 Task: Create a business letterhead with polygonal design.
Action: Mouse pressed left at (589, 171)
Screenshot: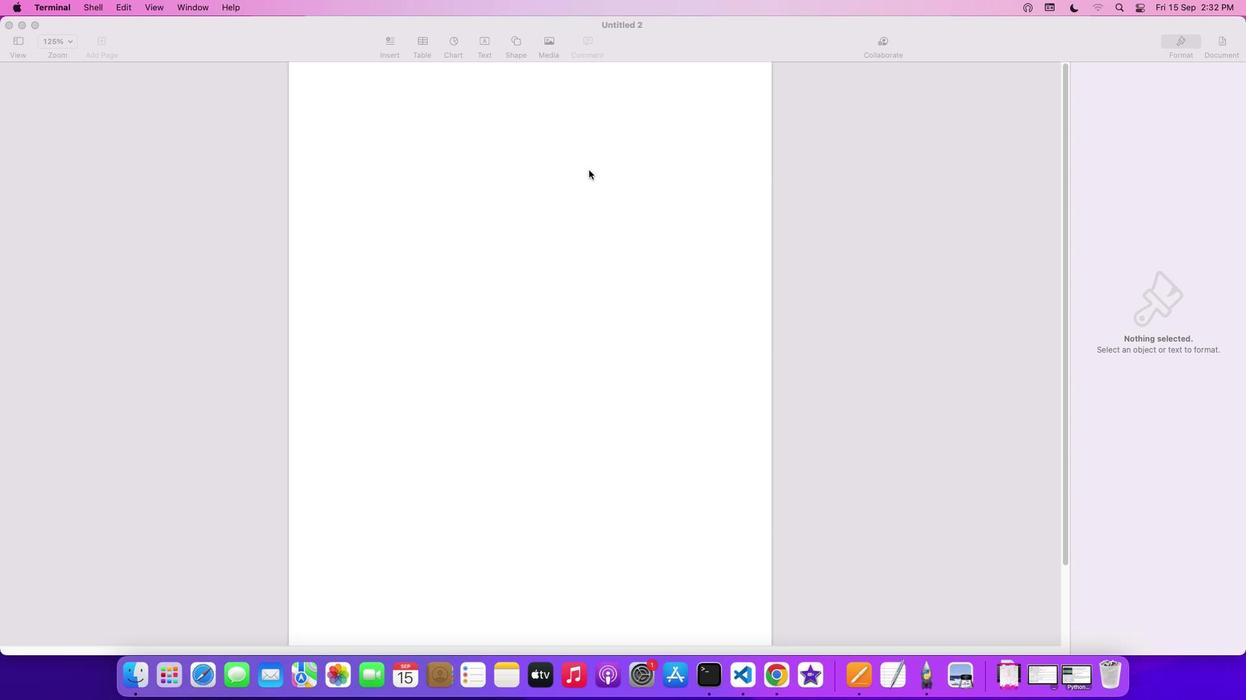 
Action: Mouse moved to (519, 44)
Screenshot: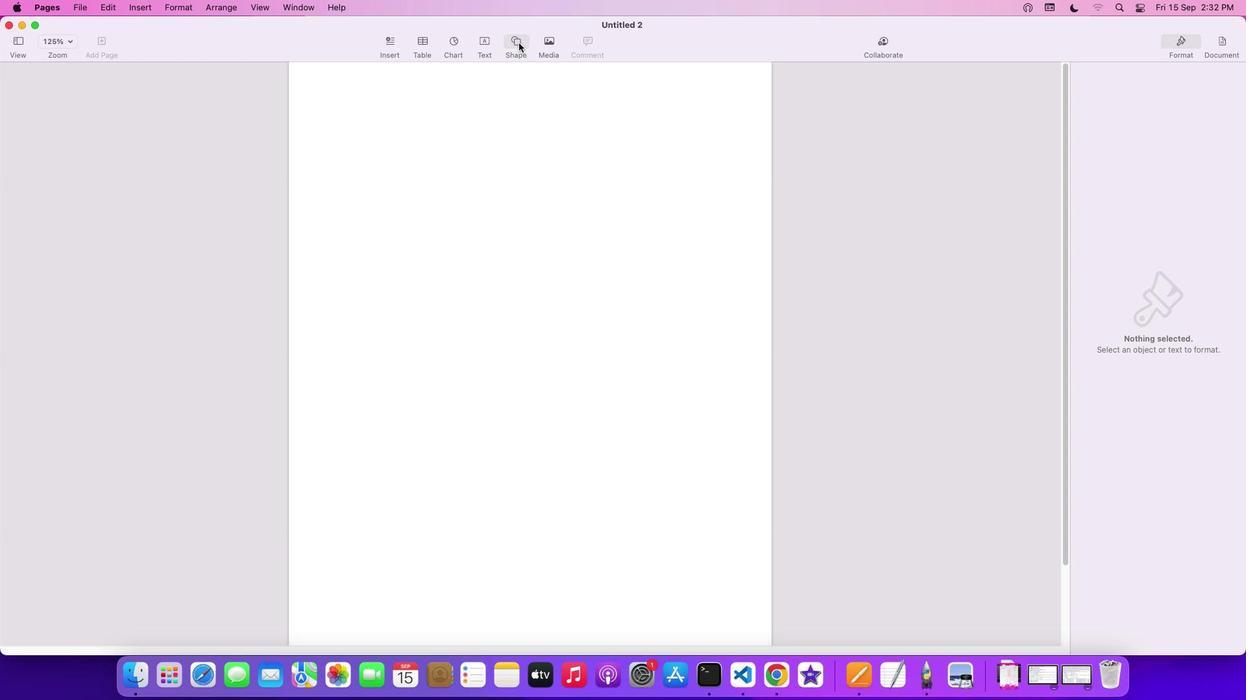 
Action: Mouse pressed left at (519, 44)
Screenshot: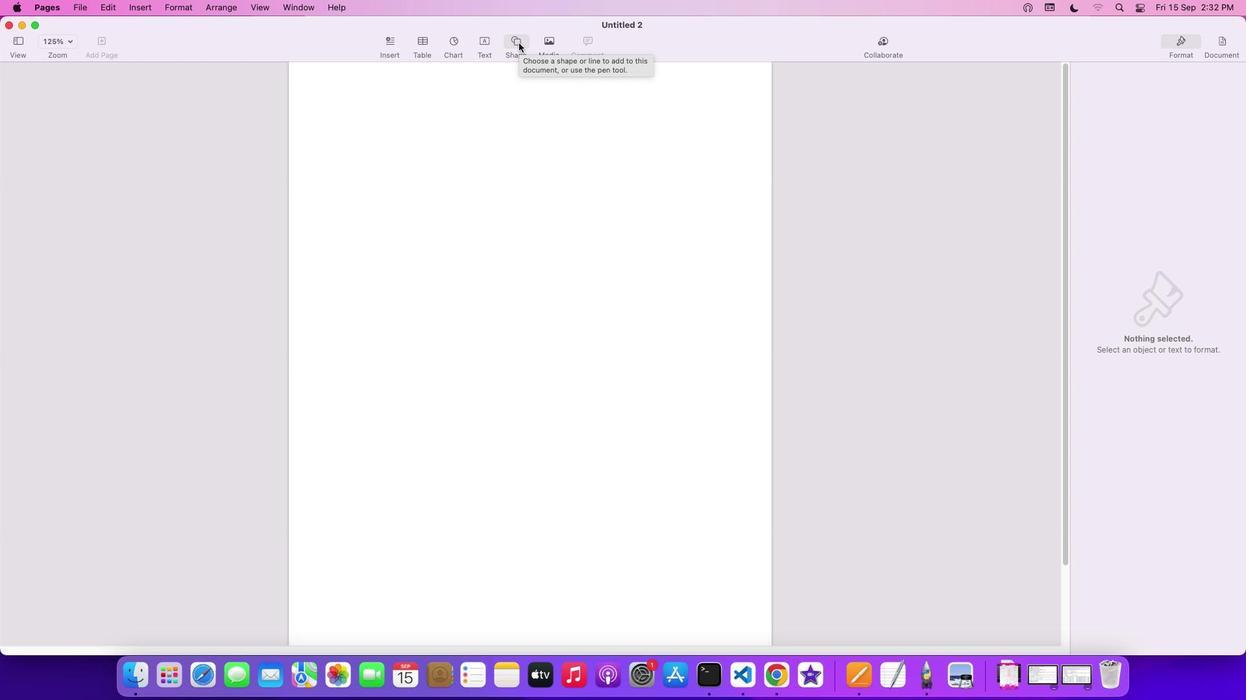 
Action: Mouse moved to (577, 182)
Screenshot: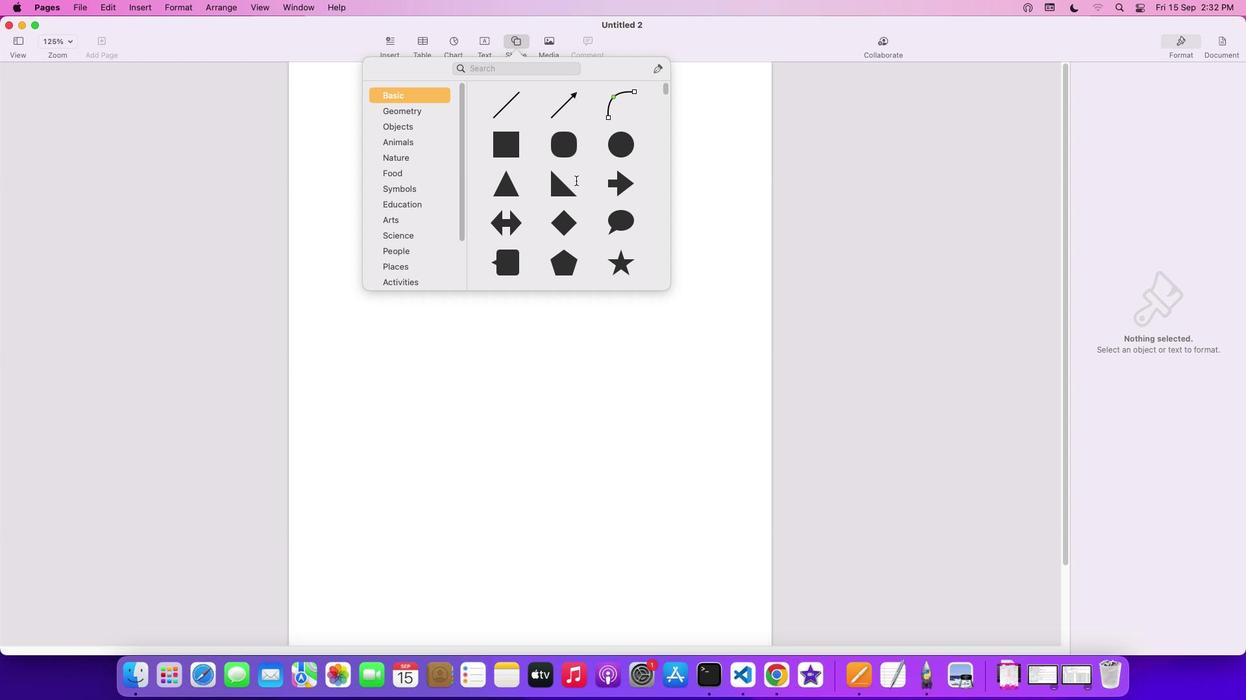 
Action: Mouse scrolled (577, 182) with delta (1, 0)
Screenshot: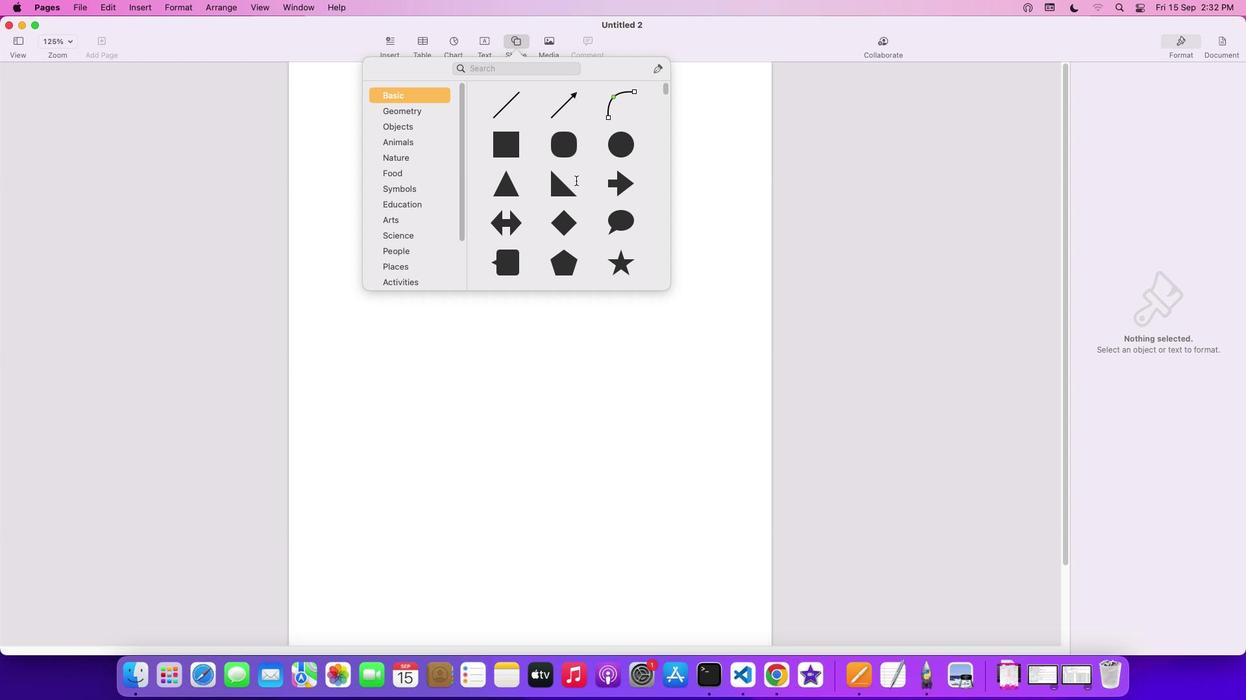 
Action: Mouse scrolled (577, 182) with delta (1, 0)
Screenshot: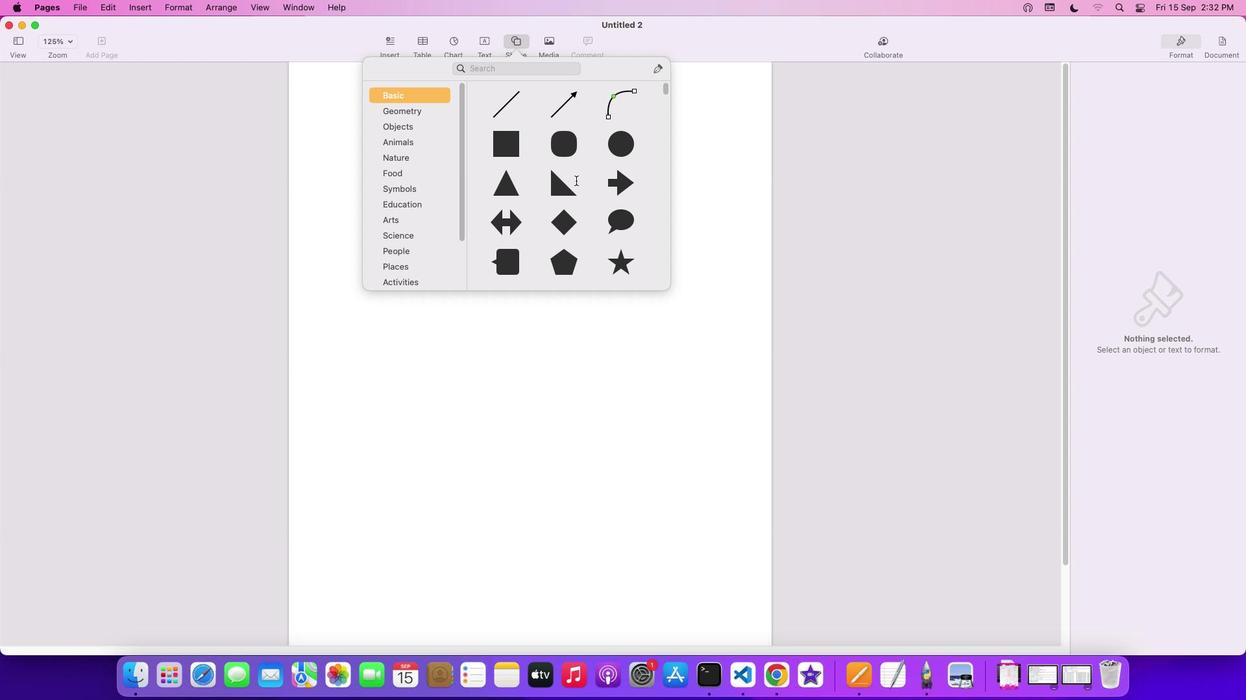 
Action: Mouse scrolled (577, 182) with delta (1, 0)
Screenshot: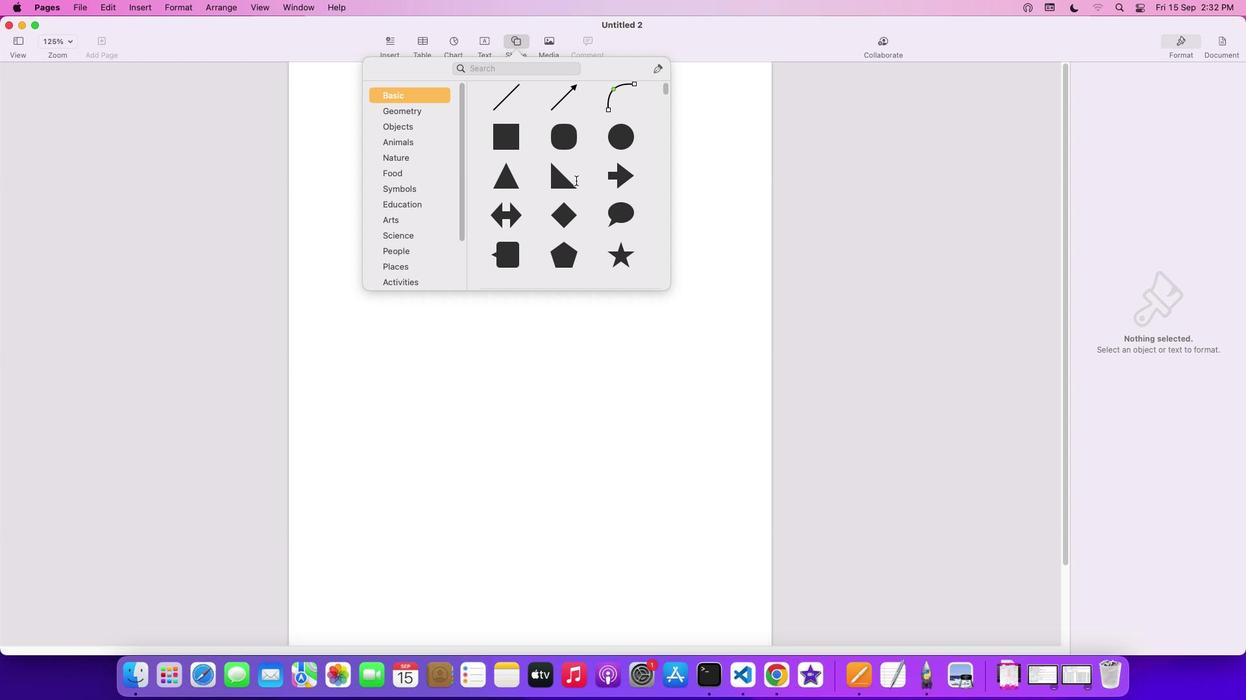 
Action: Mouse scrolled (577, 182) with delta (1, 0)
Screenshot: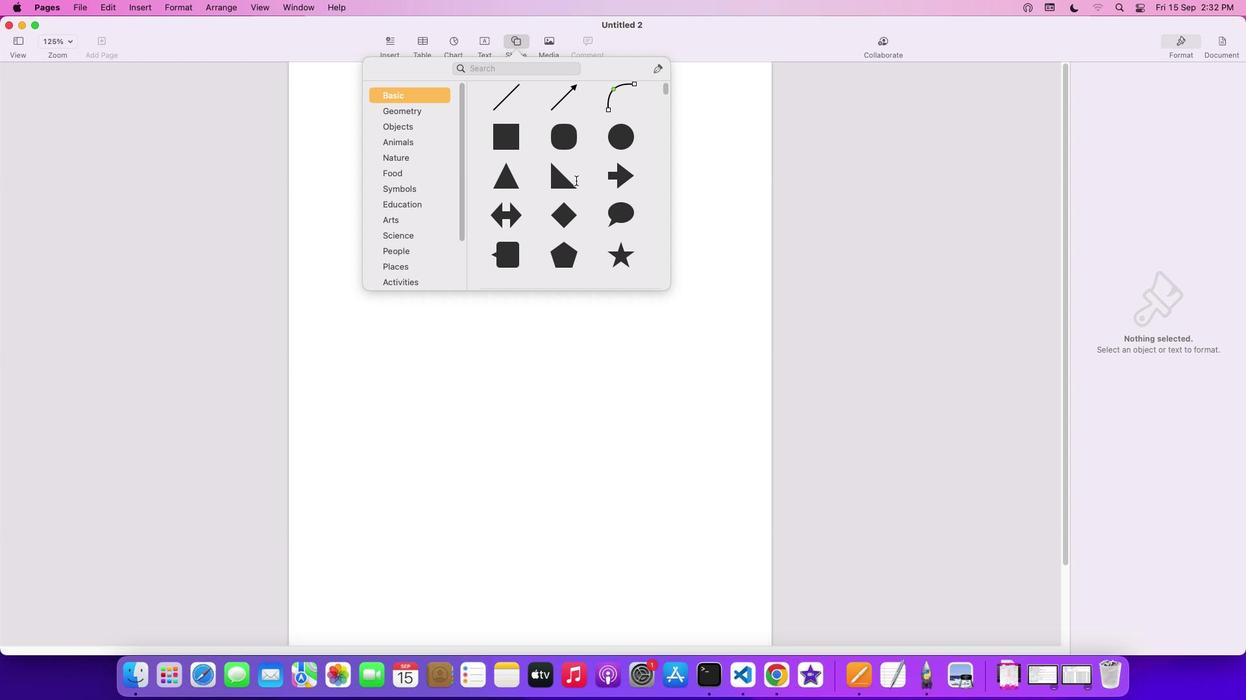 
Action: Mouse scrolled (577, 182) with delta (1, 0)
Screenshot: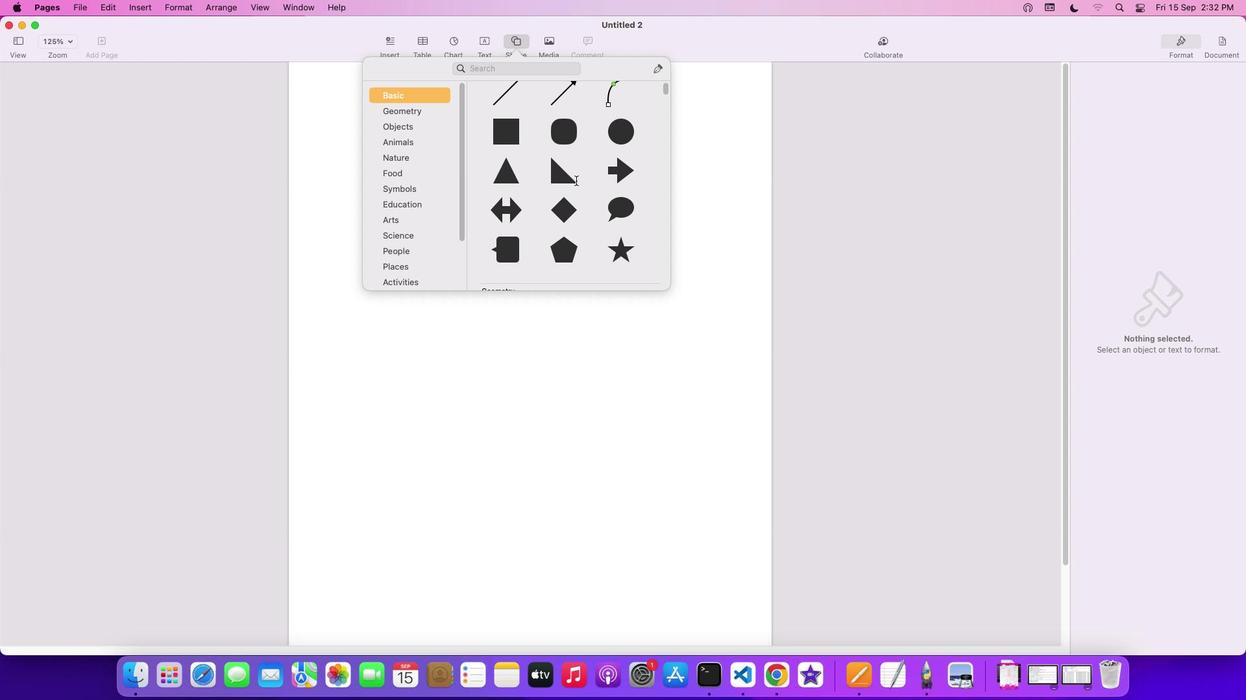 
Action: Mouse scrolled (577, 182) with delta (1, 0)
Screenshot: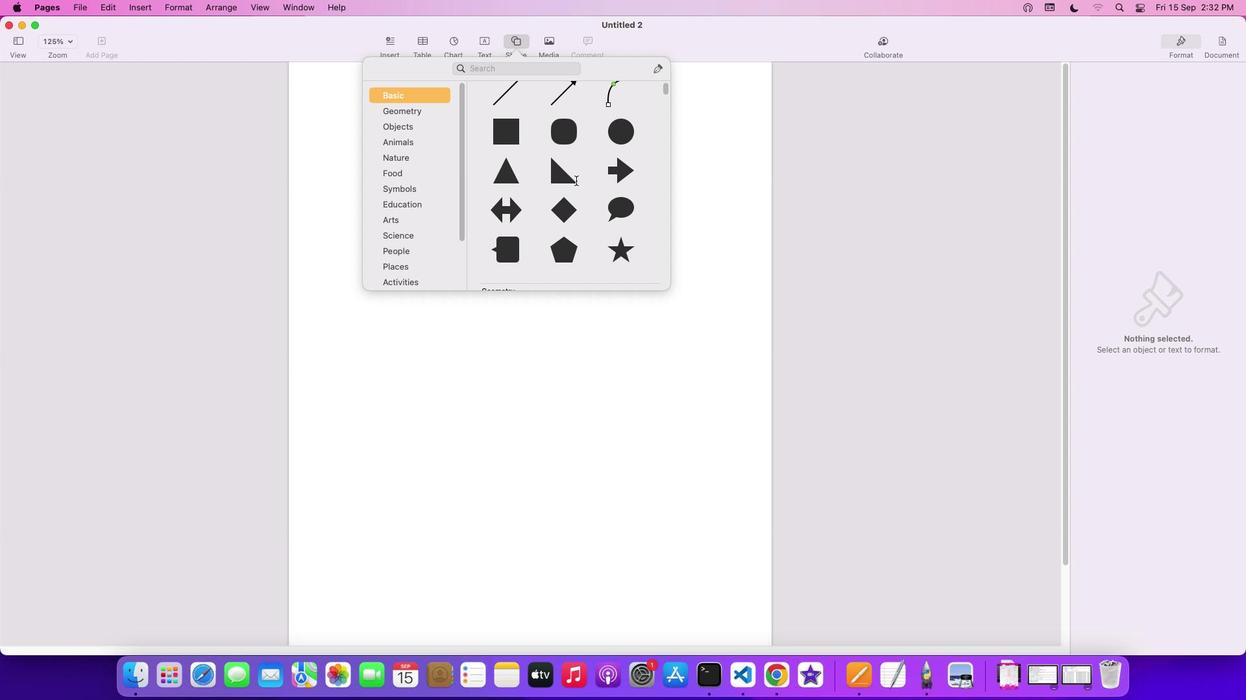 
Action: Mouse scrolled (577, 182) with delta (1, 0)
Screenshot: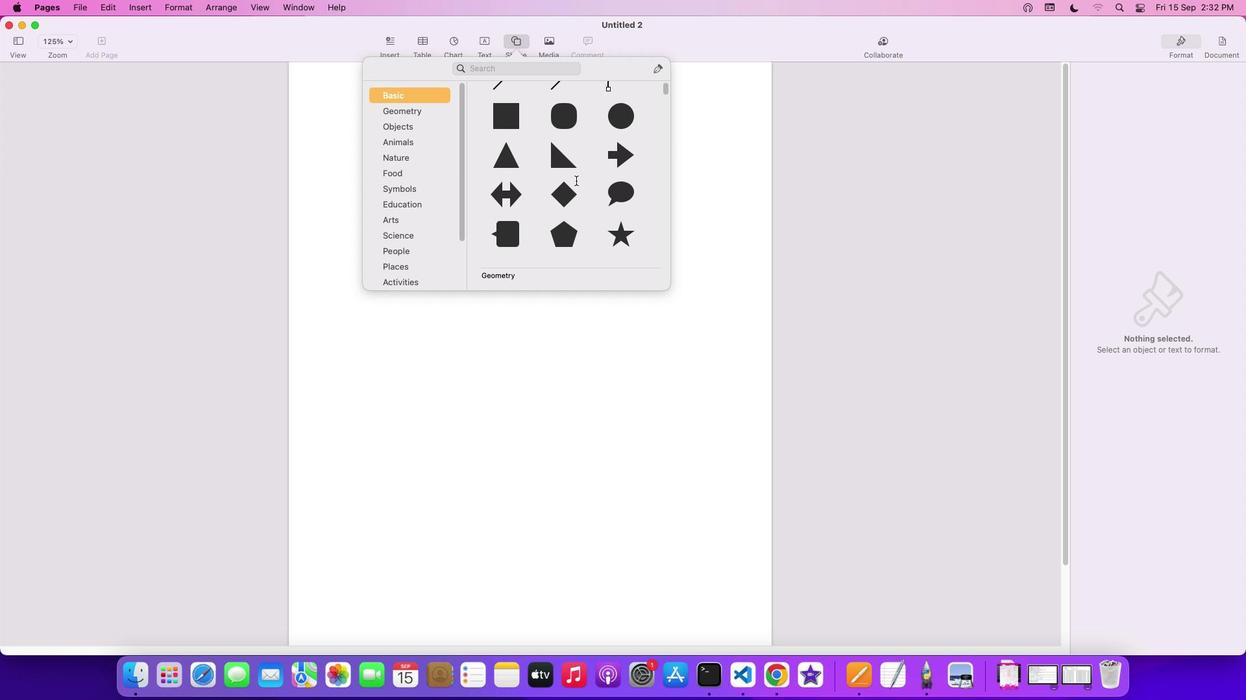 
Action: Mouse scrolled (577, 182) with delta (1, 0)
Screenshot: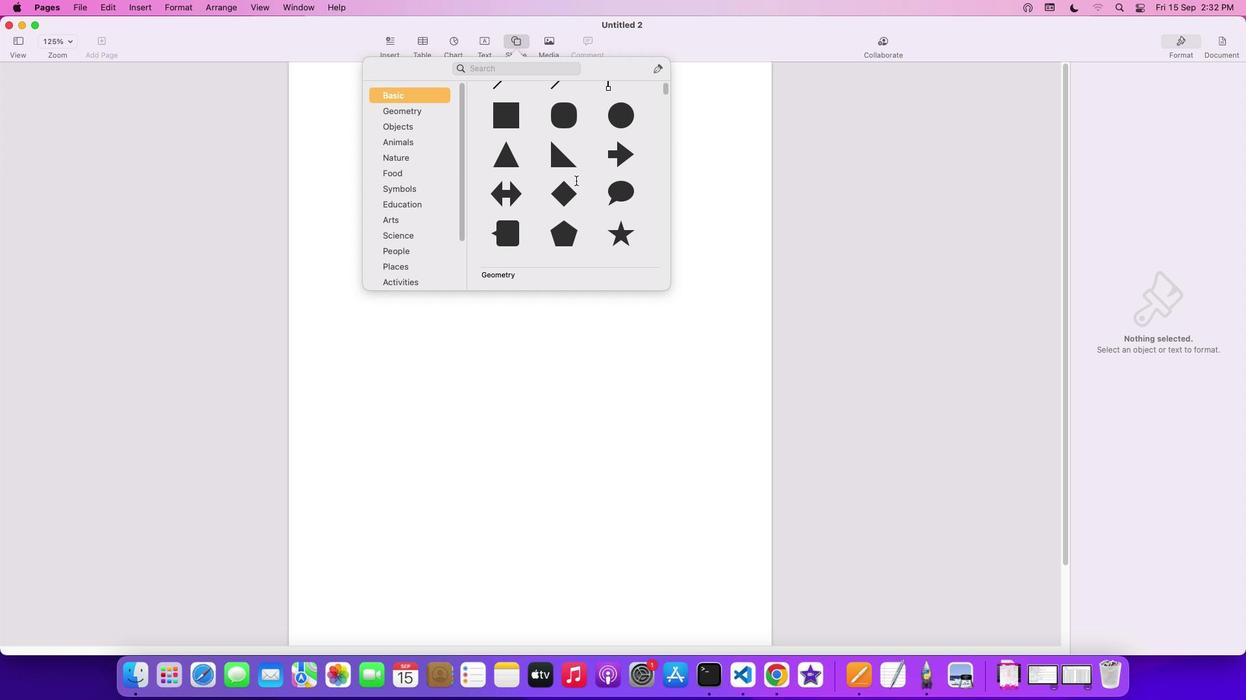 
Action: Mouse scrolled (577, 182) with delta (1, 0)
Screenshot: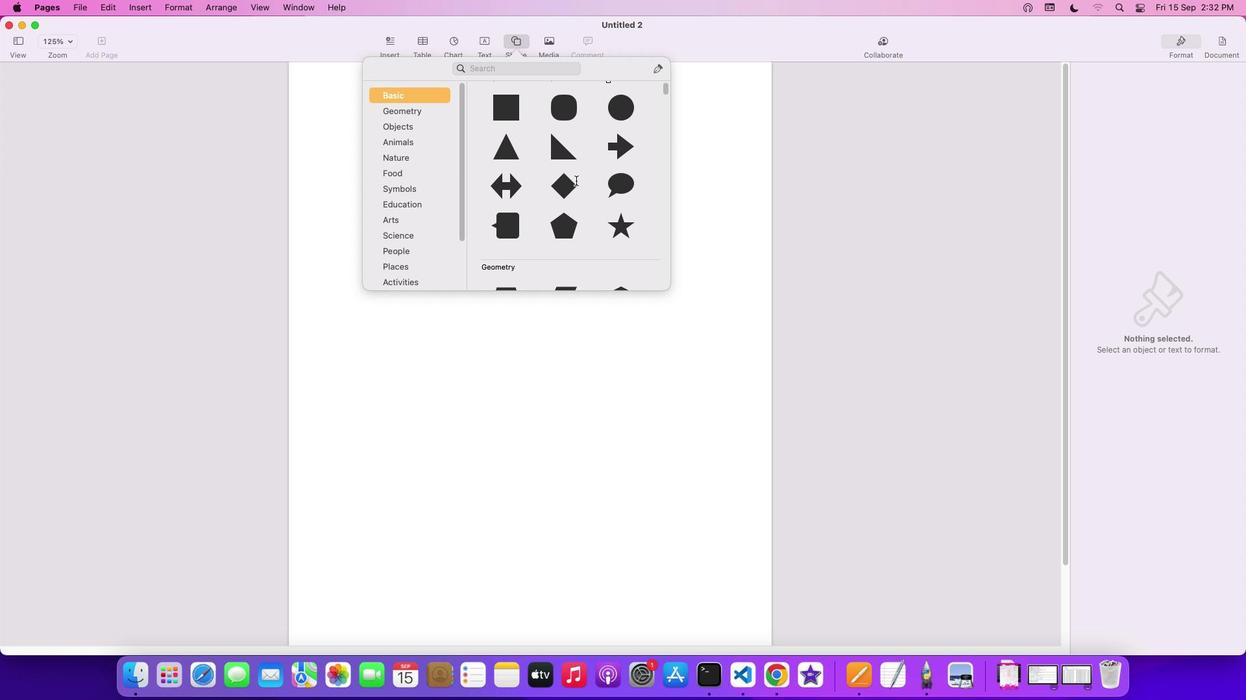 
Action: Mouse scrolled (577, 182) with delta (1, 0)
Screenshot: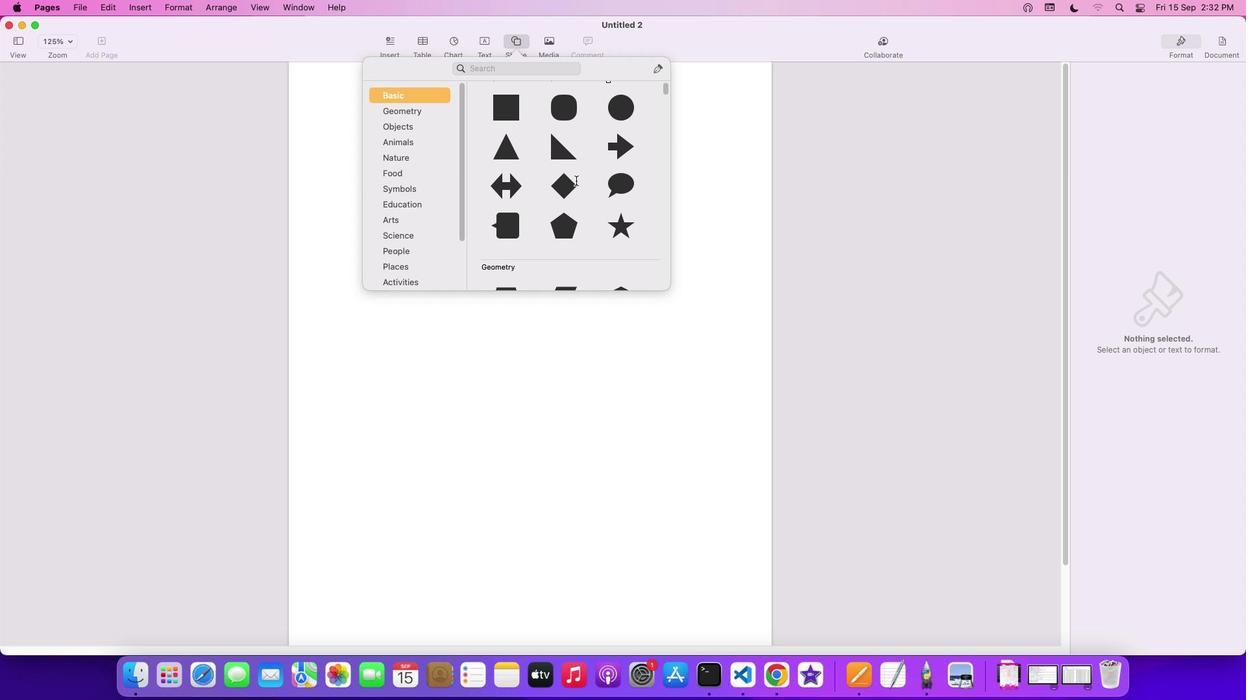 
Action: Mouse scrolled (577, 182) with delta (1, 0)
Screenshot: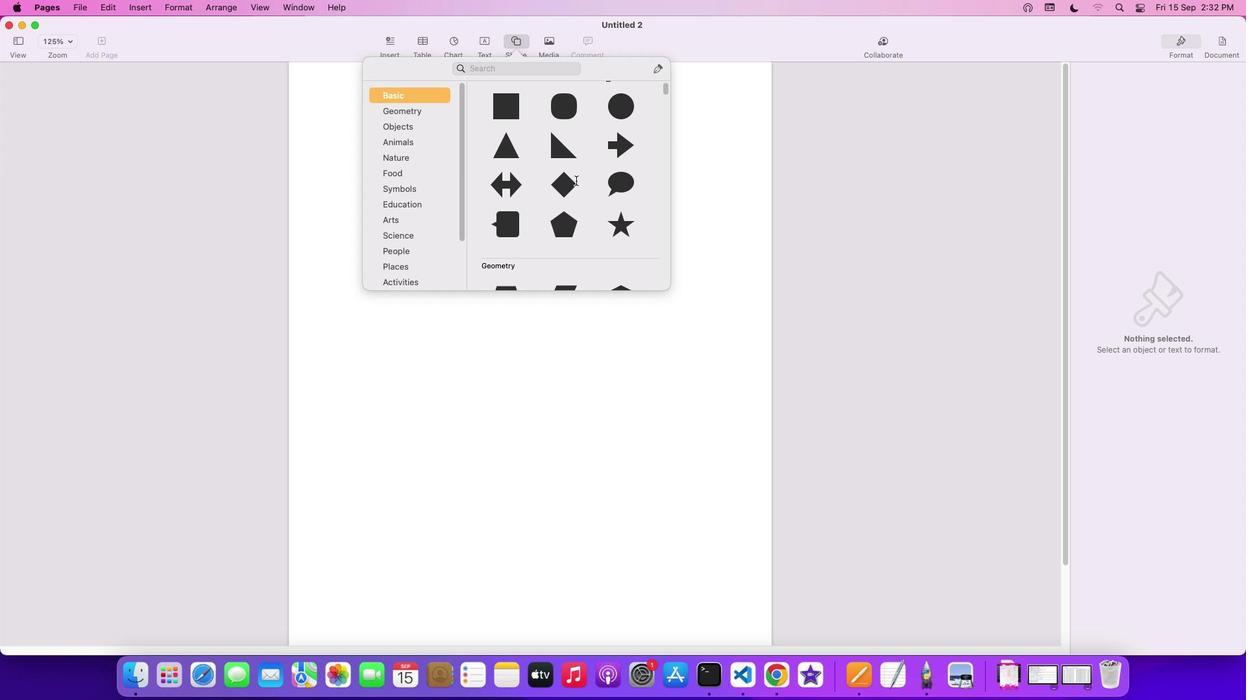 
Action: Mouse scrolled (577, 182) with delta (1, 0)
Screenshot: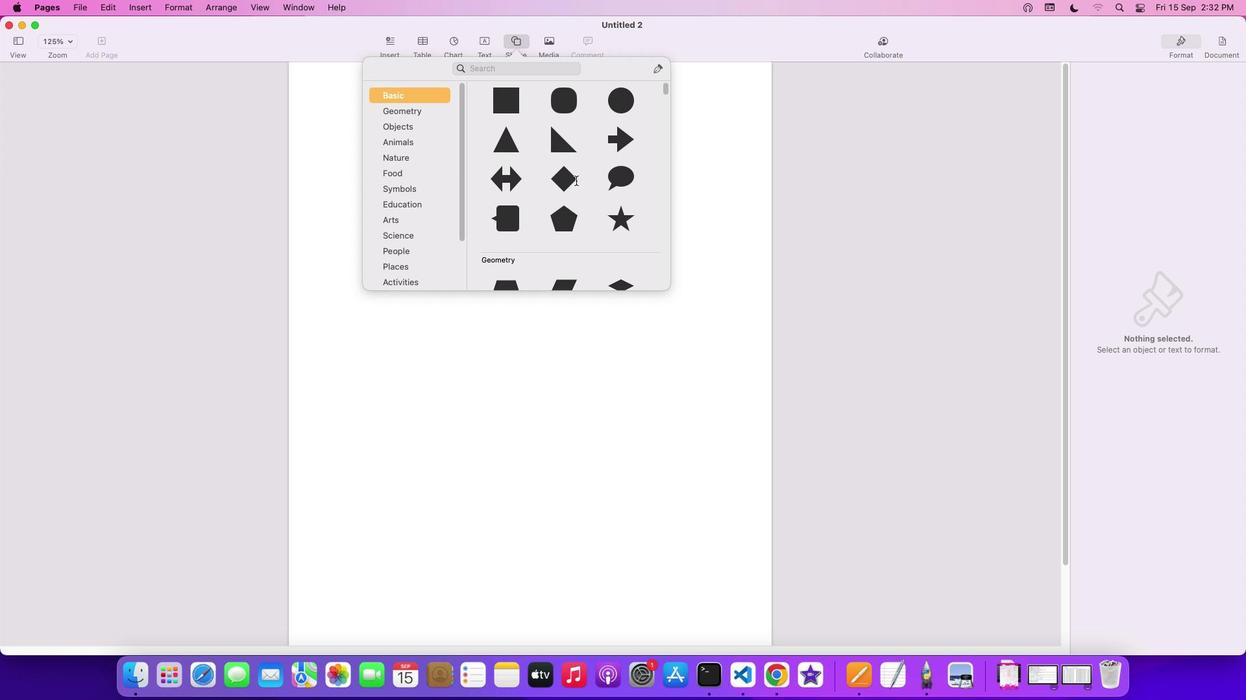 
Action: Mouse scrolled (577, 182) with delta (1, 0)
Screenshot: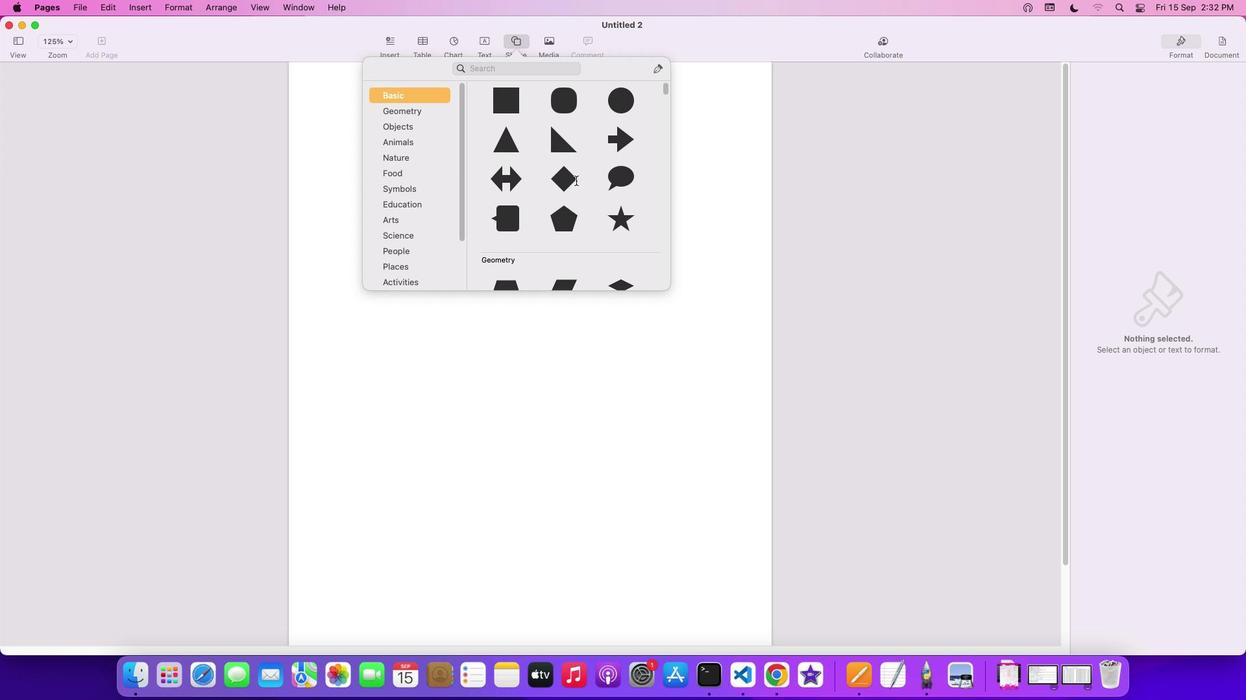 
Action: Mouse scrolled (577, 182) with delta (1, -1)
Screenshot: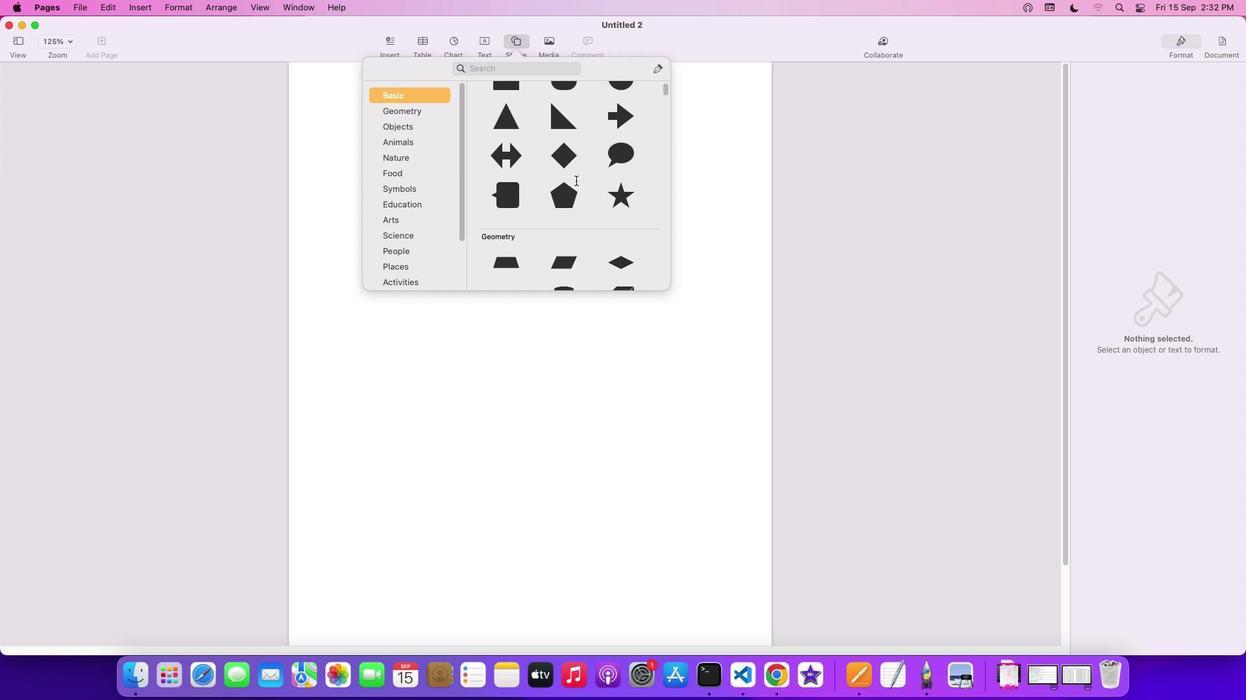 
Action: Mouse scrolled (577, 182) with delta (1, 0)
Screenshot: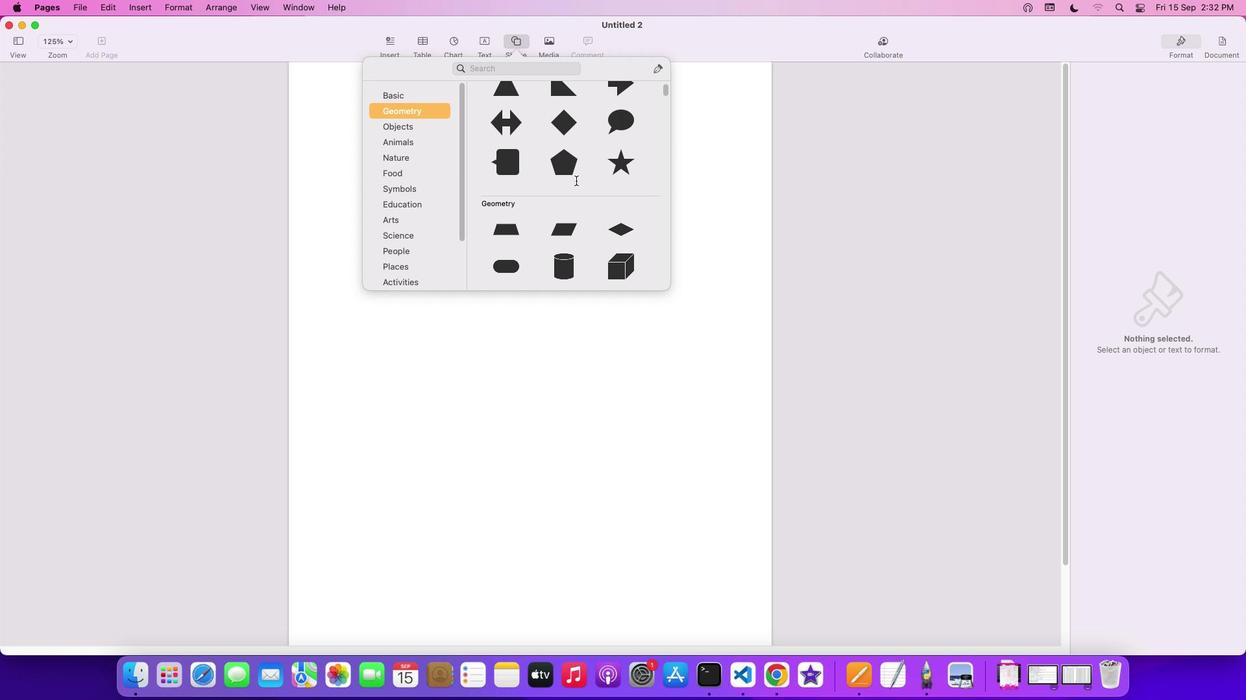 
Action: Mouse scrolled (577, 182) with delta (1, 0)
Screenshot: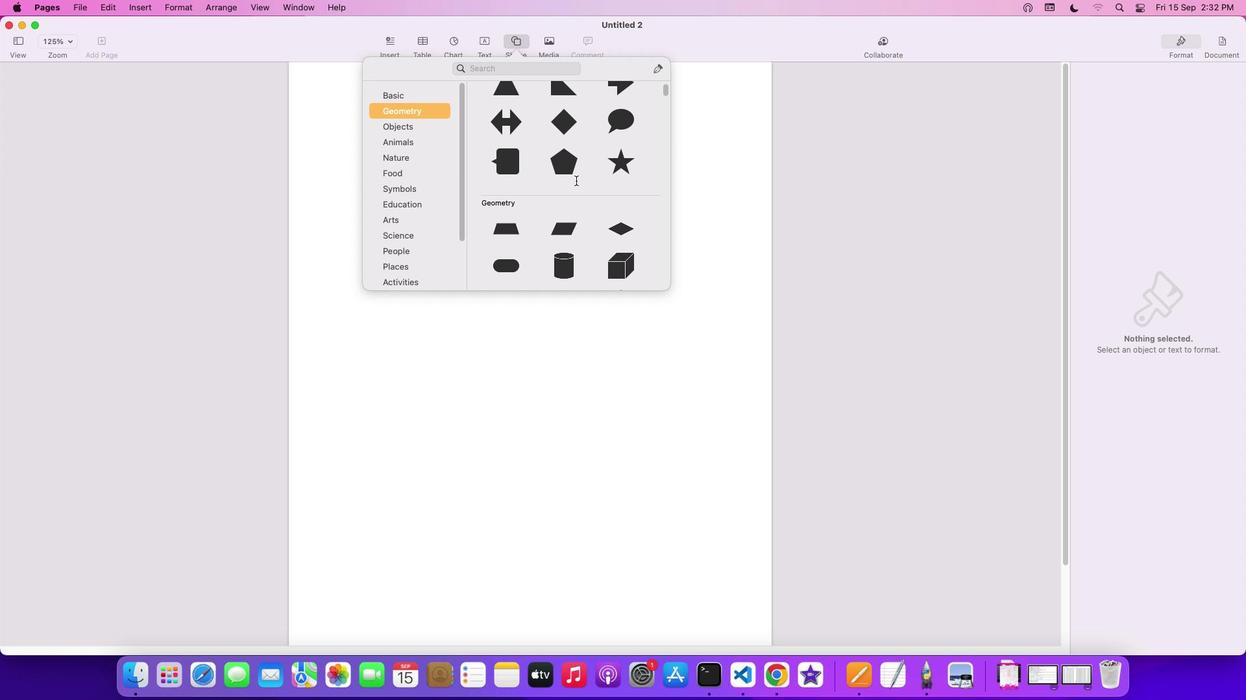 
Action: Mouse scrolled (577, 182) with delta (1, 0)
Screenshot: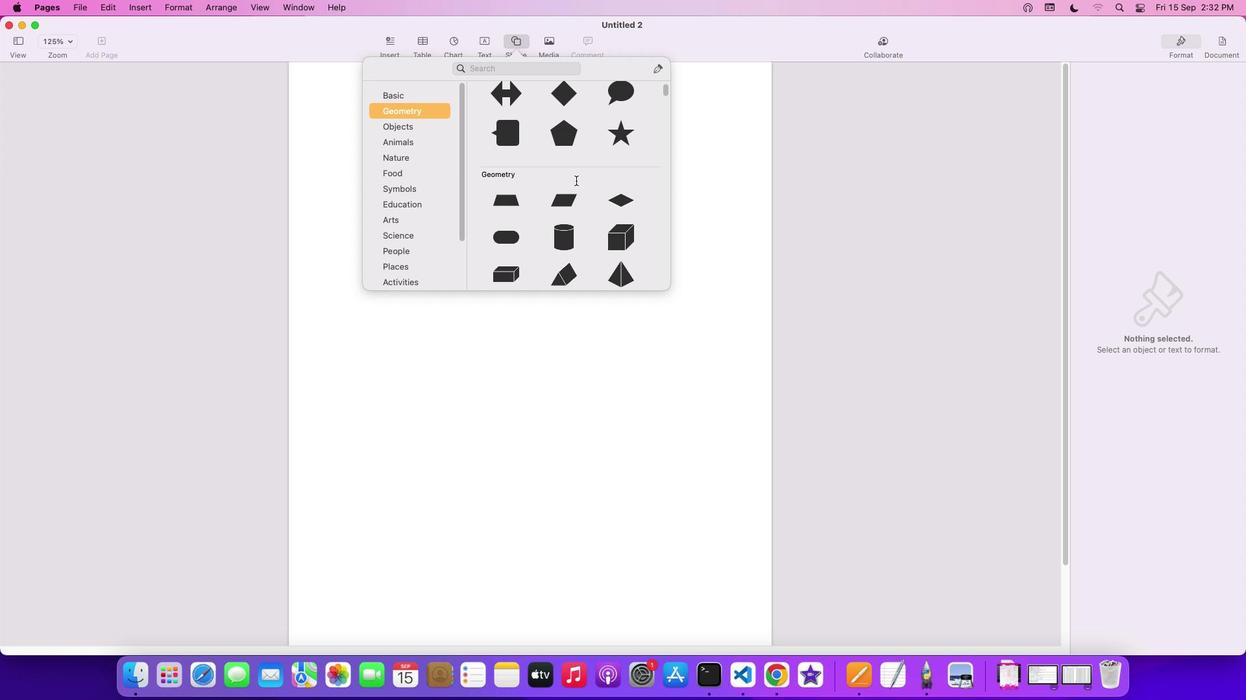 
Action: Mouse scrolled (577, 182) with delta (1, 0)
Screenshot: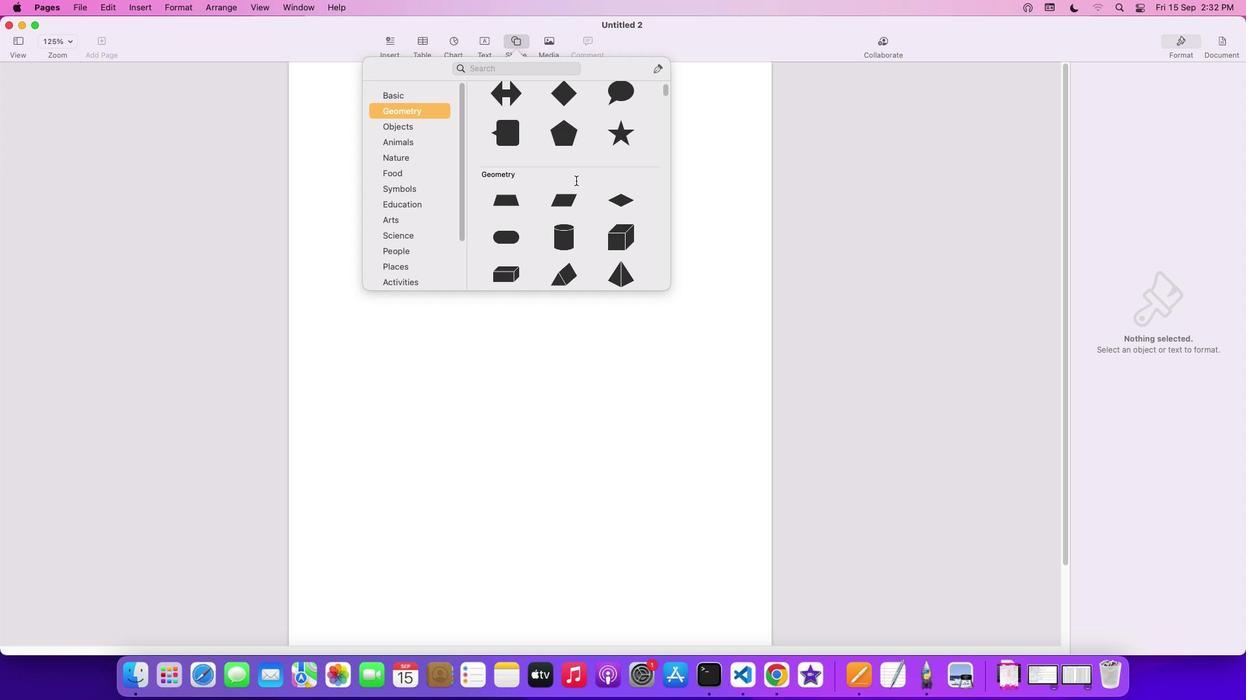 
Action: Mouse scrolled (577, 182) with delta (1, 0)
Screenshot: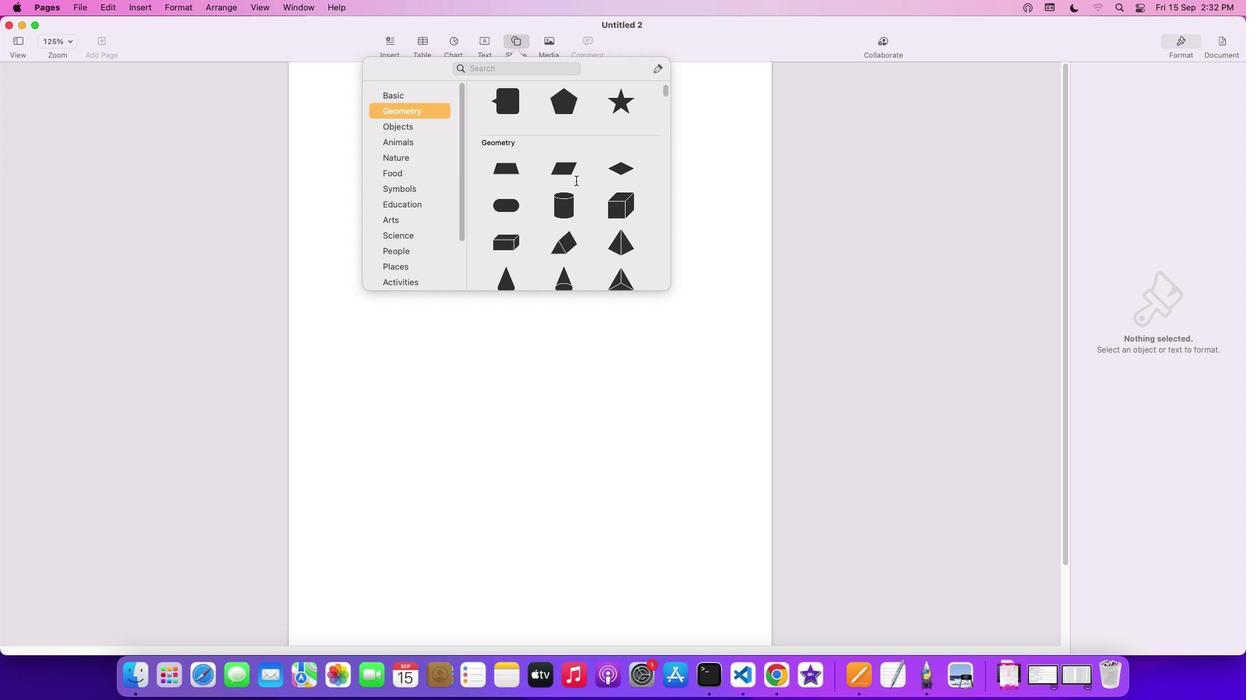
Action: Mouse scrolled (577, 182) with delta (1, 0)
Screenshot: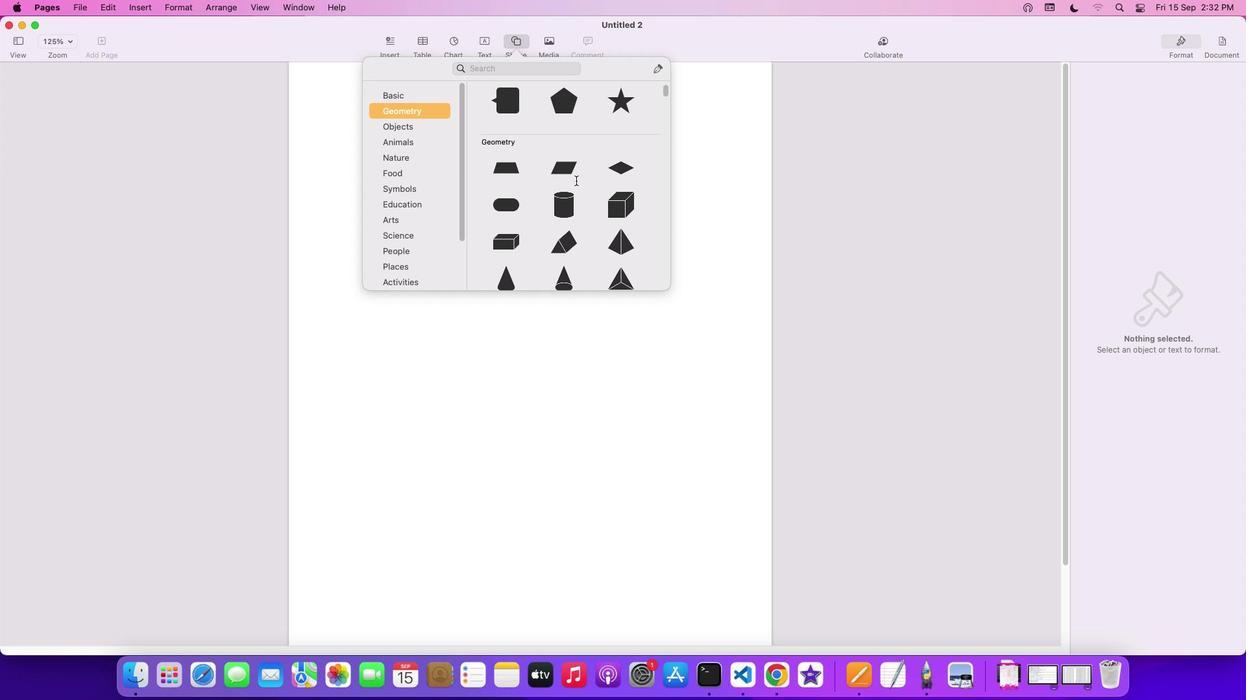 
Action: Mouse scrolled (577, 182) with delta (1, 0)
Screenshot: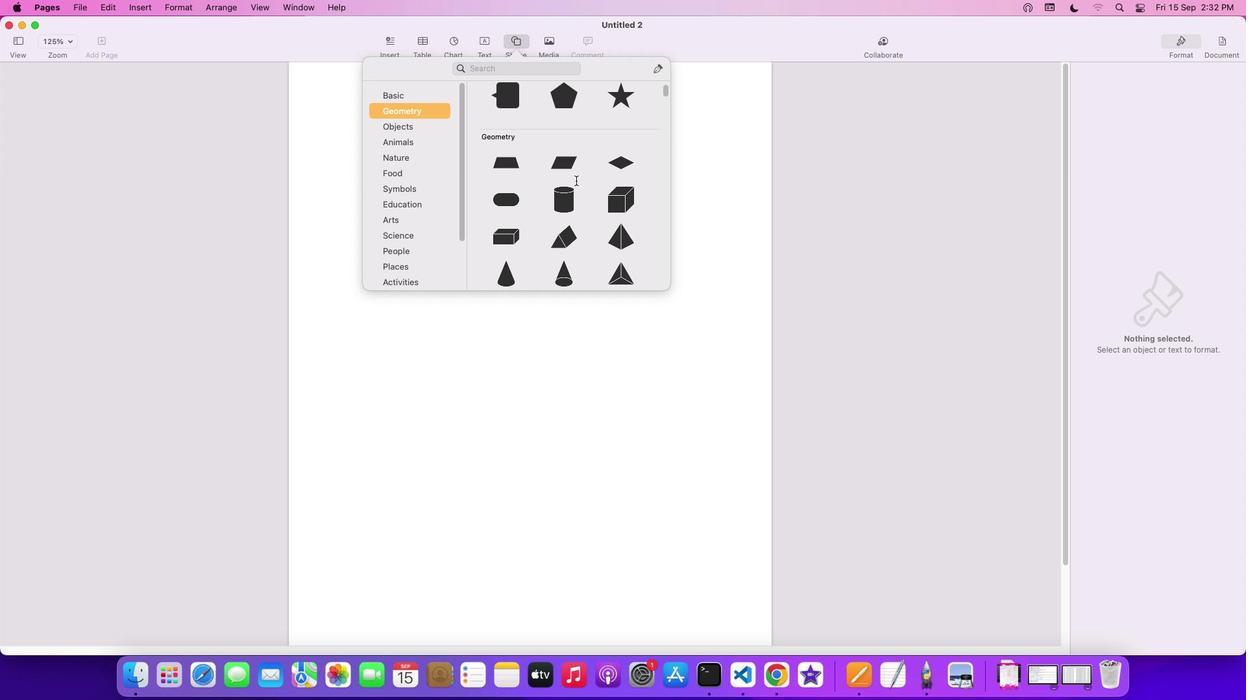 
Action: Mouse scrolled (577, 182) with delta (1, 0)
Screenshot: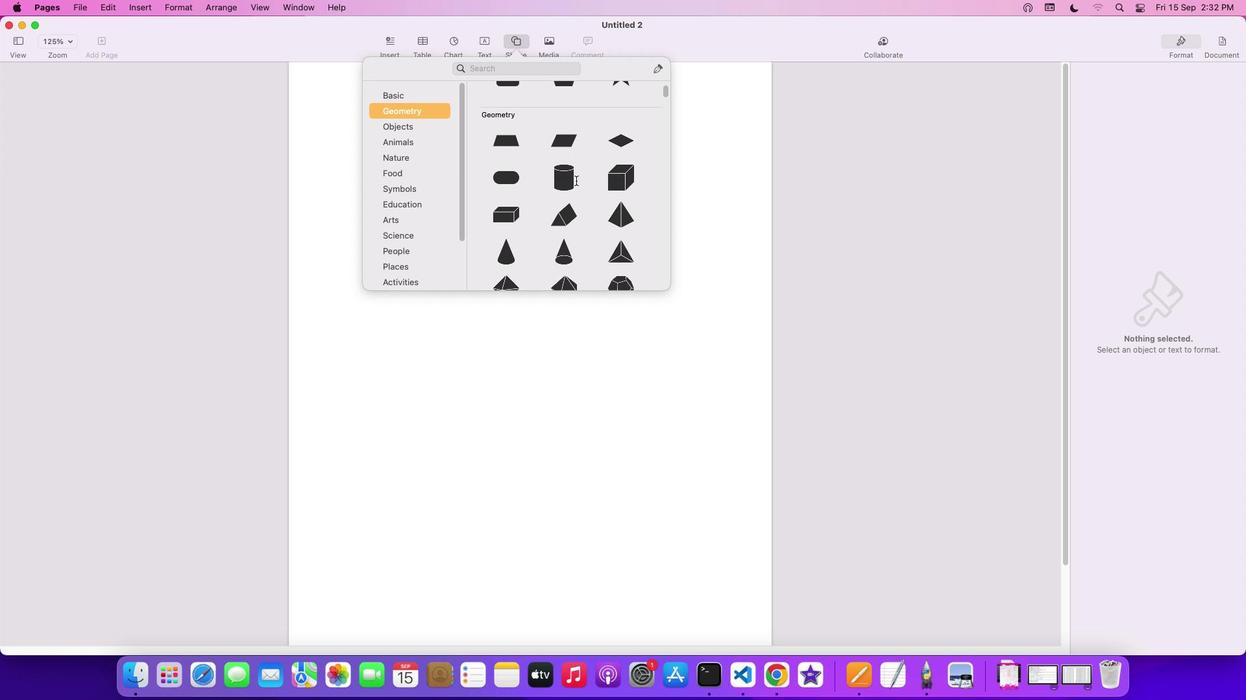 
Action: Mouse scrolled (577, 182) with delta (1, 0)
Screenshot: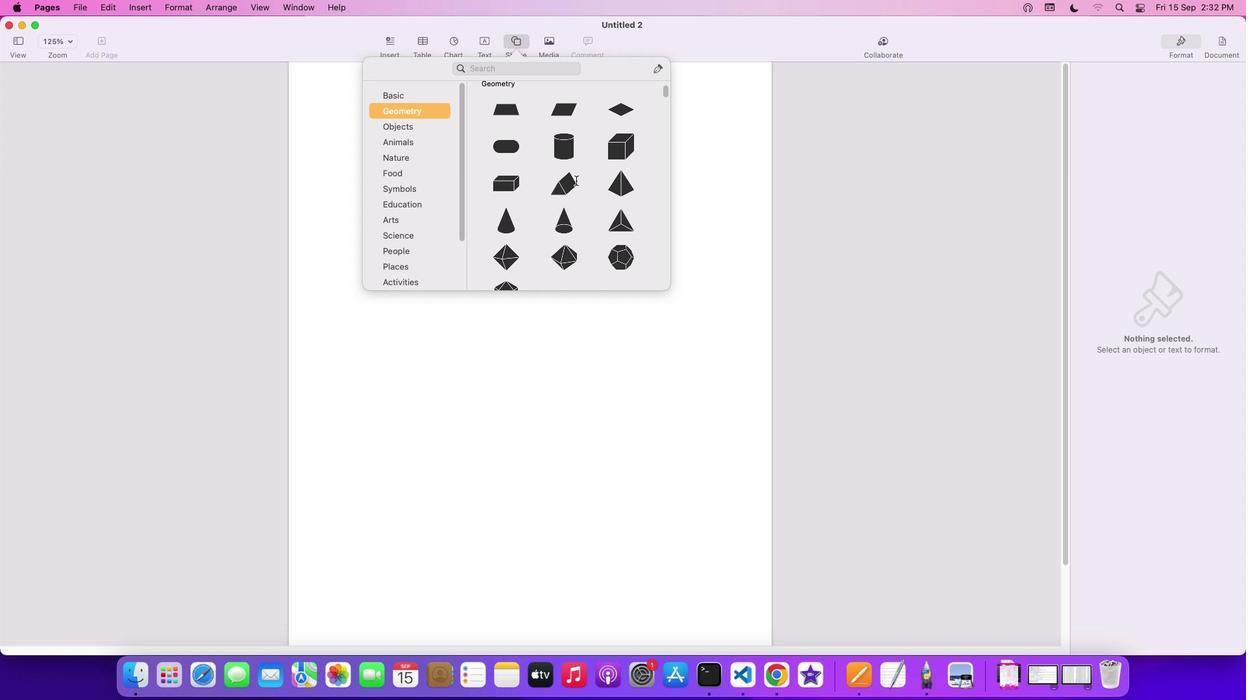 
Action: Mouse scrolled (577, 182) with delta (1, 0)
Screenshot: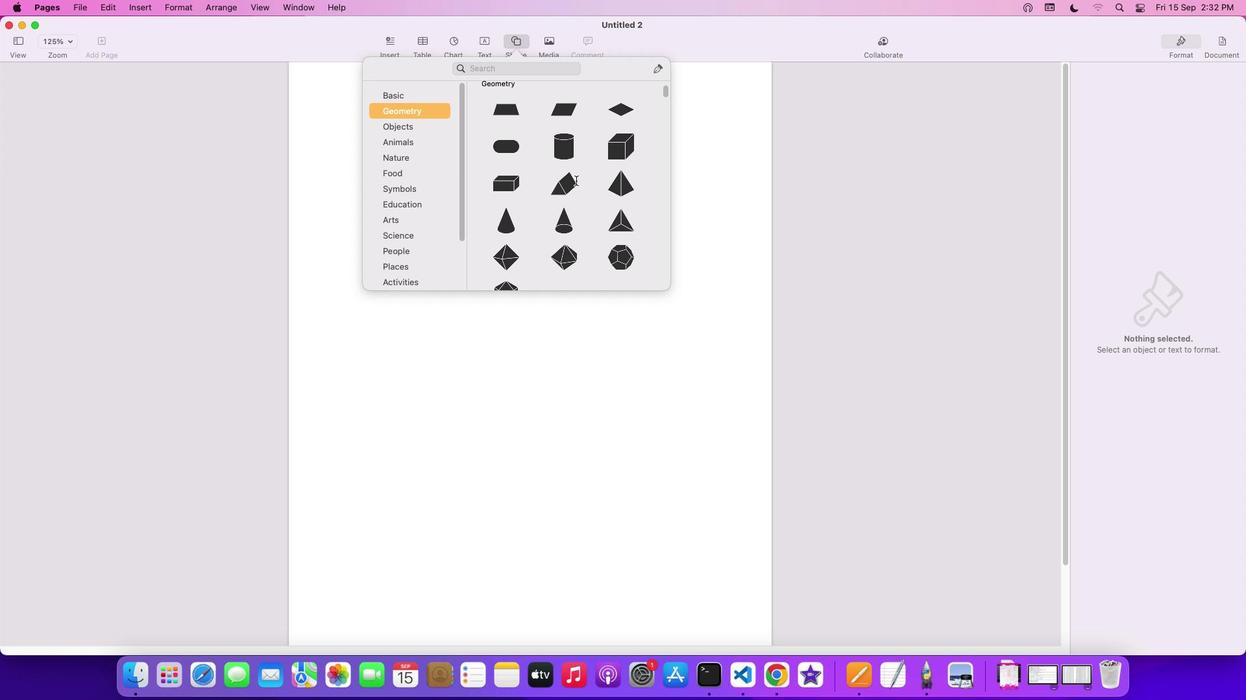 
Action: Mouse scrolled (577, 182) with delta (1, 0)
Screenshot: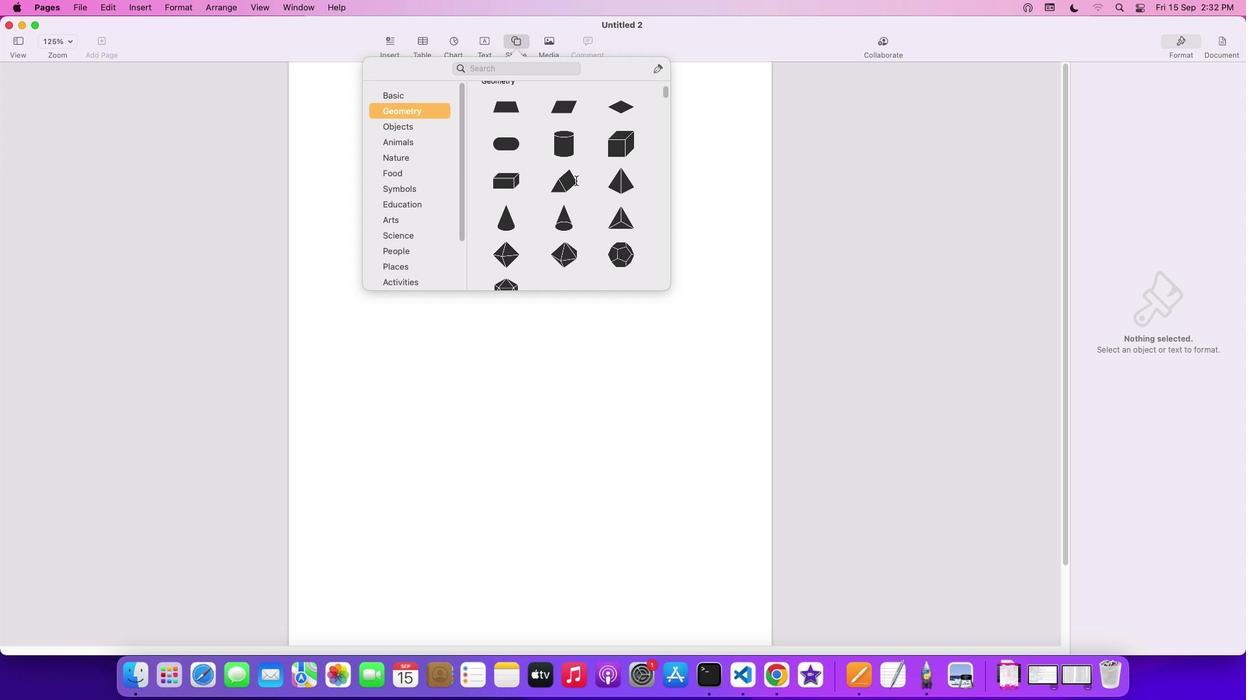 
Action: Mouse scrolled (577, 182) with delta (1, 0)
Screenshot: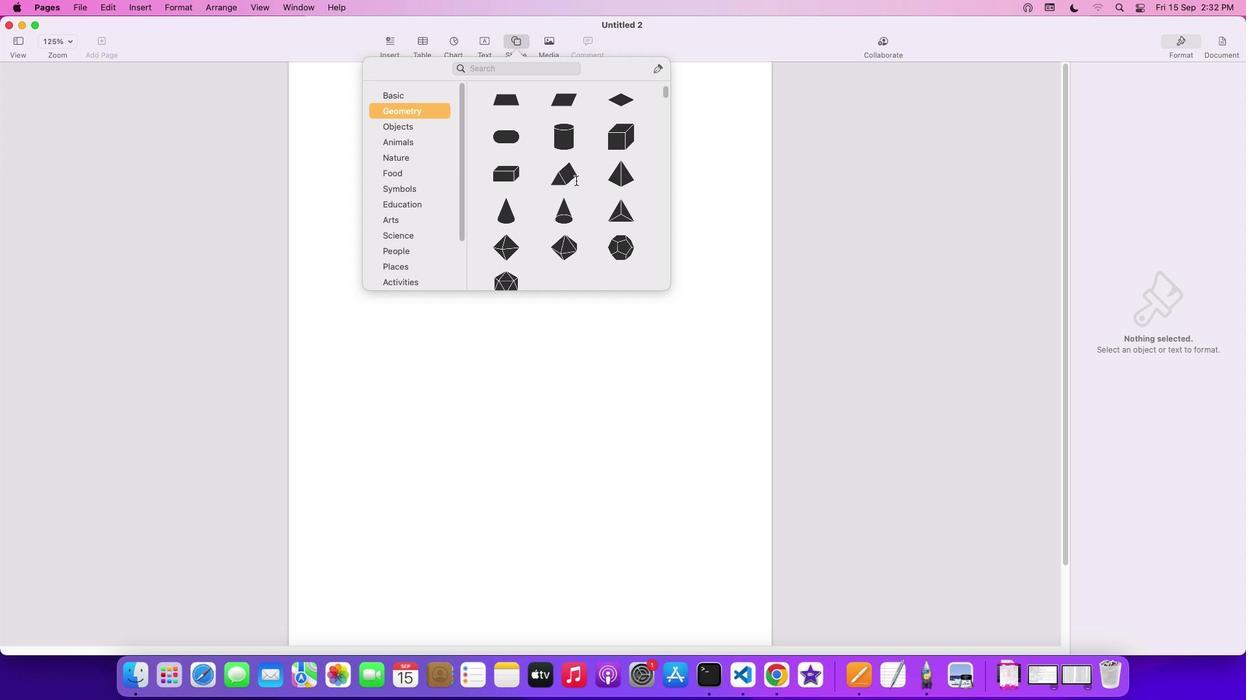 
Action: Mouse scrolled (577, 182) with delta (1, 0)
Screenshot: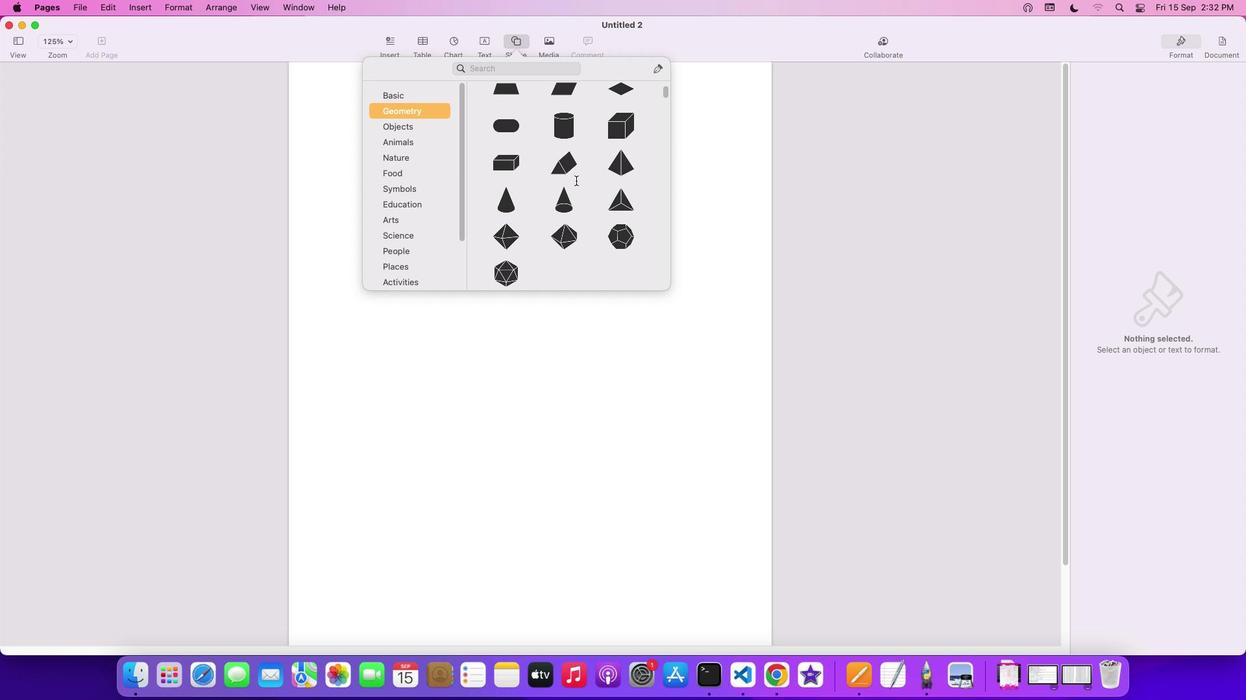 
Action: Mouse scrolled (577, 182) with delta (1, 0)
Screenshot: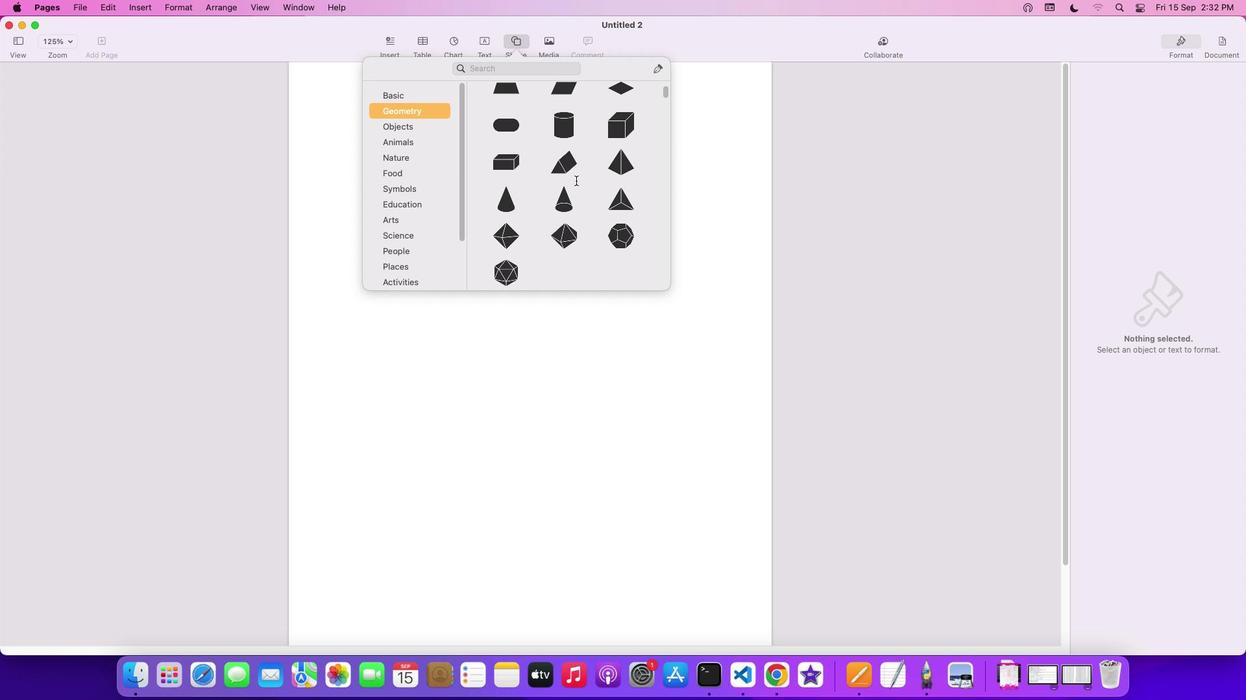 
Action: Mouse scrolled (577, 182) with delta (1, 0)
Screenshot: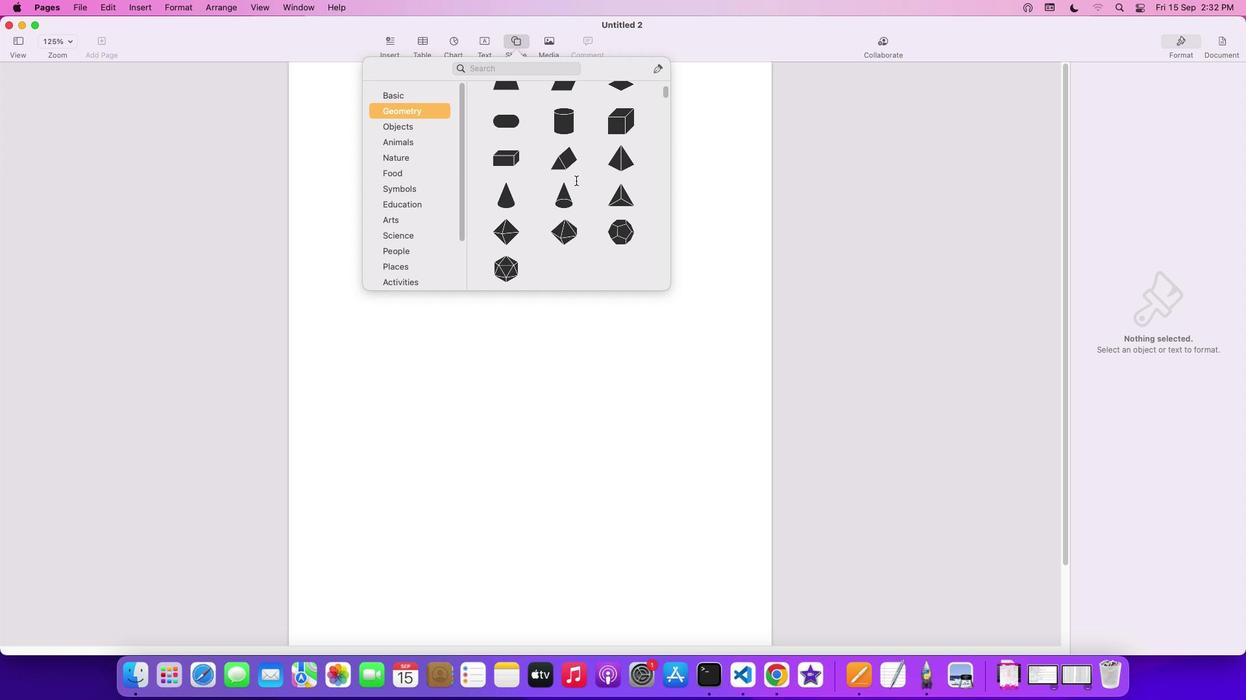 
Action: Mouse scrolled (577, 182) with delta (1, 0)
Screenshot: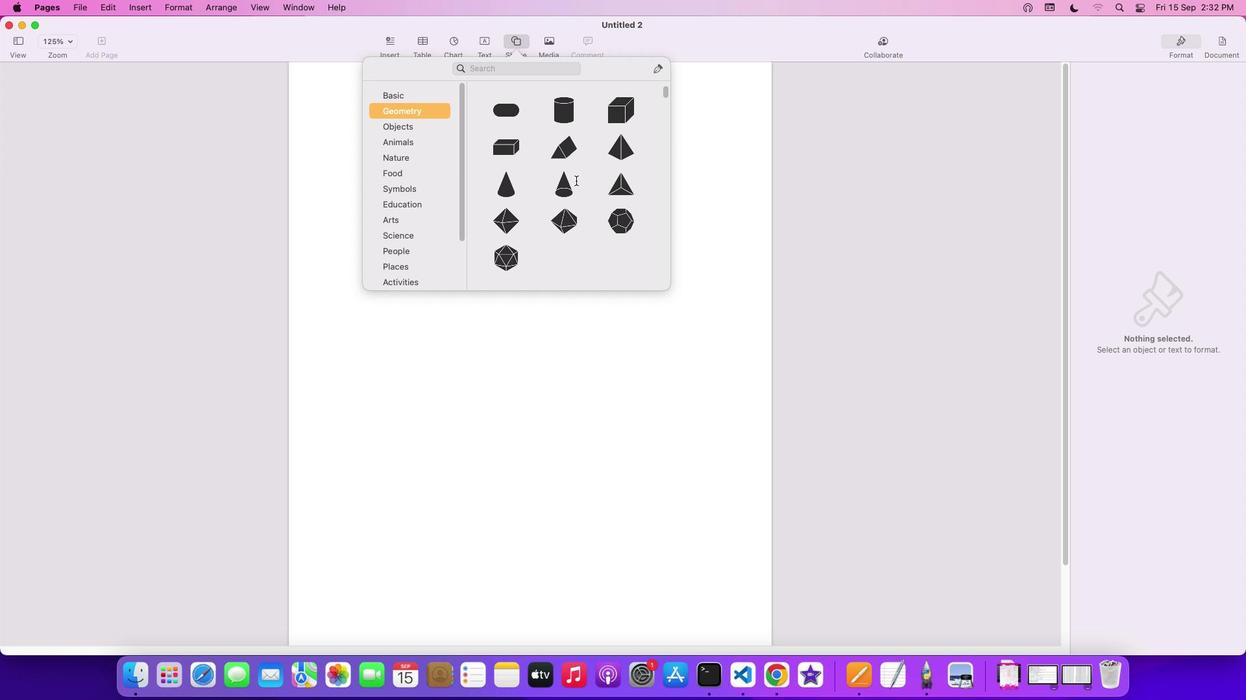 
Action: Mouse scrolled (577, 182) with delta (1, 0)
Screenshot: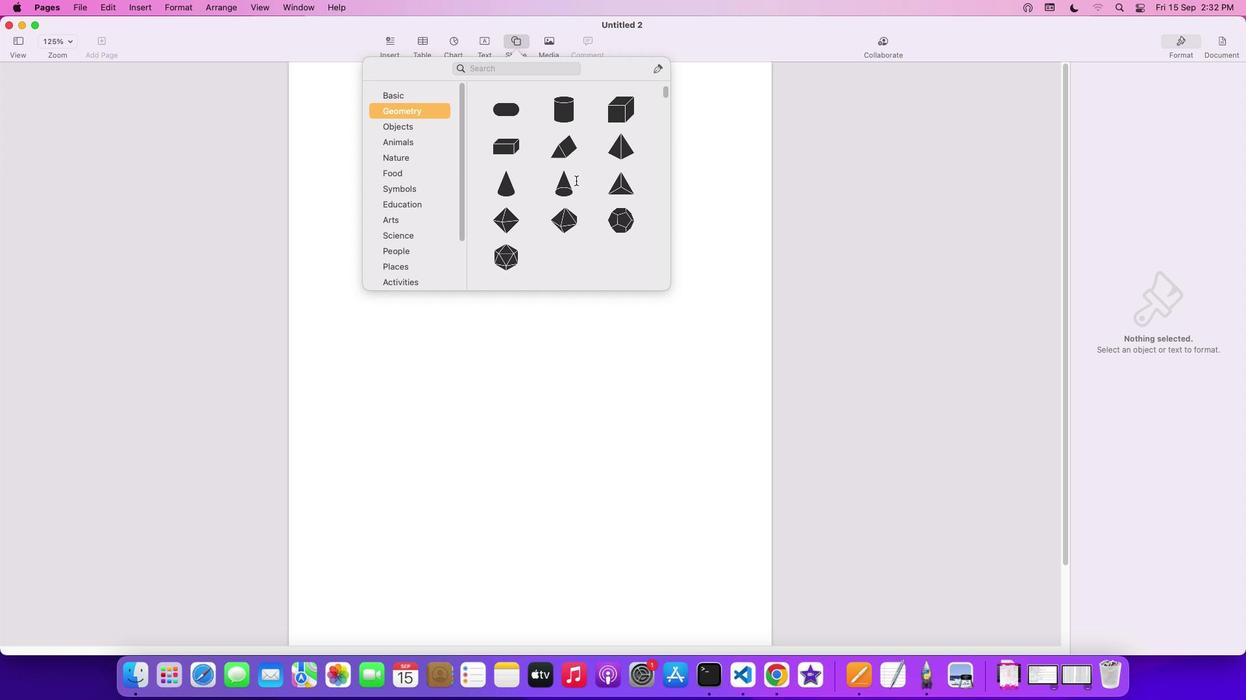 
Action: Mouse scrolled (577, 182) with delta (1, 0)
Screenshot: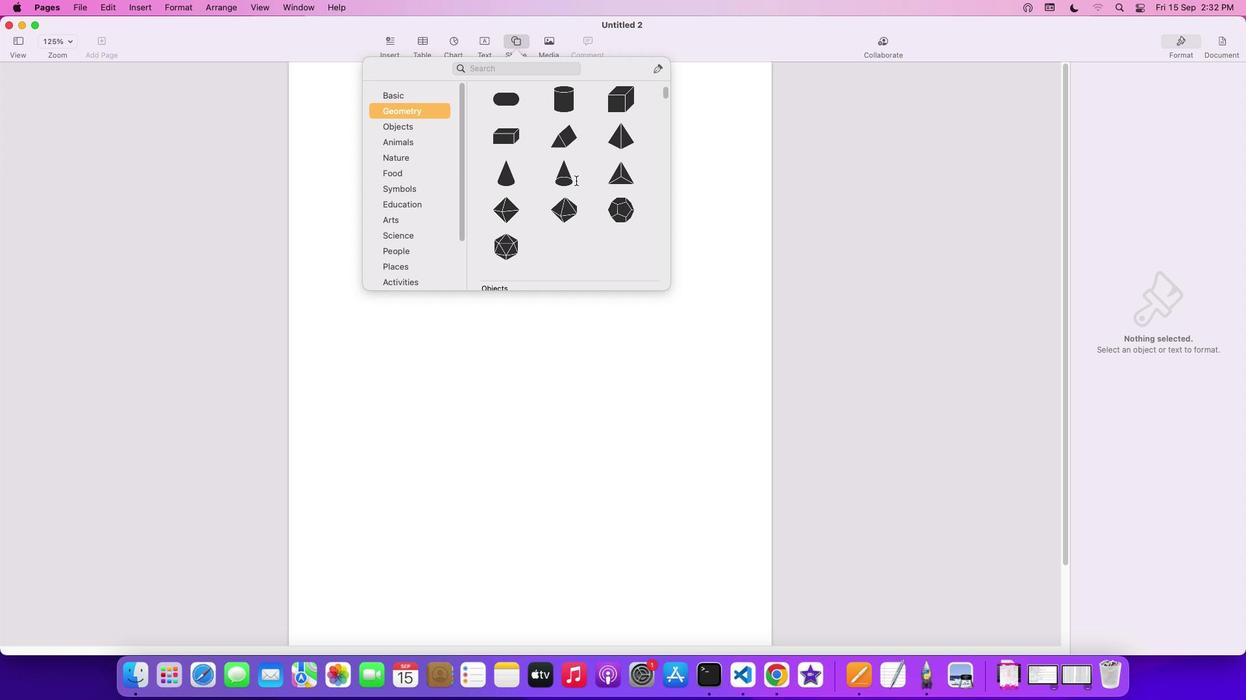 
Action: Mouse scrolled (577, 182) with delta (1, 0)
Screenshot: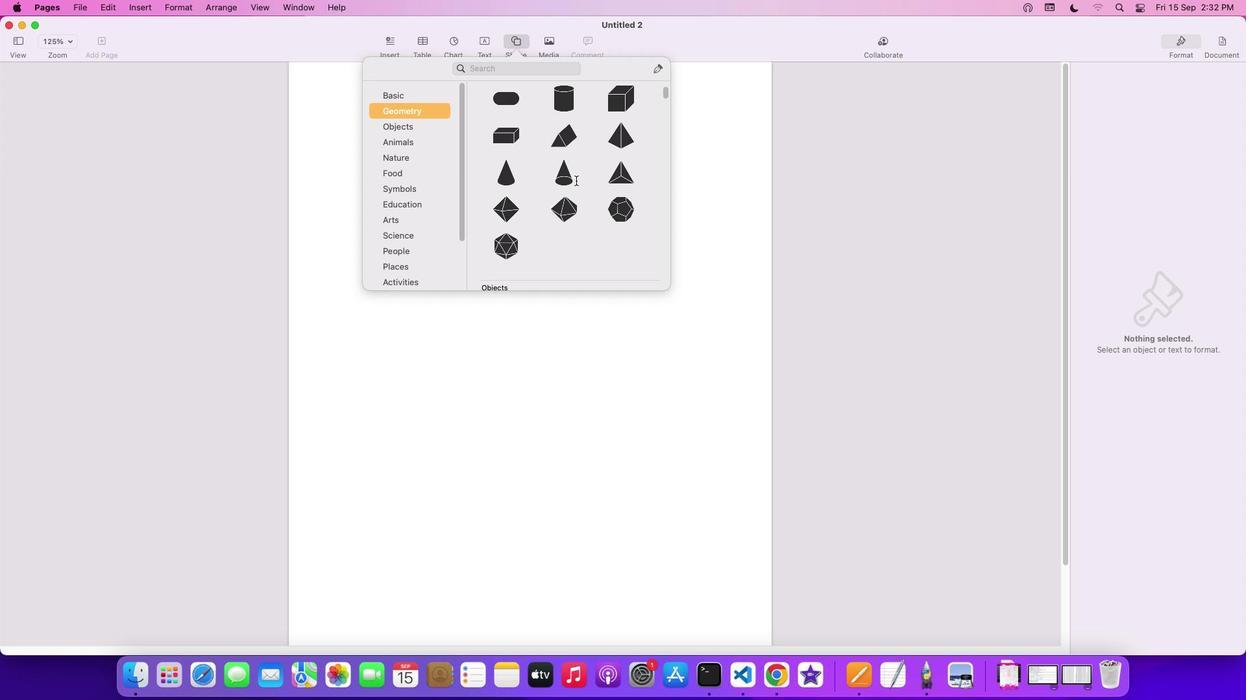 
Action: Mouse scrolled (577, 182) with delta (1, 0)
Screenshot: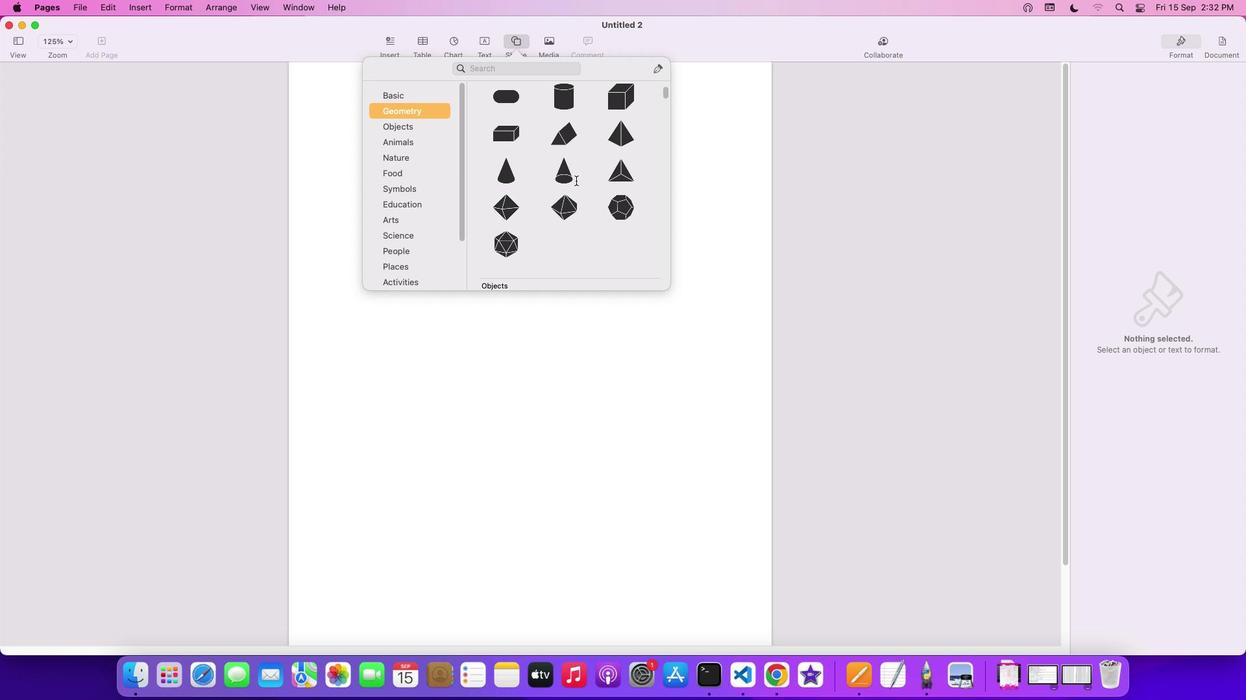 
Action: Mouse scrolled (577, 182) with delta (1, 0)
Screenshot: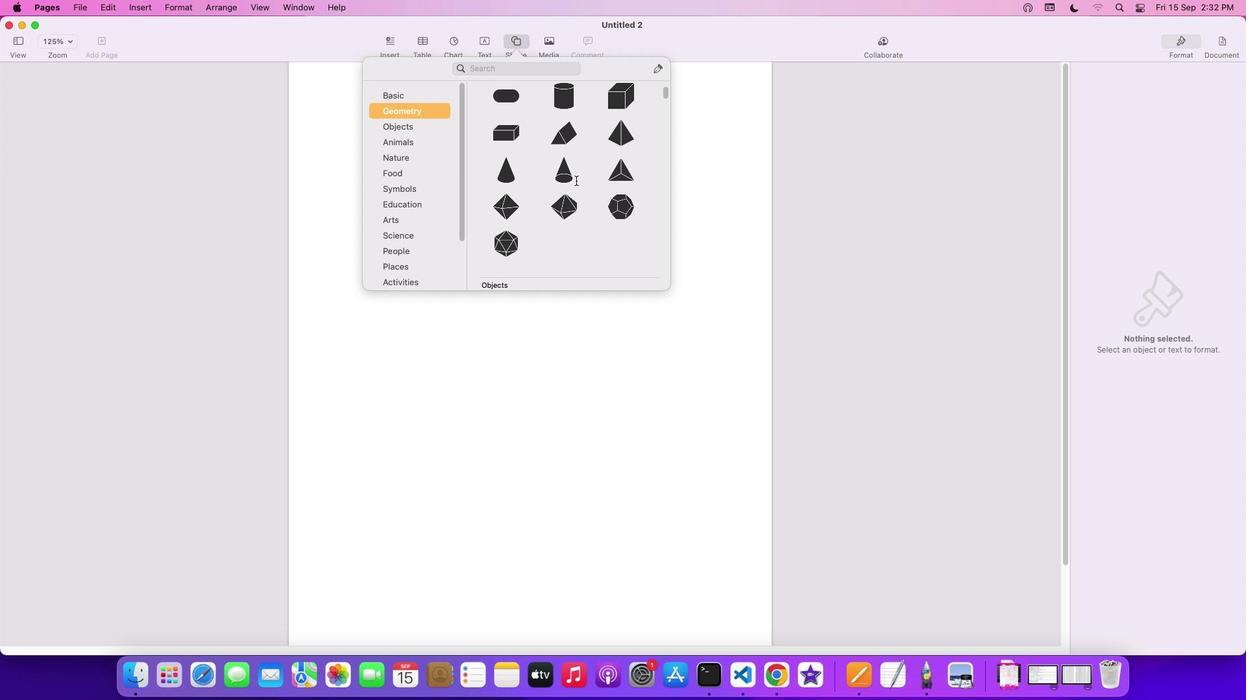 
Action: Mouse scrolled (577, 182) with delta (1, 0)
Screenshot: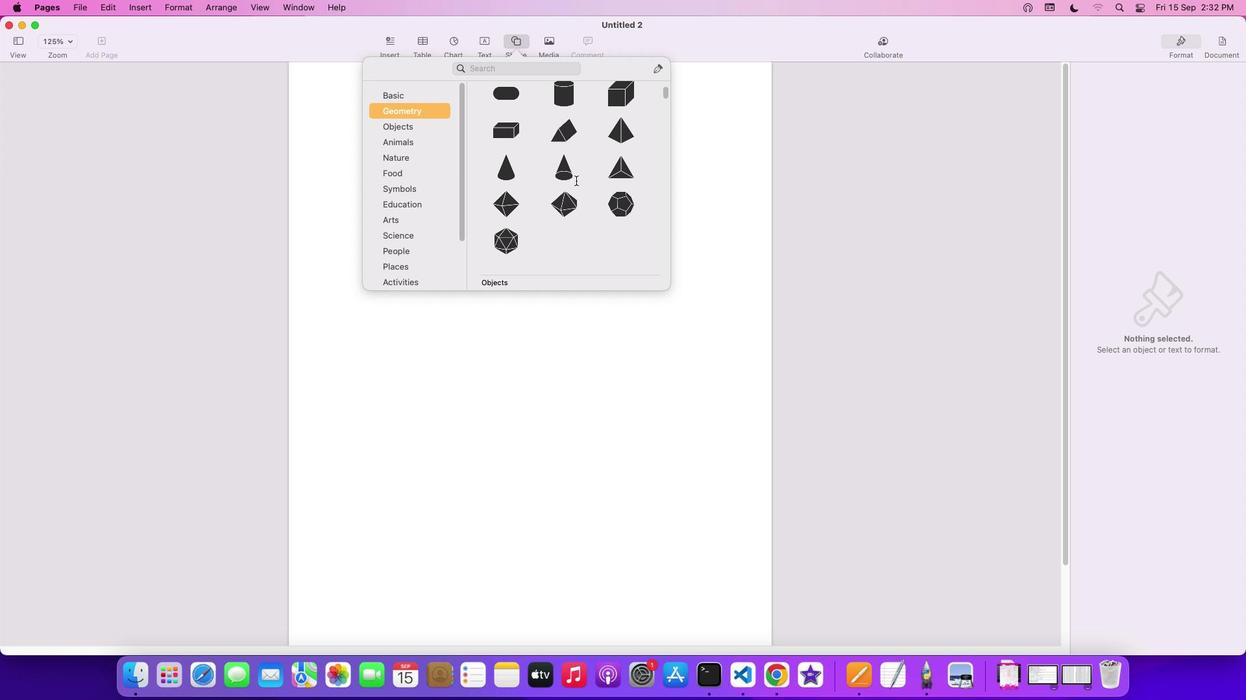 
Action: Mouse scrolled (577, 182) with delta (1, 1)
Screenshot: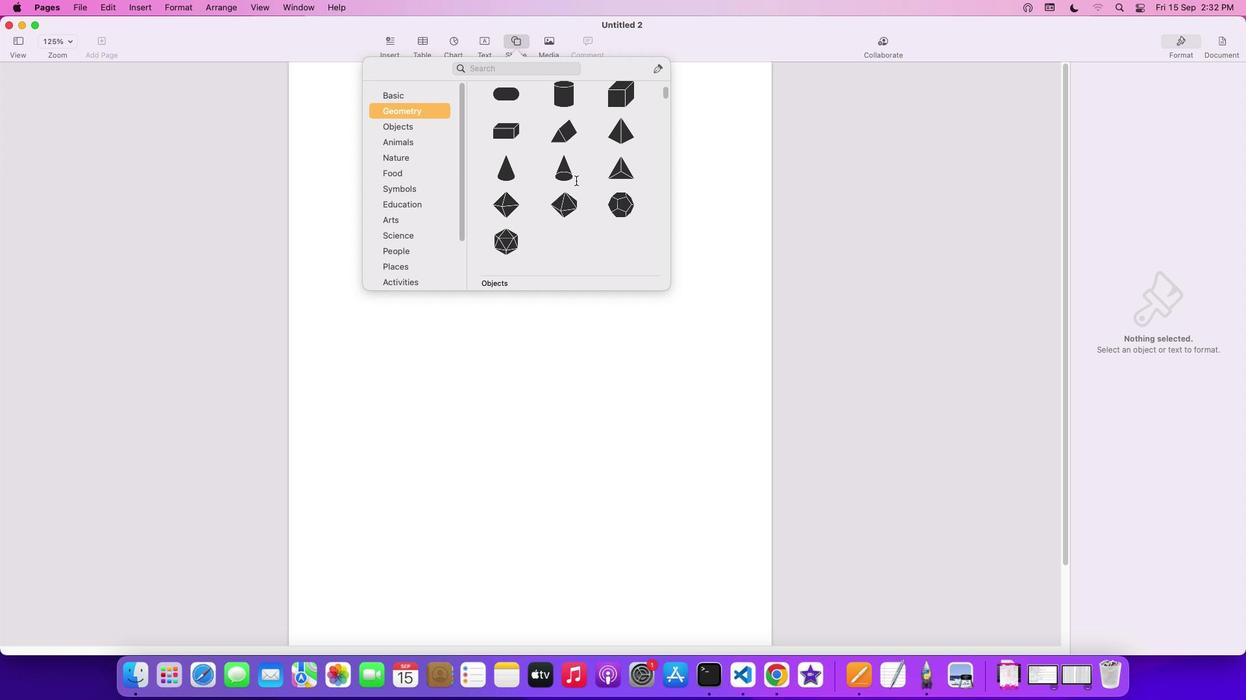 
Action: Mouse scrolled (577, 182) with delta (1, 1)
Screenshot: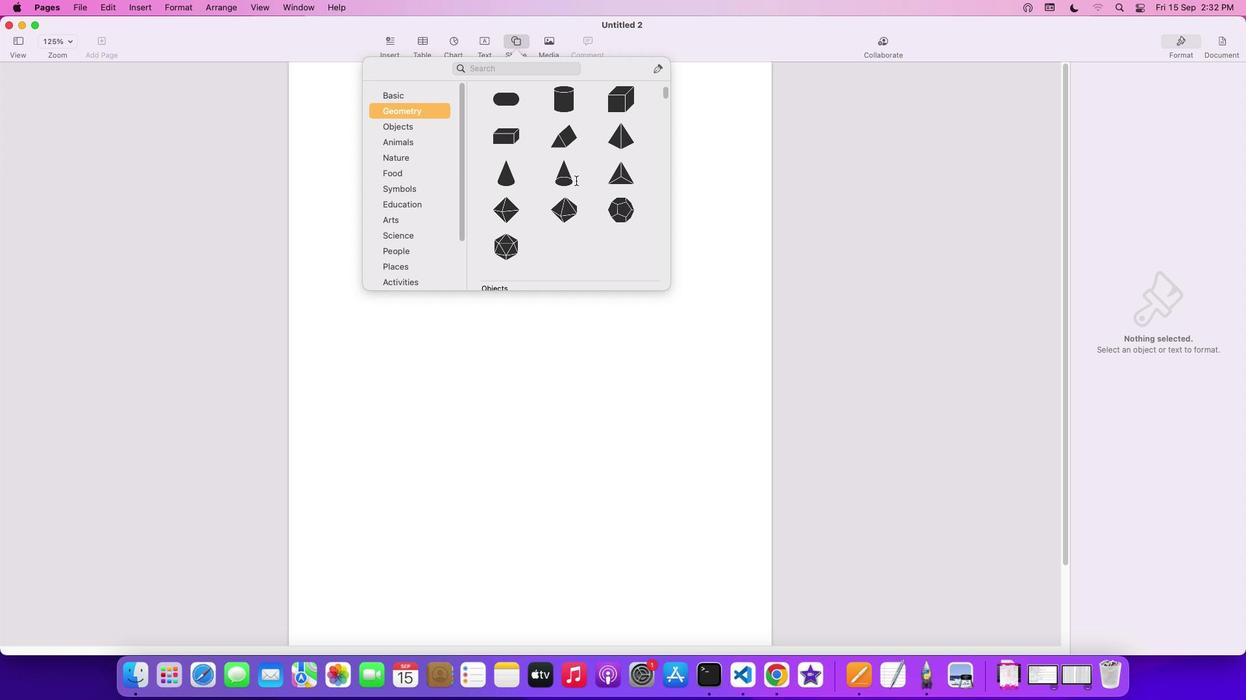 
Action: Mouse scrolled (577, 182) with delta (1, 1)
Screenshot: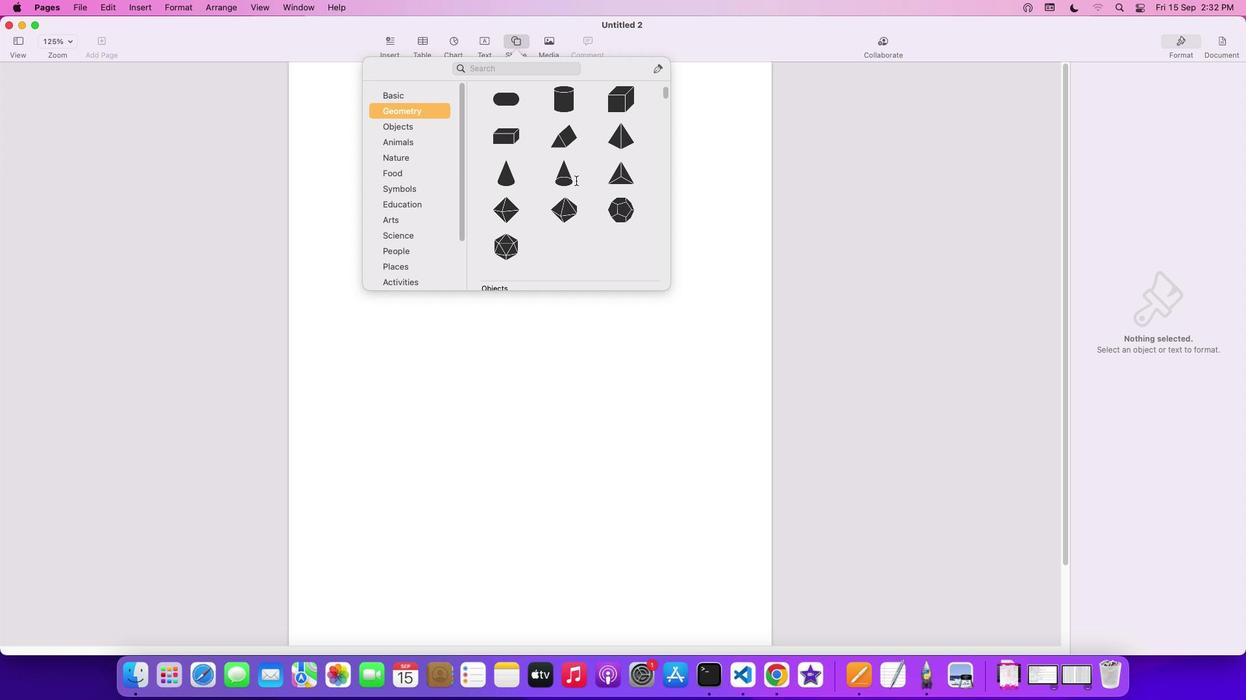 
Action: Mouse scrolled (577, 182) with delta (1, 1)
Screenshot: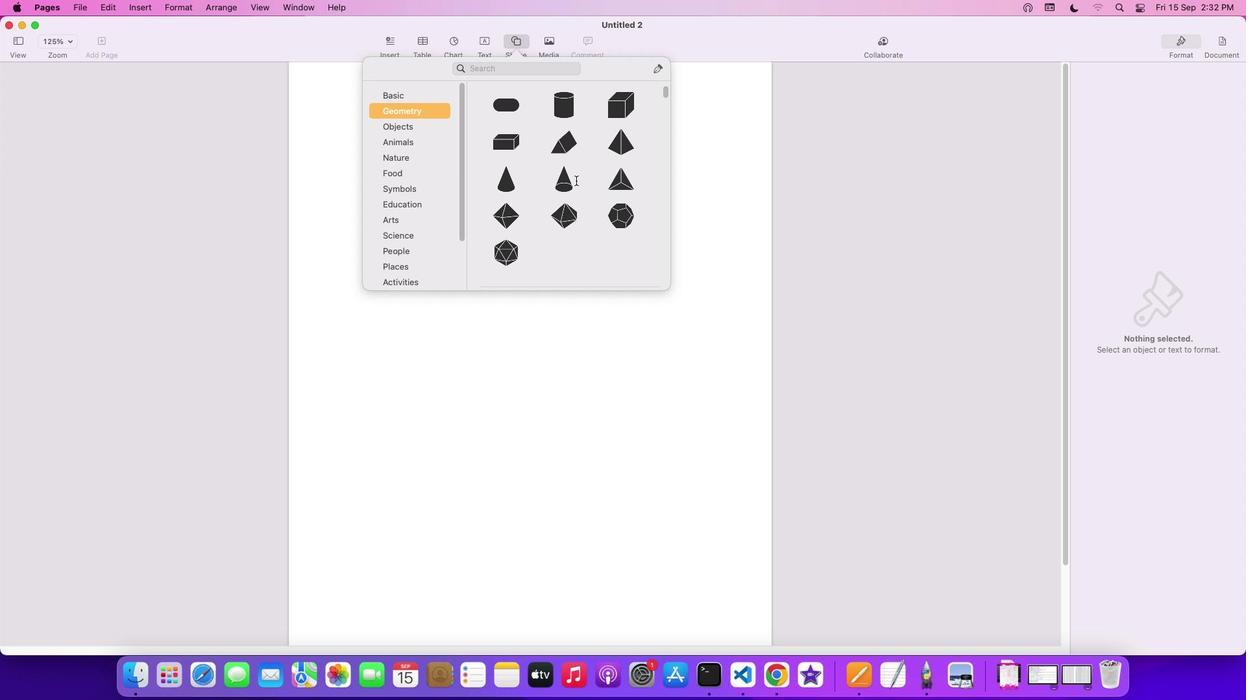 
Action: Mouse scrolled (577, 182) with delta (1, 2)
Screenshot: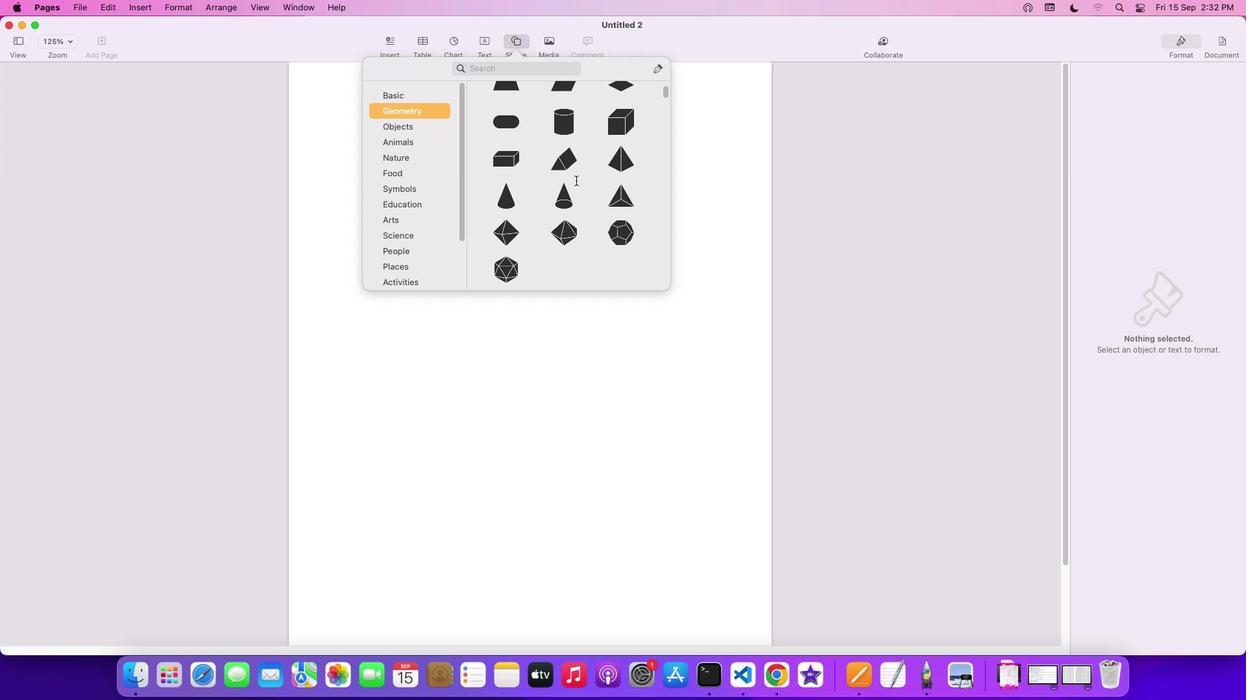 
Action: Mouse moved to (508, 275)
Screenshot: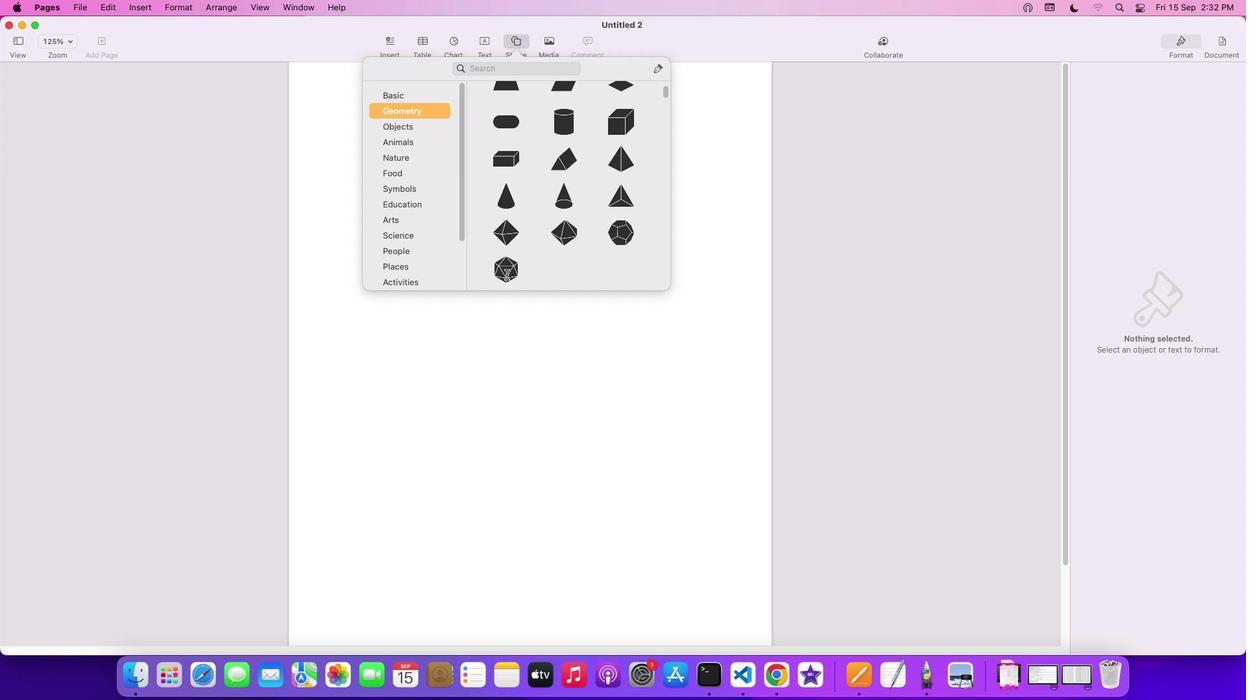 
Action: Mouse pressed left at (508, 275)
Screenshot: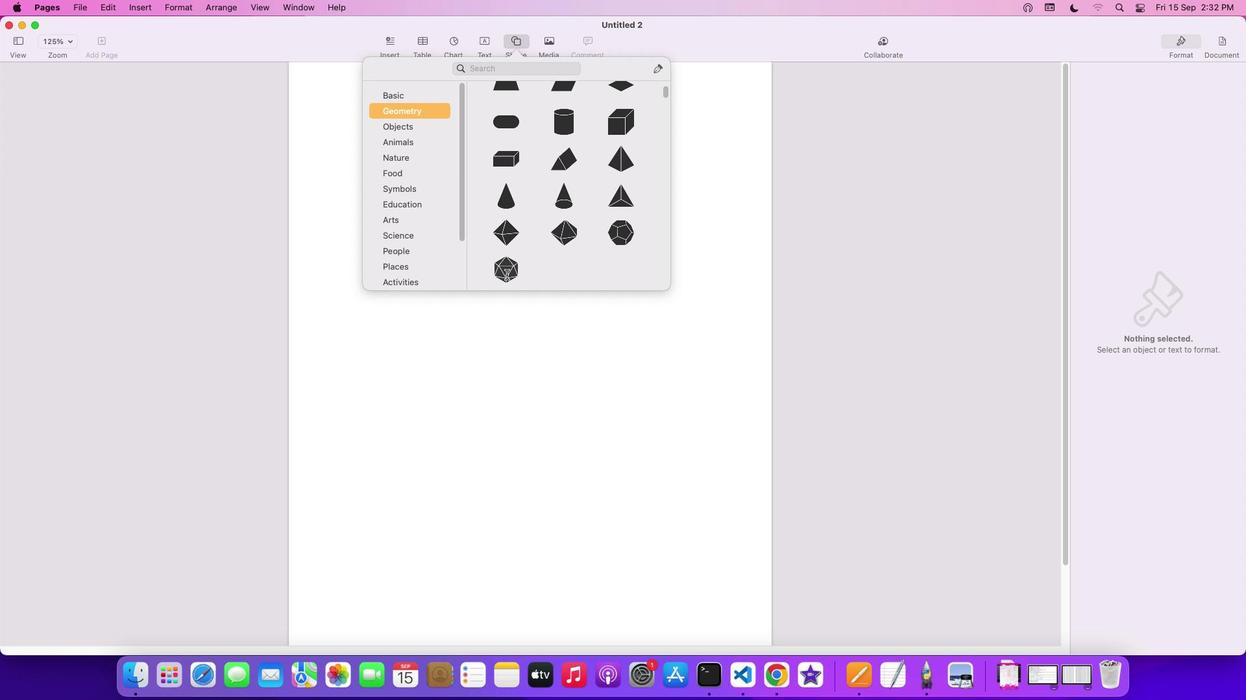 
Action: Mouse moved to (535, 366)
Screenshot: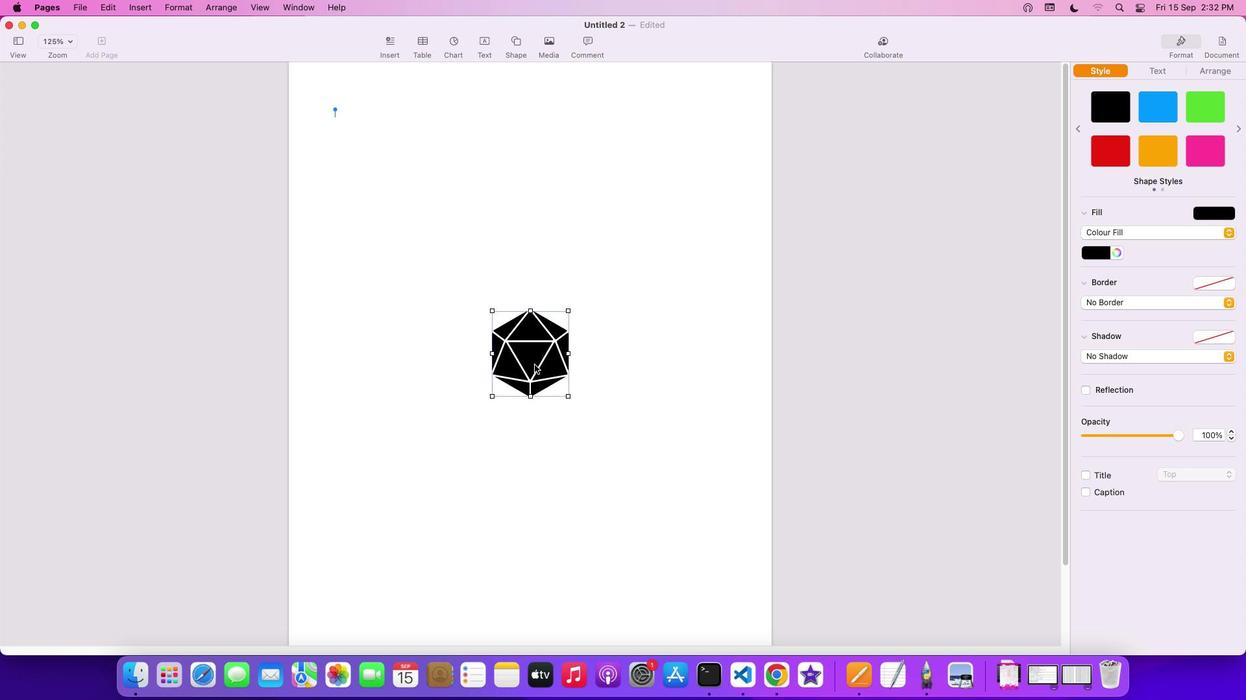 
Action: Mouse pressed left at (535, 366)
Screenshot: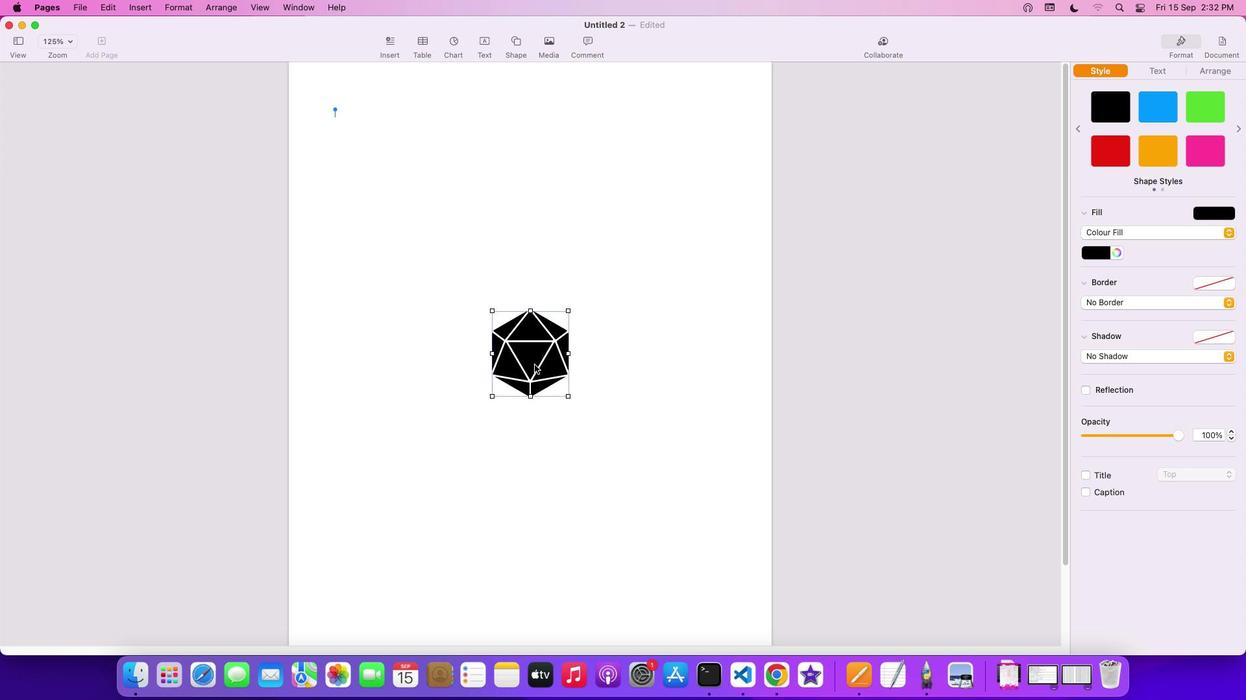 
Action: Mouse moved to (364, 149)
Screenshot: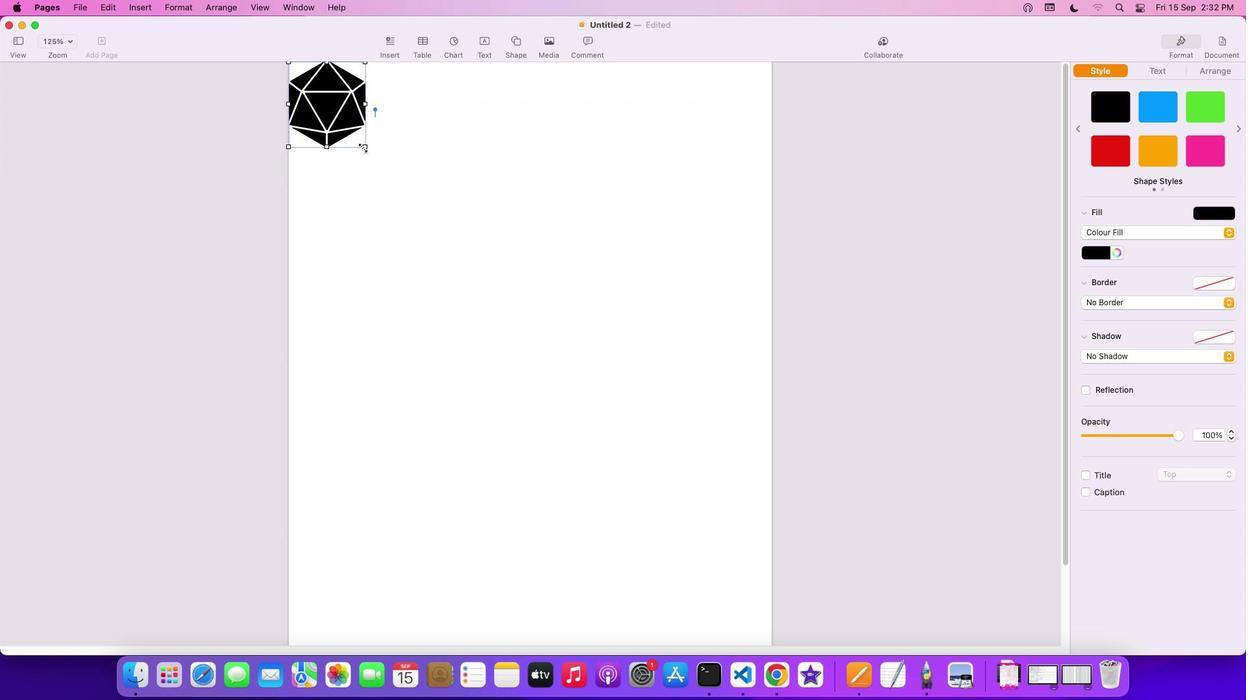 
Action: Mouse pressed left at (364, 149)
Screenshot: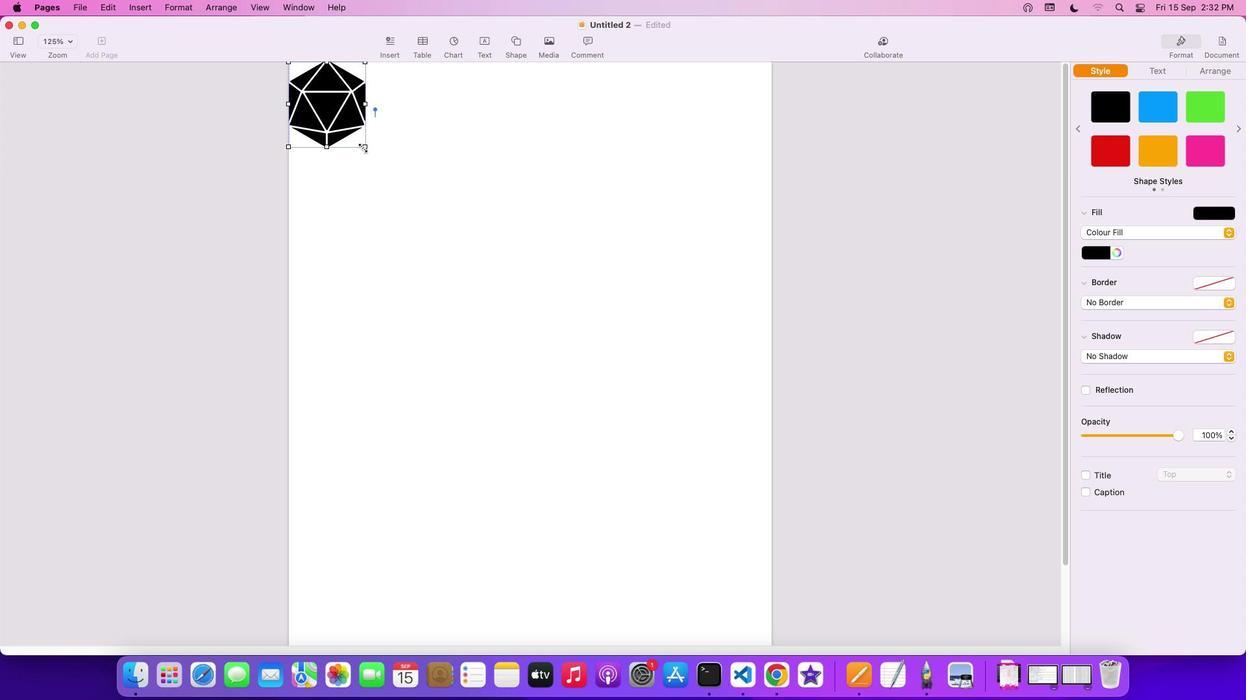 
Action: Mouse moved to (420, 184)
Screenshot: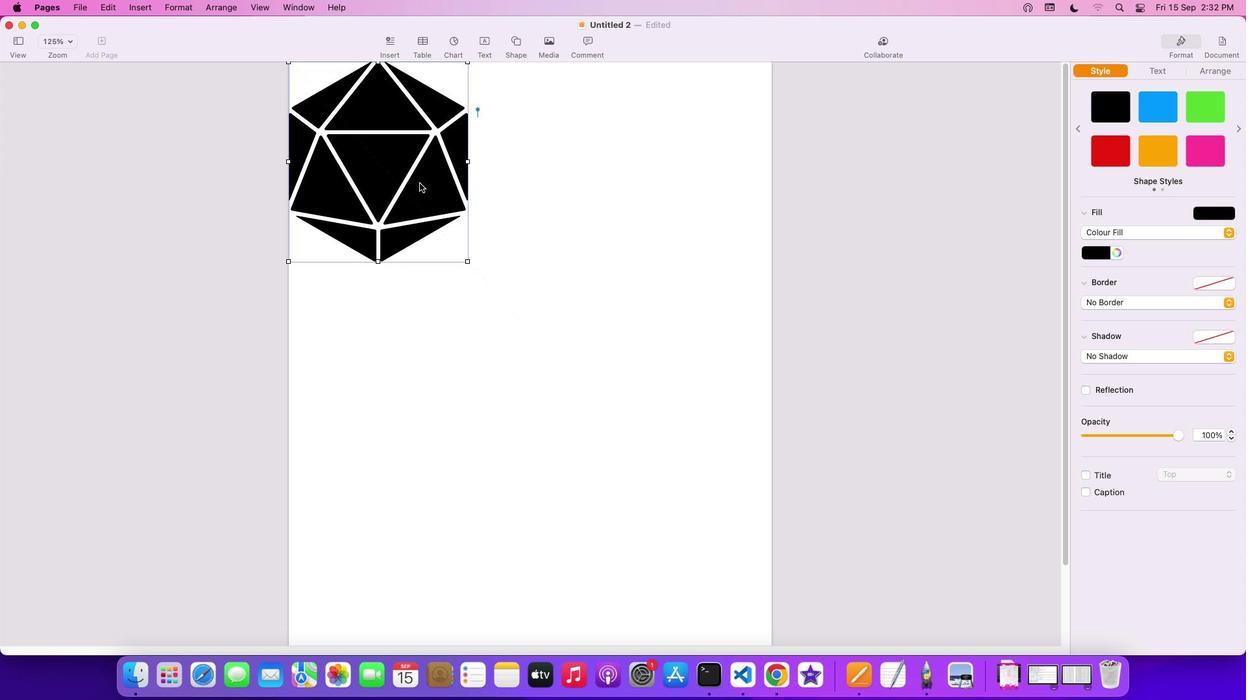
Action: Mouse pressed left at (420, 184)
Screenshot: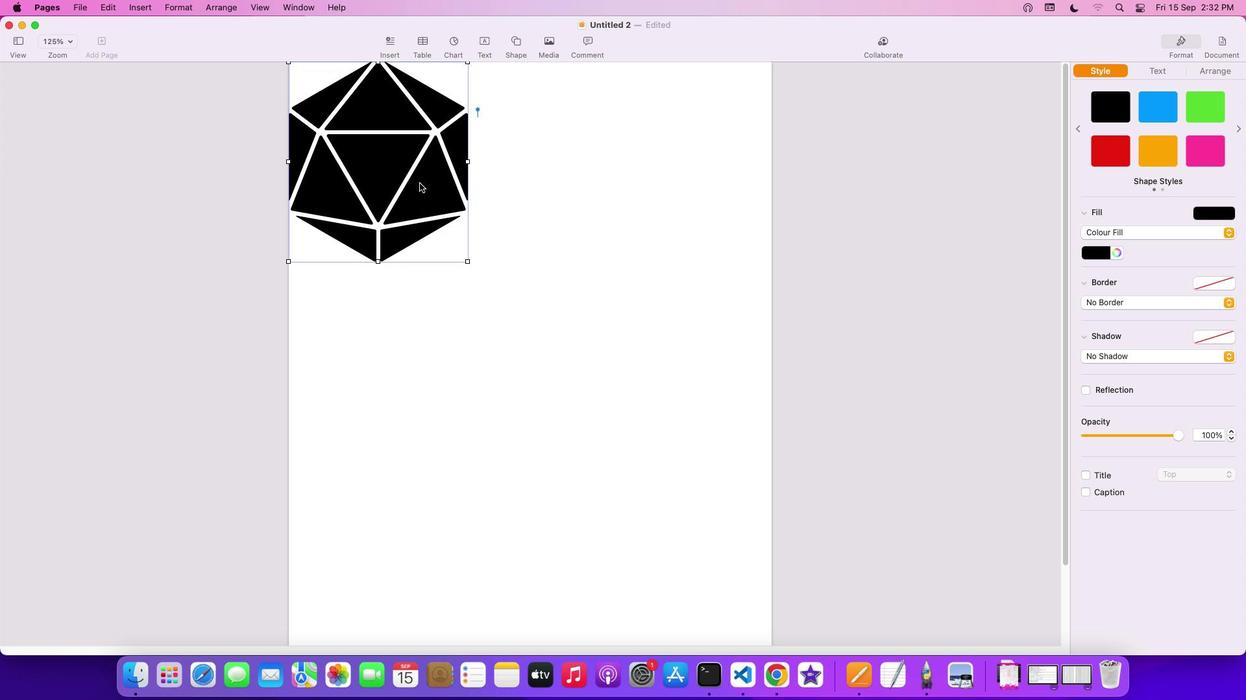 
Action: Mouse moved to (383, 176)
Screenshot: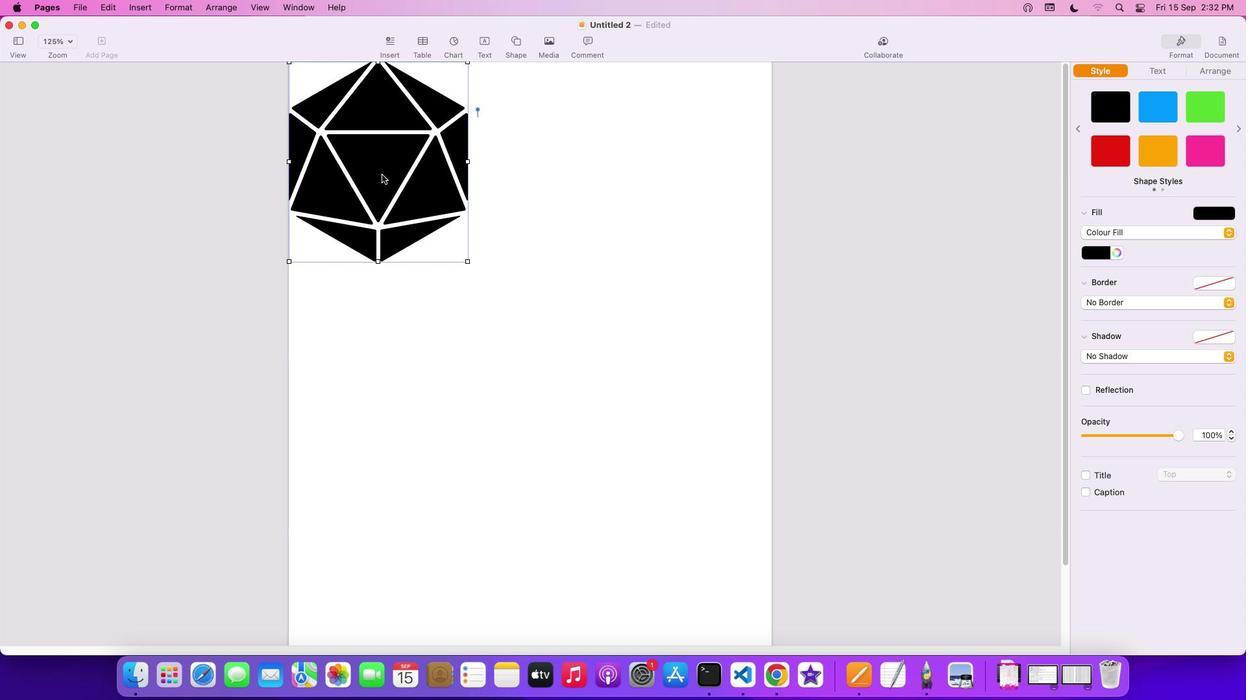 
Action: Mouse pressed right at (383, 176)
Screenshot: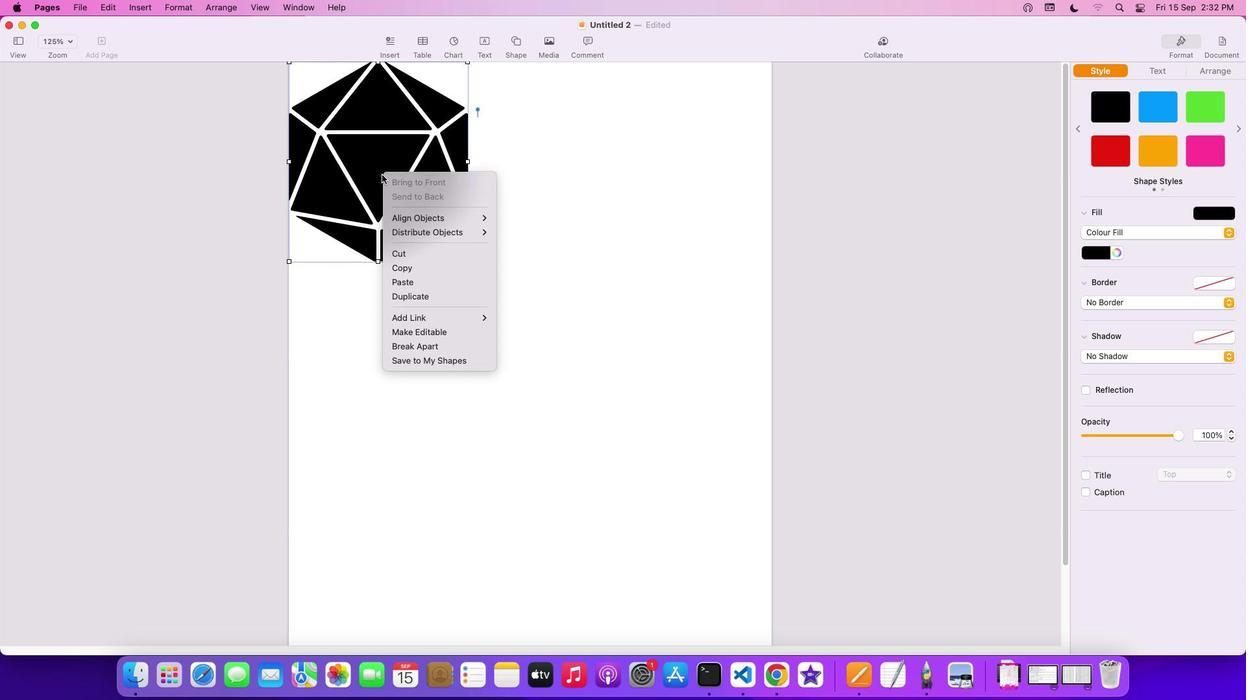 
Action: Mouse moved to (456, 347)
Screenshot: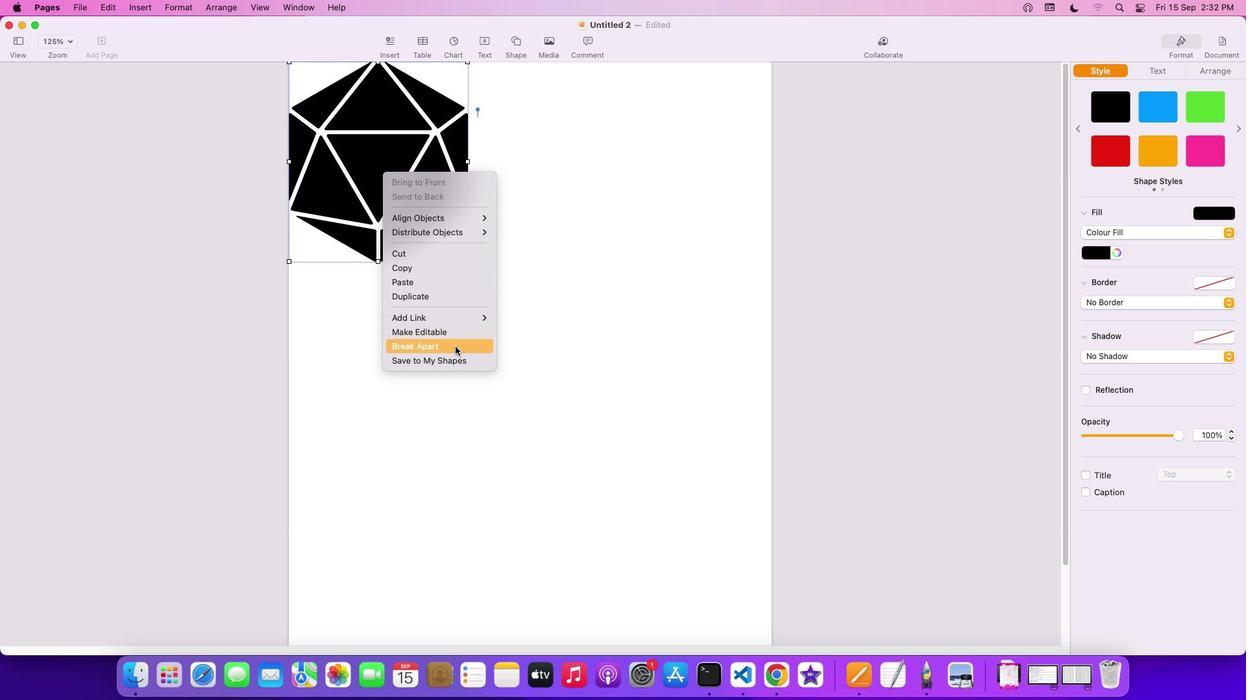
Action: Mouse pressed left at (456, 347)
Screenshot: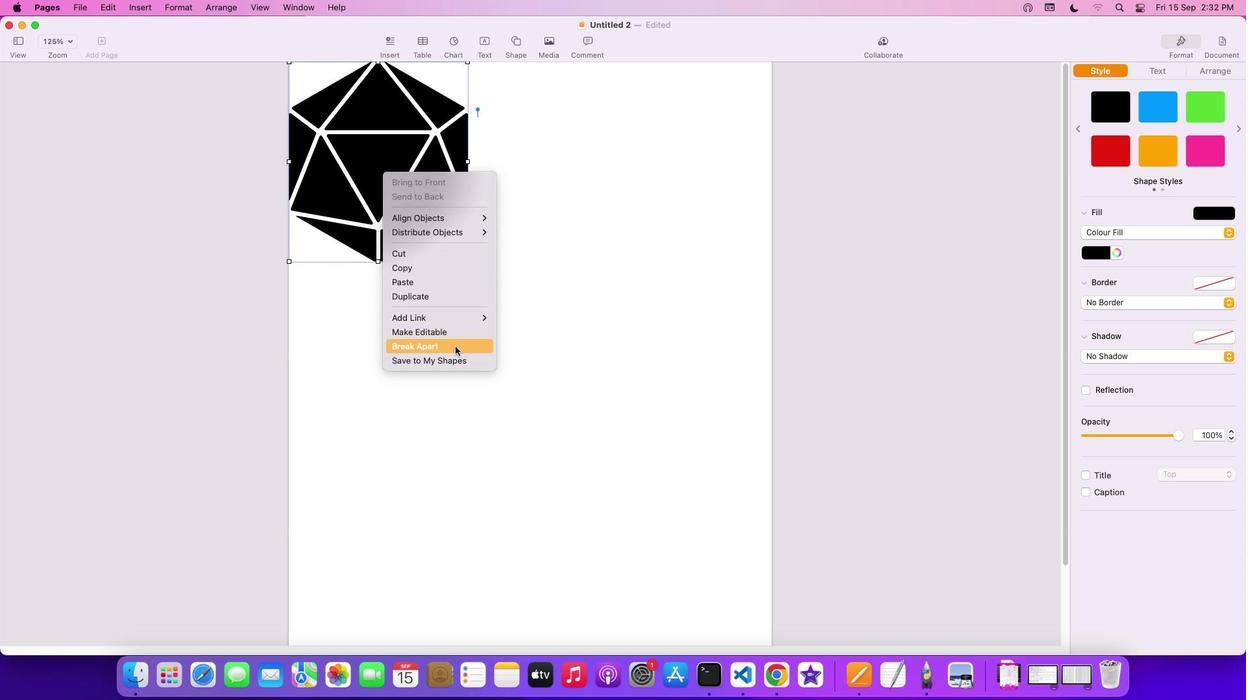 
Action: Mouse moved to (401, 173)
Screenshot: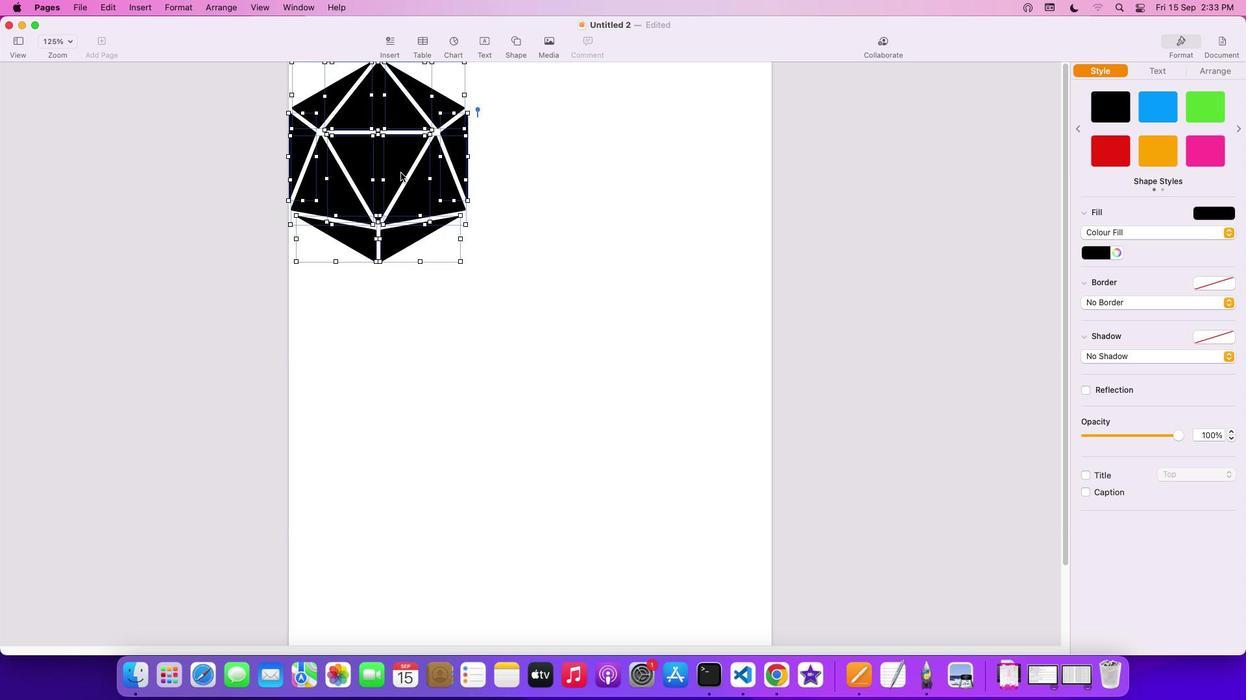 
Action: Mouse pressed left at (401, 173)
Screenshot: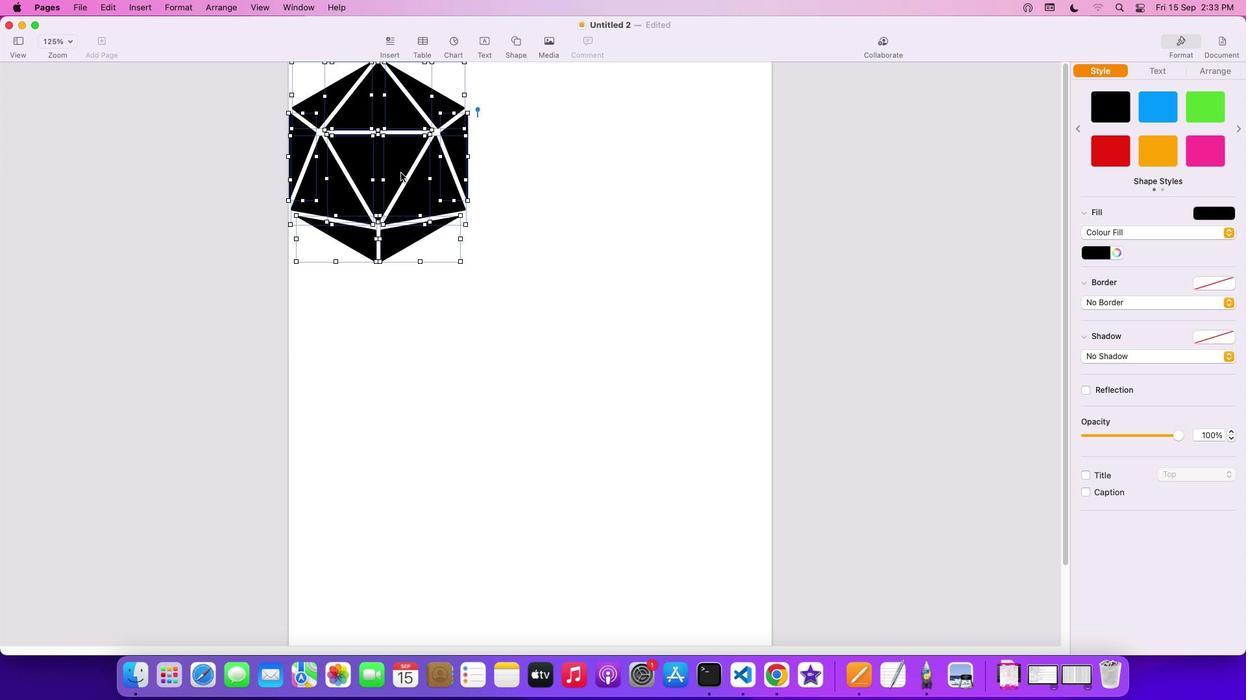 
Action: Mouse moved to (542, 268)
Screenshot: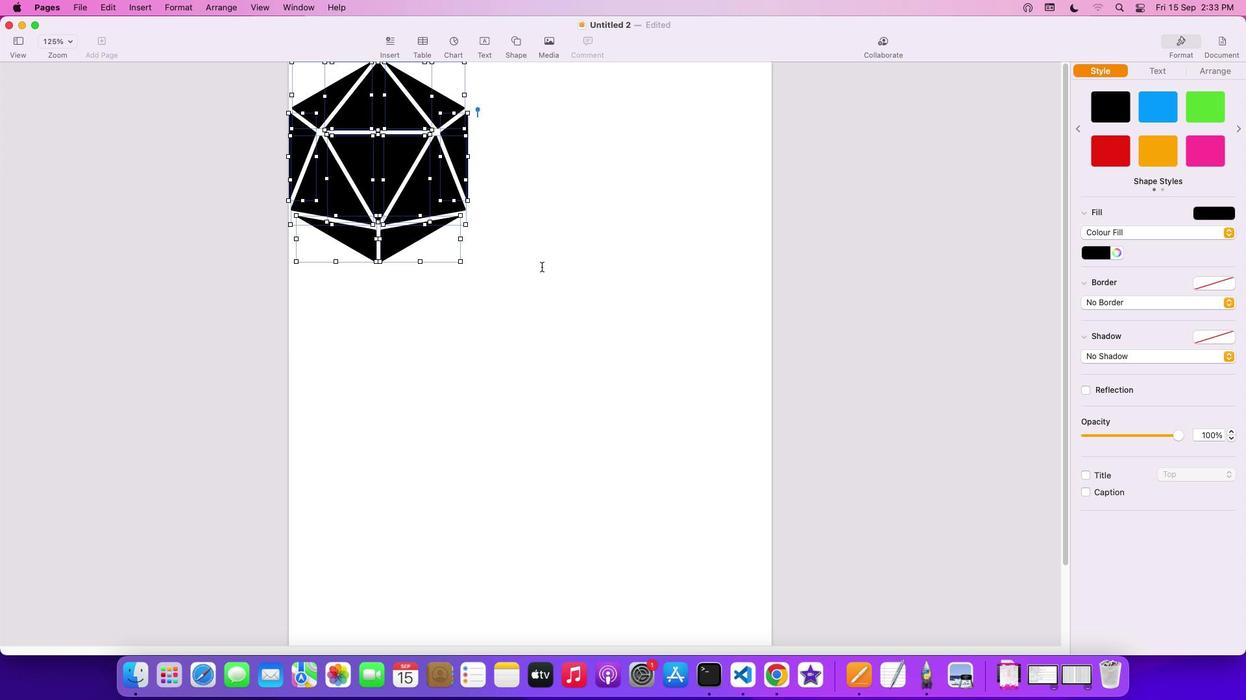 
Action: Mouse pressed left at (542, 268)
Screenshot: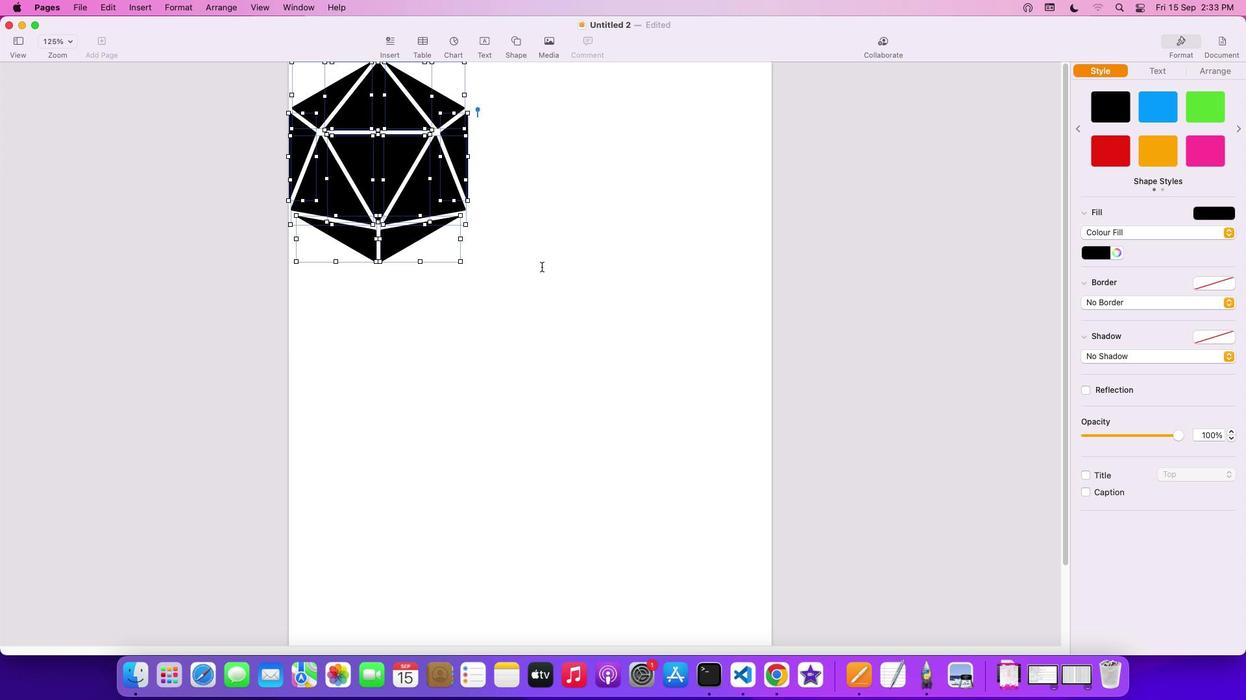 
Action: Mouse moved to (427, 195)
Screenshot: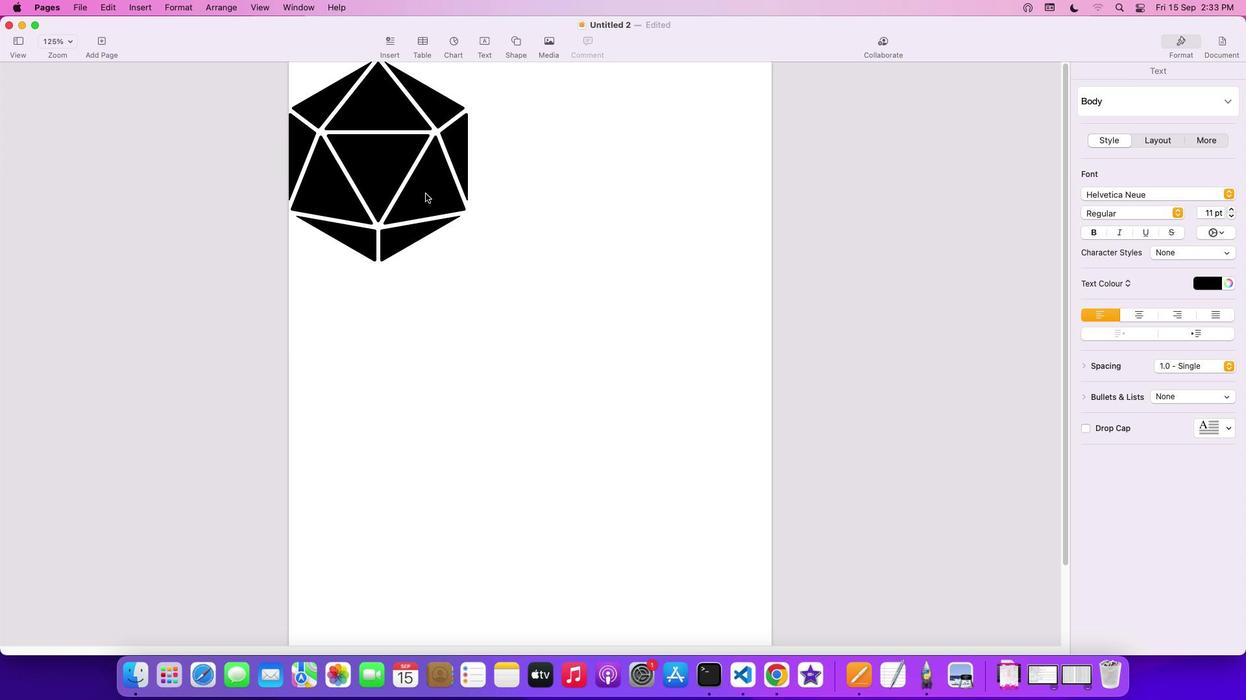 
Action: Mouse pressed left at (427, 195)
Screenshot: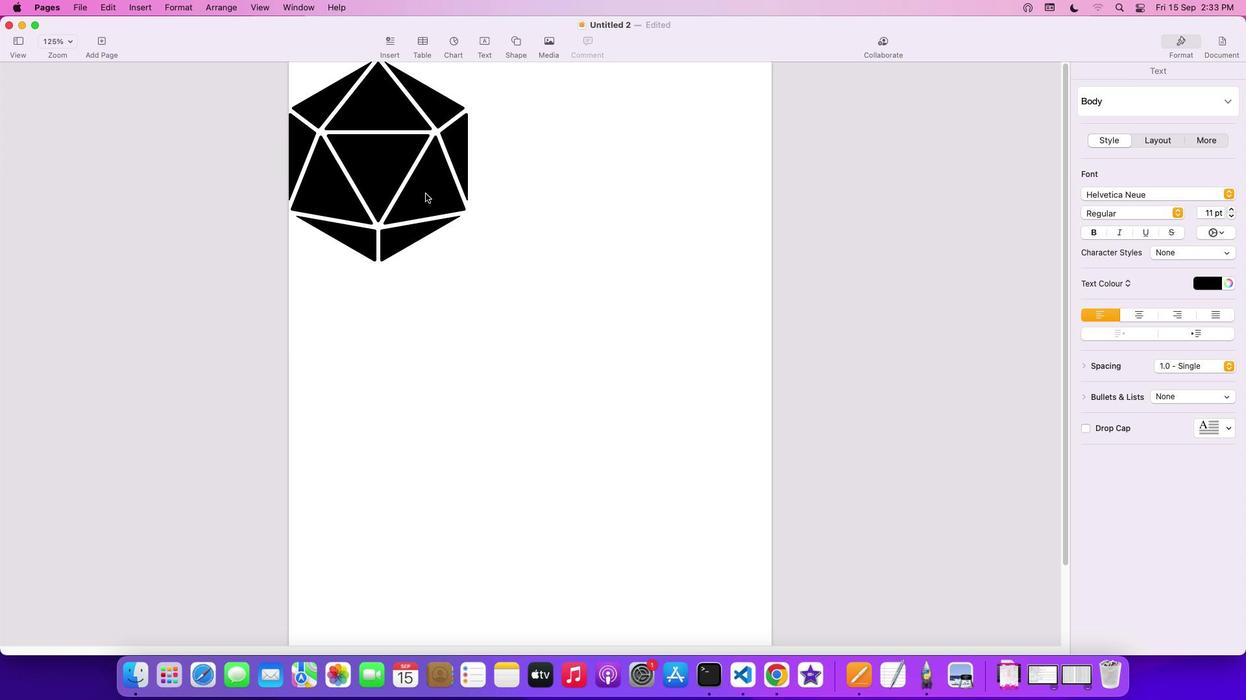 
Action: Mouse moved to (1229, 234)
Screenshot: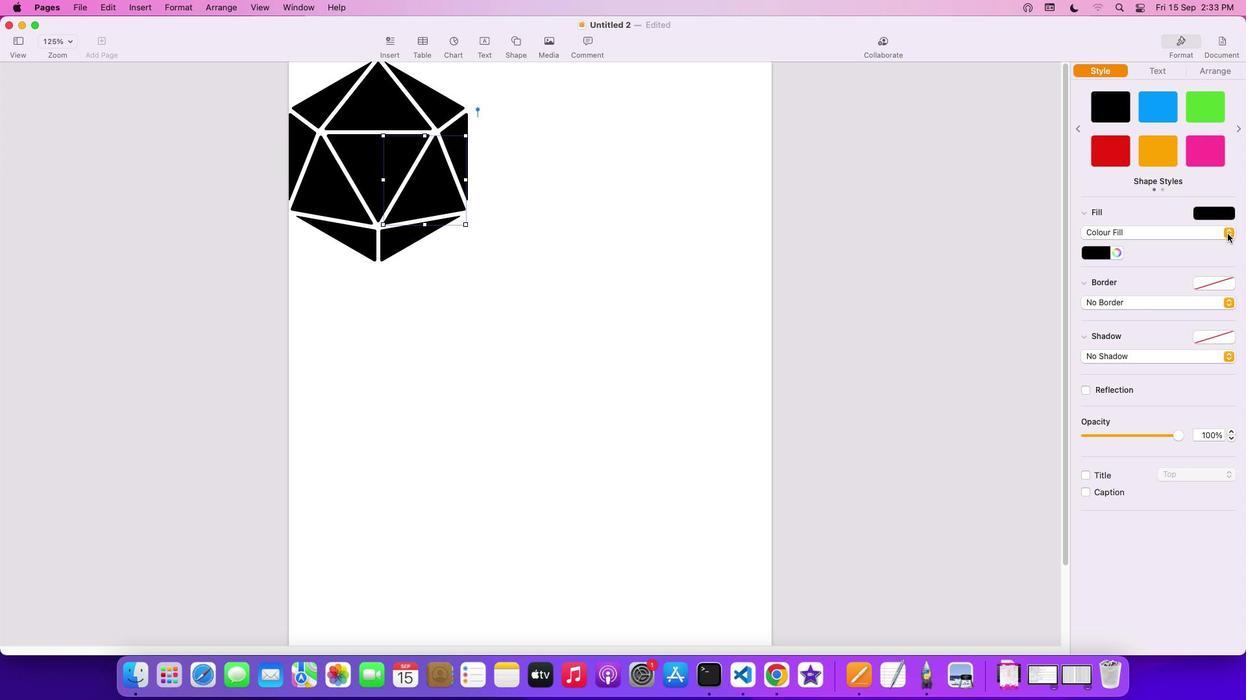 
Action: Mouse pressed left at (1229, 234)
Screenshot: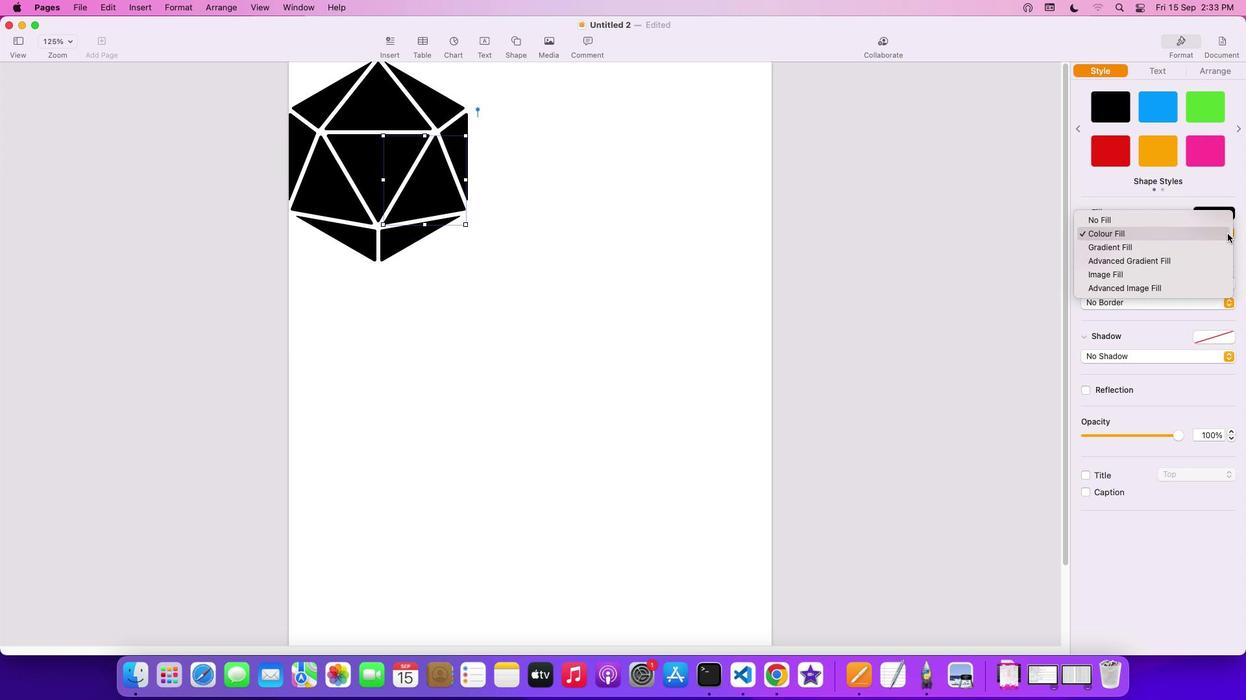 
Action: Mouse moved to (1198, 249)
Screenshot: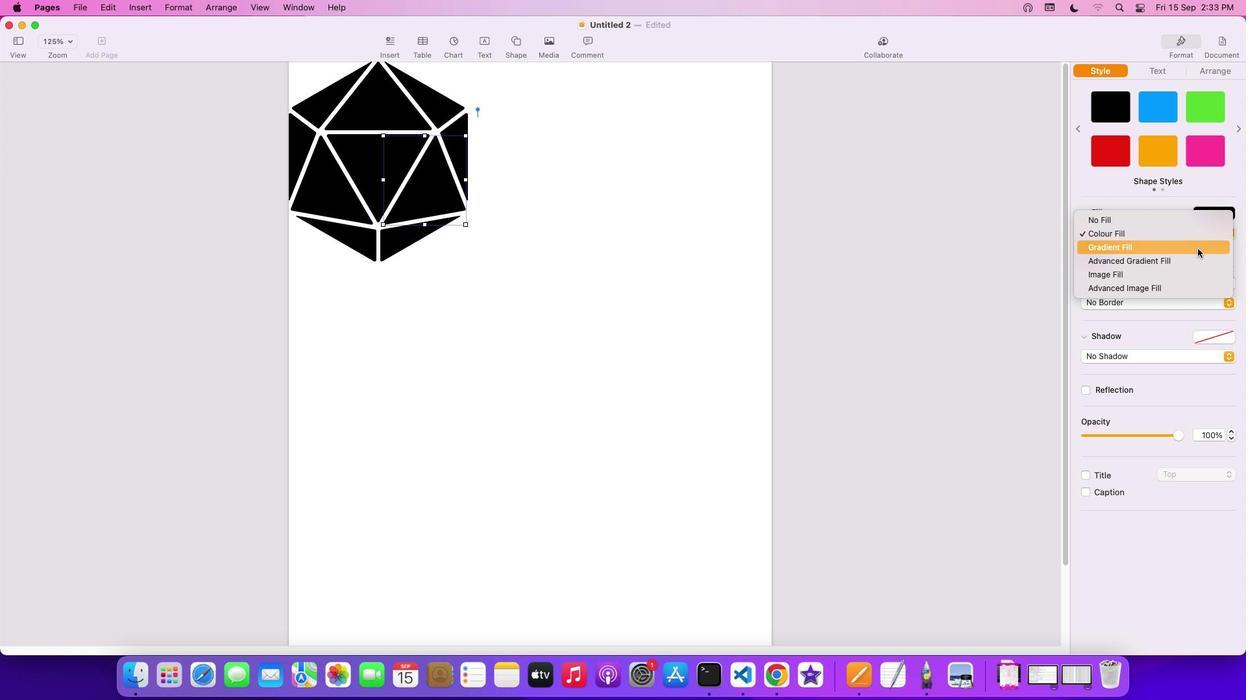 
Action: Mouse pressed left at (1198, 249)
Screenshot: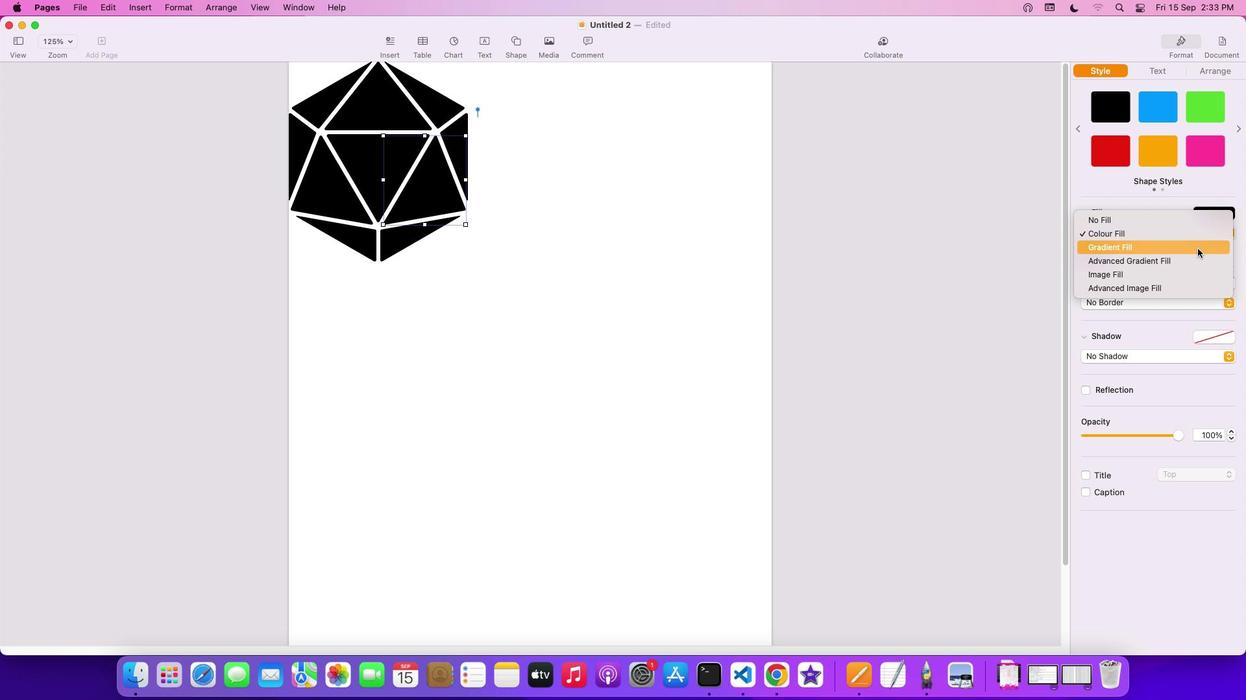 
Action: Mouse moved to (1121, 254)
Screenshot: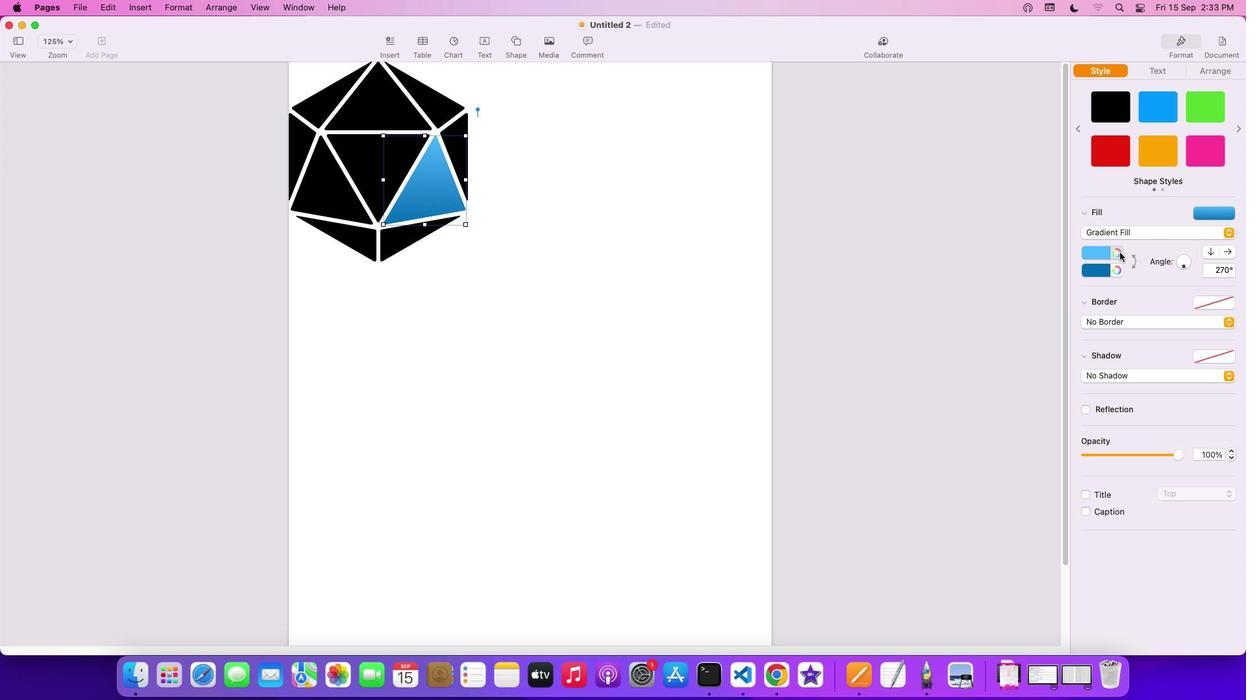 
Action: Mouse pressed left at (1121, 254)
Screenshot: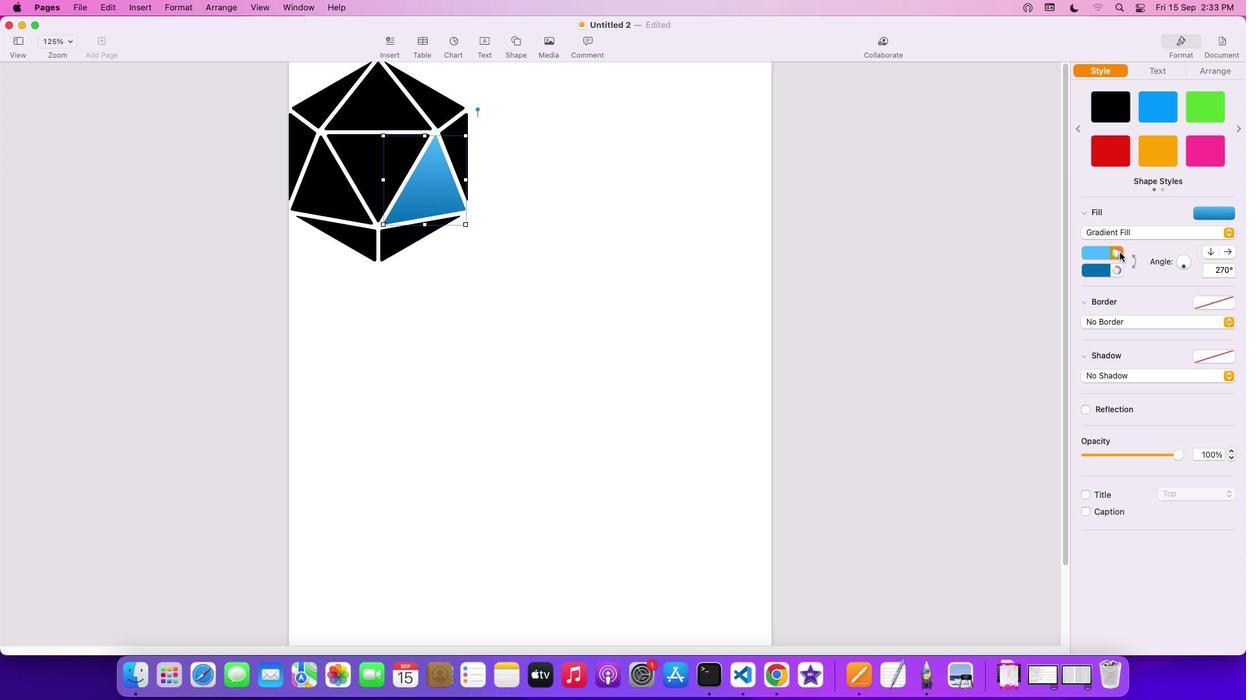 
Action: Mouse moved to (1135, 262)
Screenshot: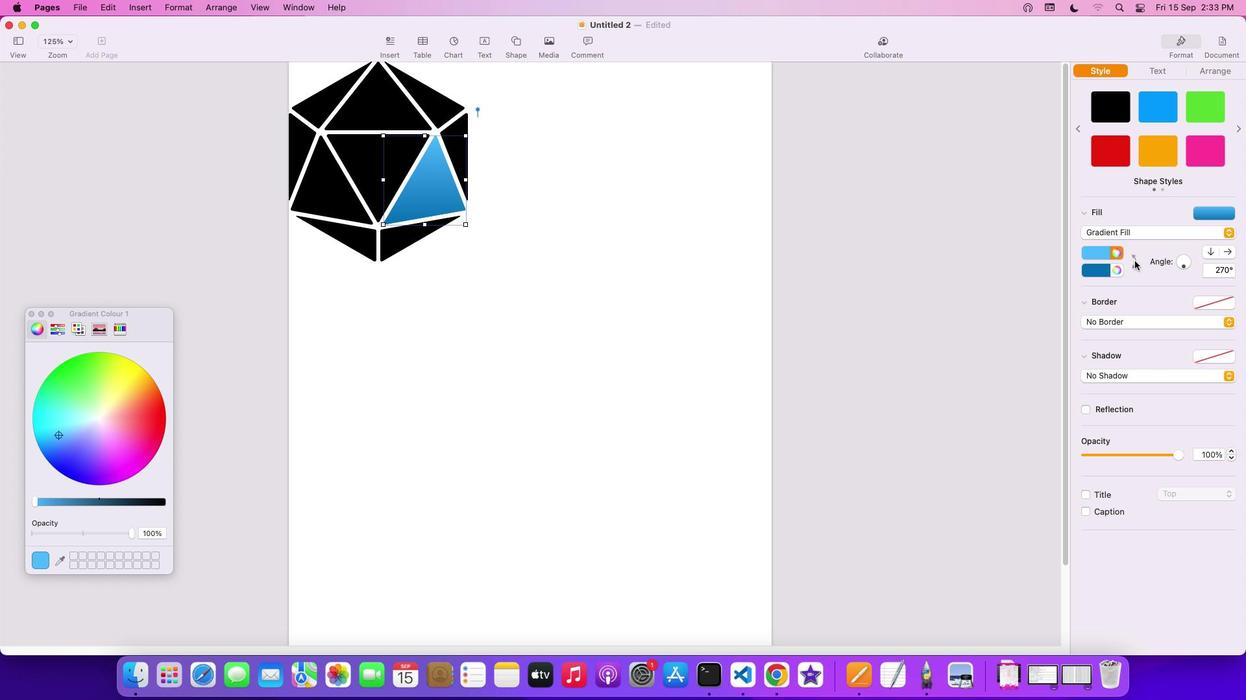 
Action: Mouse pressed left at (1135, 262)
Screenshot: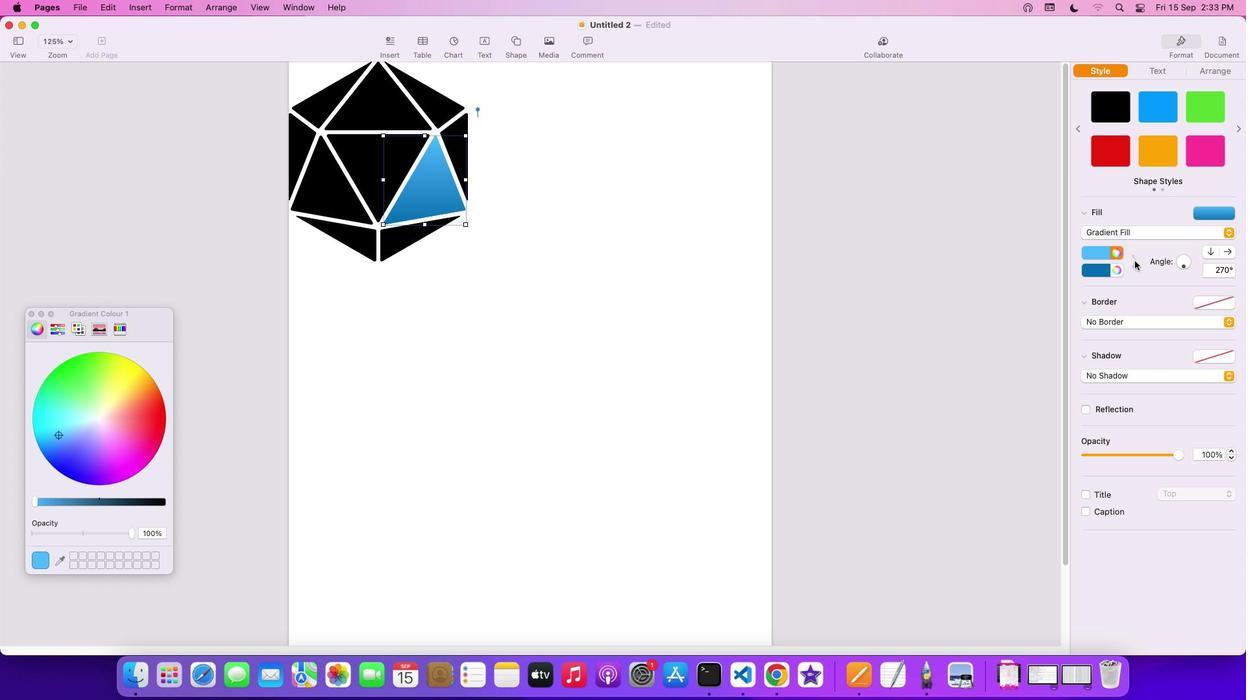 
Action: Mouse pressed left at (1135, 262)
Screenshot: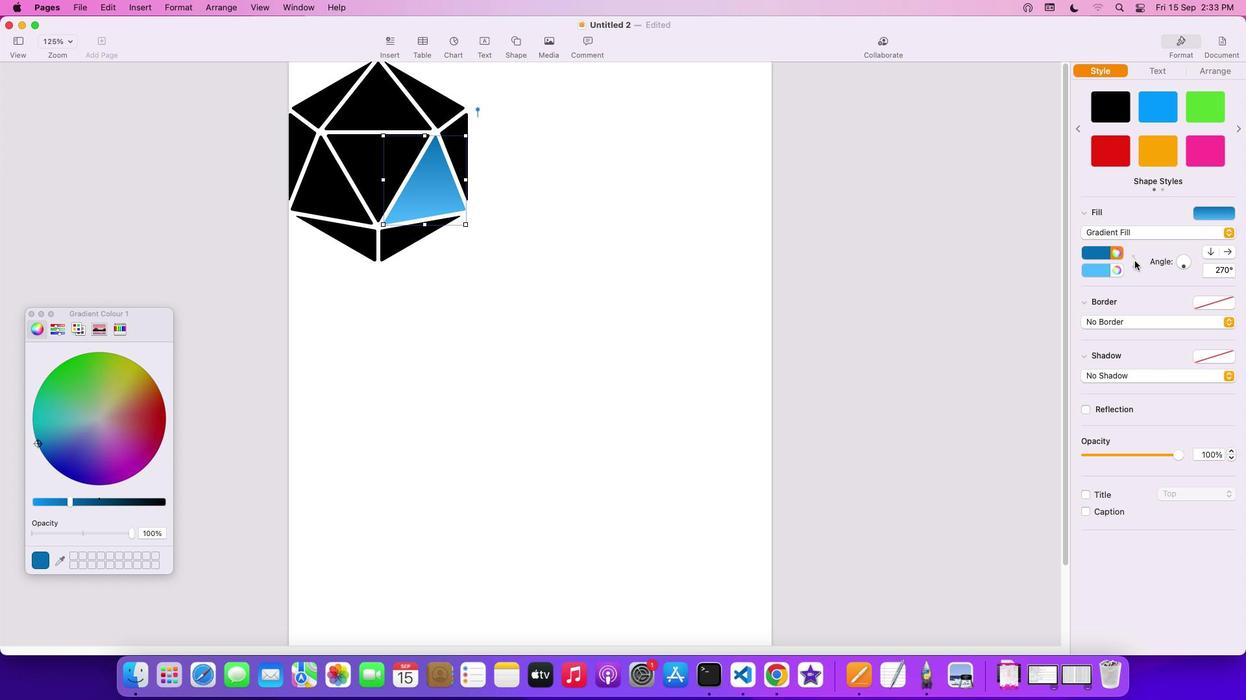 
Action: Mouse moved to (459, 156)
Screenshot: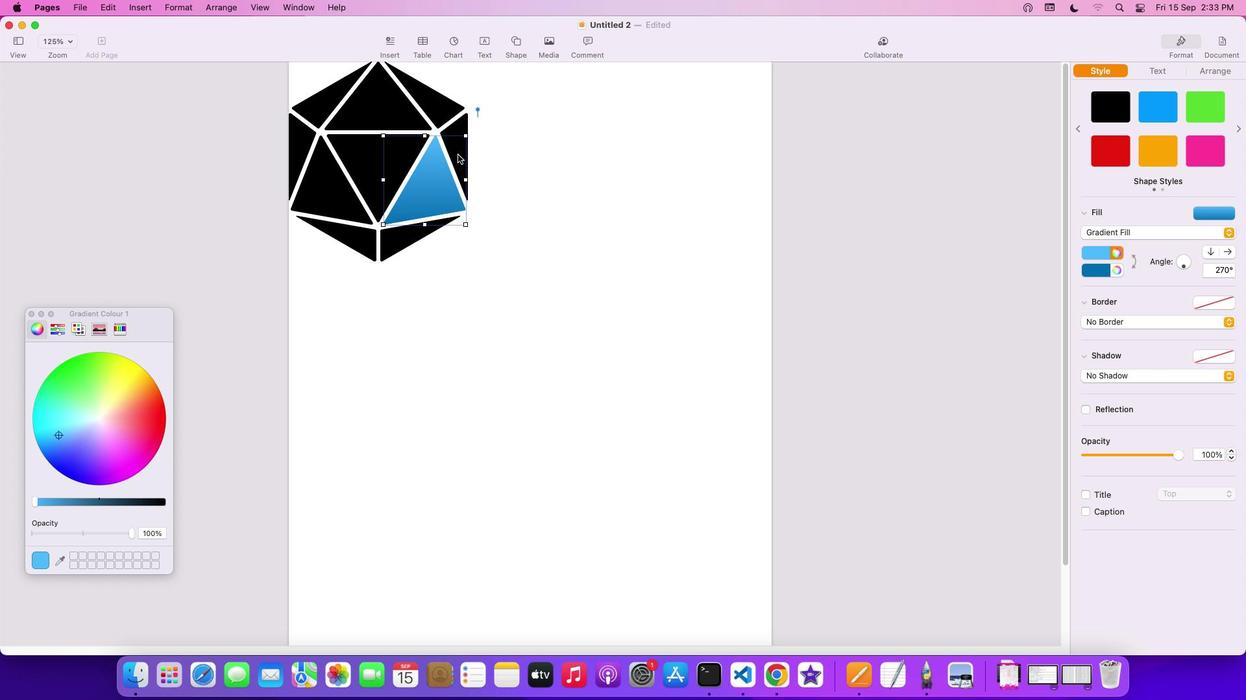 
Action: Mouse pressed left at (459, 156)
Screenshot: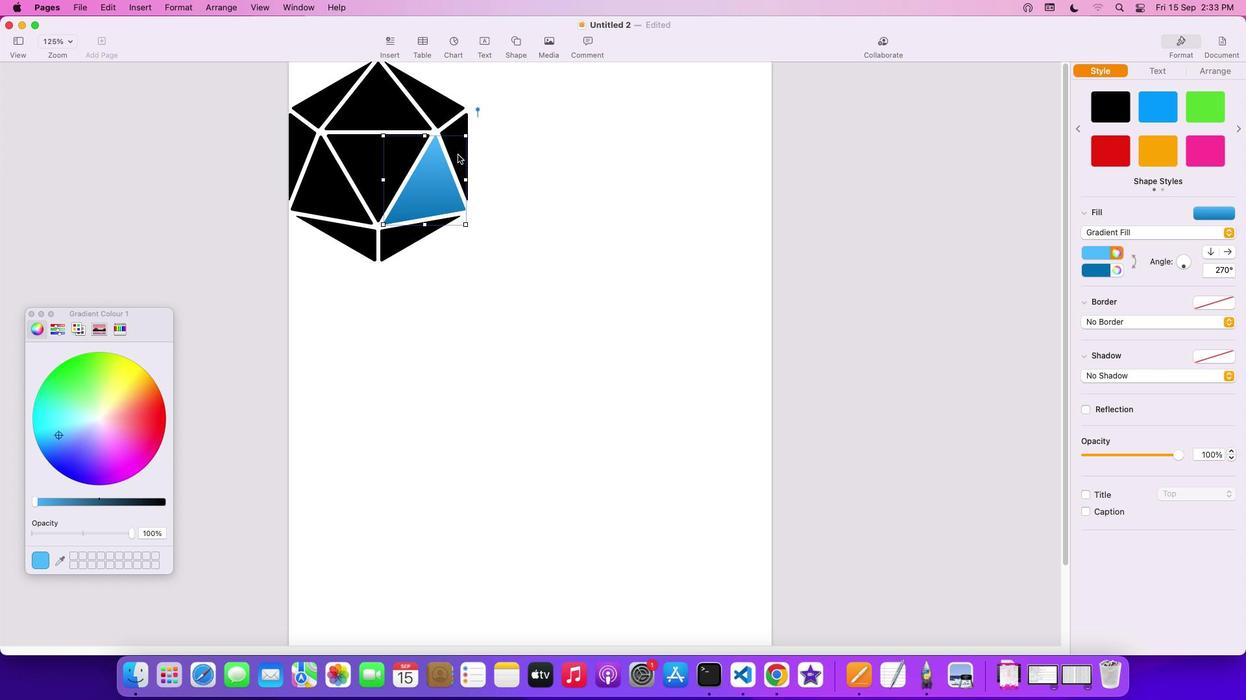 
Action: Mouse moved to (1235, 235)
Screenshot: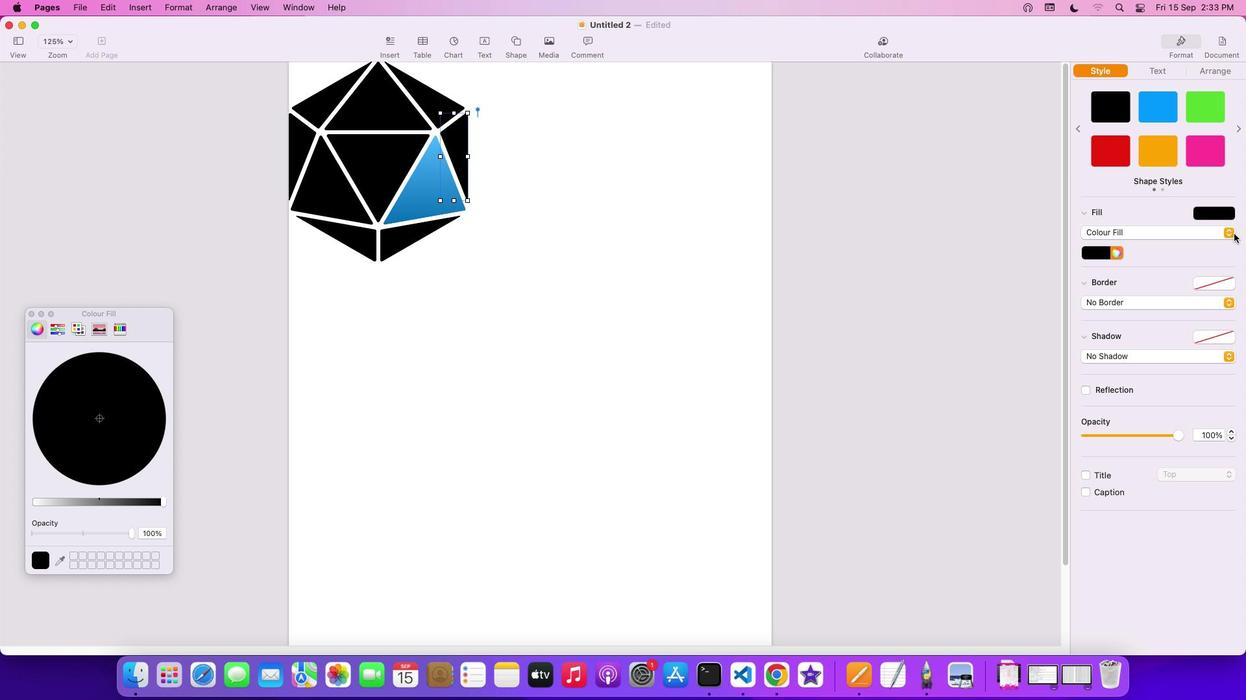 
Action: Mouse pressed left at (1235, 235)
Screenshot: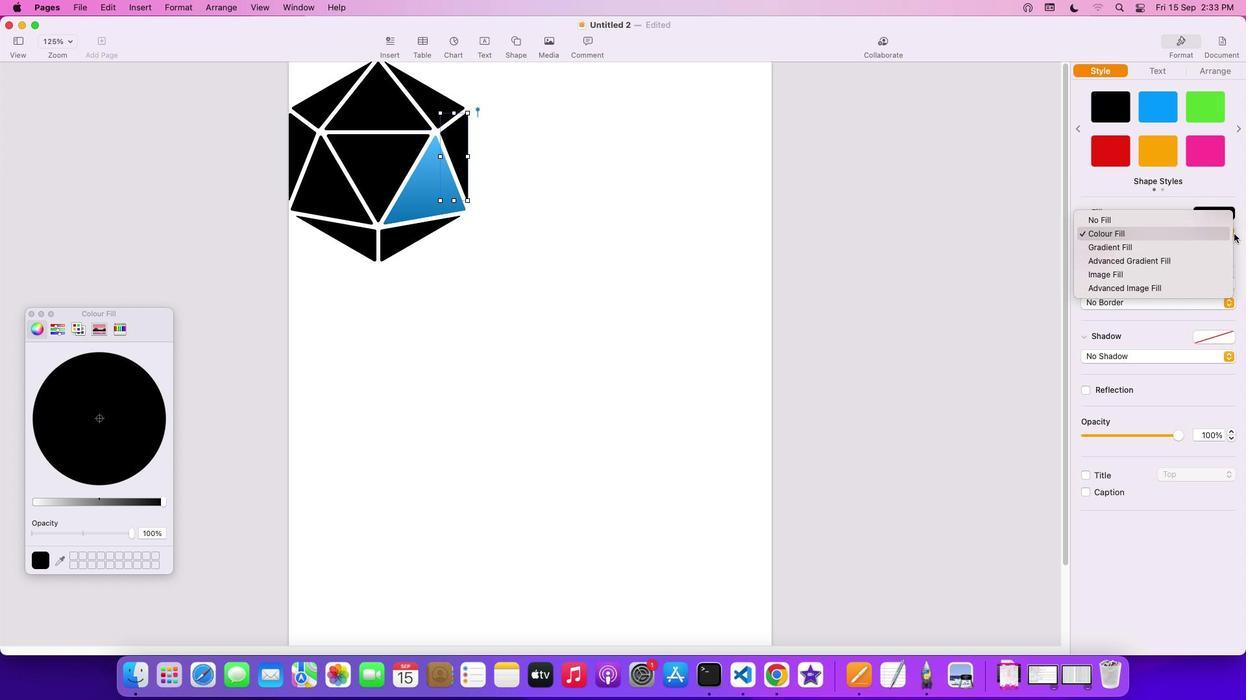 
Action: Mouse moved to (1181, 244)
Screenshot: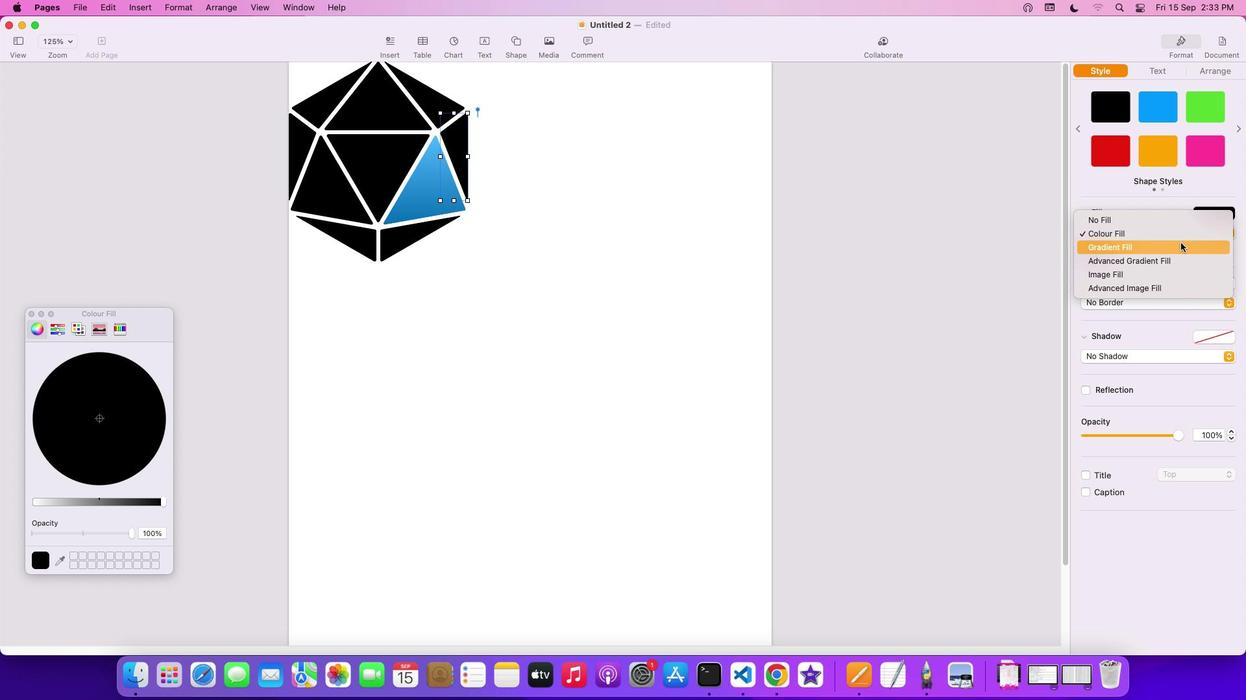 
Action: Mouse pressed left at (1181, 244)
Screenshot: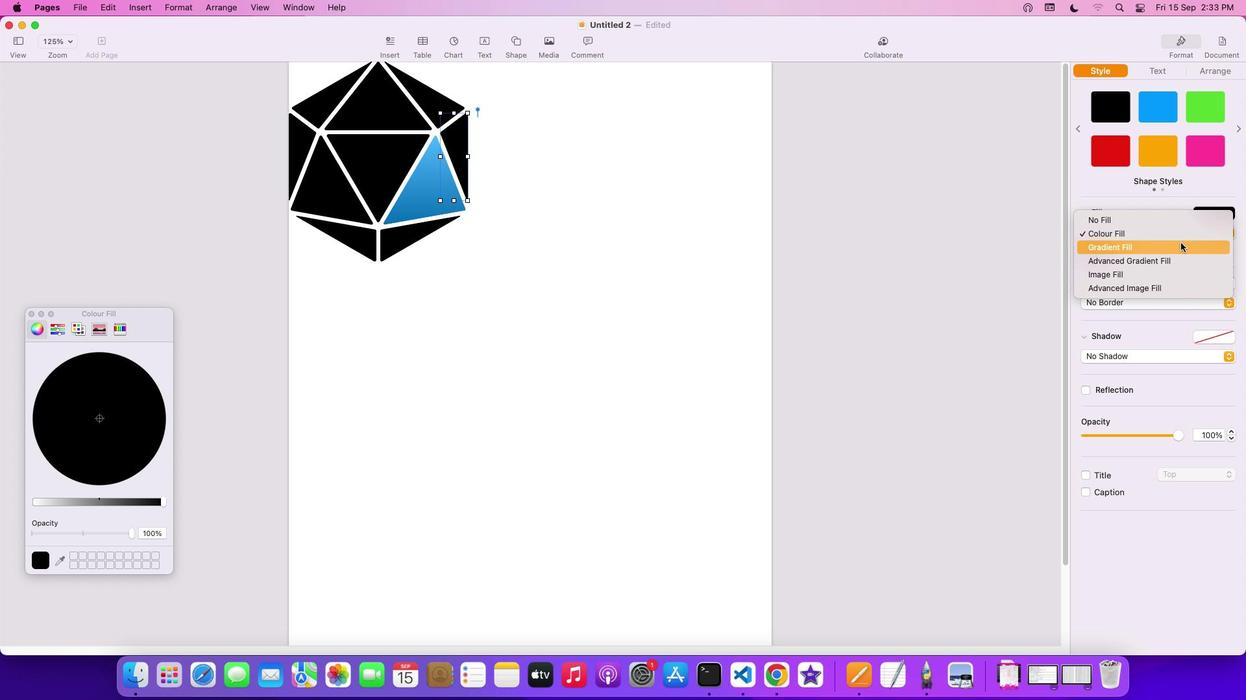 
Action: Mouse moved to (419, 239)
Screenshot: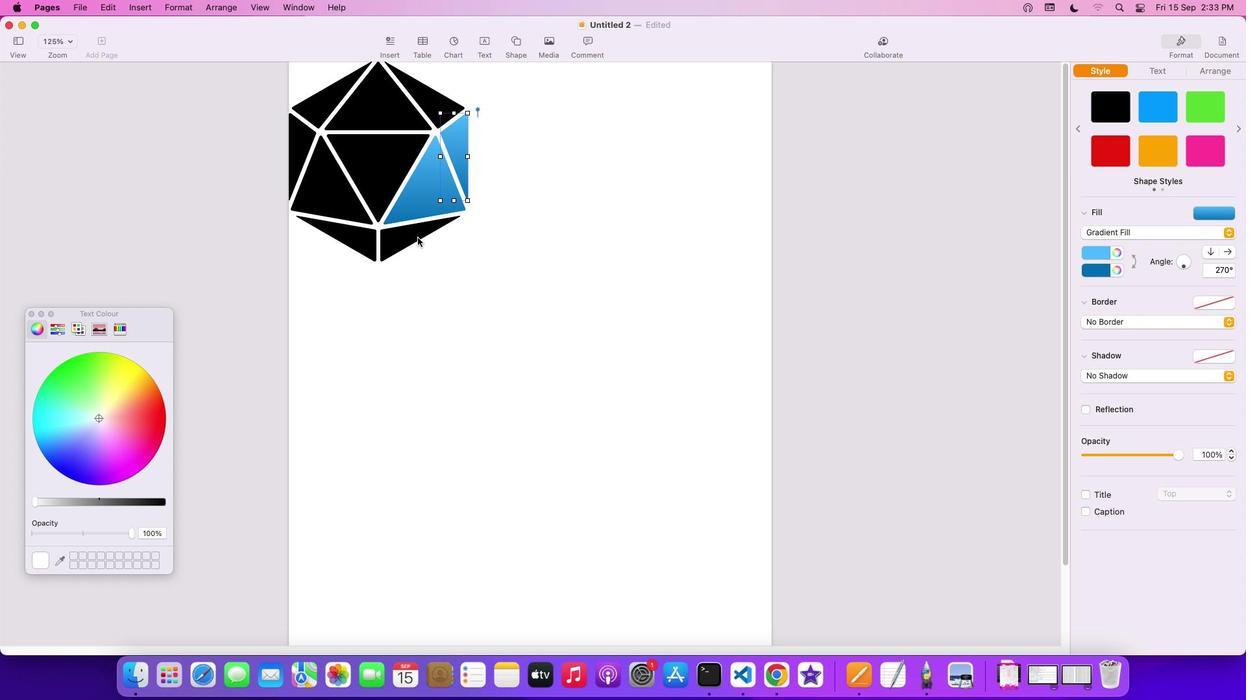 
Action: Mouse pressed left at (419, 239)
Screenshot: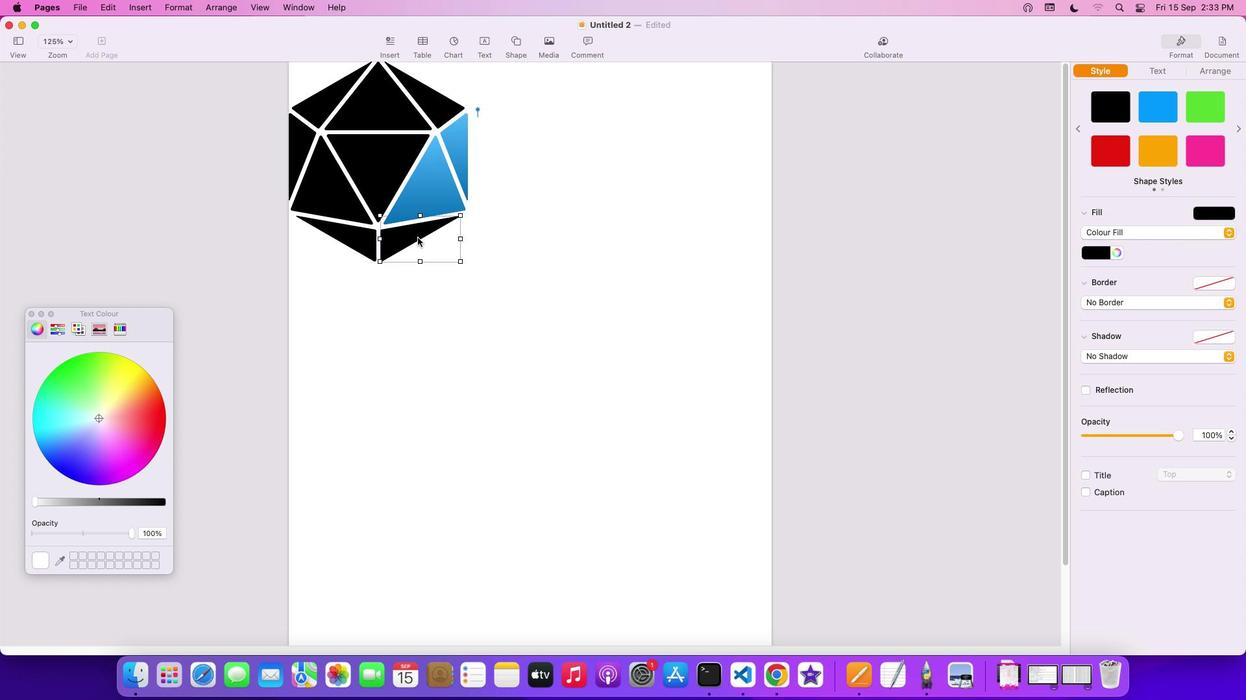 
Action: Mouse moved to (1233, 236)
Screenshot: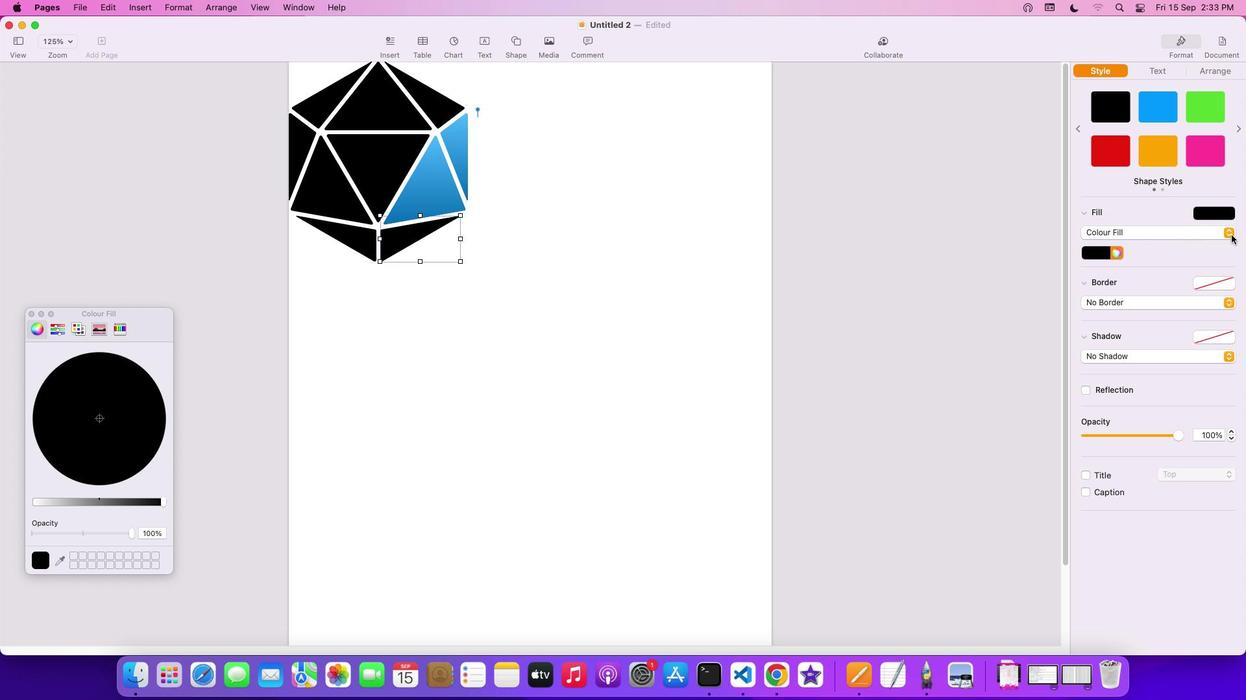 
Action: Mouse pressed left at (1233, 236)
Screenshot: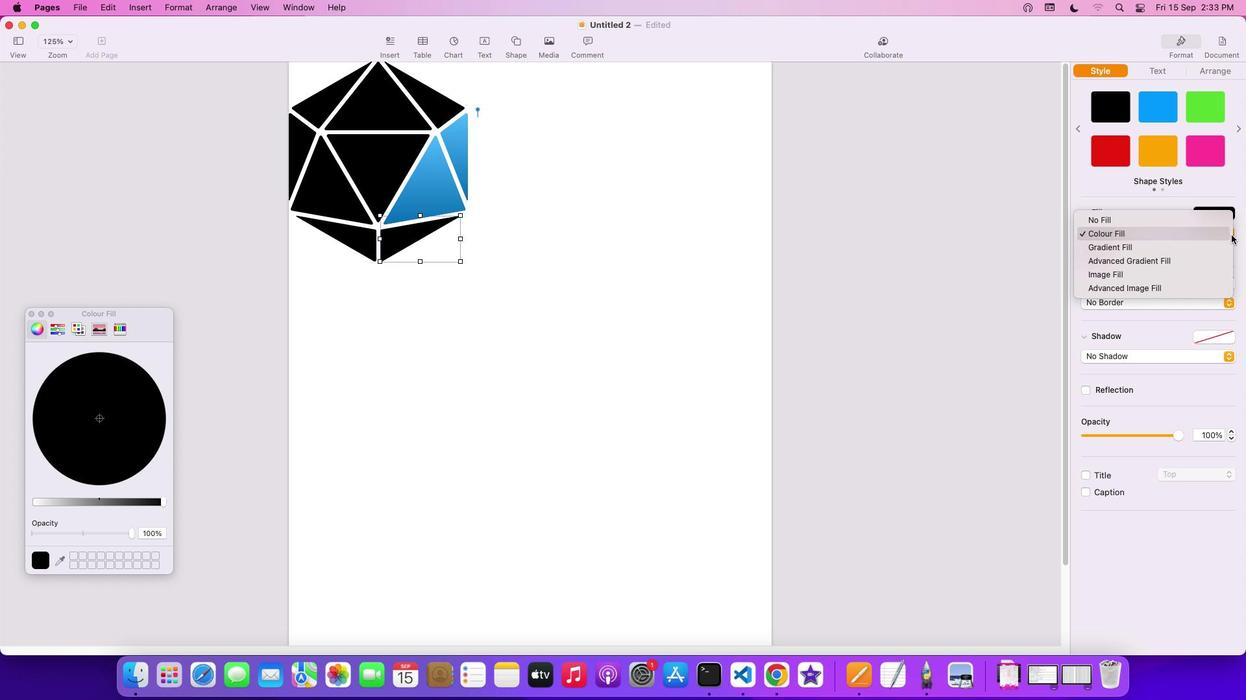 
Action: Mouse moved to (1193, 248)
Screenshot: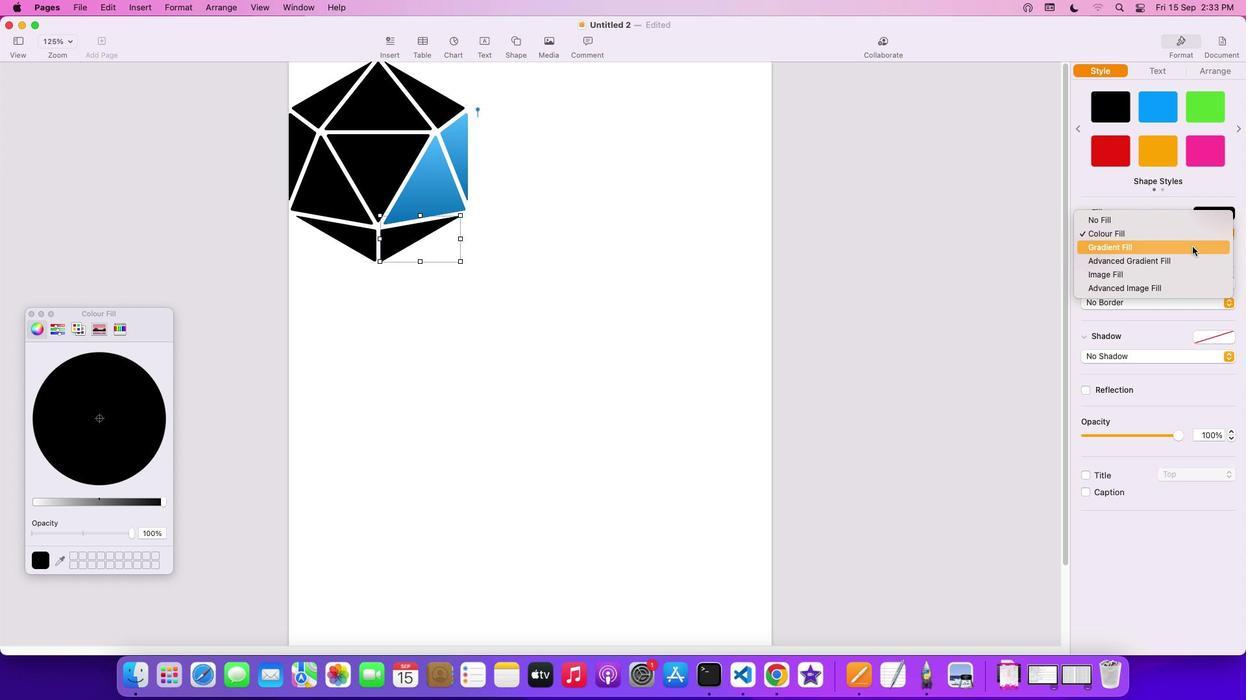 
Action: Mouse pressed left at (1193, 248)
Screenshot: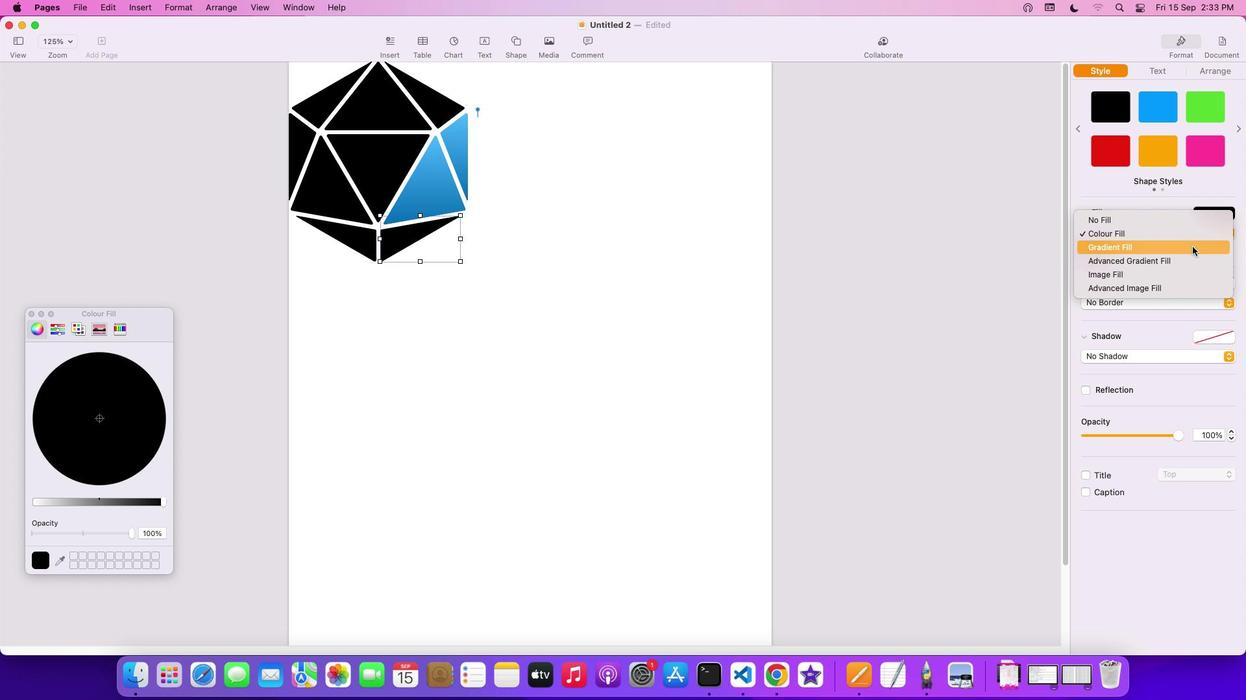 
Action: Mouse moved to (1118, 271)
Screenshot: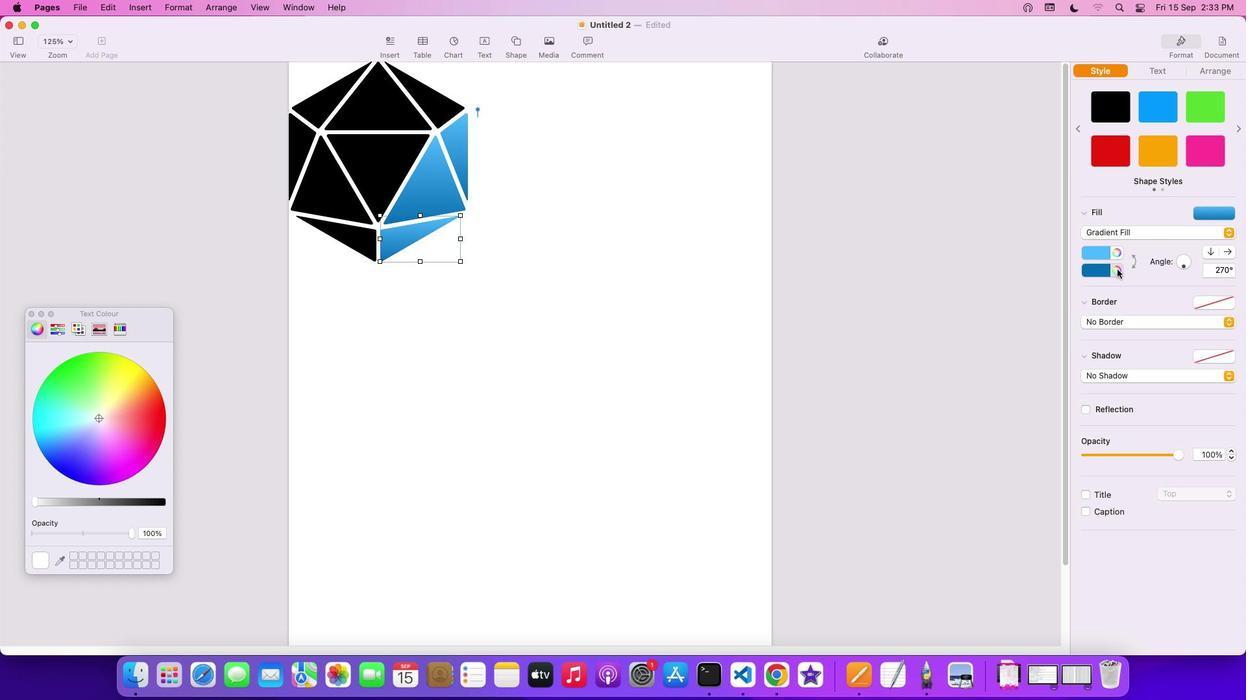 
Action: Mouse pressed left at (1118, 271)
Screenshot: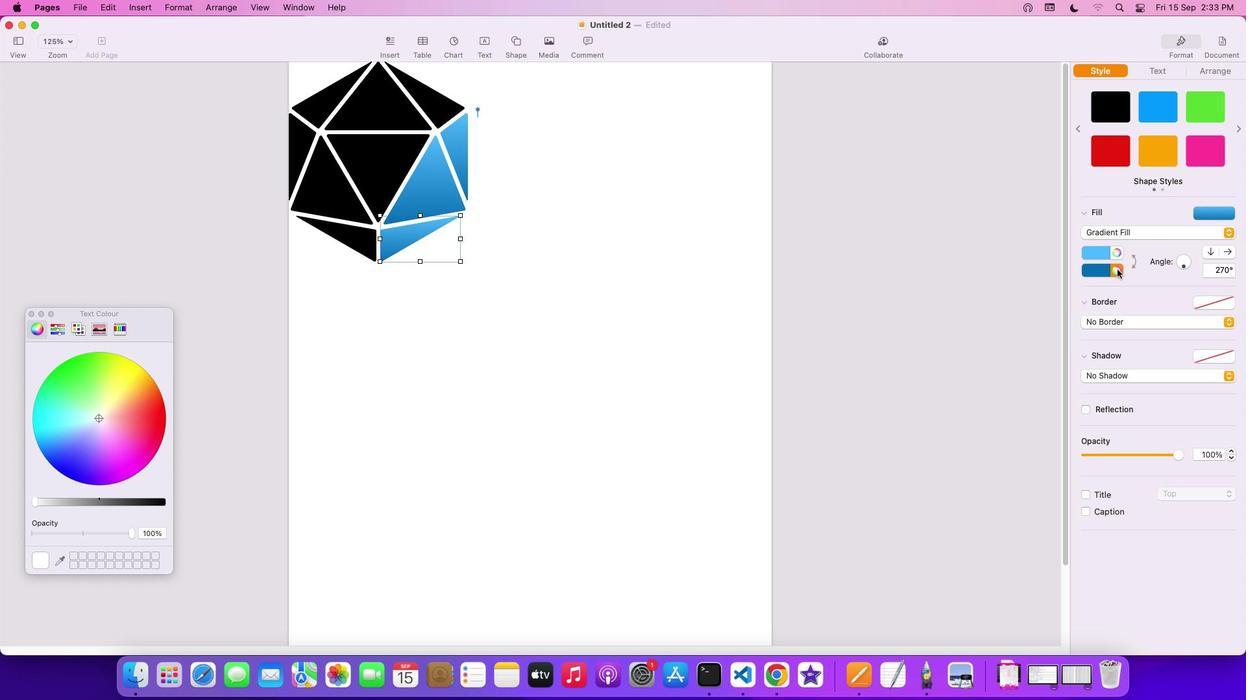 
Action: Mouse moved to (40, 445)
Screenshot: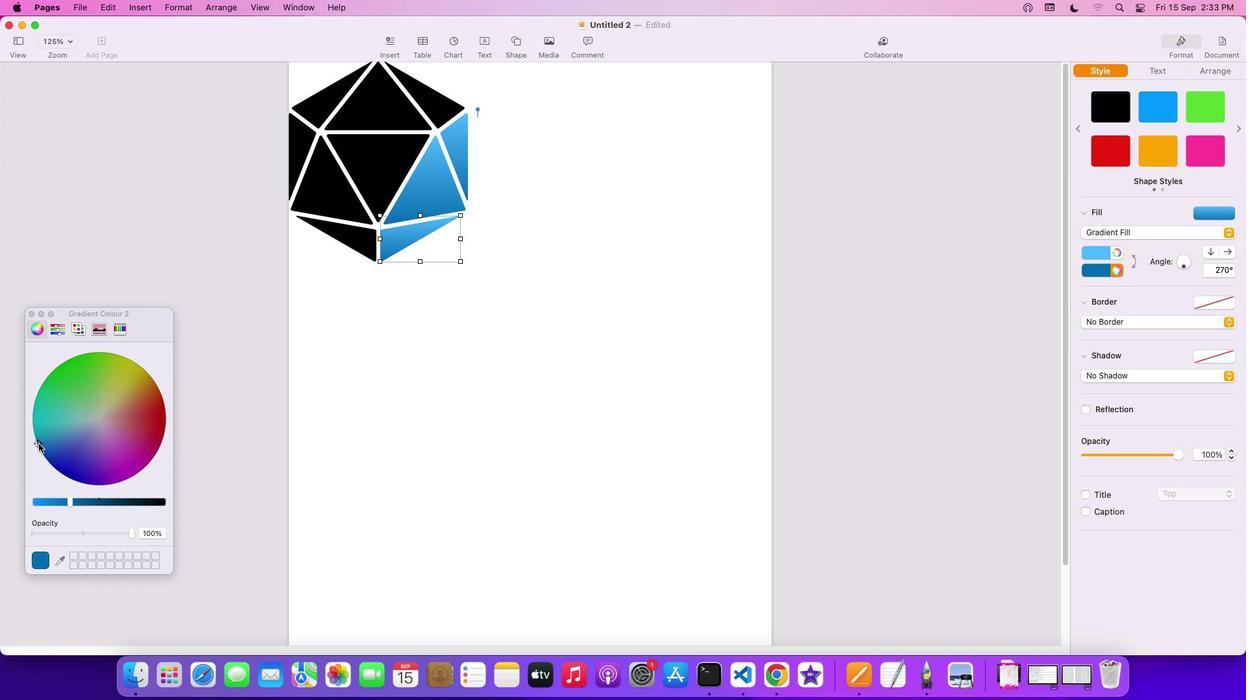 
Action: Mouse pressed left at (40, 445)
Screenshot: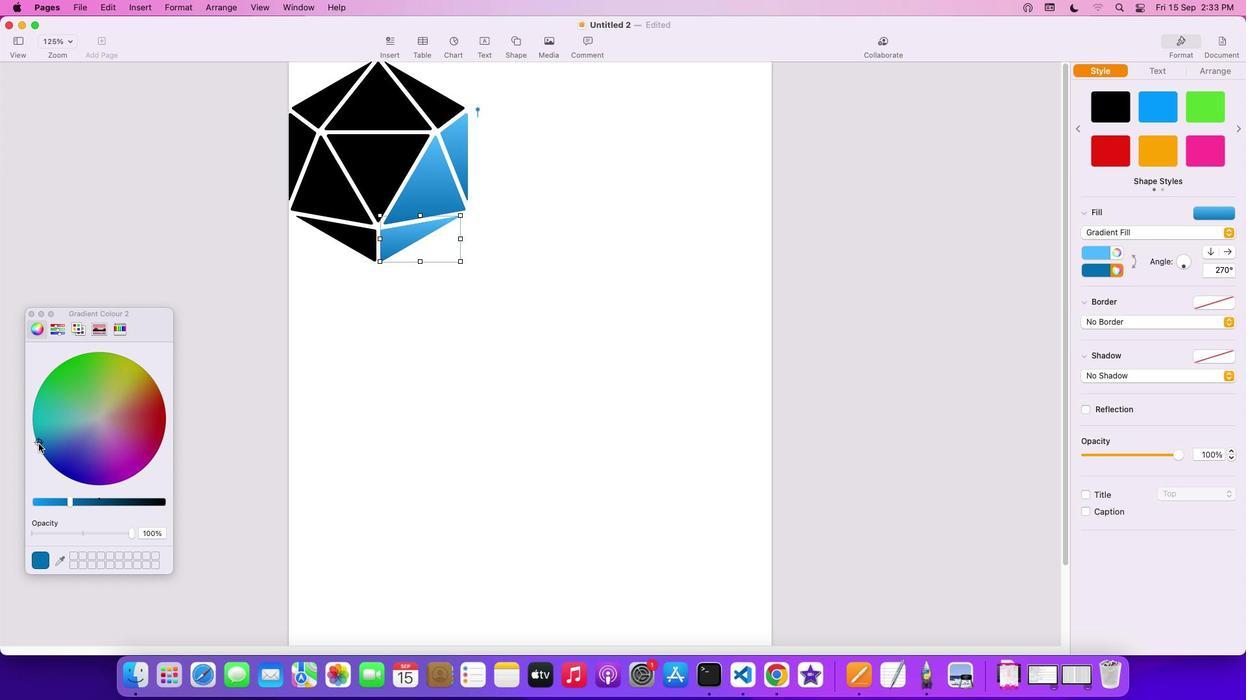 
Action: Mouse moved to (354, 241)
Screenshot: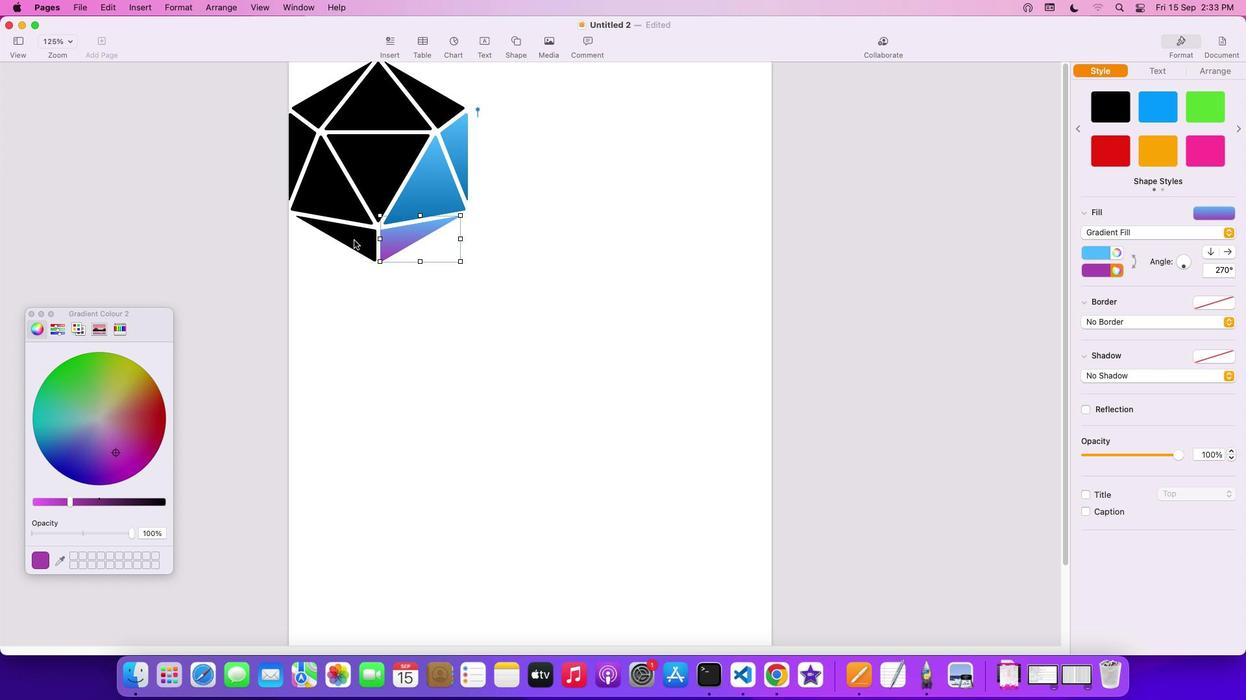 
Action: Mouse pressed left at (354, 241)
Screenshot: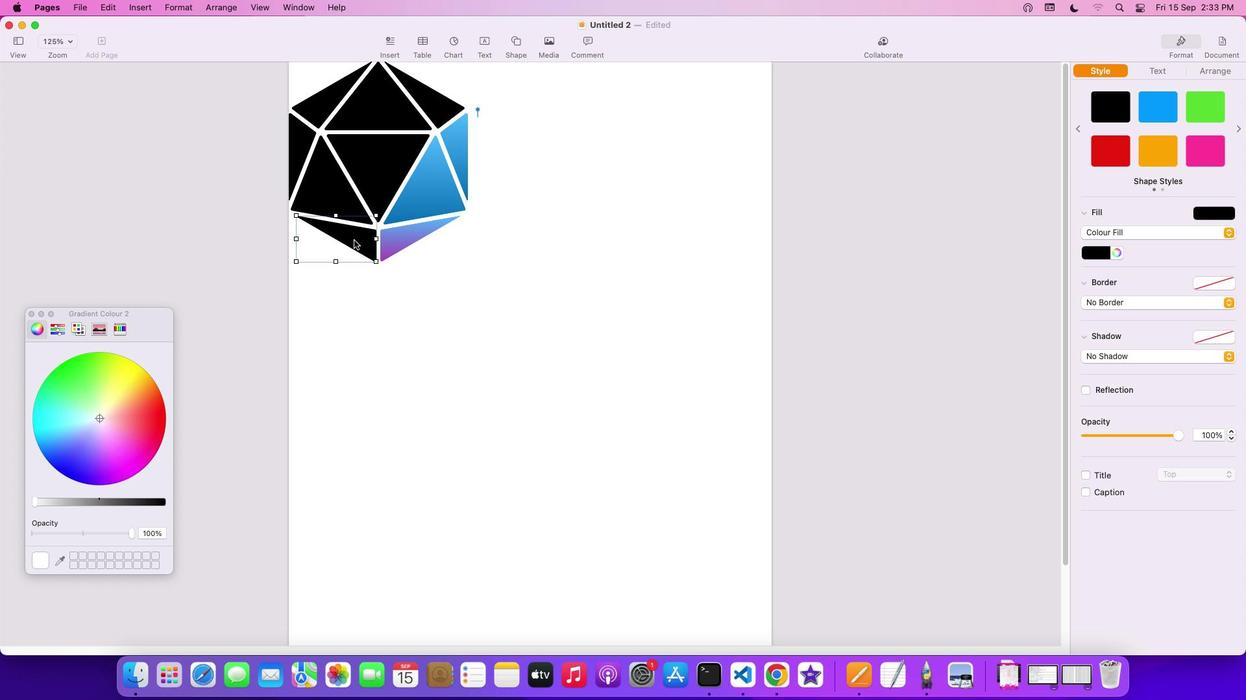 
Action: Mouse moved to (1231, 232)
Screenshot: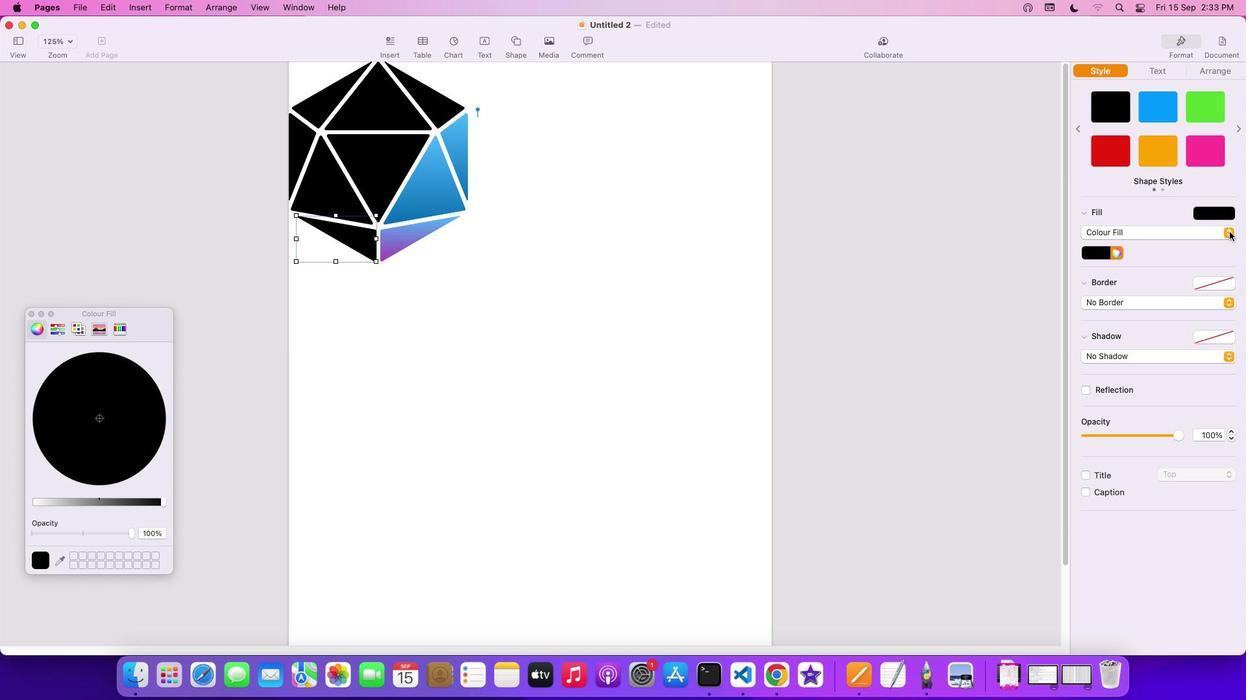 
Action: Mouse pressed left at (1231, 232)
Screenshot: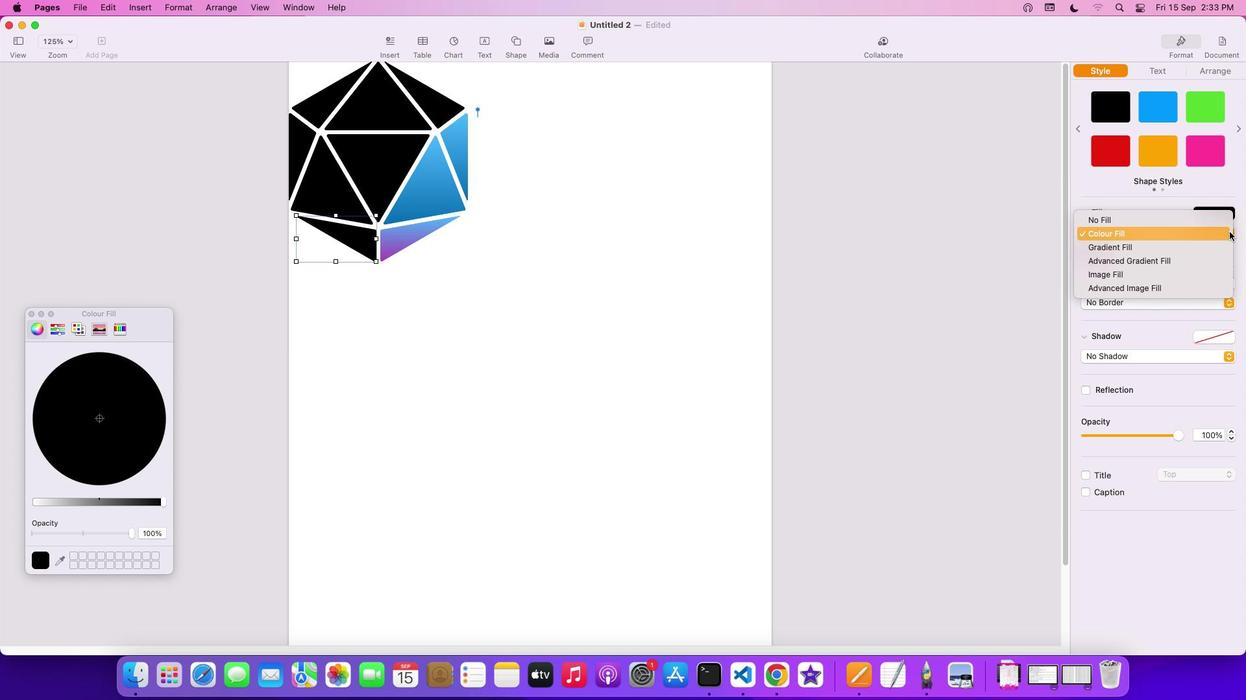 
Action: Mouse moved to (1205, 243)
Screenshot: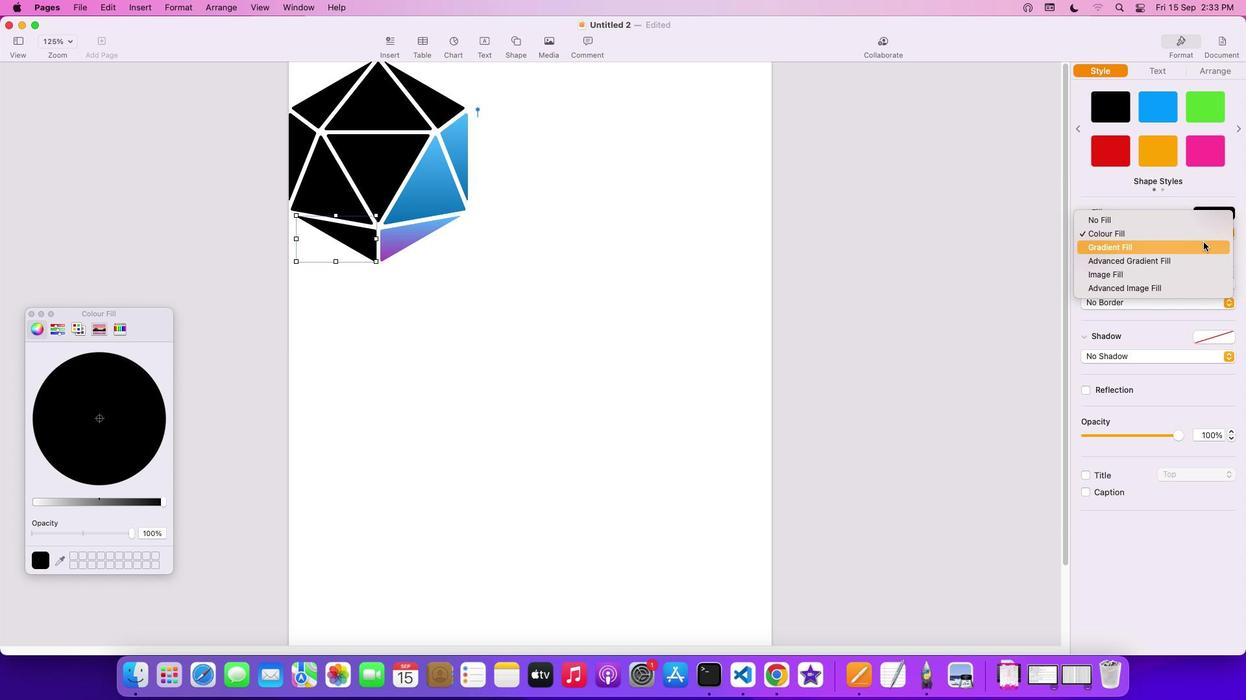 
Action: Mouse pressed left at (1205, 243)
Screenshot: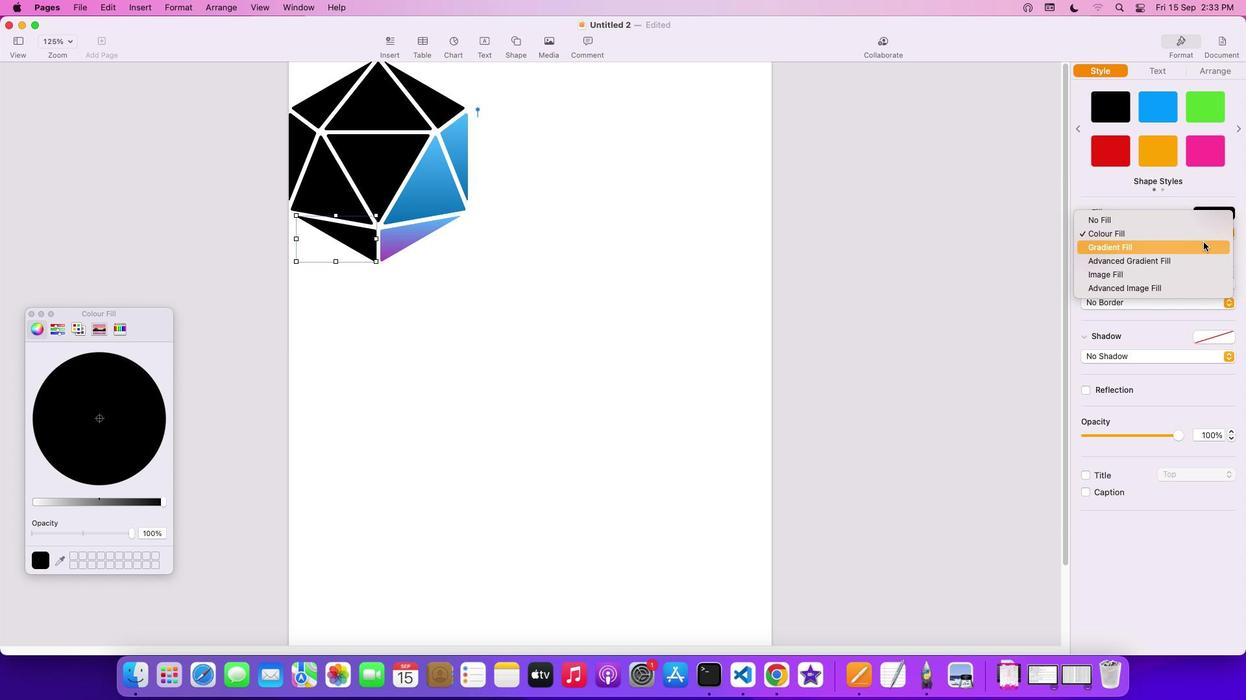 
Action: Mouse moved to (1133, 261)
Screenshot: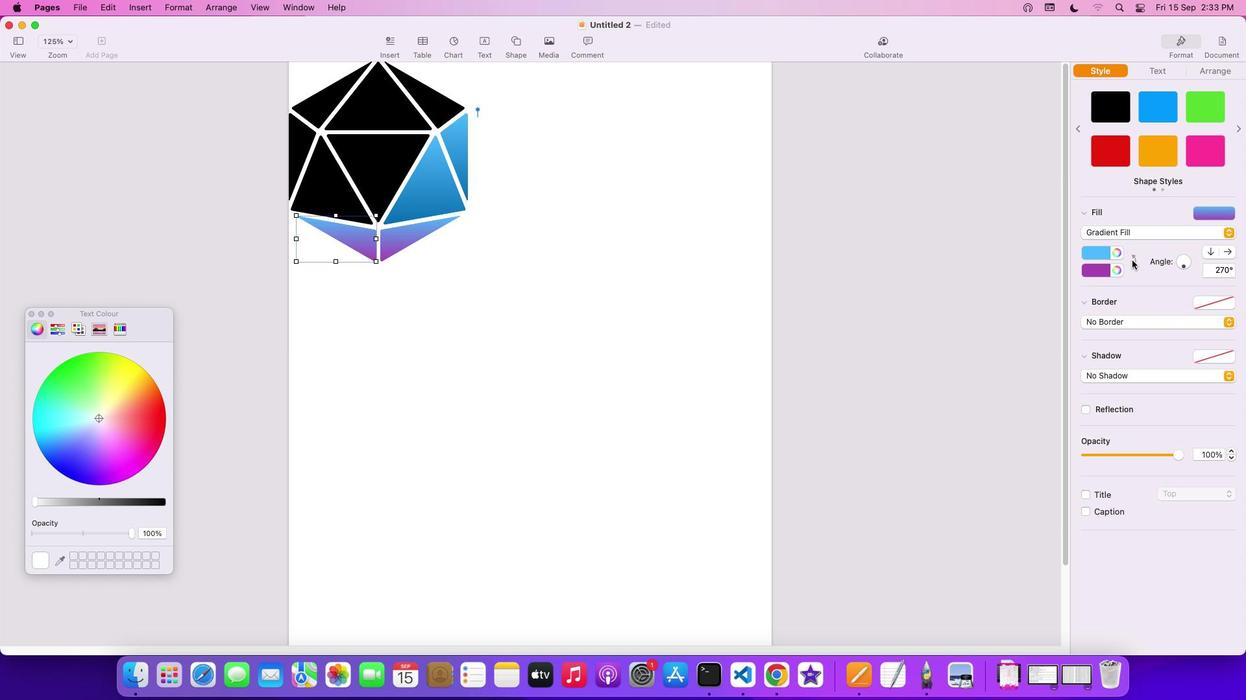 
Action: Mouse pressed left at (1133, 261)
Screenshot: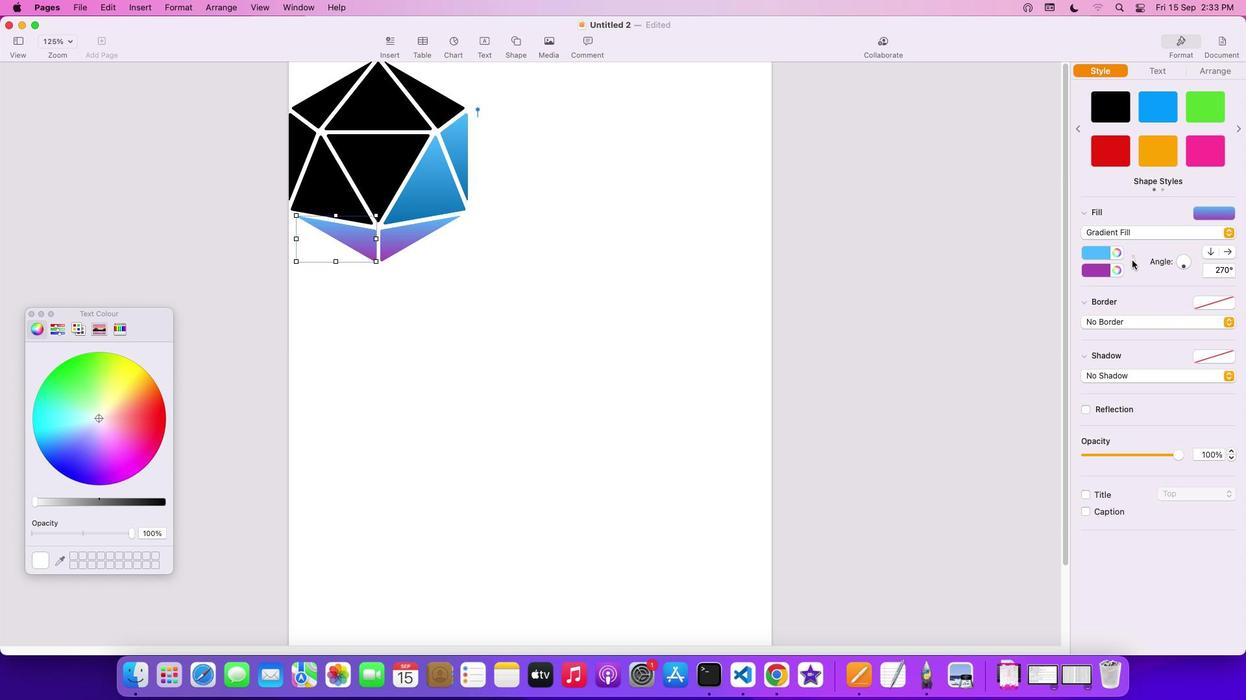 
Action: Mouse moved to (292, 172)
Screenshot: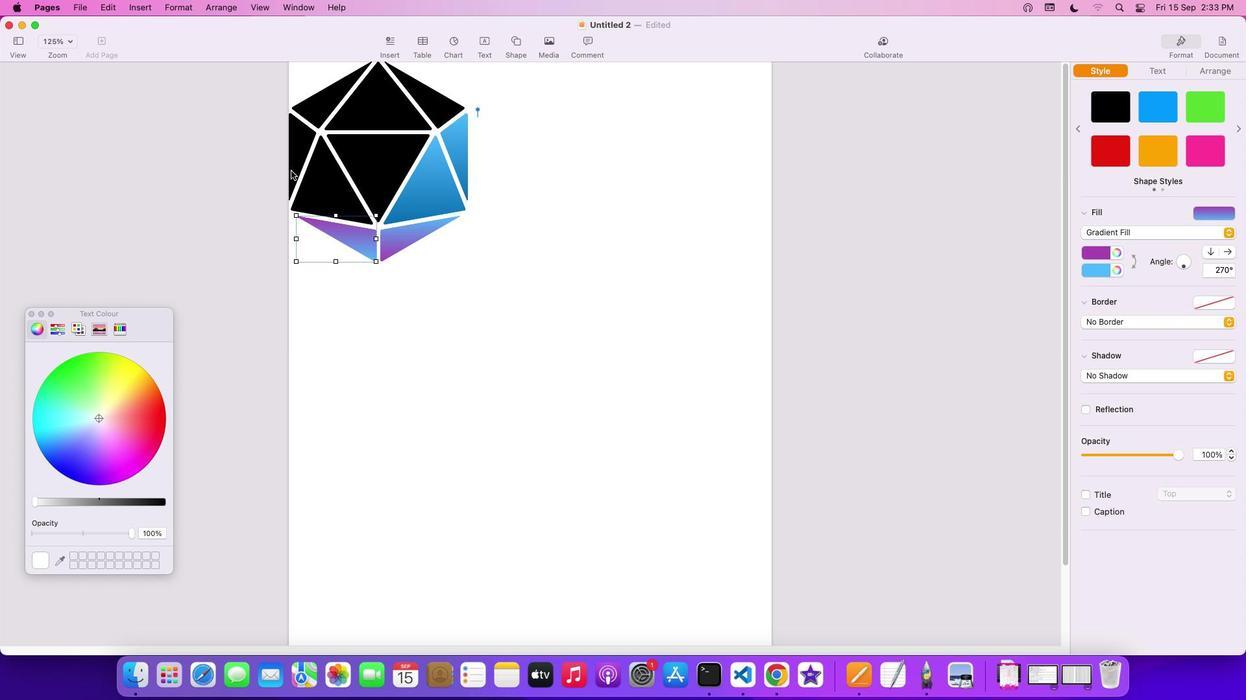 
Action: Mouse pressed left at (292, 172)
Screenshot: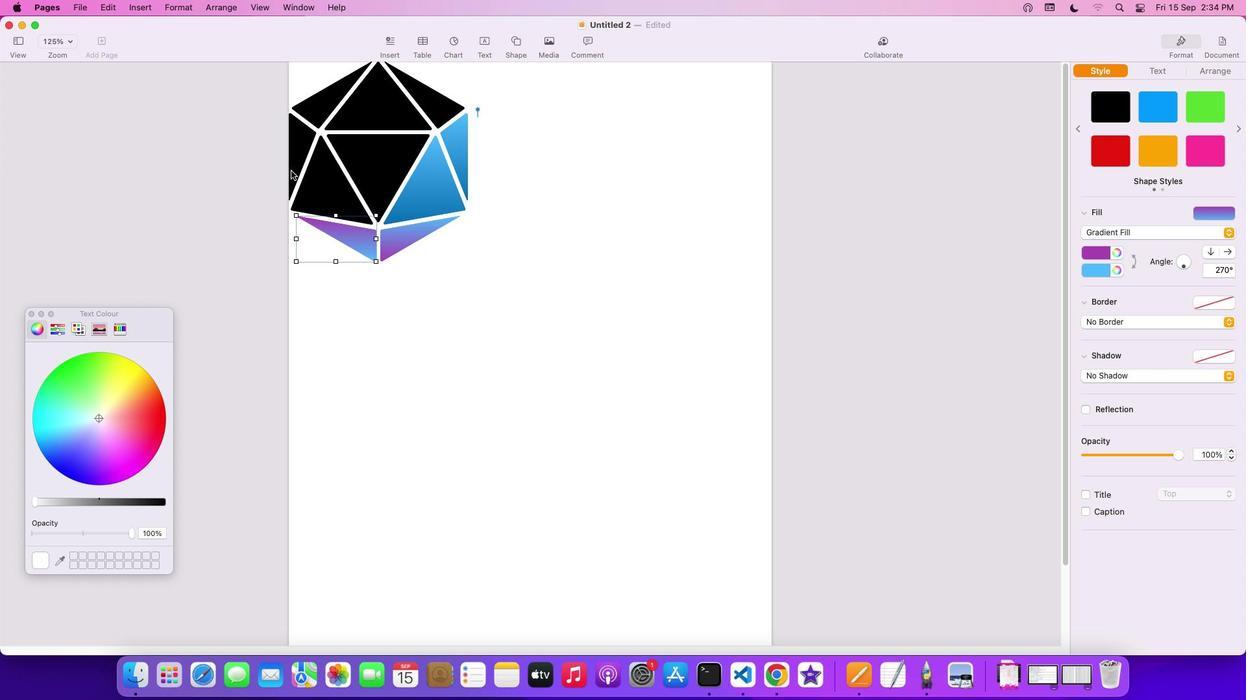 
Action: Mouse moved to (1236, 232)
Screenshot: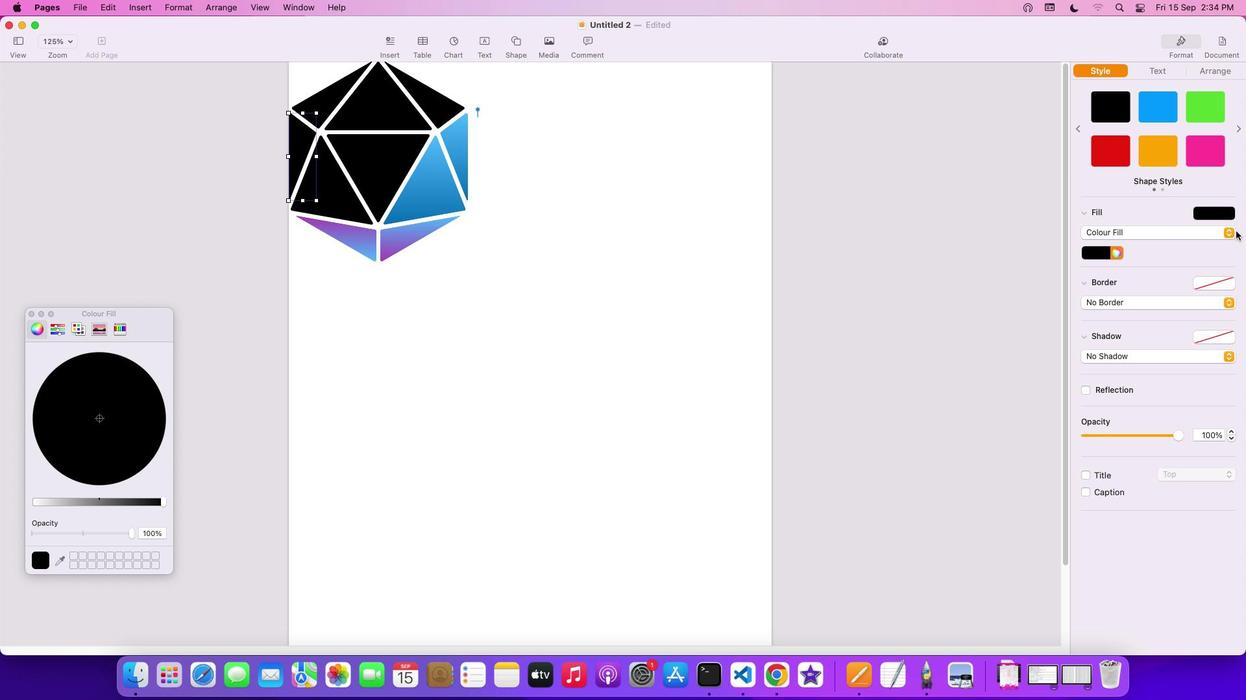
Action: Mouse pressed left at (1236, 232)
Screenshot: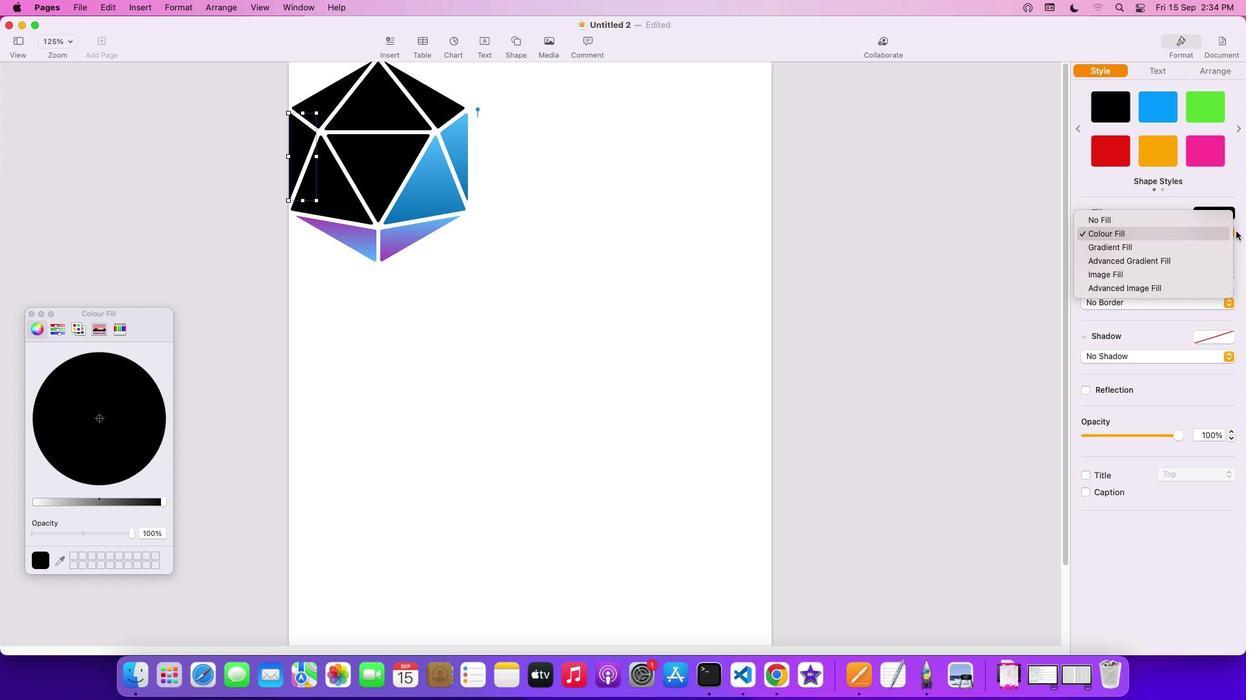 
Action: Mouse moved to (1187, 243)
Screenshot: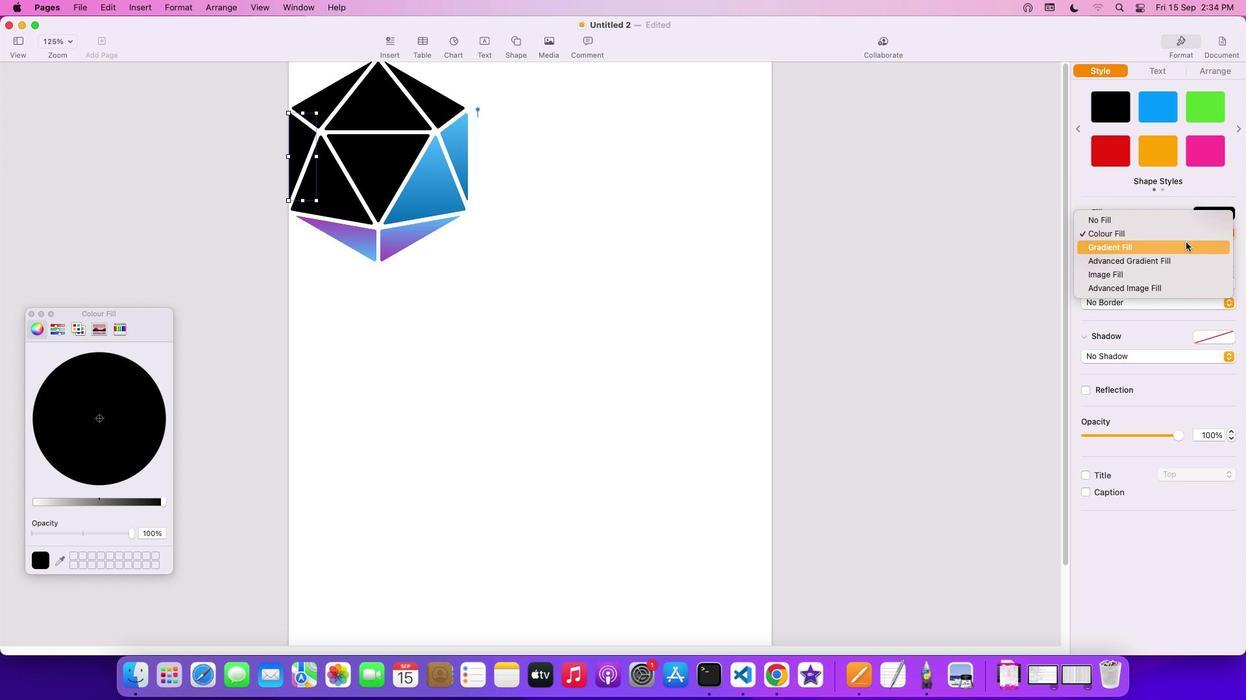 
Action: Mouse pressed left at (1187, 243)
Screenshot: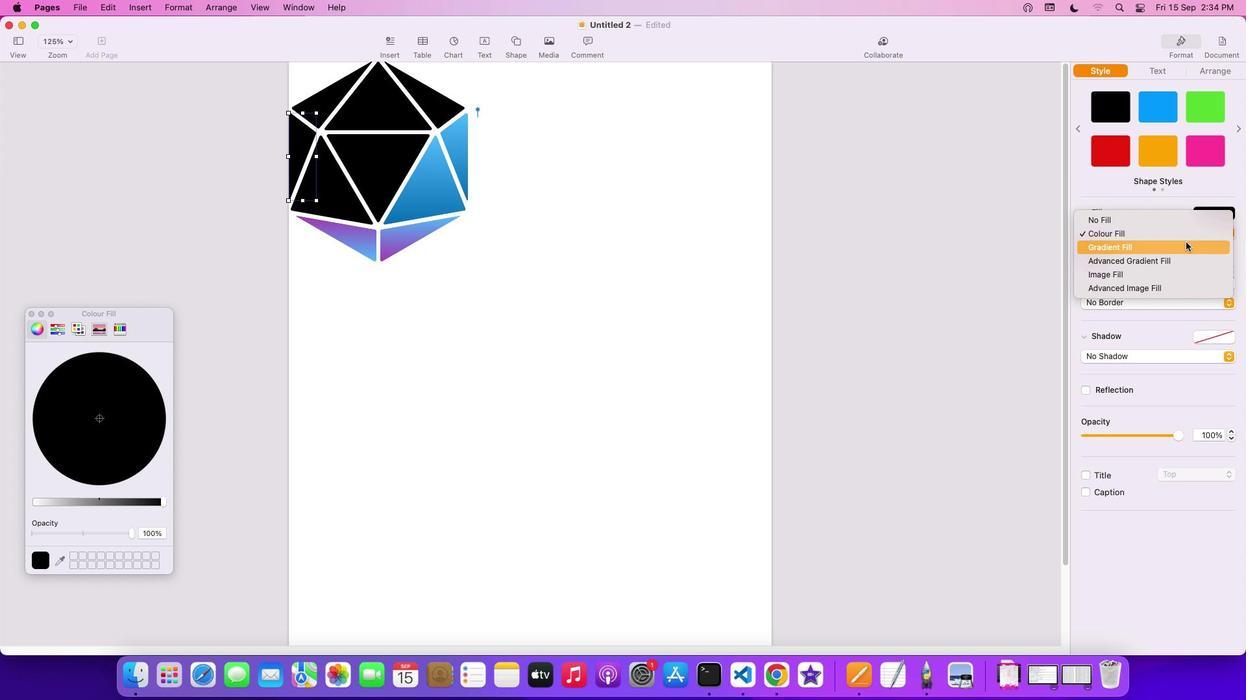 
Action: Mouse moved to (1120, 271)
Screenshot: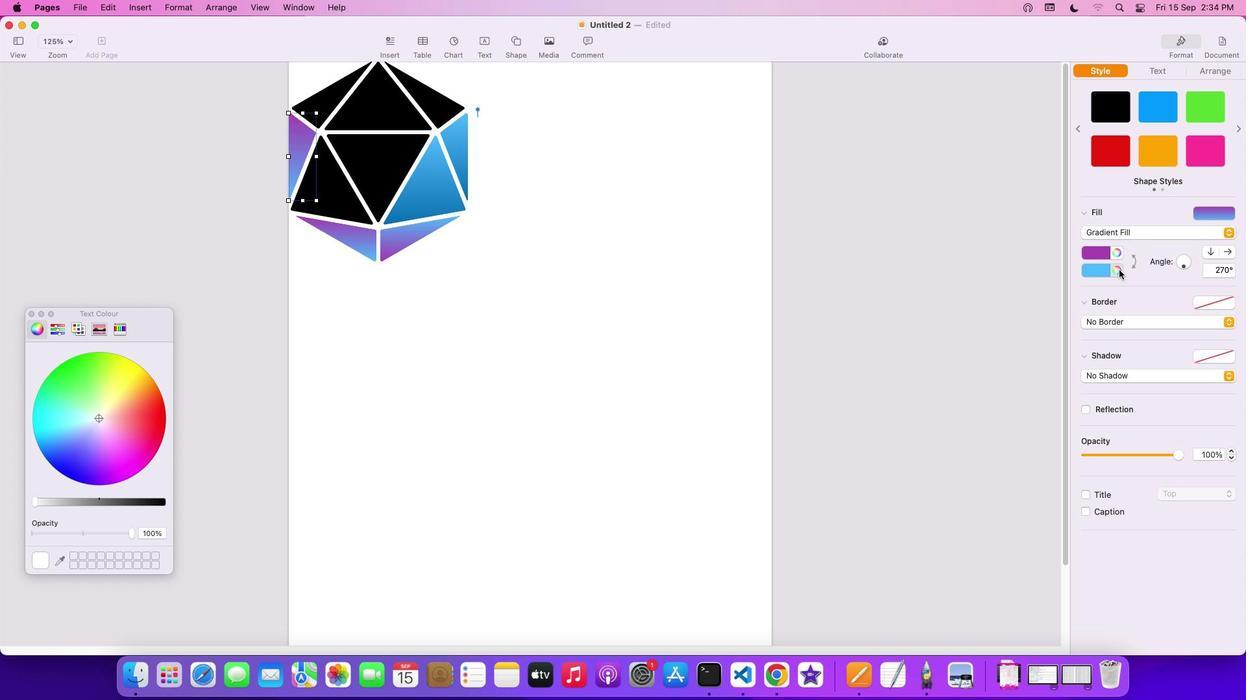 
Action: Mouse pressed left at (1120, 271)
Screenshot: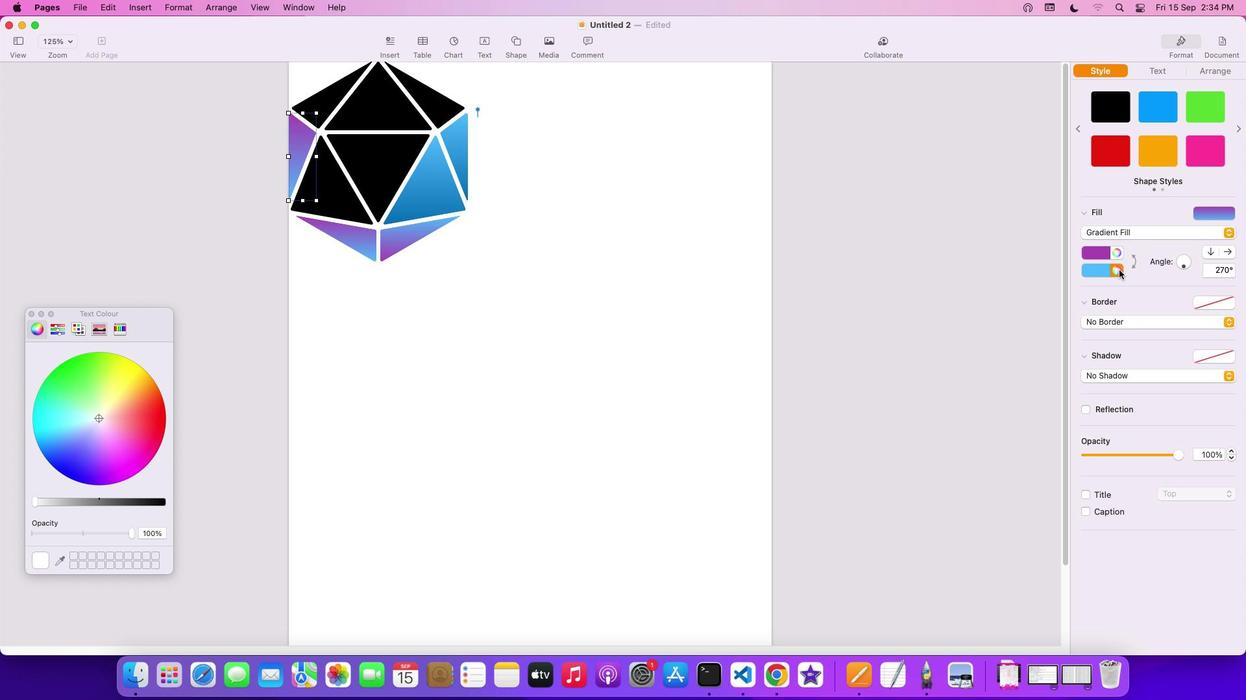 
Action: Mouse moved to (55, 435)
Screenshot: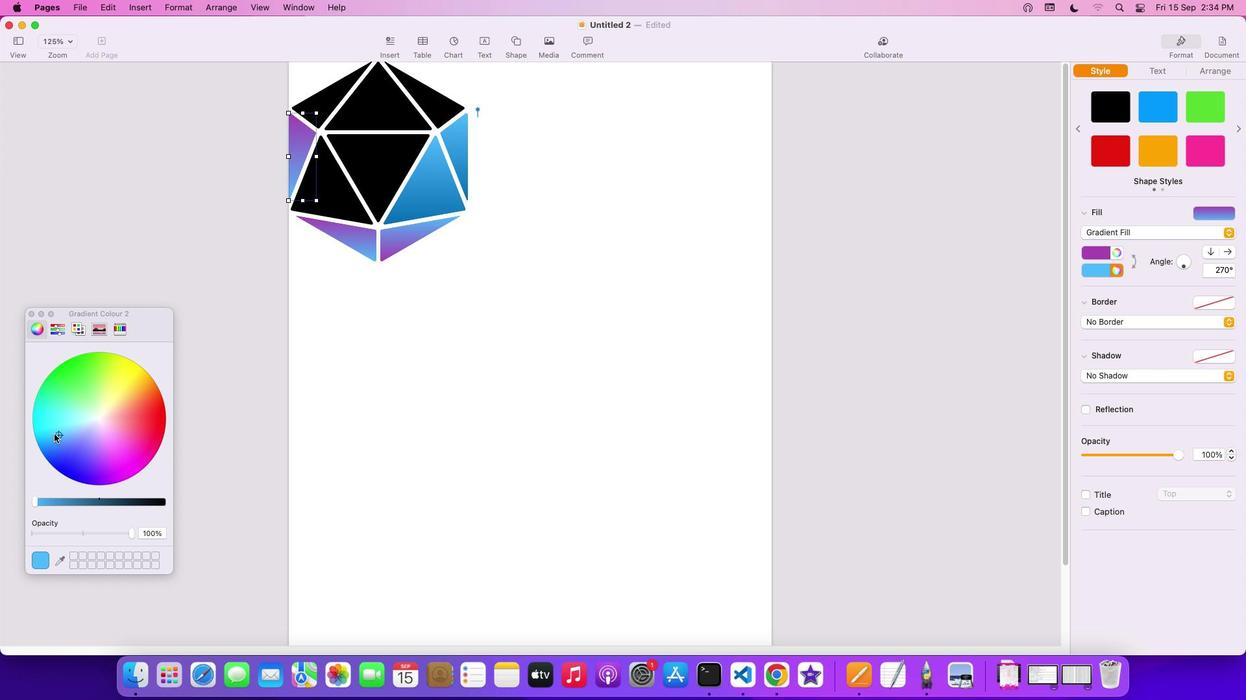 
Action: Mouse pressed left at (55, 435)
Screenshot: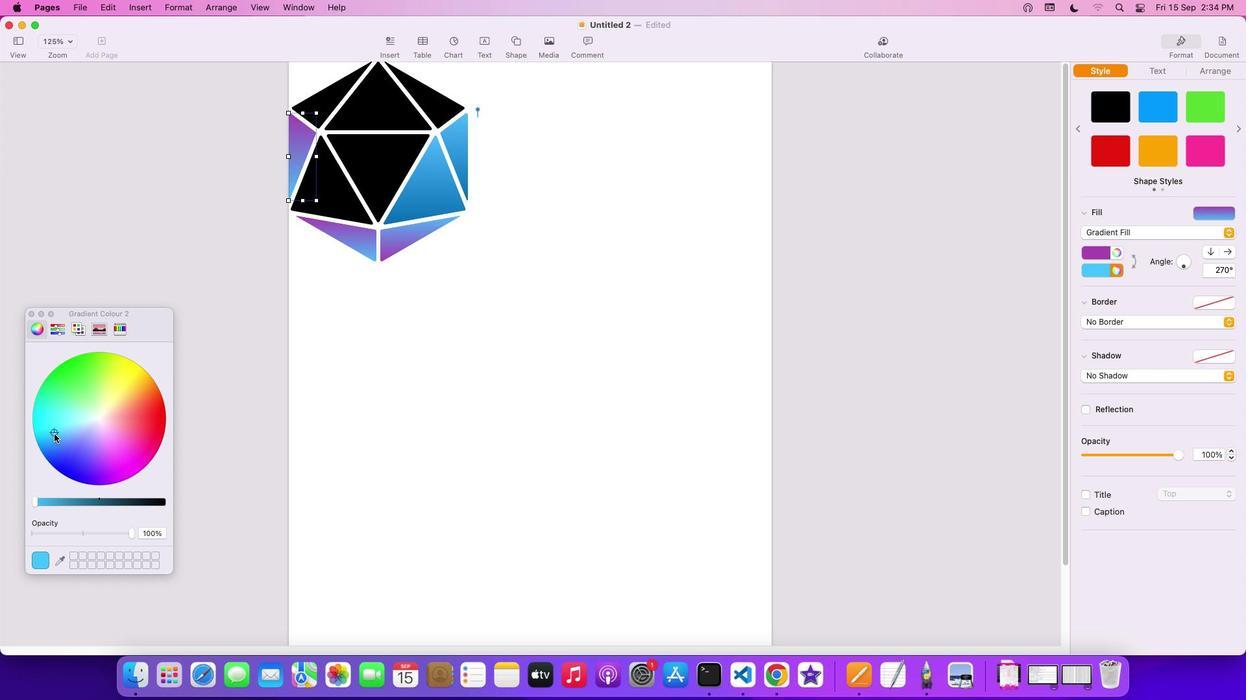 
Action: Mouse moved to (331, 96)
Screenshot: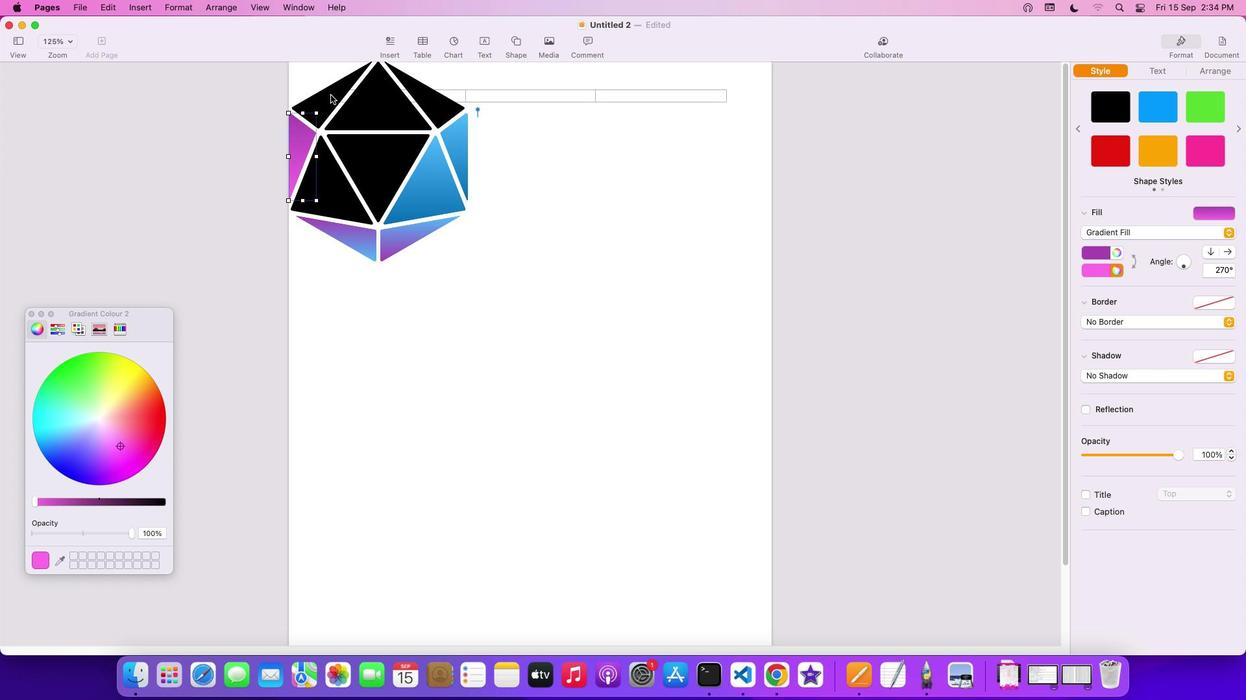 
Action: Mouse pressed left at (331, 96)
Screenshot: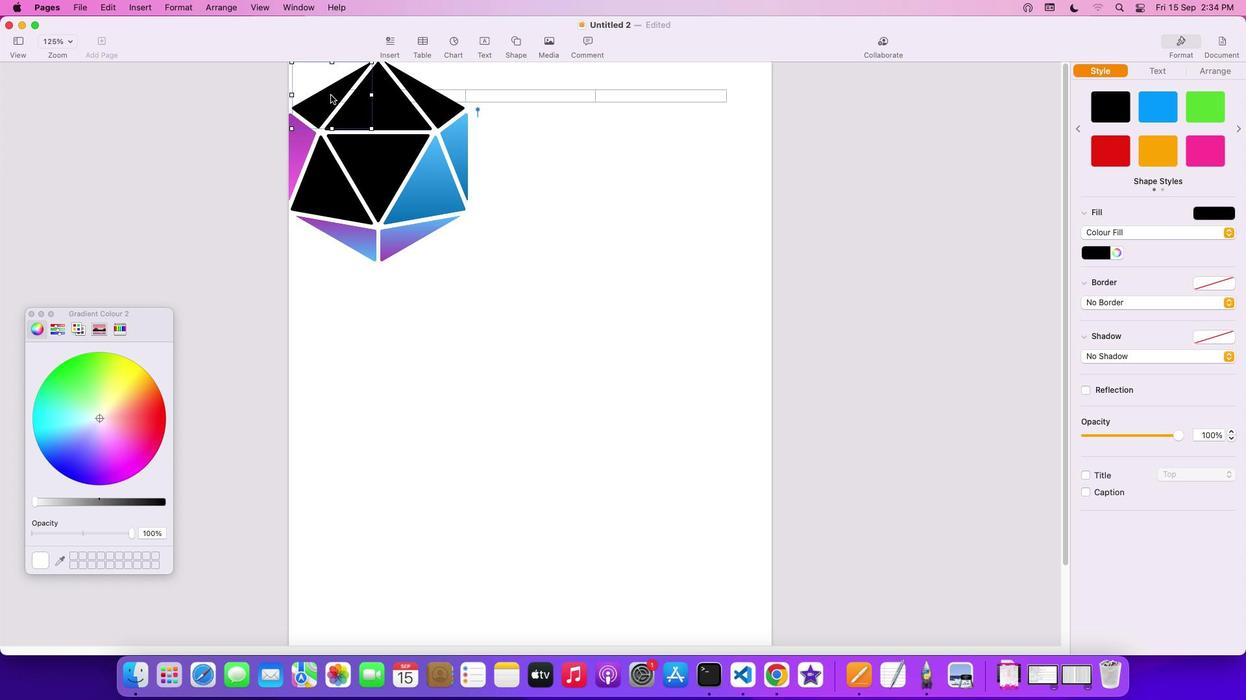 
Action: Mouse moved to (1231, 231)
Screenshot: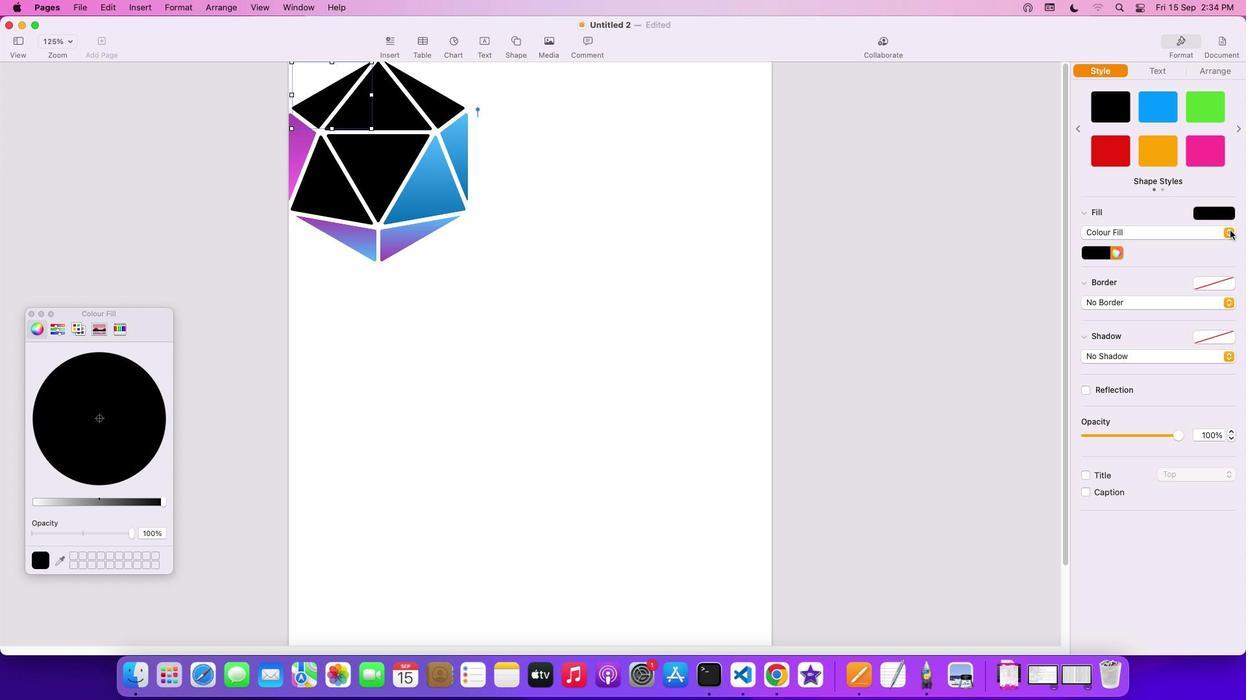 
Action: Mouse pressed left at (1231, 231)
Screenshot: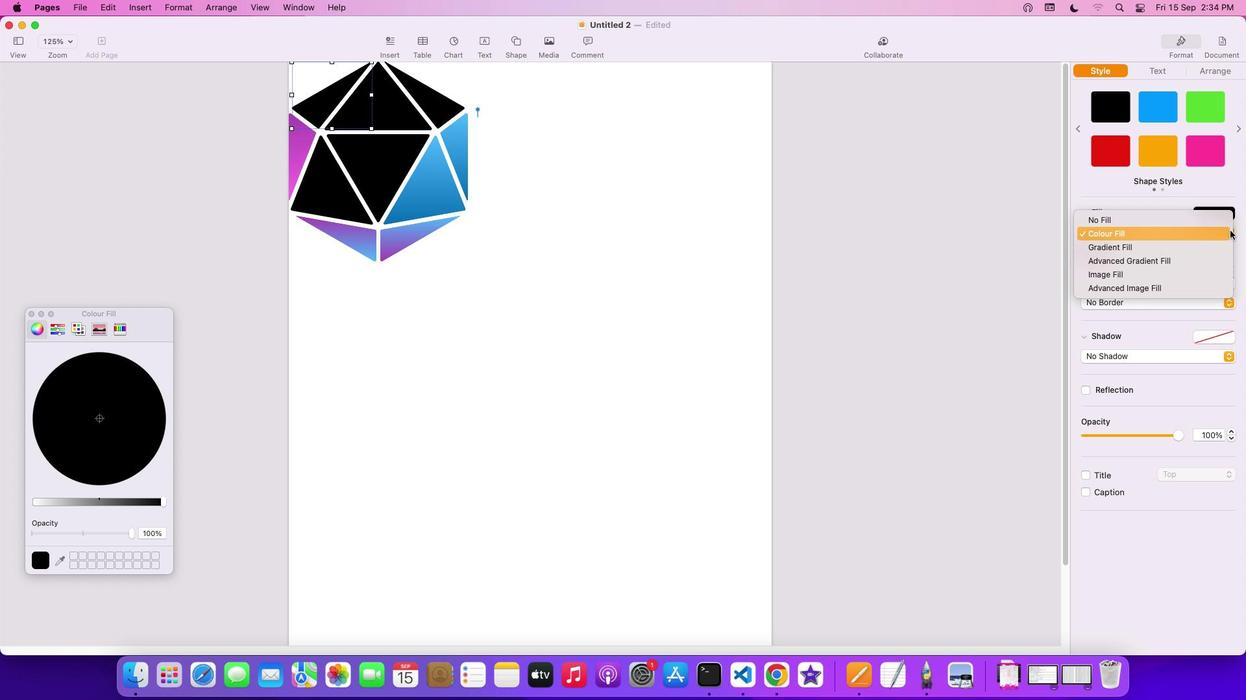 
Action: Mouse moved to (1203, 247)
Screenshot: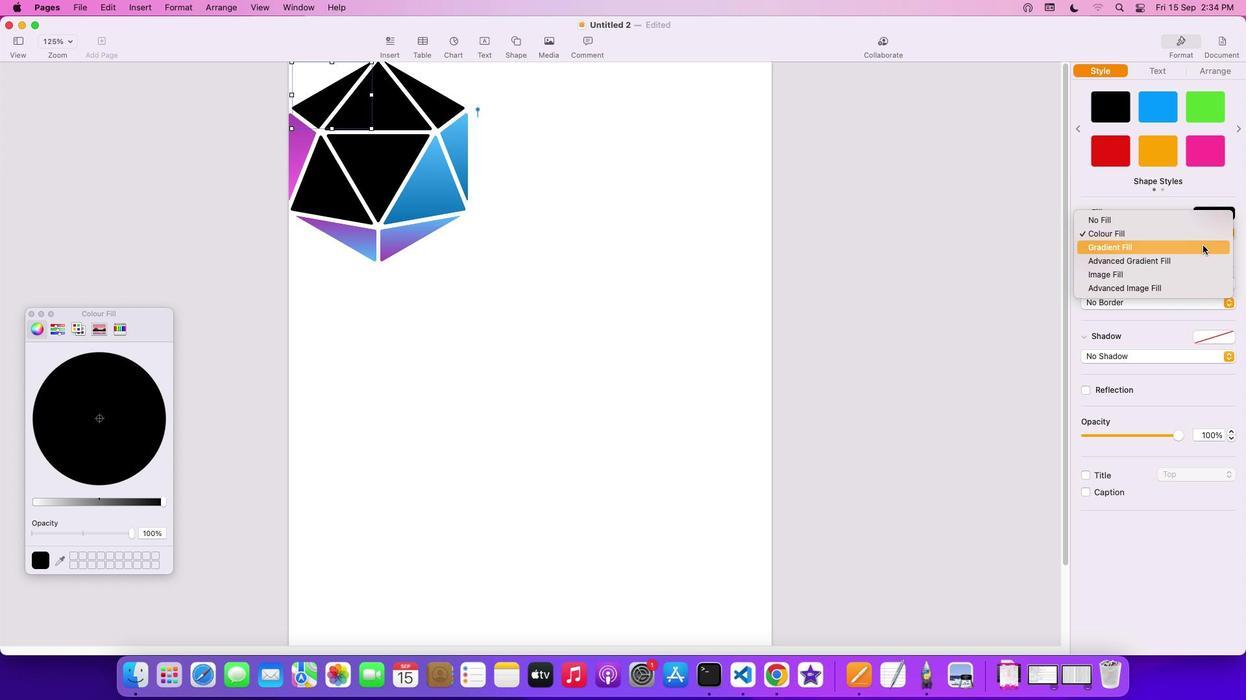 
Action: Mouse pressed left at (1203, 247)
Screenshot: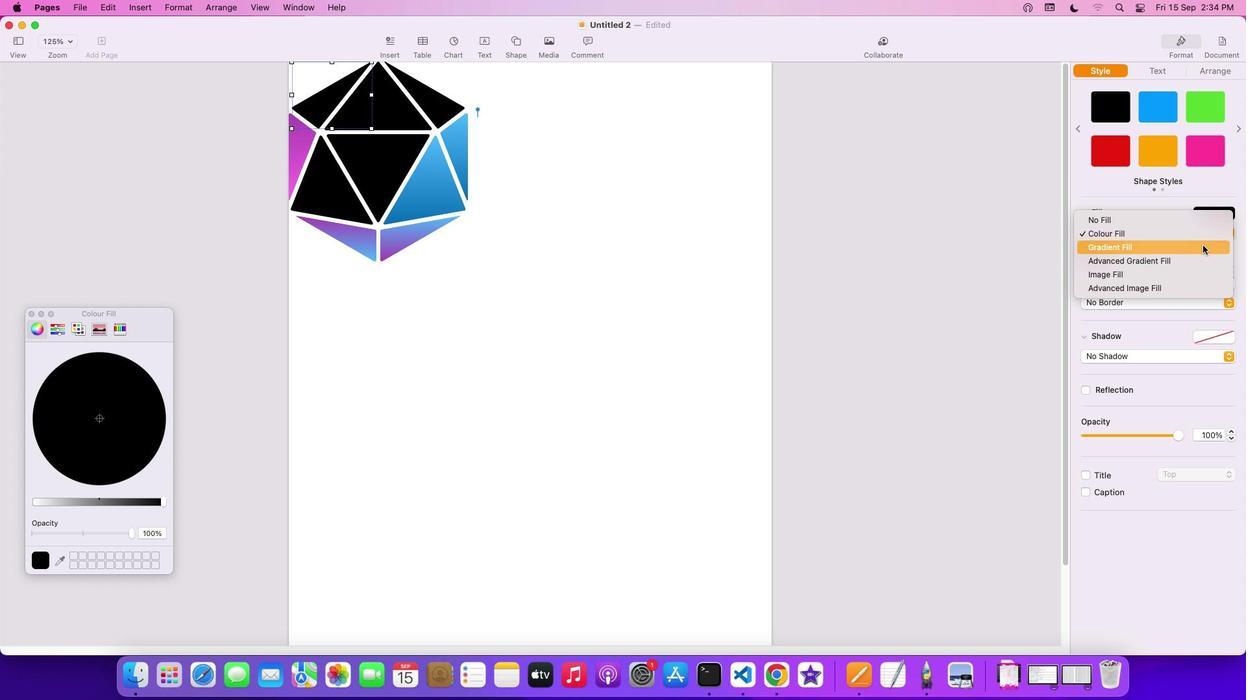 
Action: Mouse moved to (1133, 258)
Screenshot: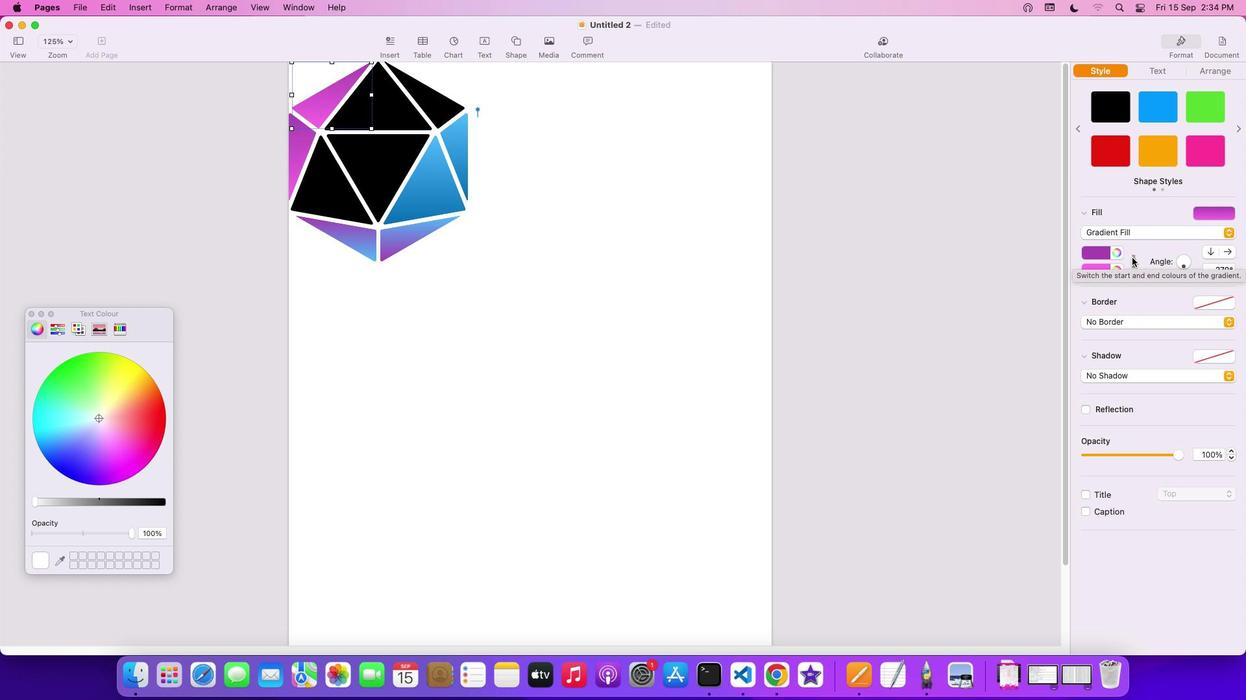 
Action: Mouse pressed left at (1133, 258)
Screenshot: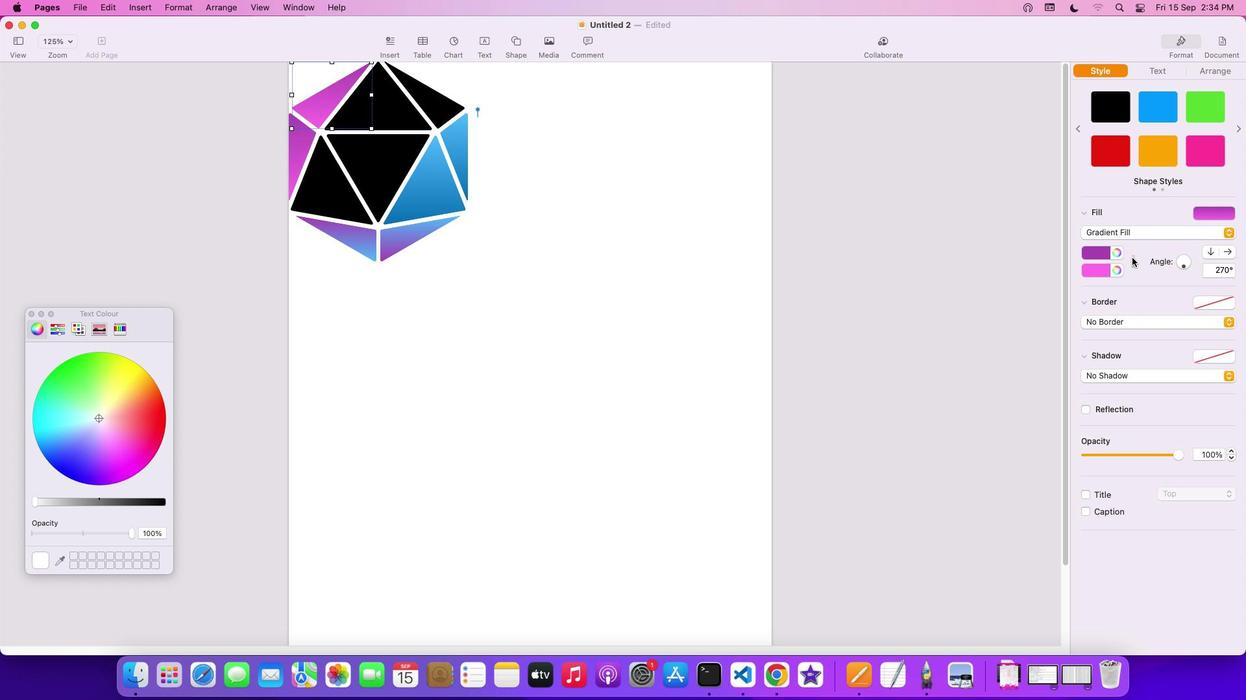 
Action: Mouse moved to (441, 110)
Screenshot: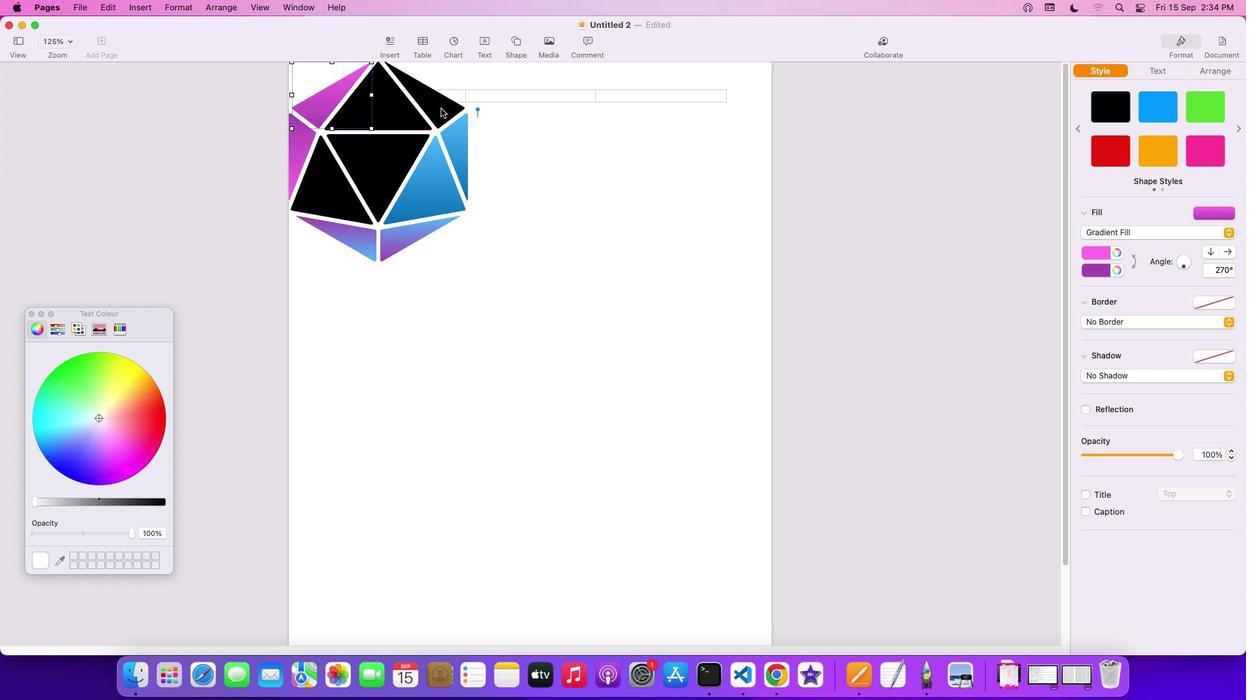 
Action: Mouse pressed left at (441, 110)
Screenshot: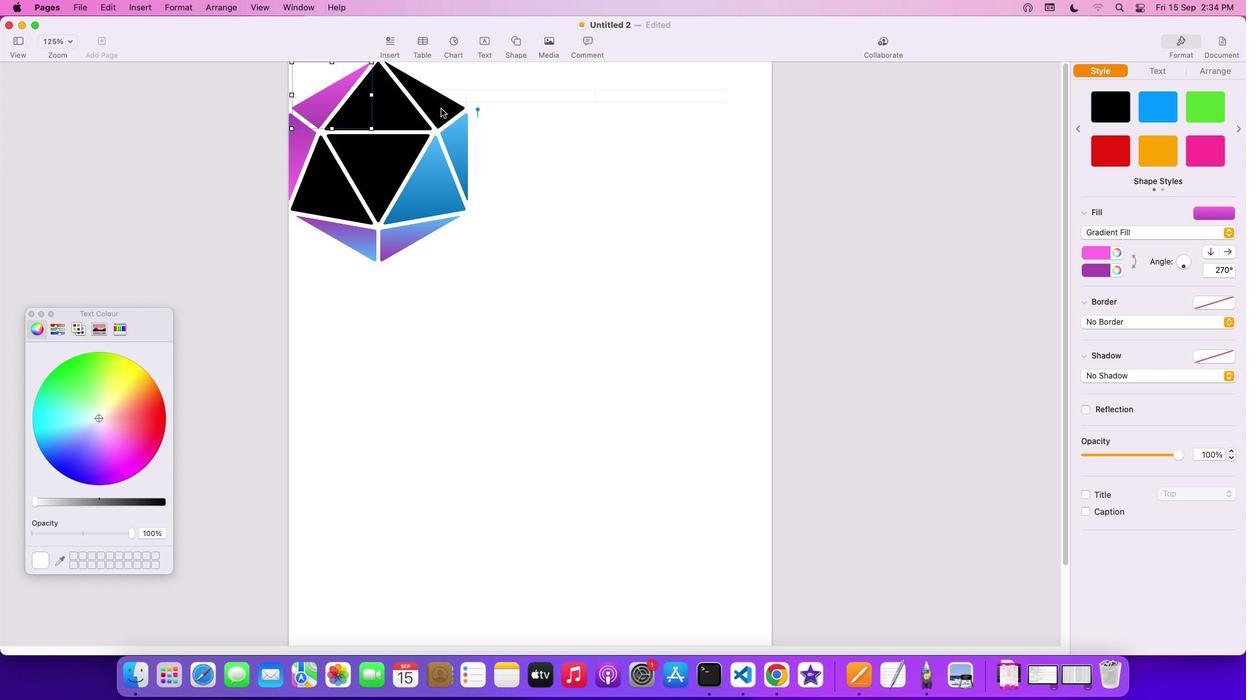 
Action: Mouse moved to (1231, 237)
Screenshot: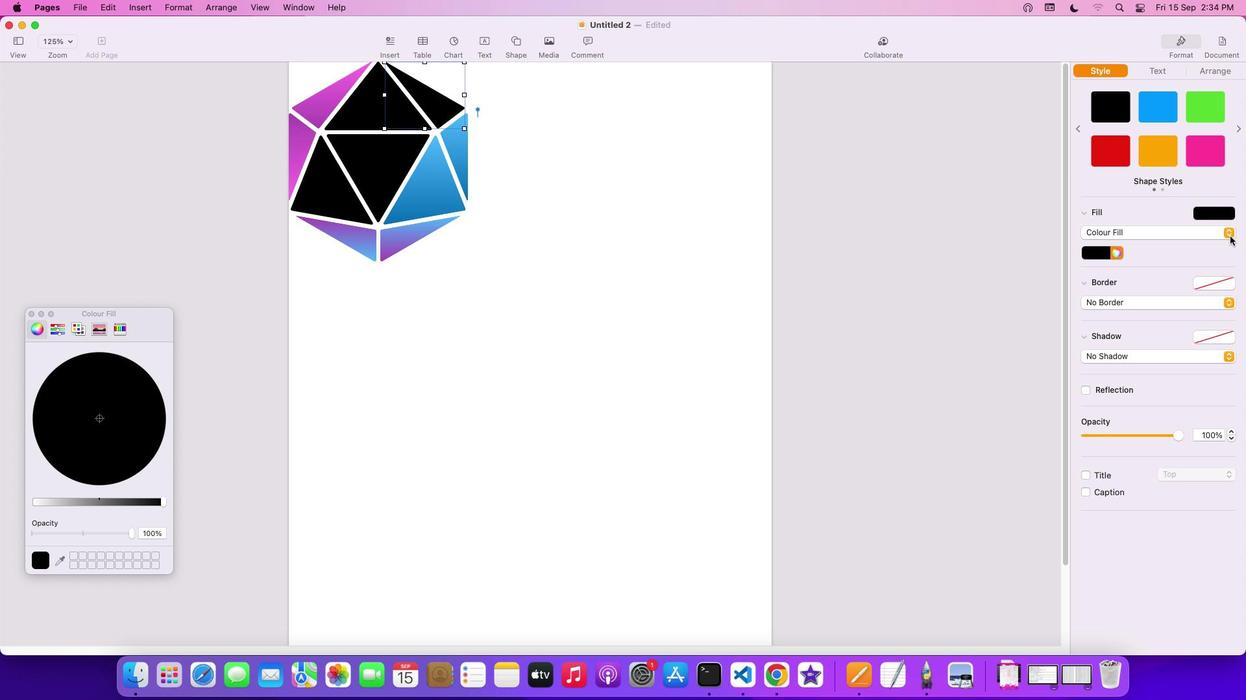 
Action: Mouse pressed left at (1231, 237)
Screenshot: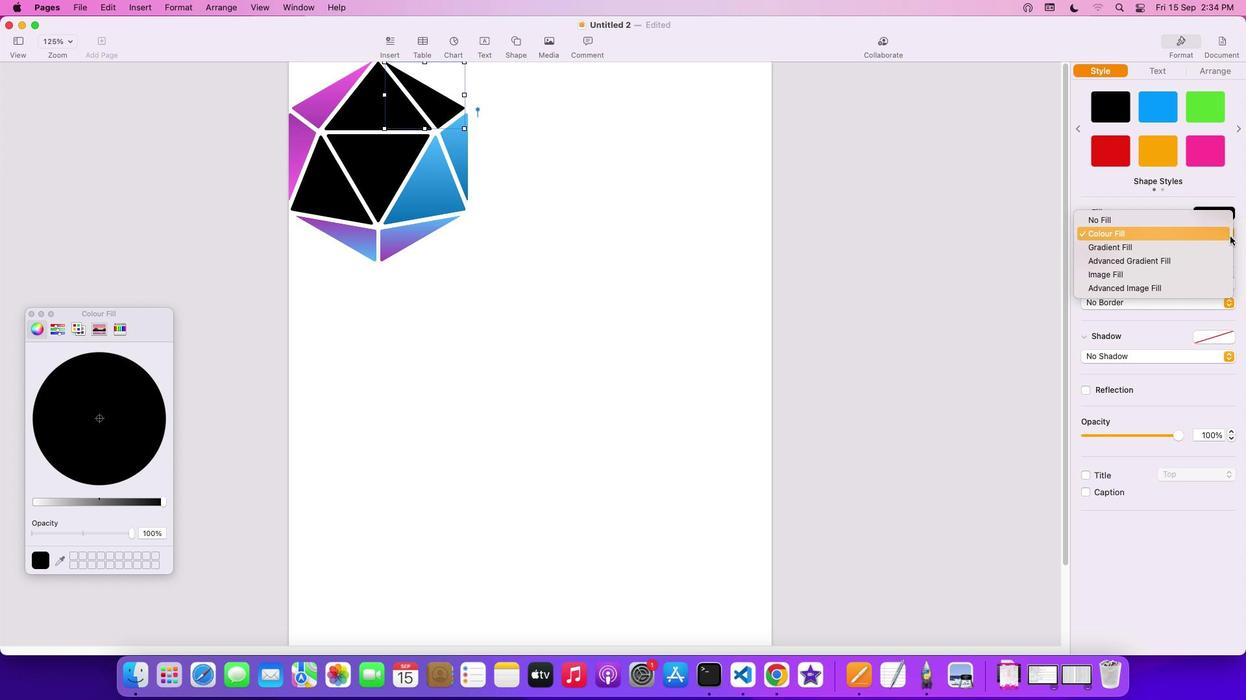 
Action: Mouse moved to (1220, 245)
Screenshot: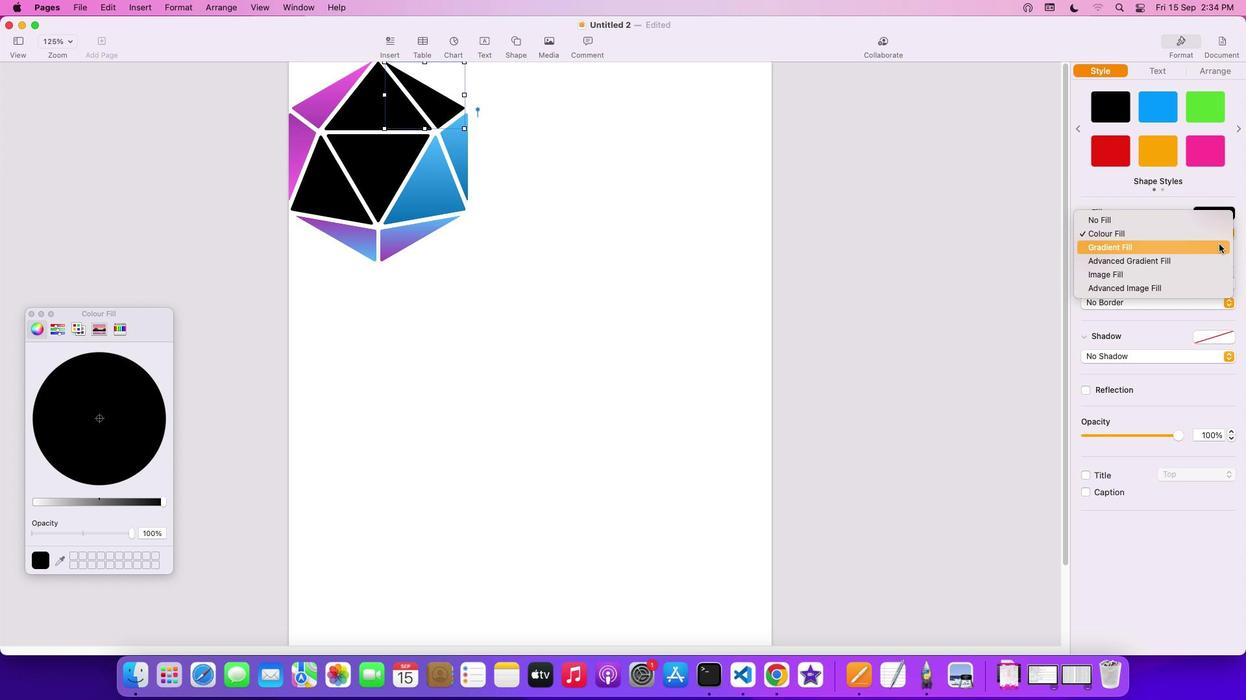 
Action: Mouse pressed left at (1220, 245)
Screenshot: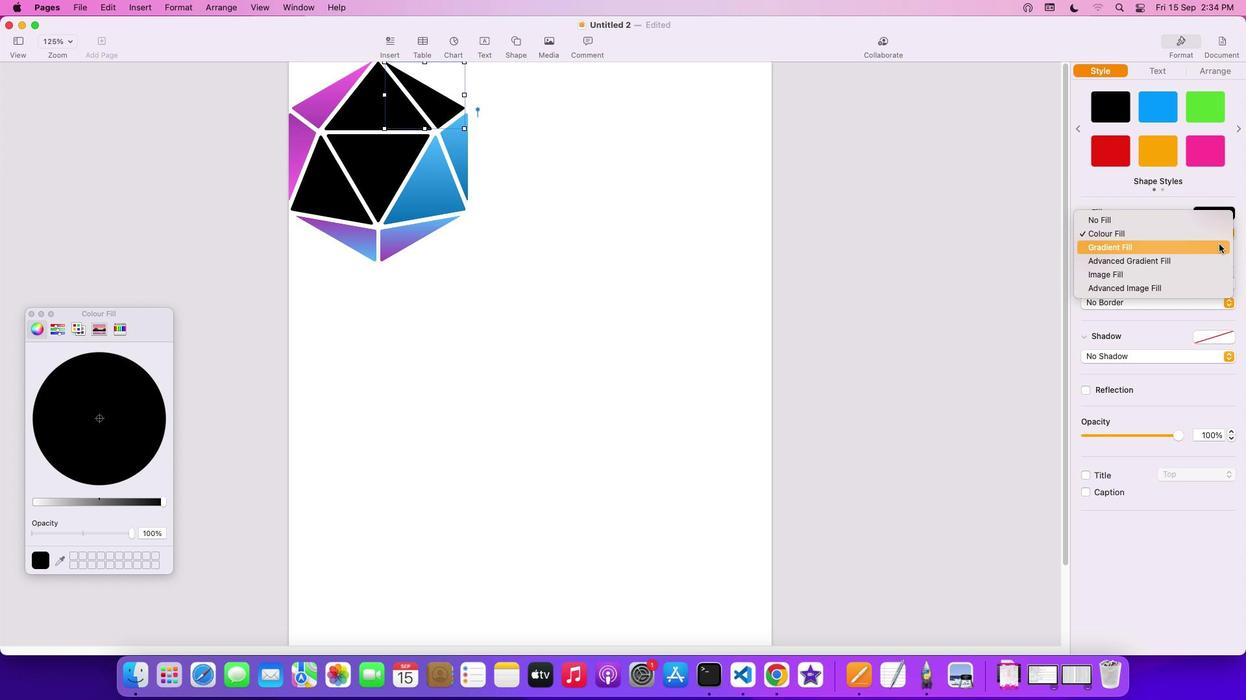 
Action: Mouse moved to (1117, 256)
Screenshot: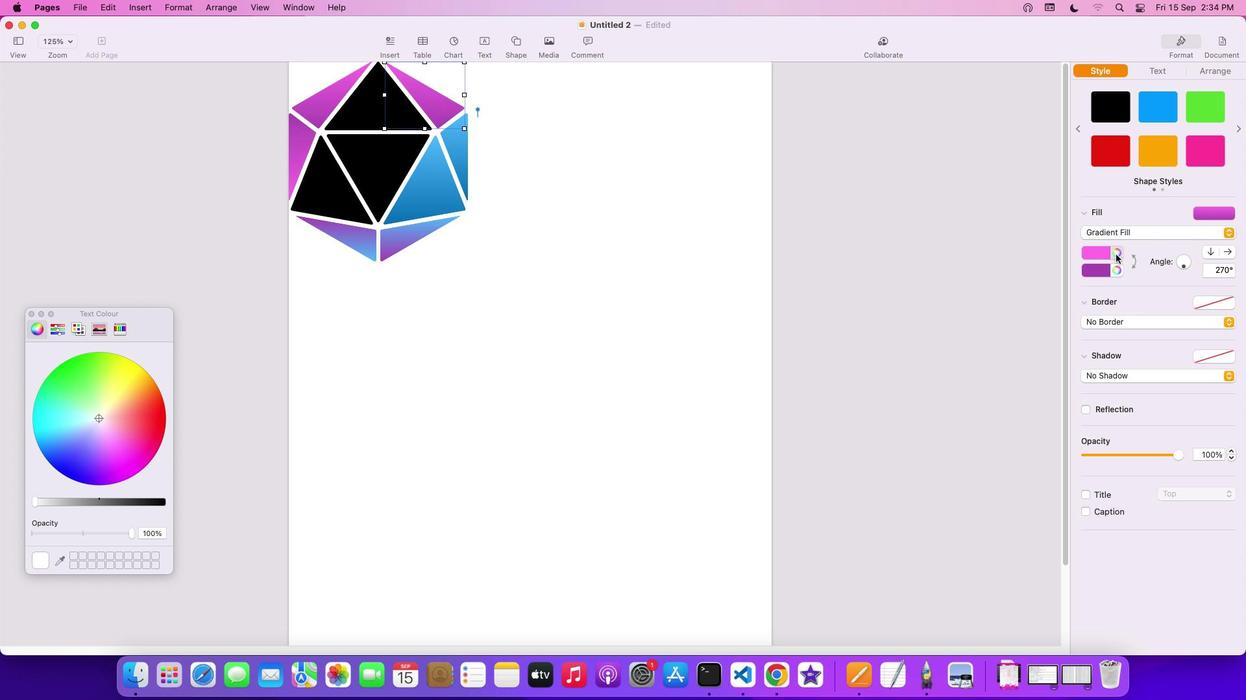 
Action: Mouse pressed left at (1117, 256)
Screenshot: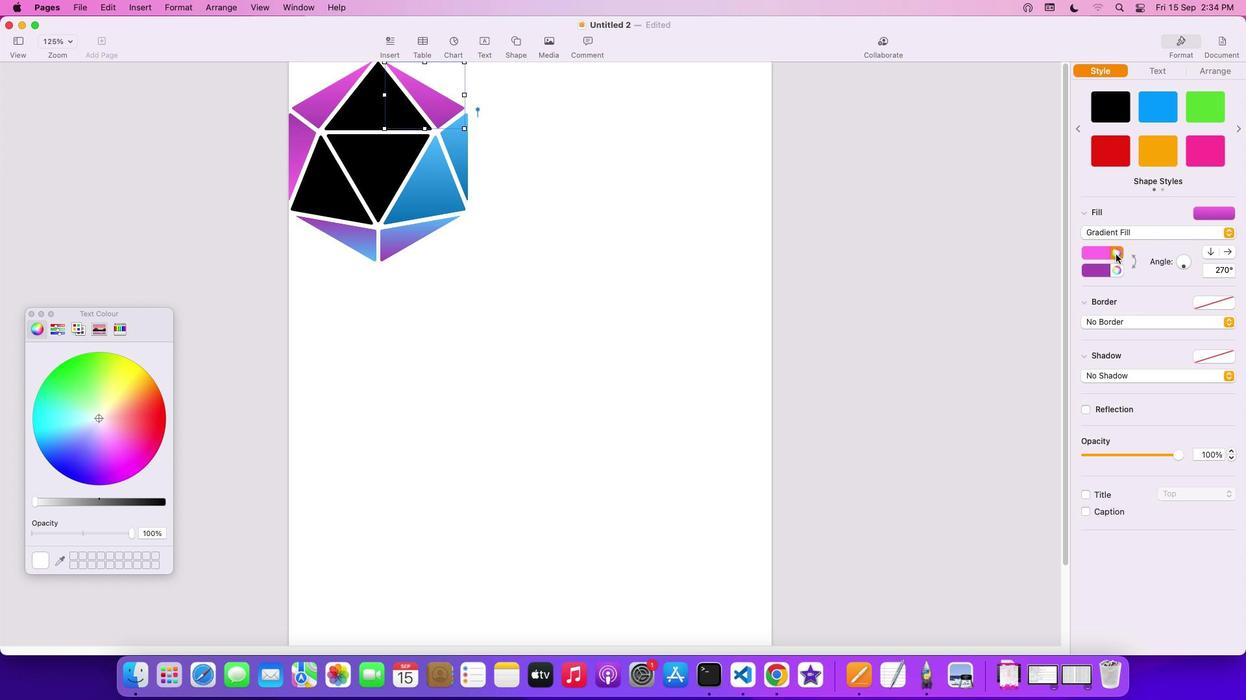 
Action: Mouse moved to (1117, 253)
Screenshot: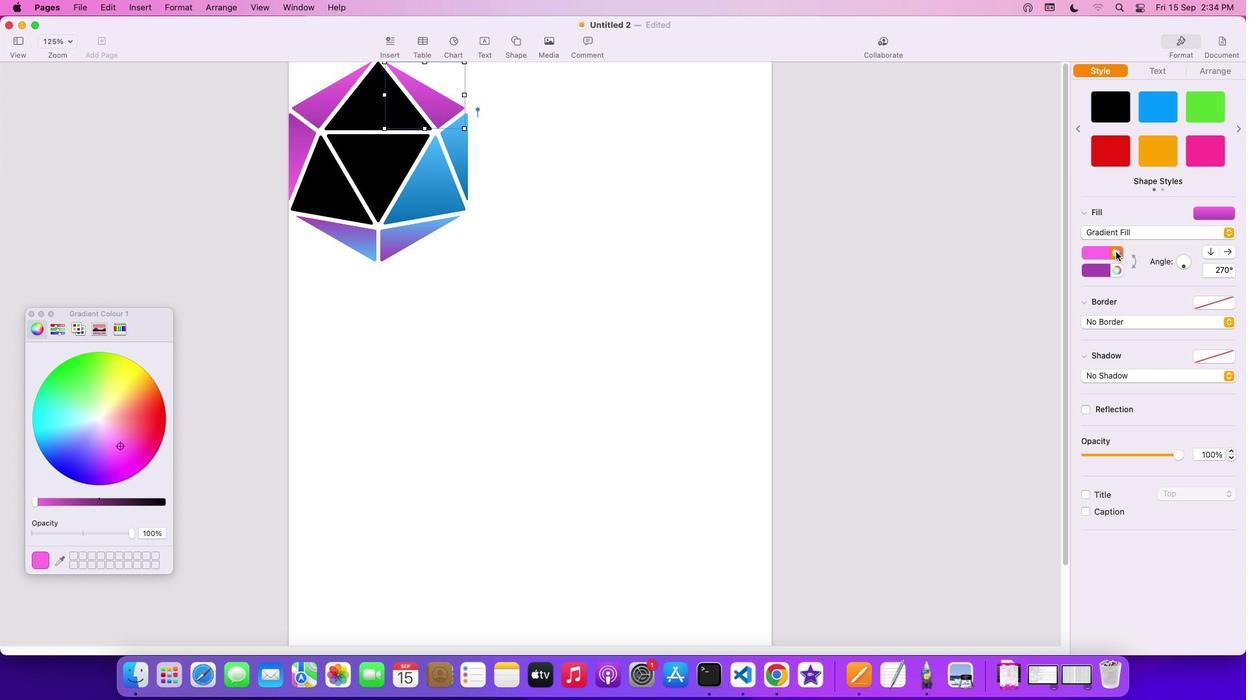 
Action: Mouse pressed left at (1117, 253)
Screenshot: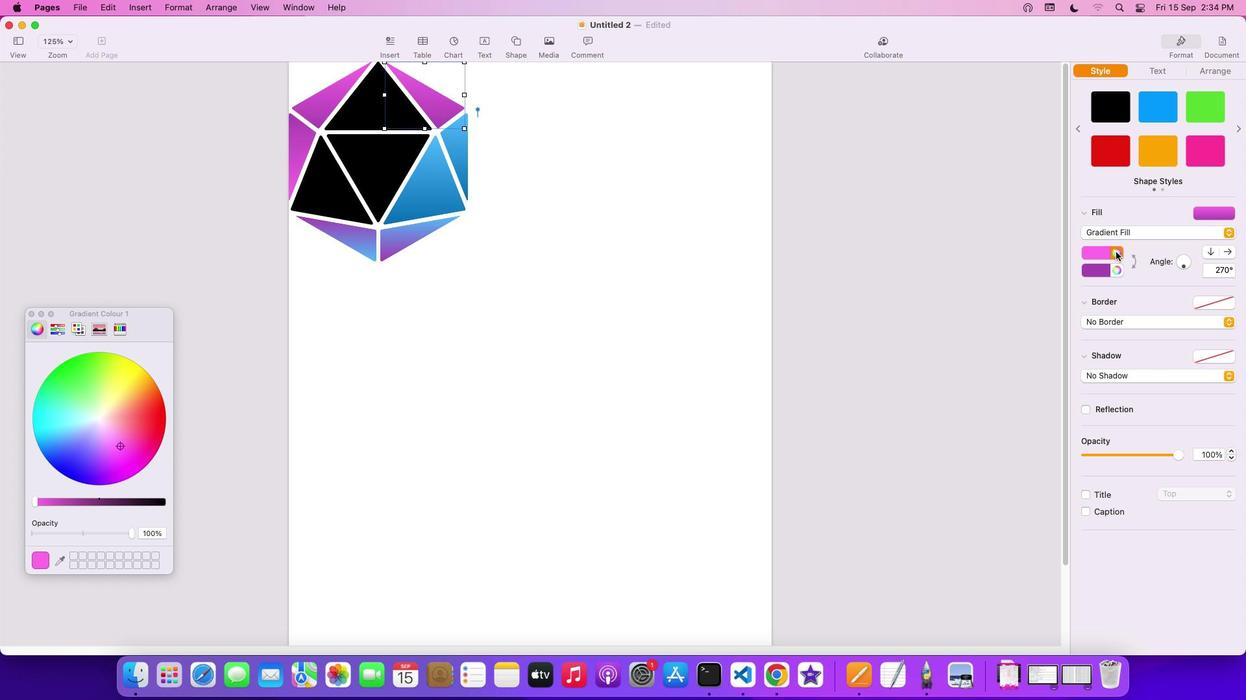 
Action: Mouse moved to (101, 416)
Screenshot: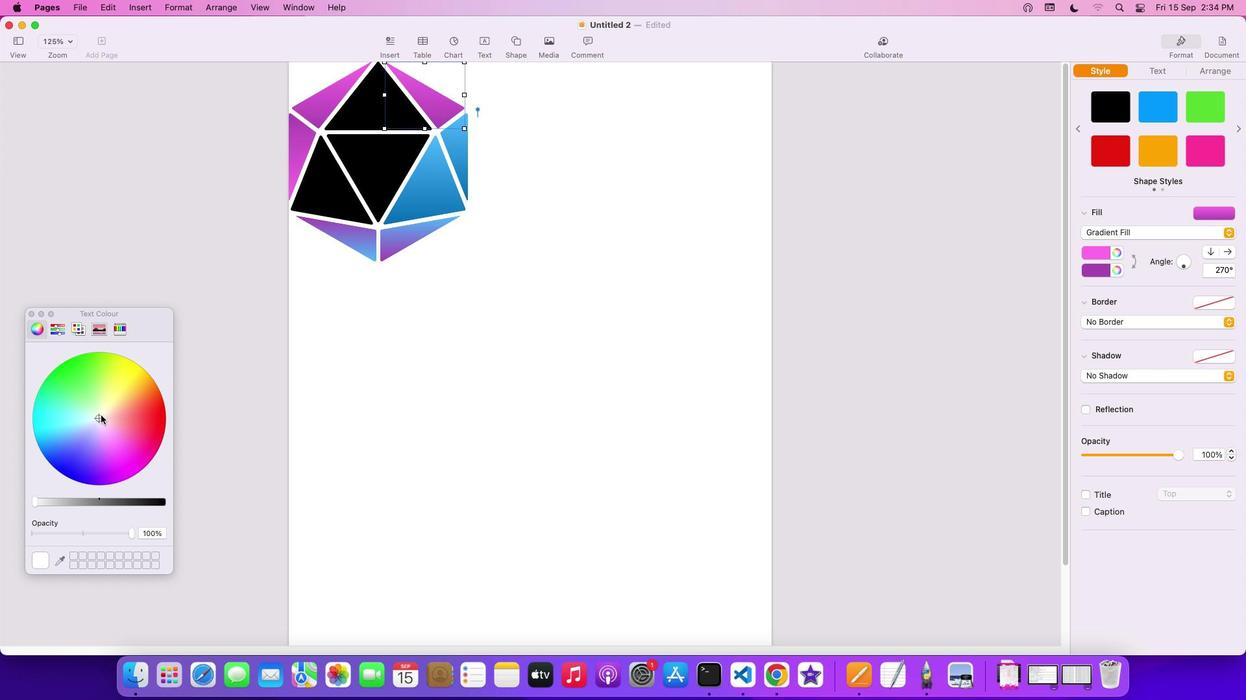 
Action: Mouse pressed left at (101, 416)
Screenshot: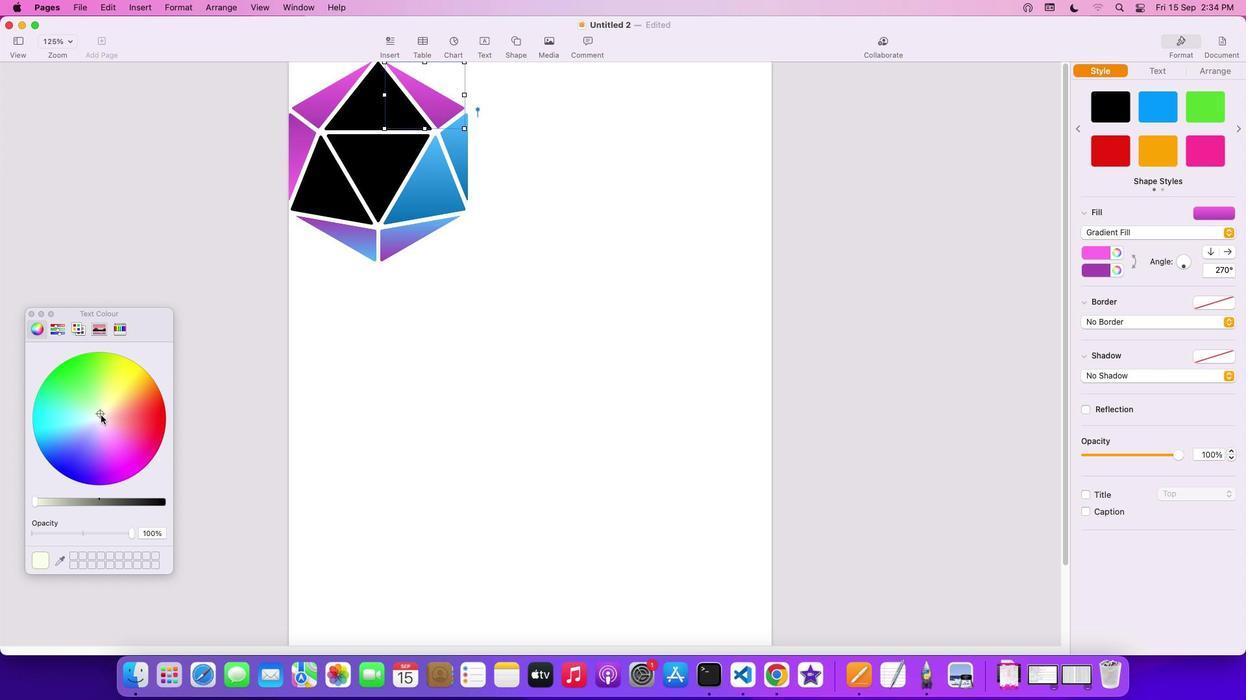 
Action: Mouse moved to (1120, 254)
Screenshot: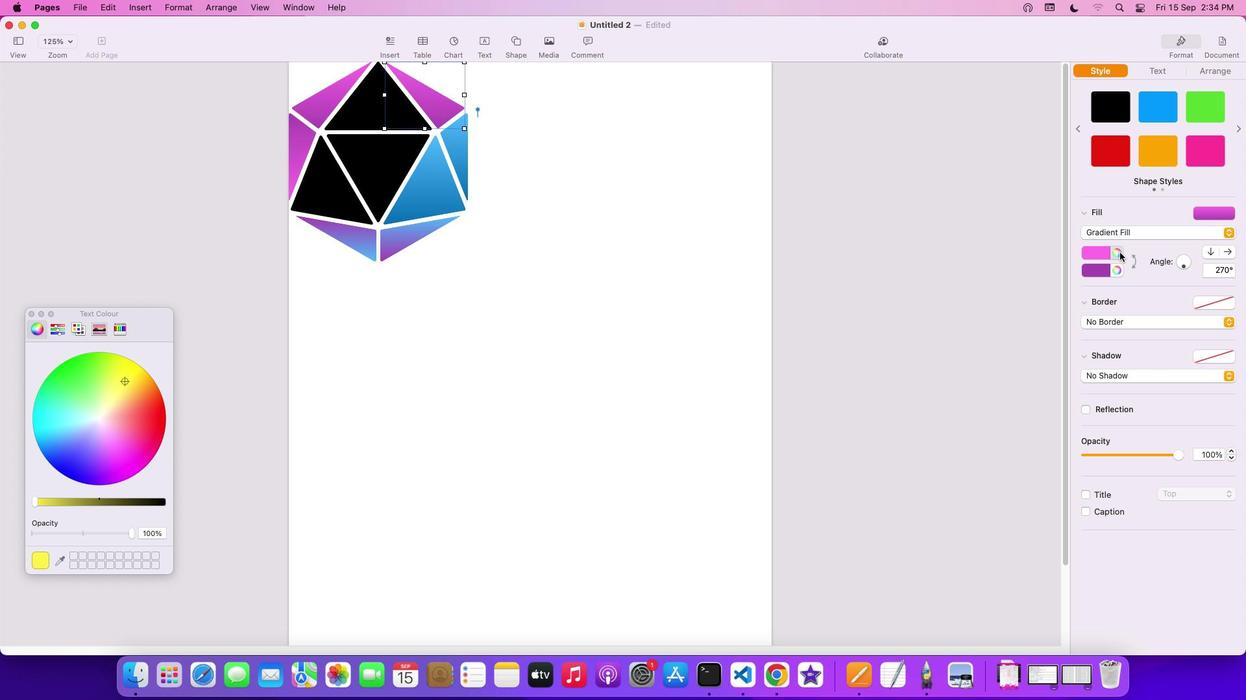
Action: Mouse pressed left at (1120, 254)
Screenshot: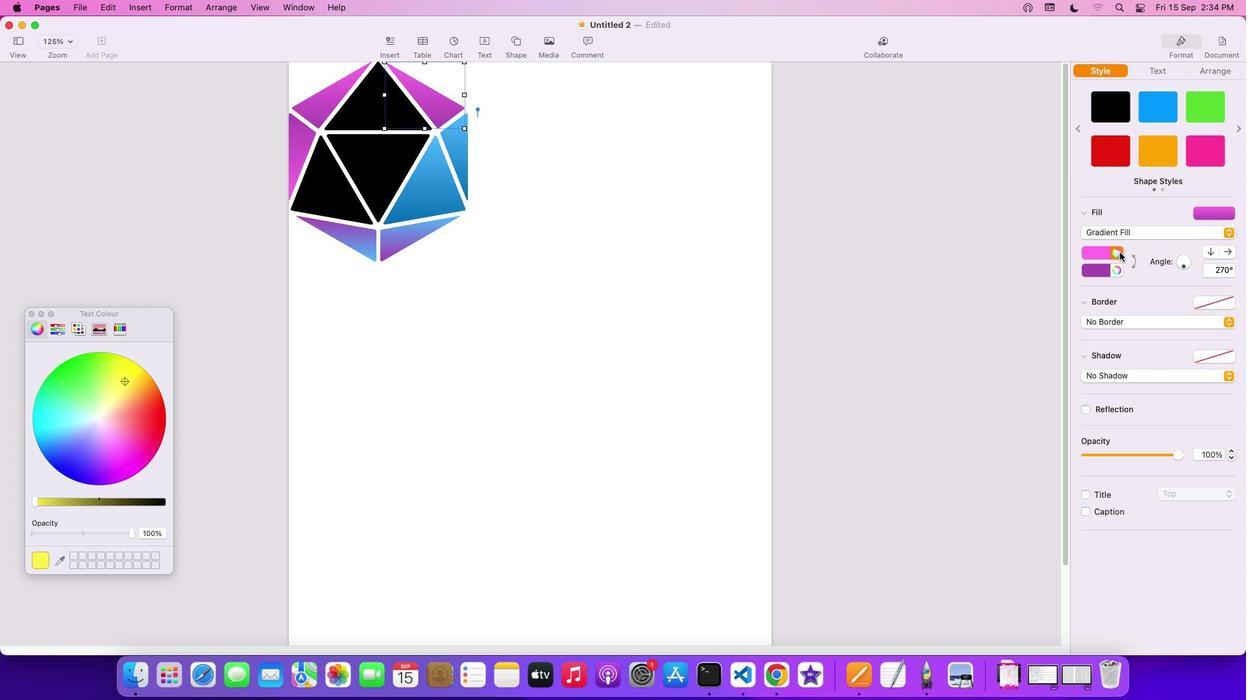 
Action: Mouse moved to (119, 445)
Screenshot: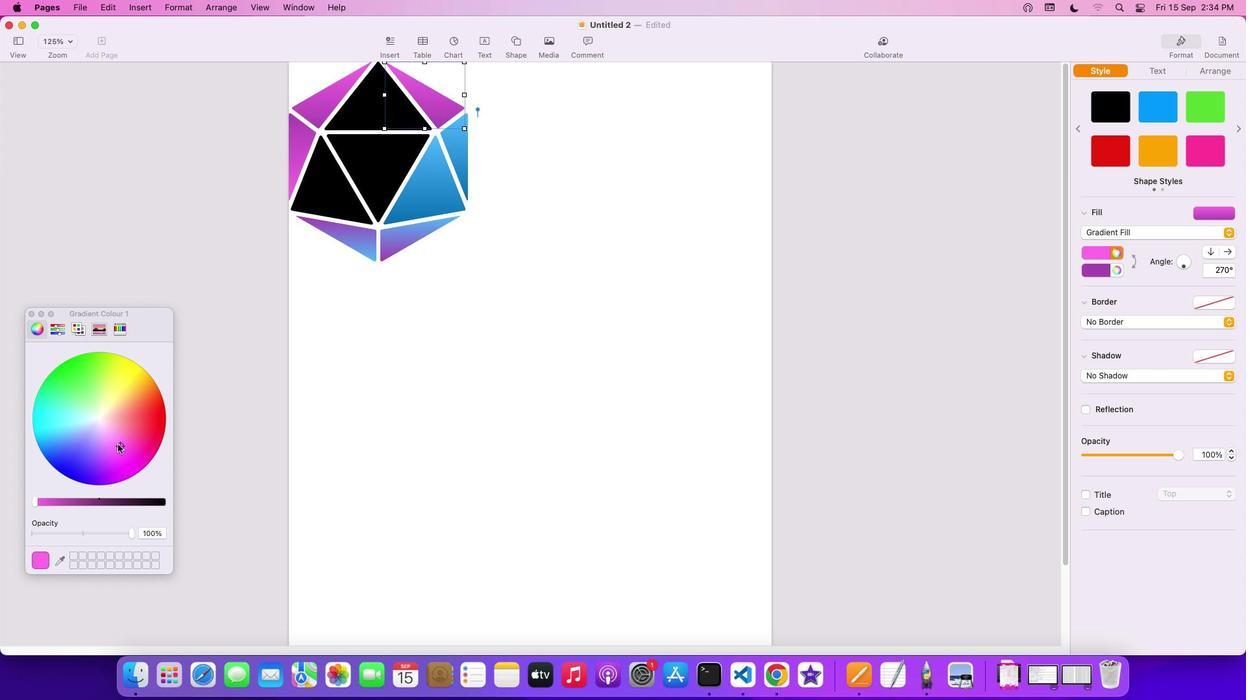 
Action: Mouse pressed left at (119, 445)
Screenshot: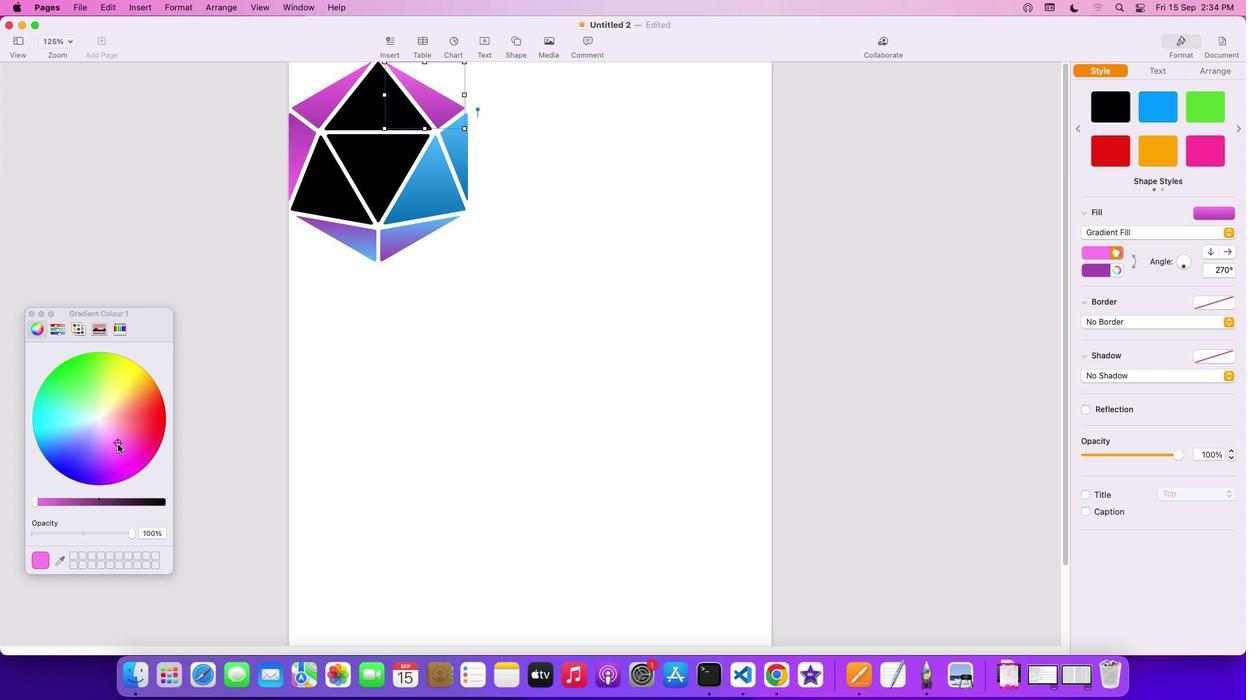 
Action: Mouse moved to (1116, 272)
Screenshot: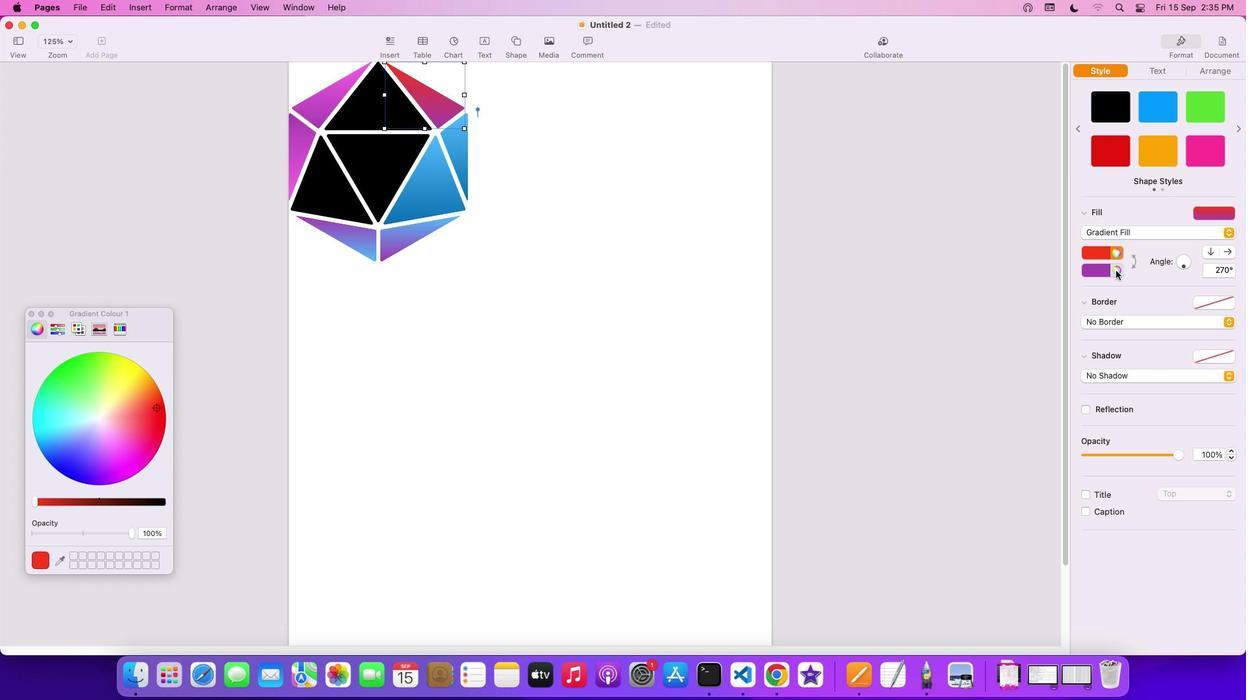 
Action: Mouse pressed left at (1116, 272)
Screenshot: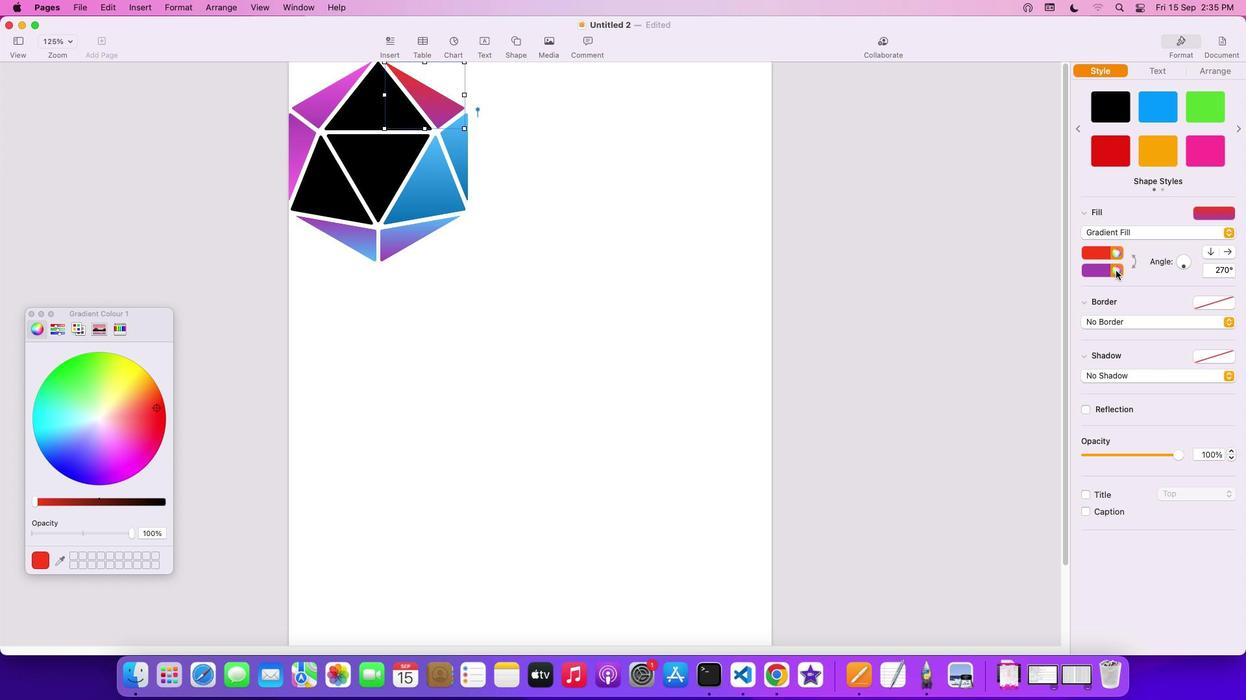 
Action: Mouse moved to (123, 328)
Screenshot: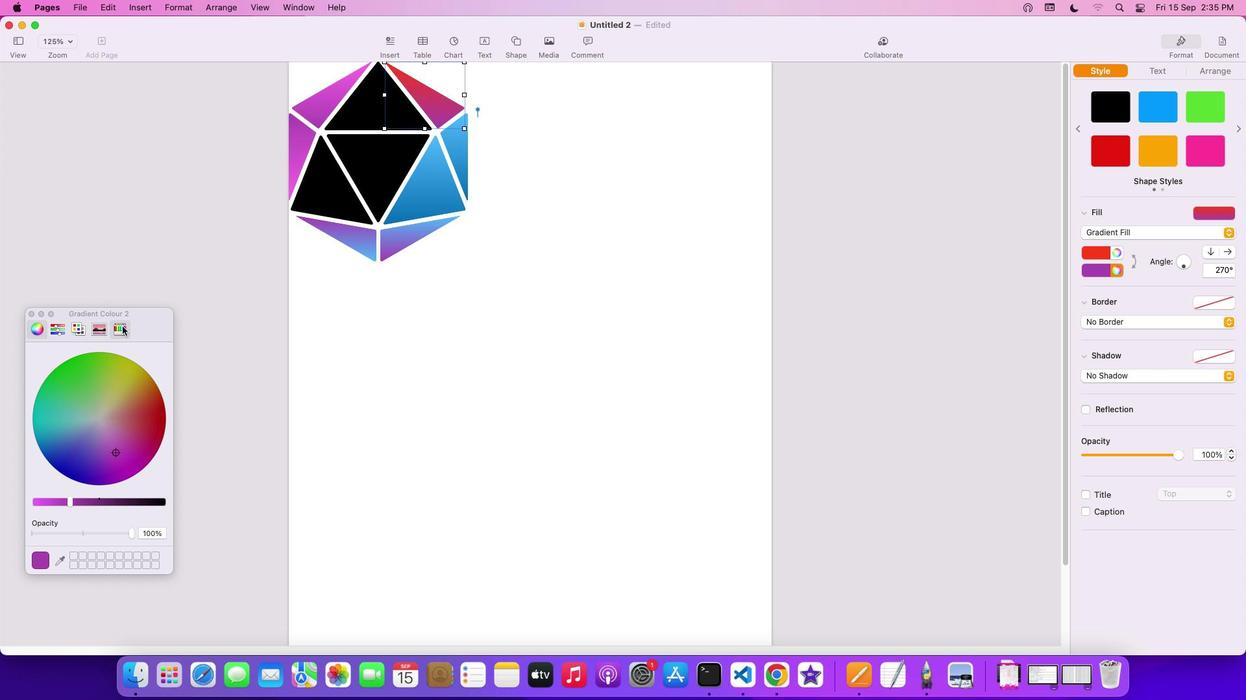 
Action: Mouse pressed left at (123, 328)
Screenshot: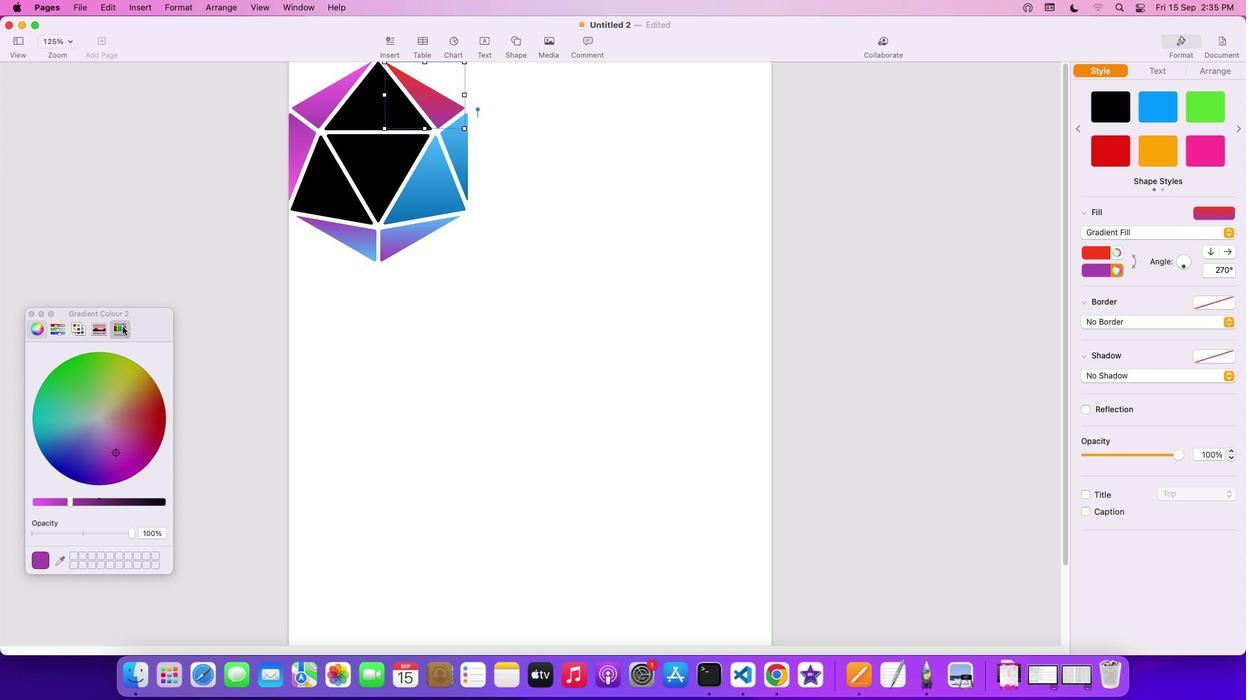 
Action: Mouse moved to (156, 425)
Screenshot: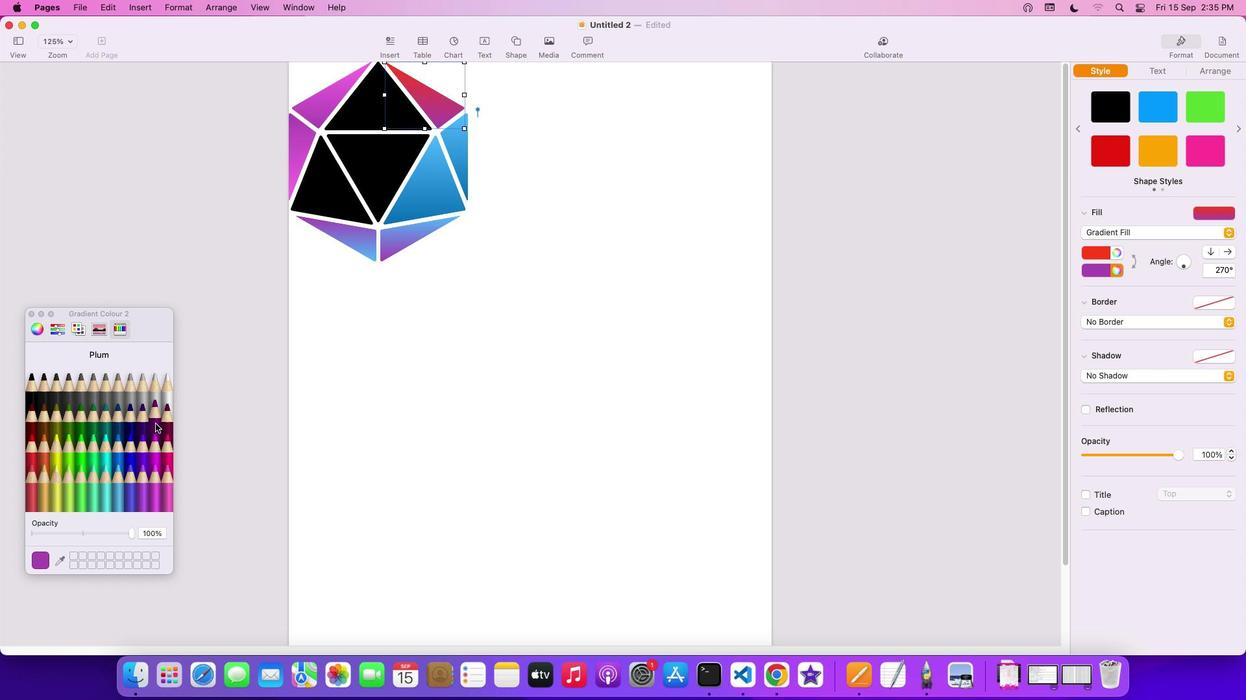 
Action: Mouse pressed left at (156, 425)
Screenshot: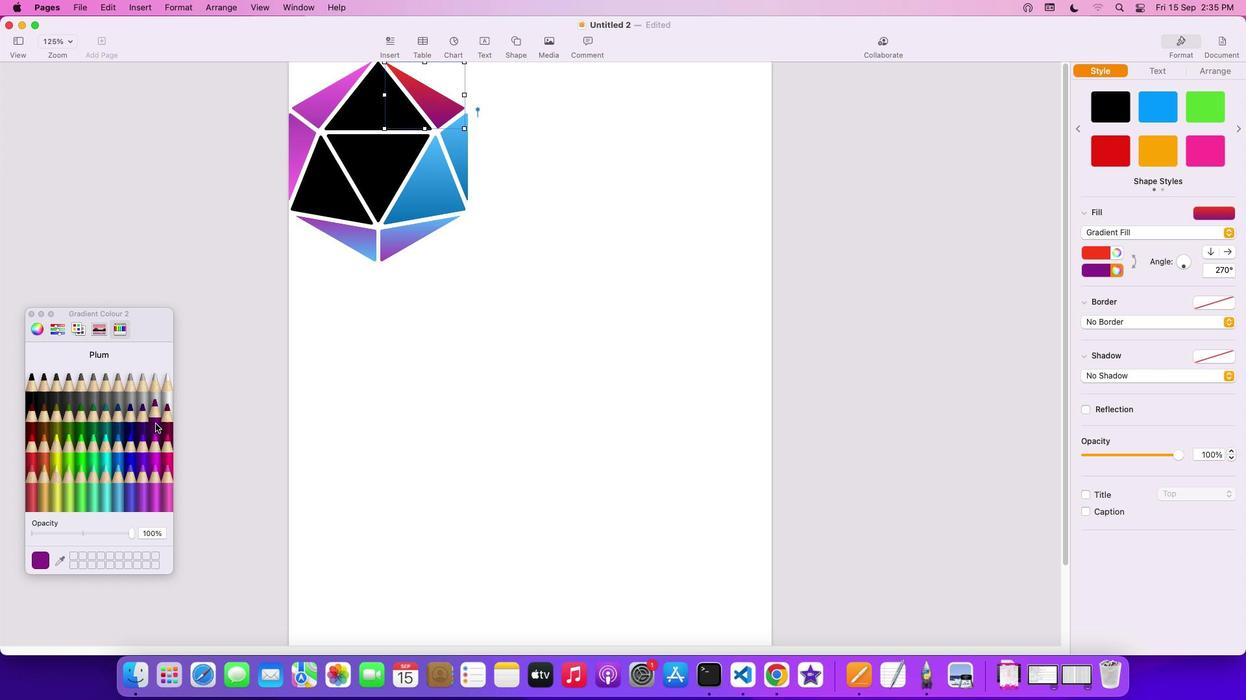 
Action: Mouse moved to (162, 382)
Screenshot: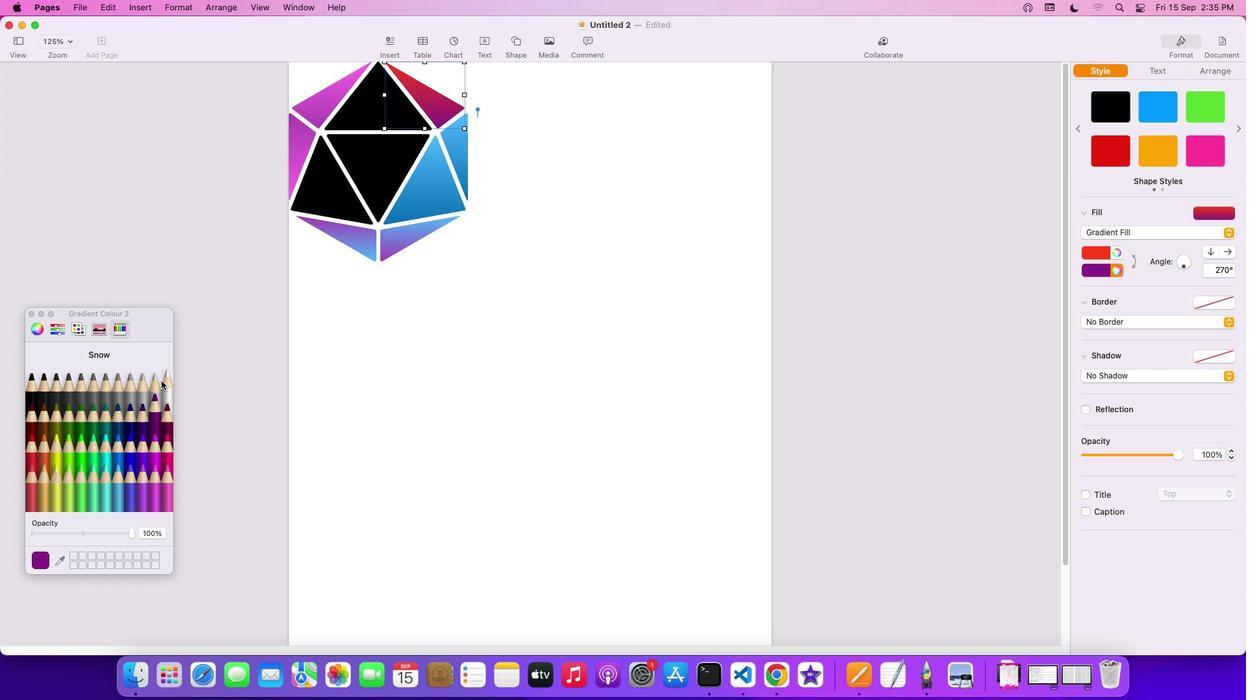 
Action: Mouse pressed left at (162, 382)
Screenshot: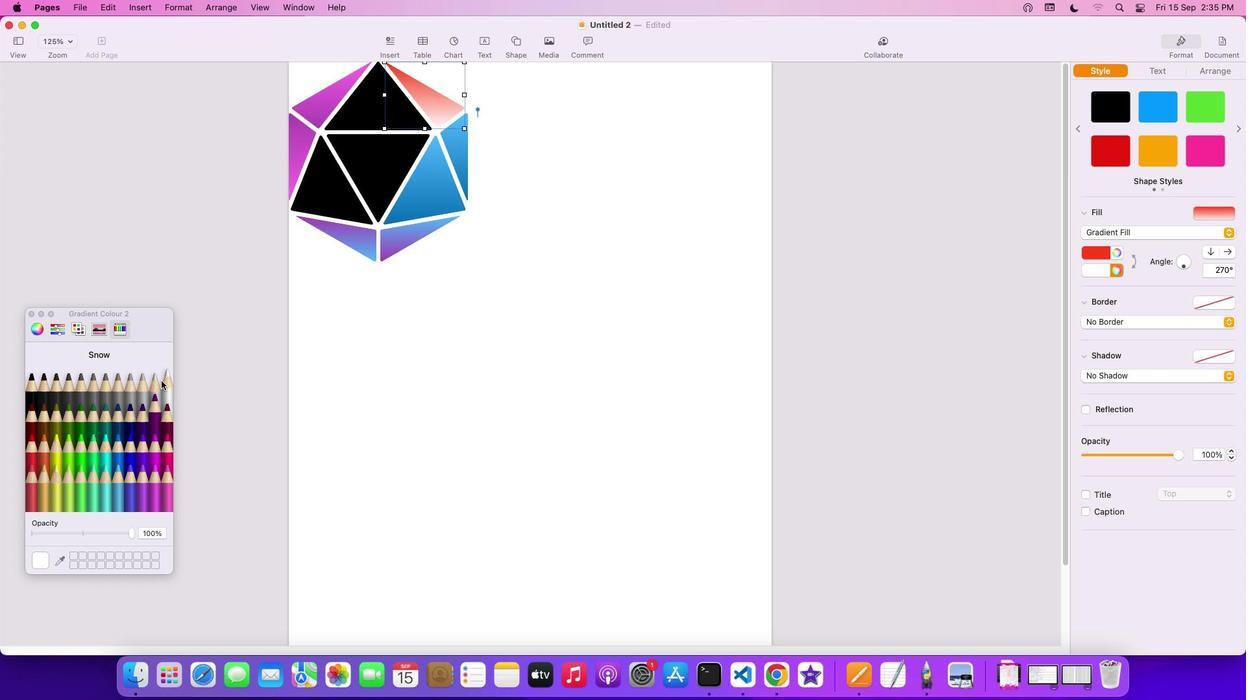 
Action: Mouse moved to (155, 414)
Screenshot: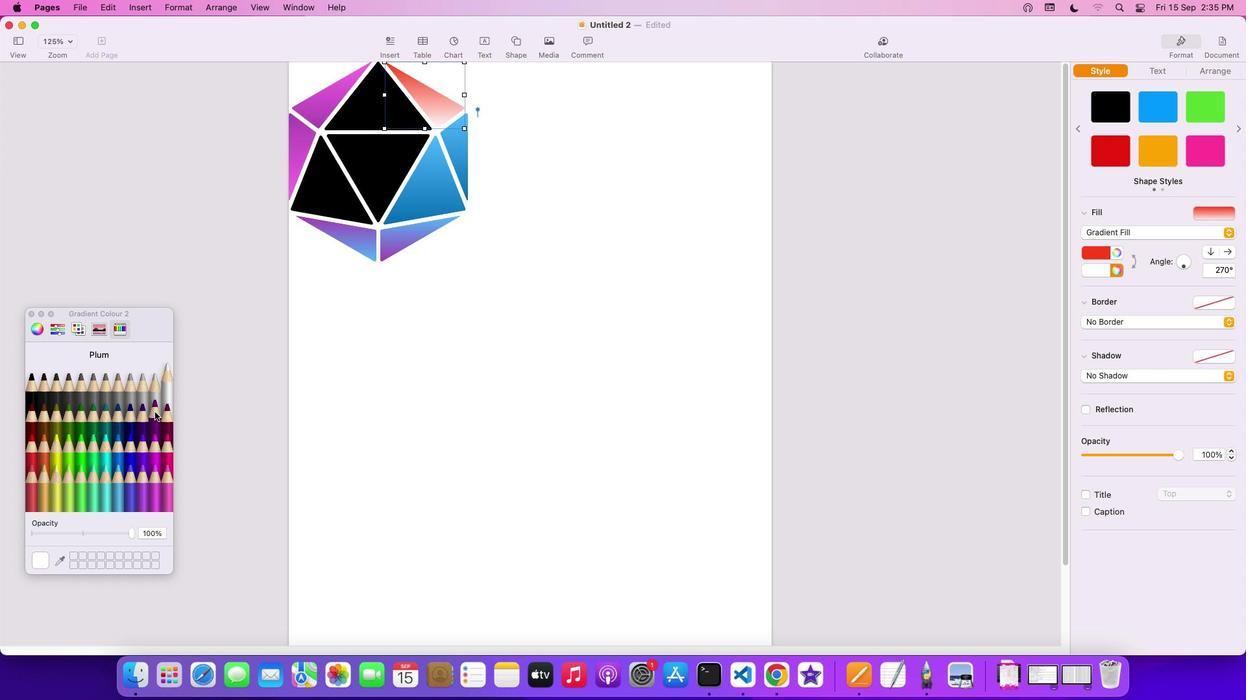 
Action: Mouse pressed left at (155, 414)
Screenshot: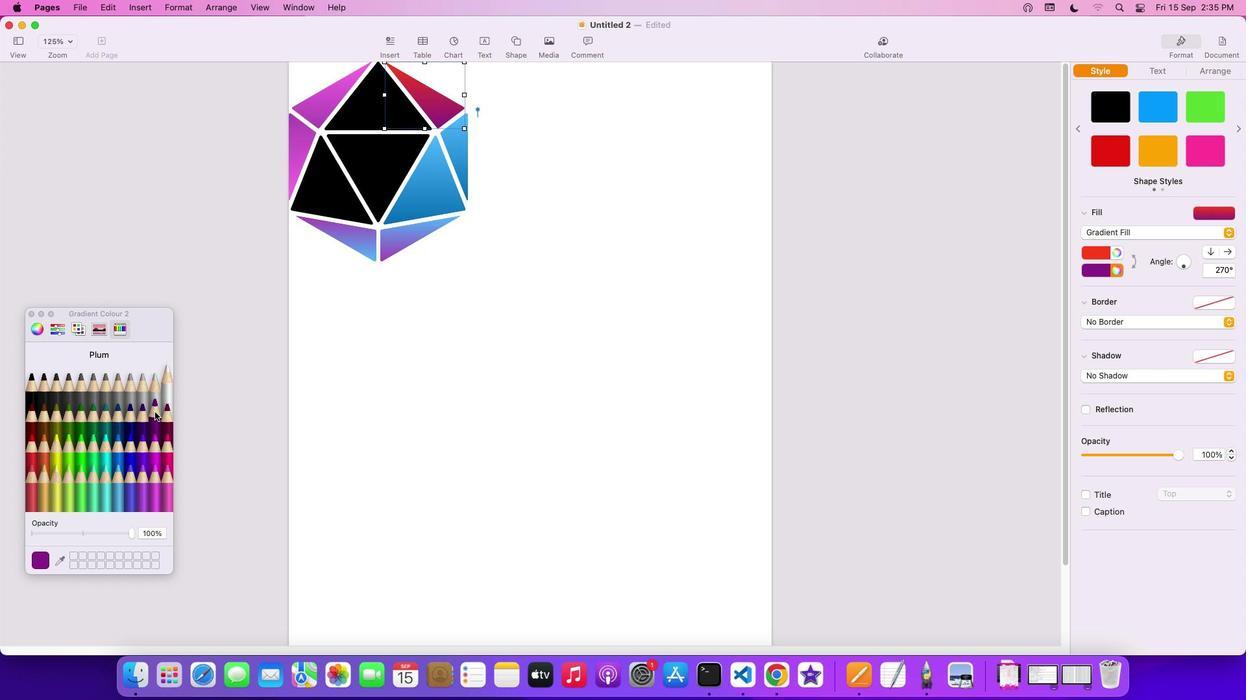 
Action: Mouse moved to (364, 109)
Screenshot: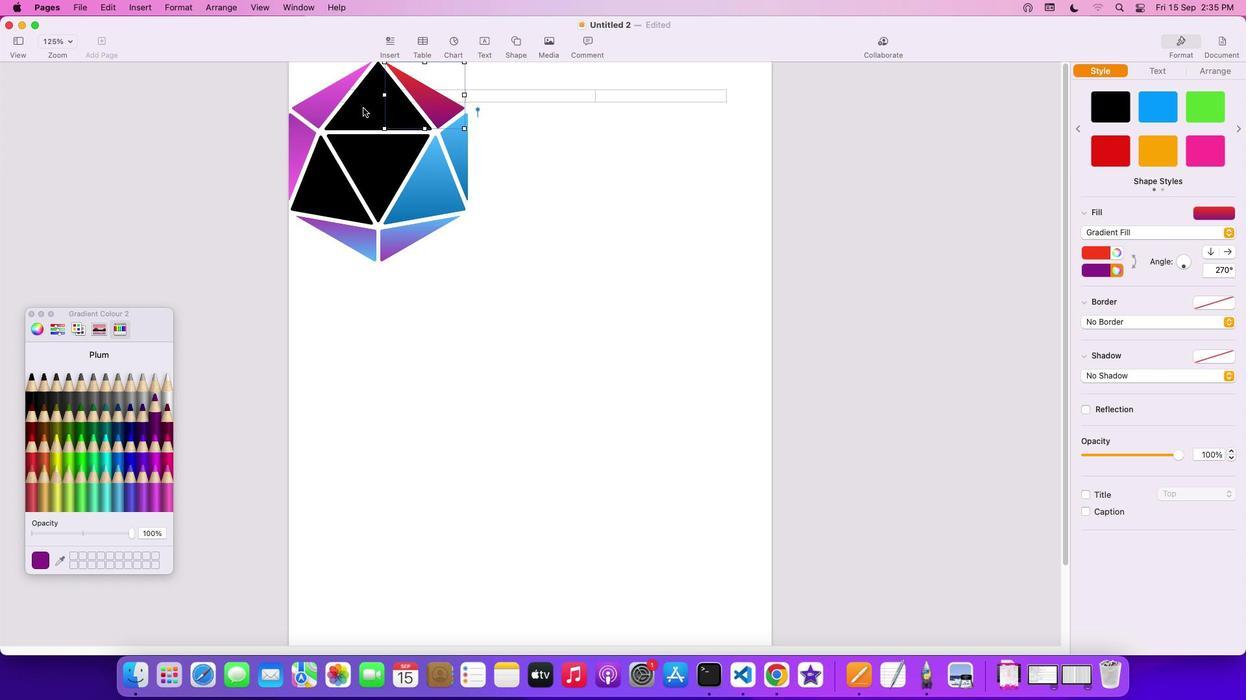 
Action: Mouse pressed left at (364, 109)
Screenshot: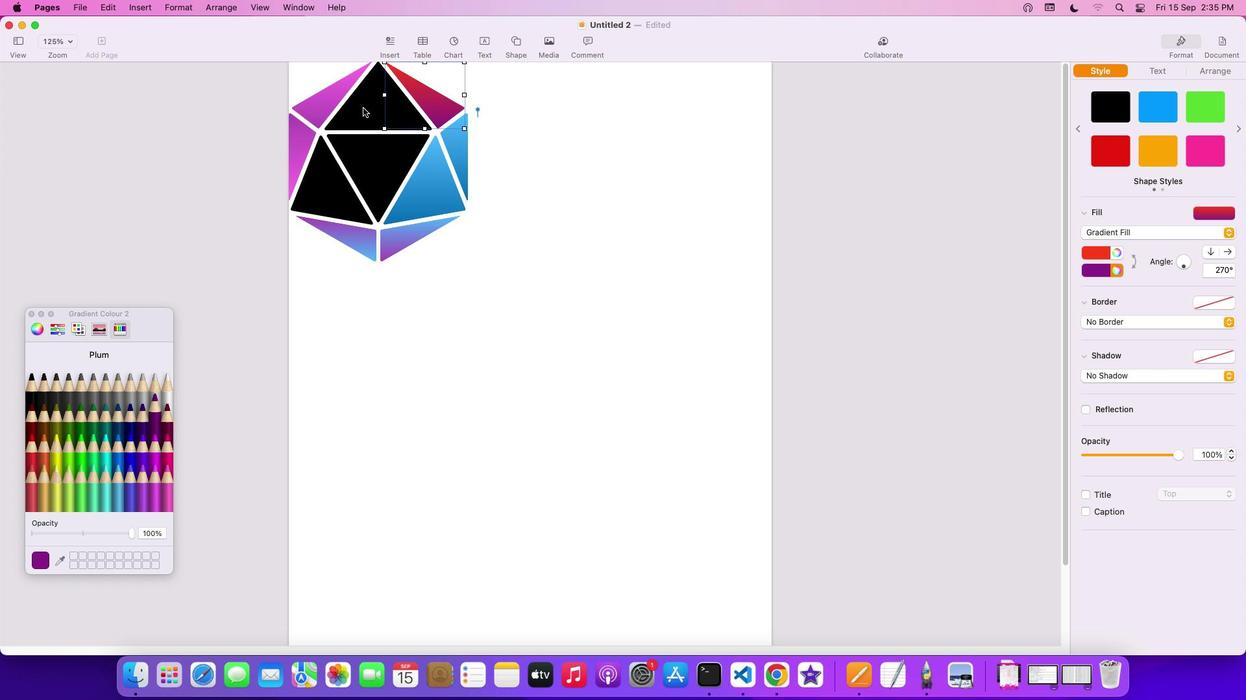 
Action: Mouse moved to (1233, 234)
Screenshot: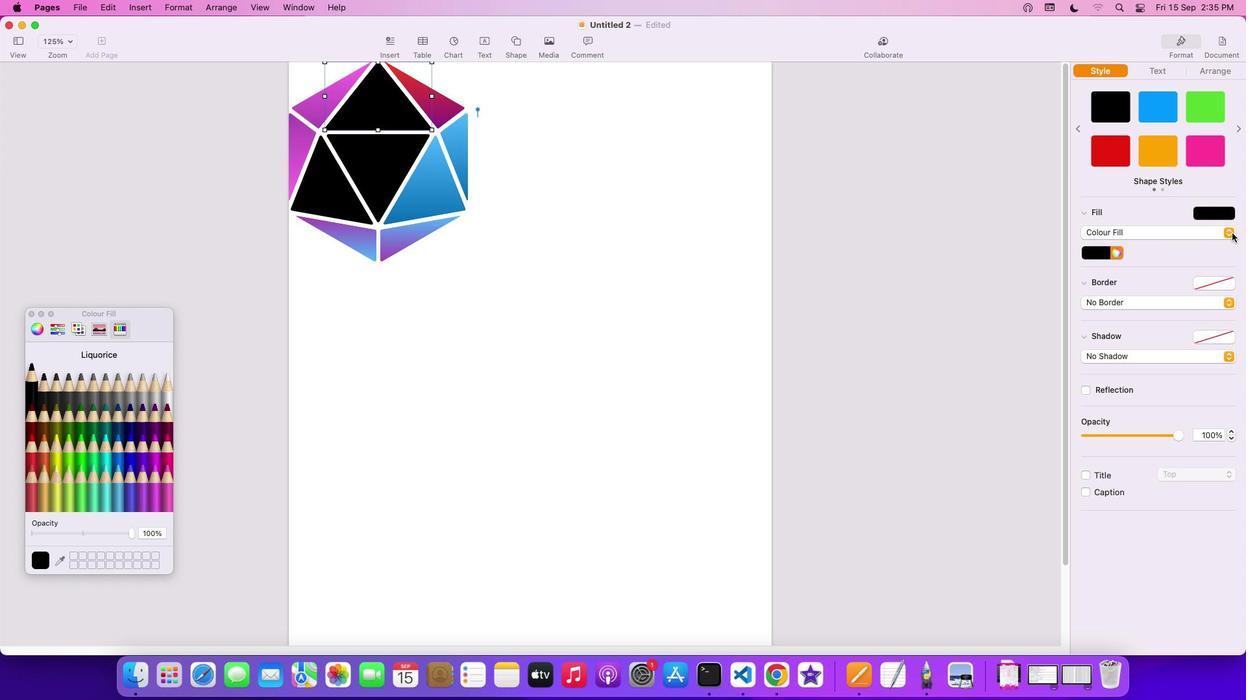 
Action: Mouse pressed left at (1233, 234)
Screenshot: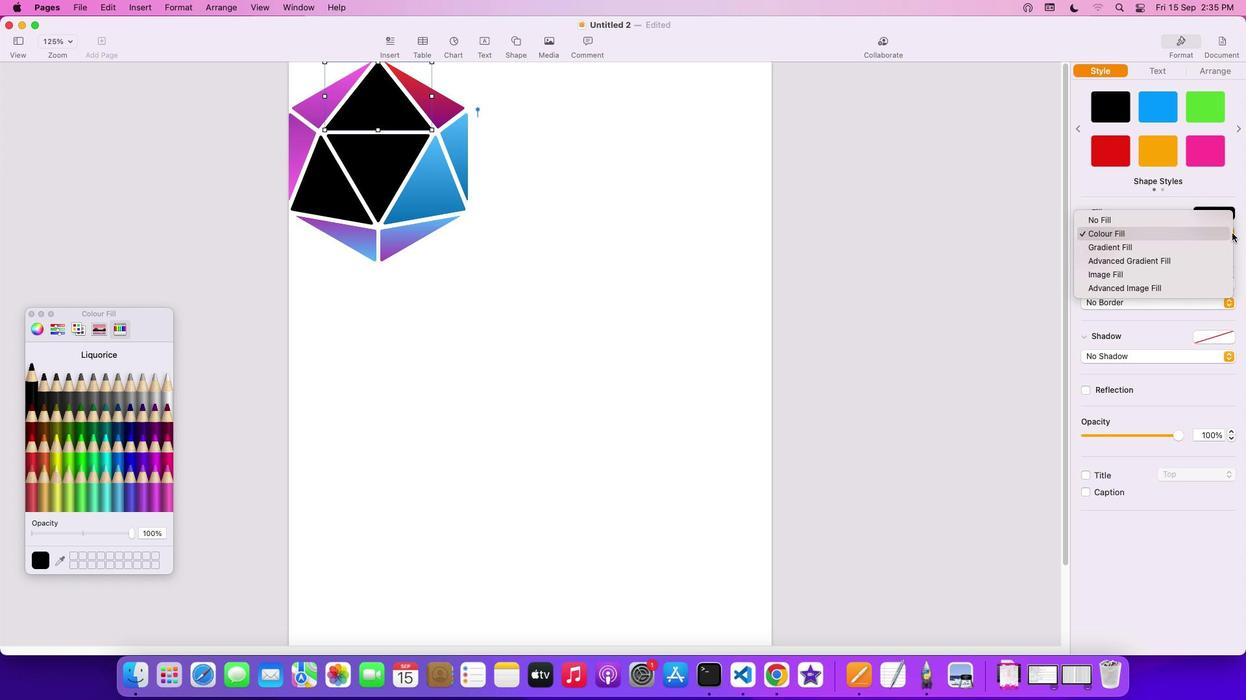 
Action: Mouse moved to (1184, 242)
Screenshot: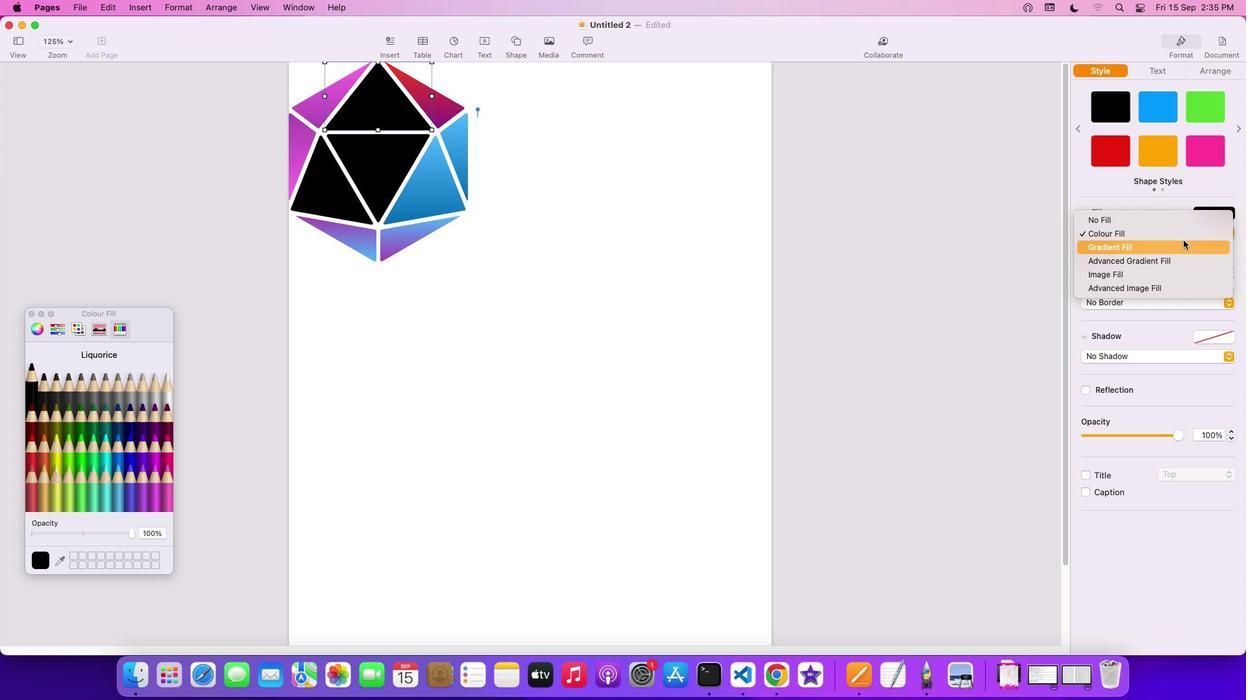 
Action: Mouse pressed left at (1184, 242)
Screenshot: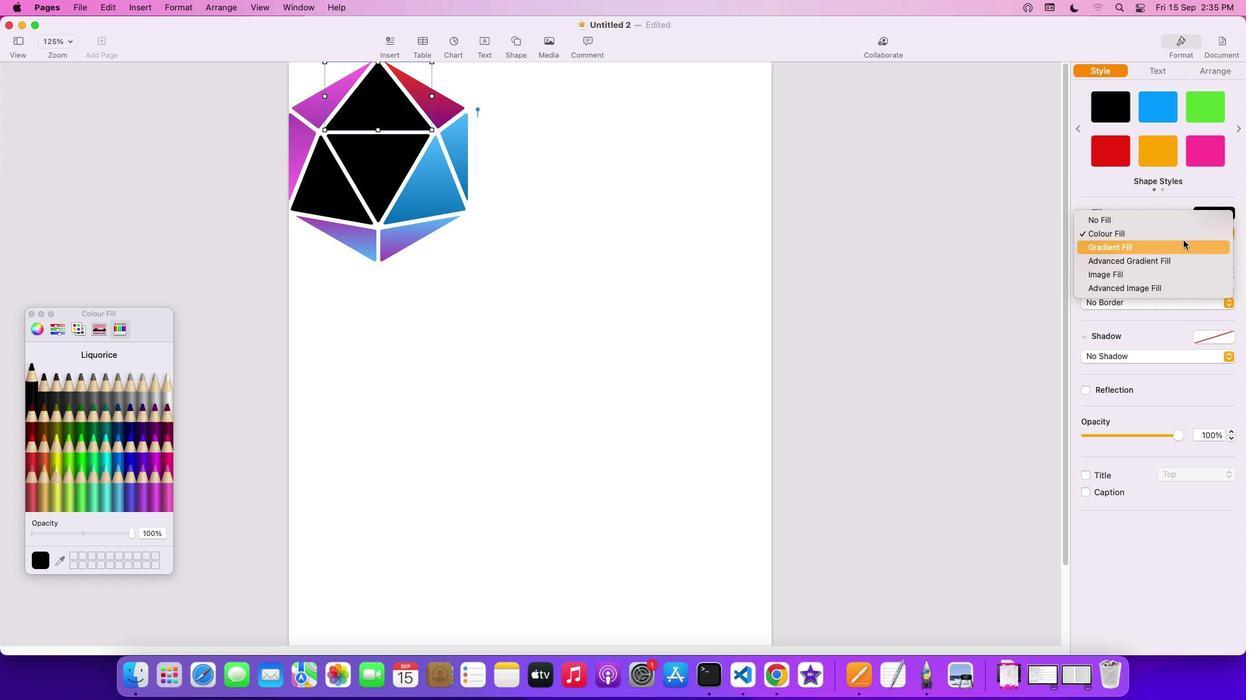 
Action: Mouse moved to (1117, 251)
Screenshot: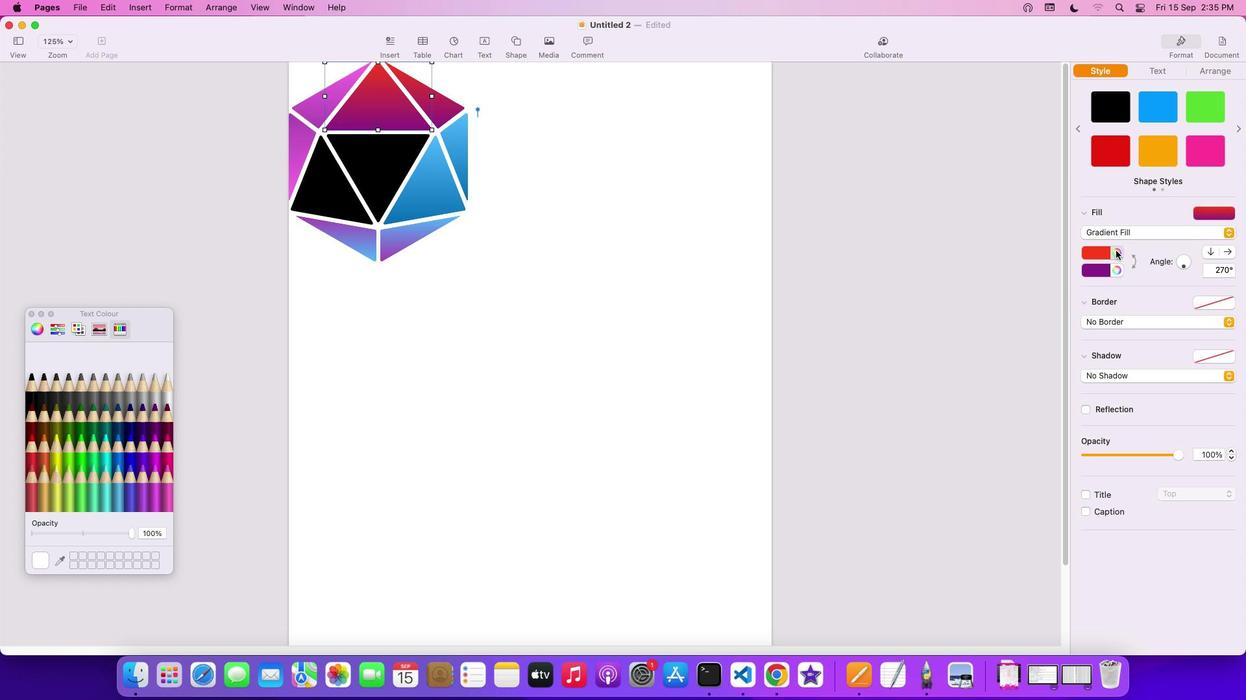 
Action: Mouse pressed left at (1117, 251)
Screenshot: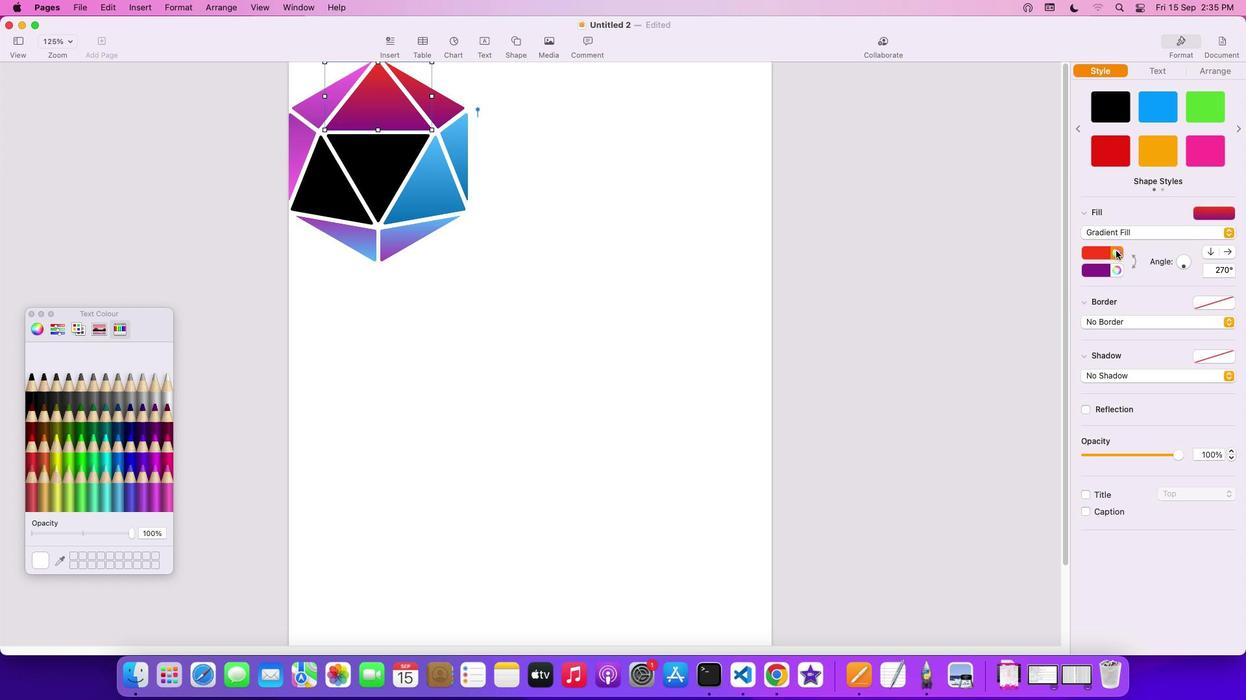 
Action: Mouse moved to (159, 413)
Screenshot: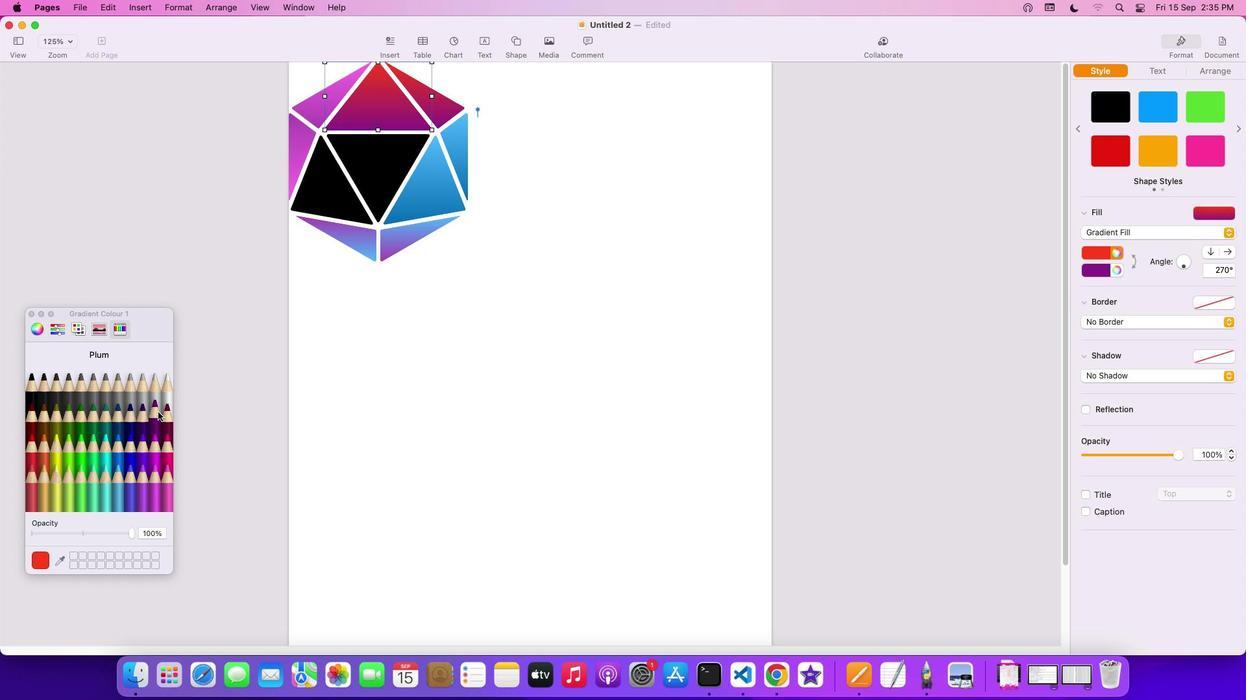 
Action: Mouse pressed left at (159, 413)
Screenshot: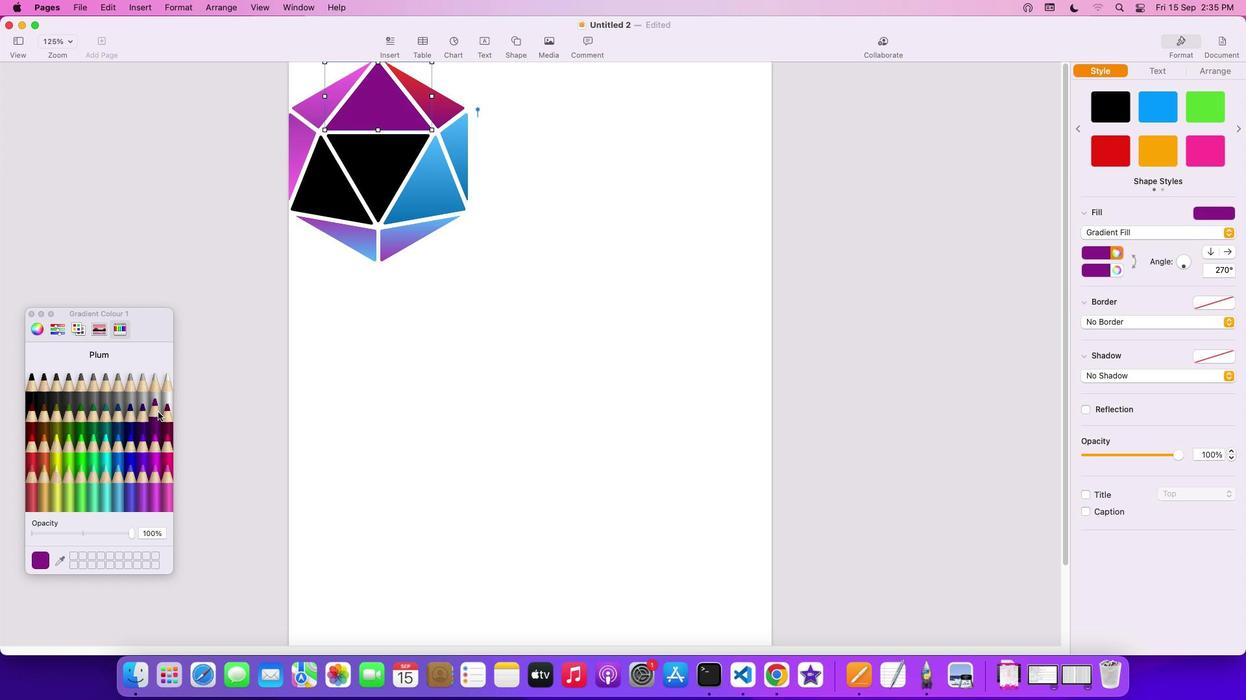 
Action: Mouse moved to (1116, 268)
Screenshot: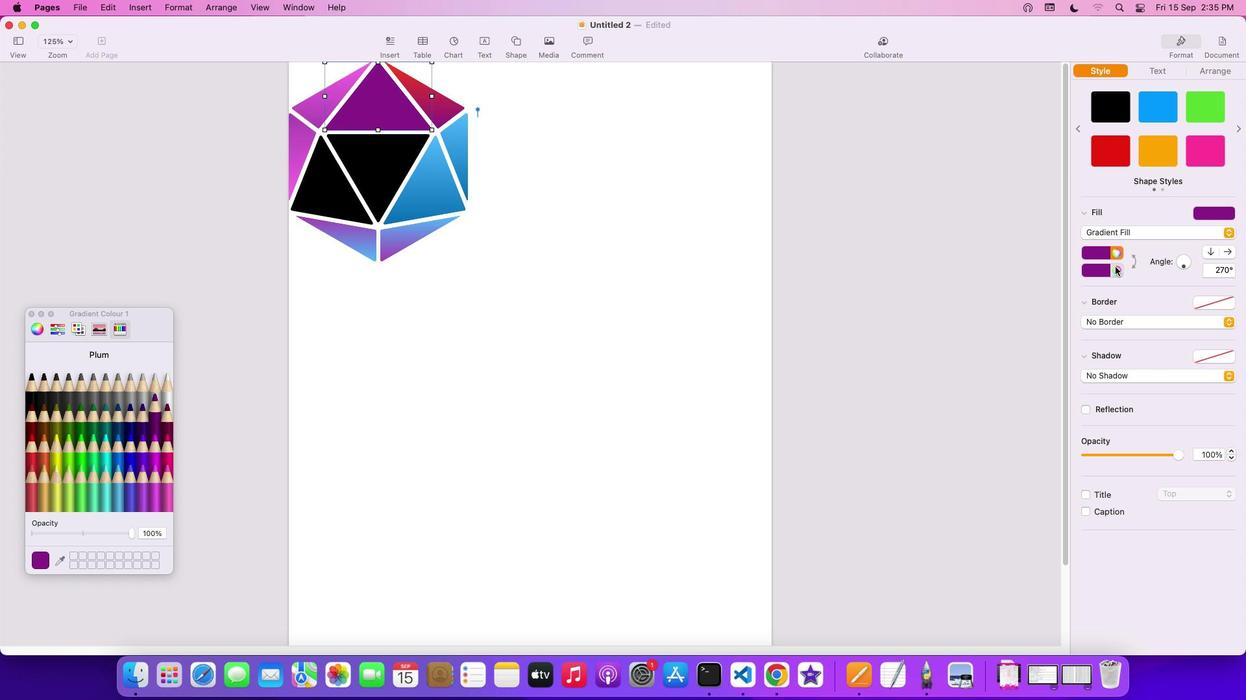 
Action: Mouse pressed left at (1116, 268)
Screenshot: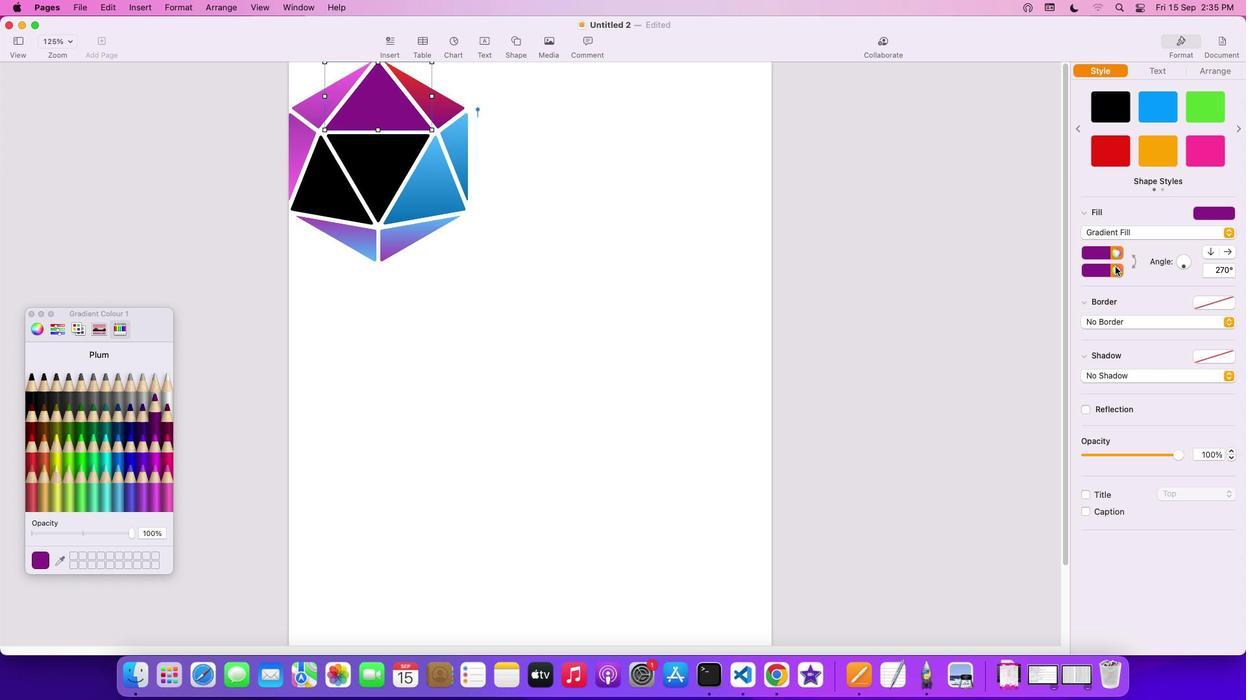 
Action: Mouse moved to (169, 393)
Screenshot: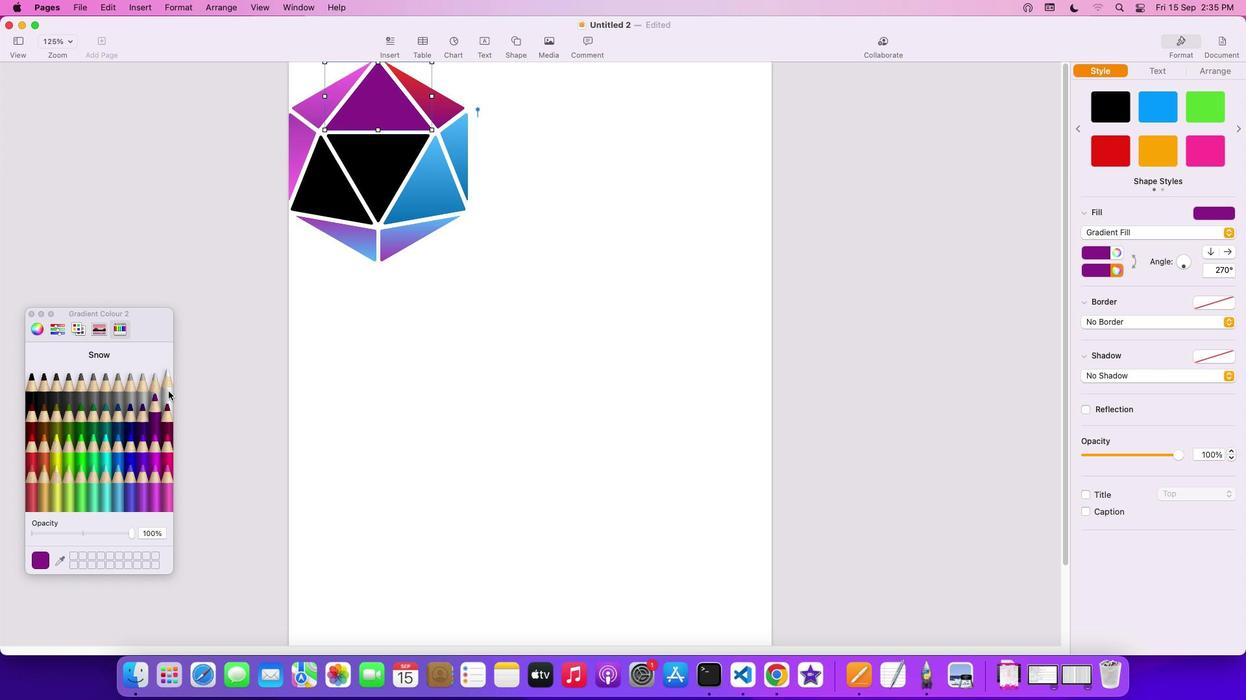 
Action: Mouse pressed left at (169, 393)
Screenshot: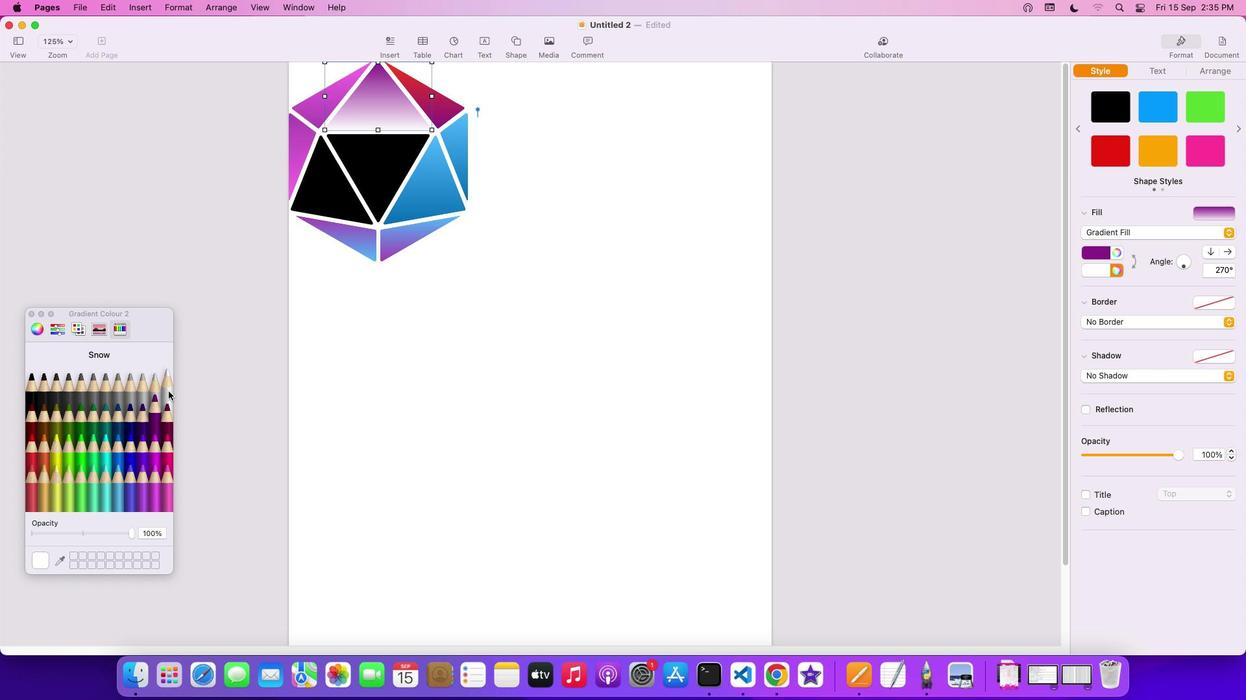 
Action: Mouse moved to (325, 186)
Screenshot: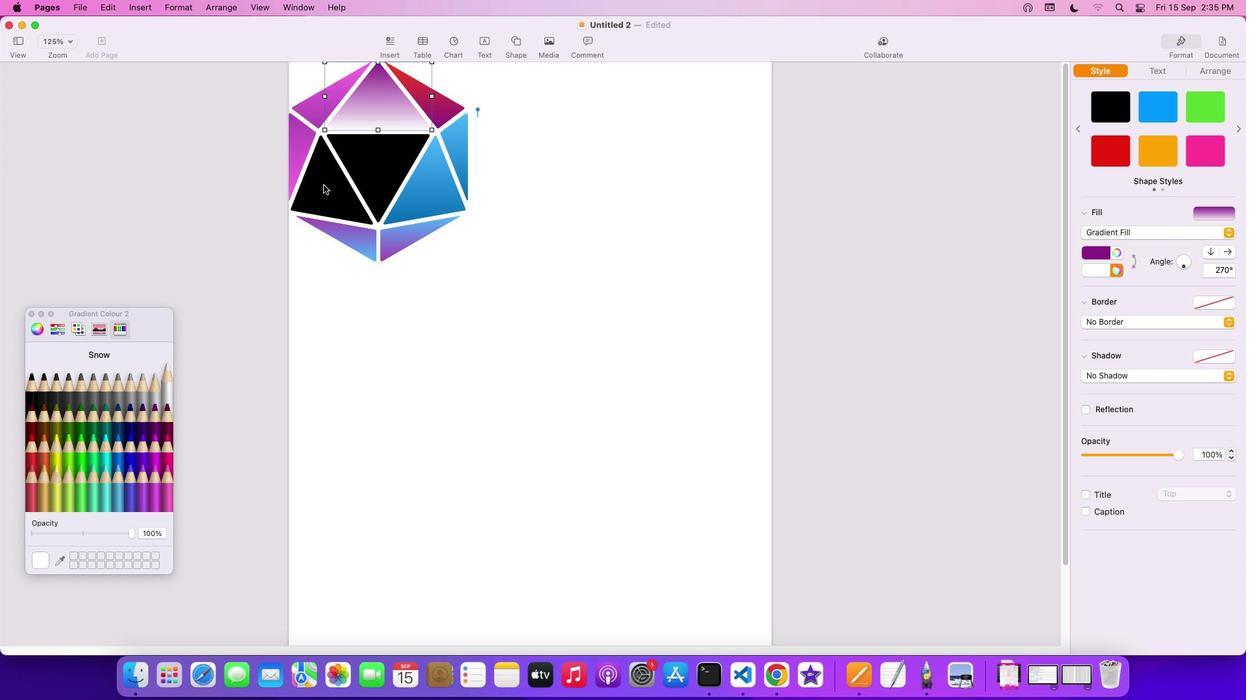 
Action: Mouse pressed left at (325, 186)
Screenshot: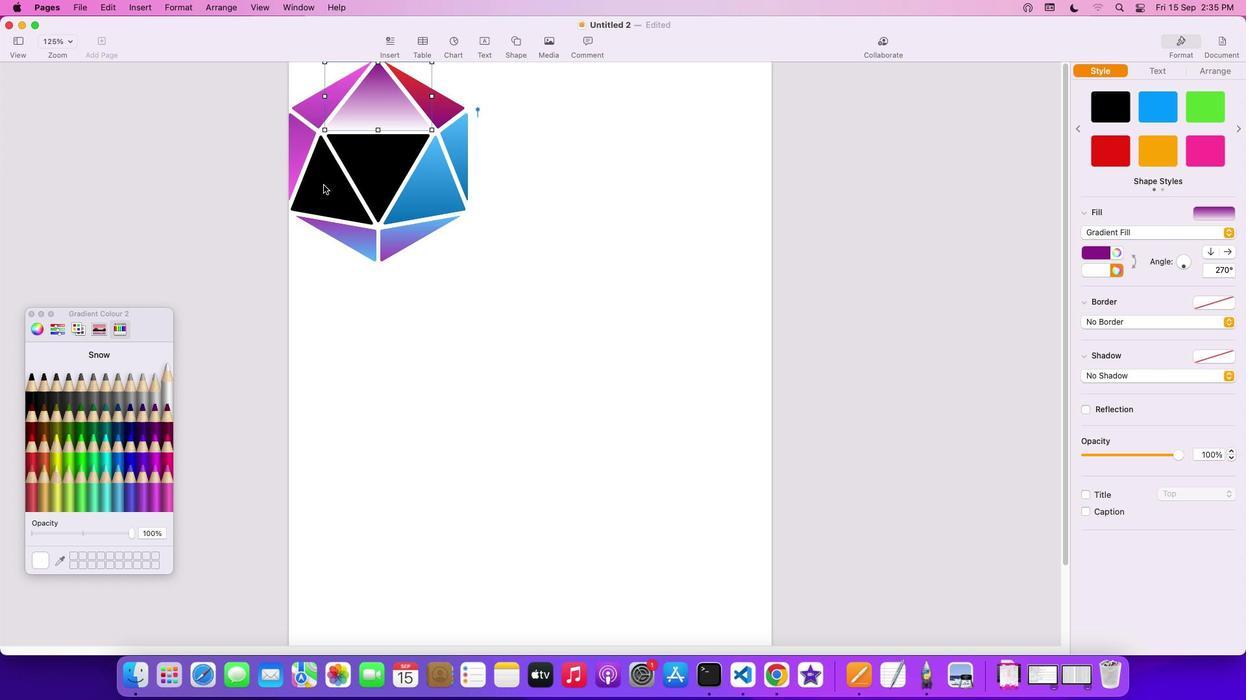 
Action: Mouse moved to (1232, 231)
Screenshot: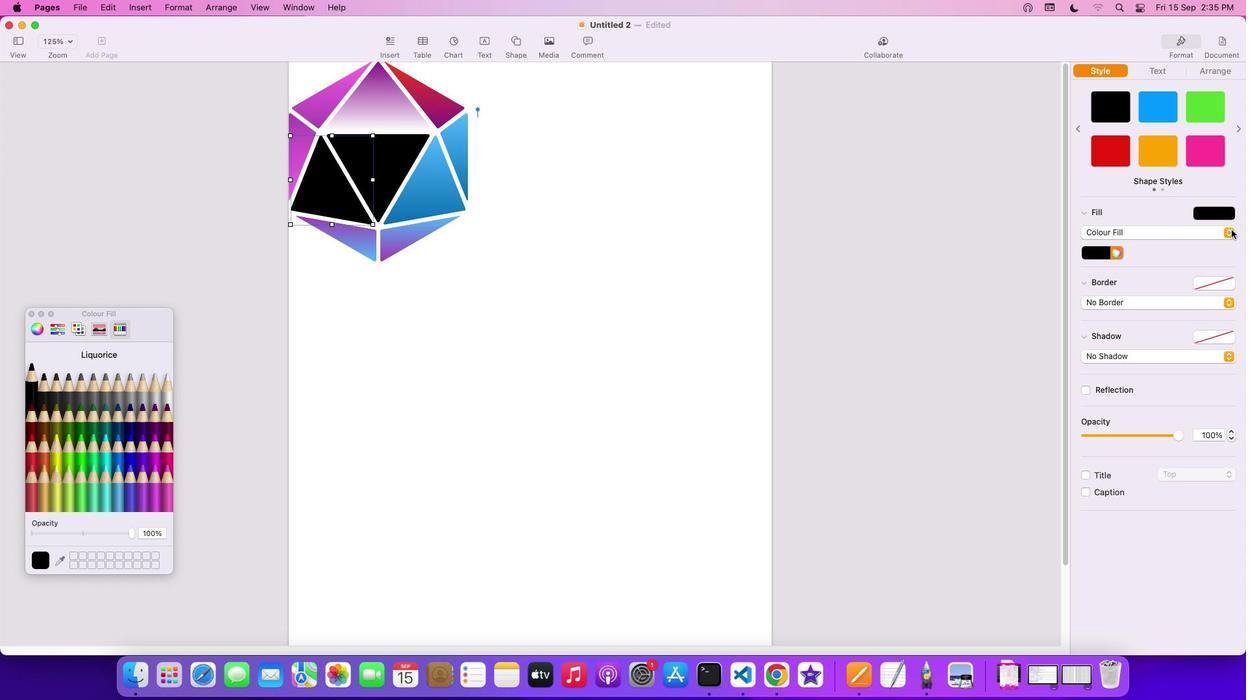 
Action: Mouse pressed left at (1232, 231)
Screenshot: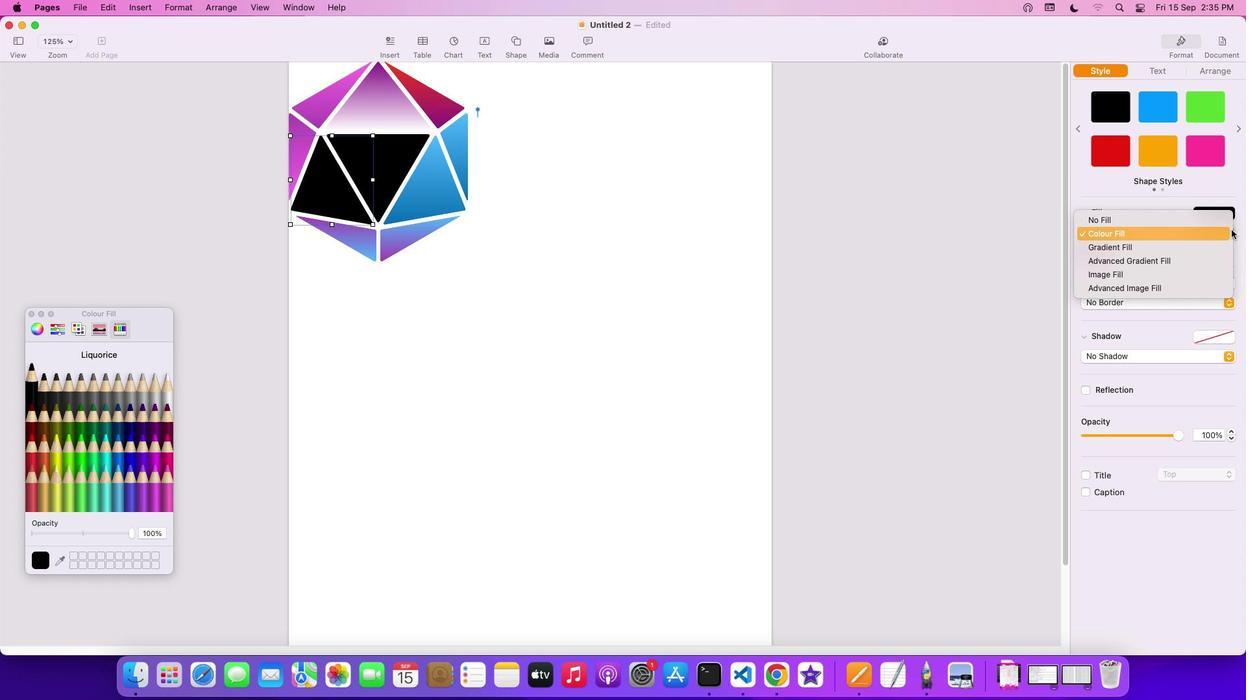 
Action: Mouse moved to (1180, 245)
Screenshot: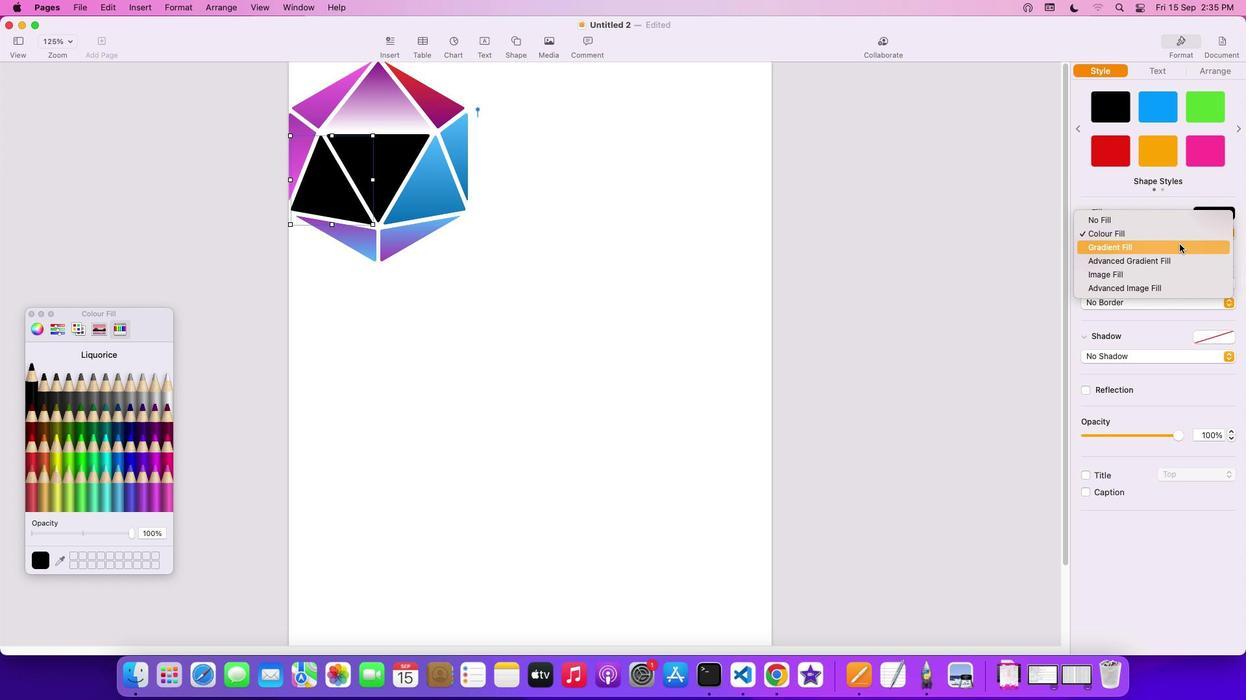 
Action: Mouse pressed left at (1180, 245)
Screenshot: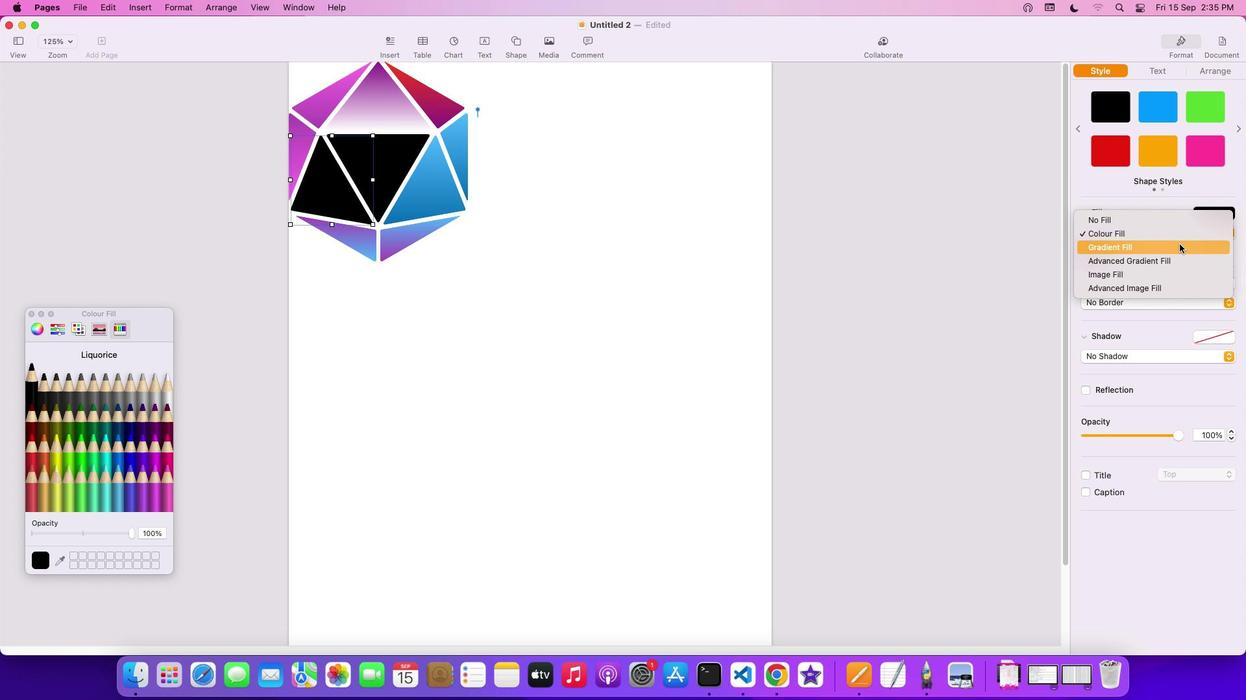 
Action: Mouse moved to (1136, 265)
Screenshot: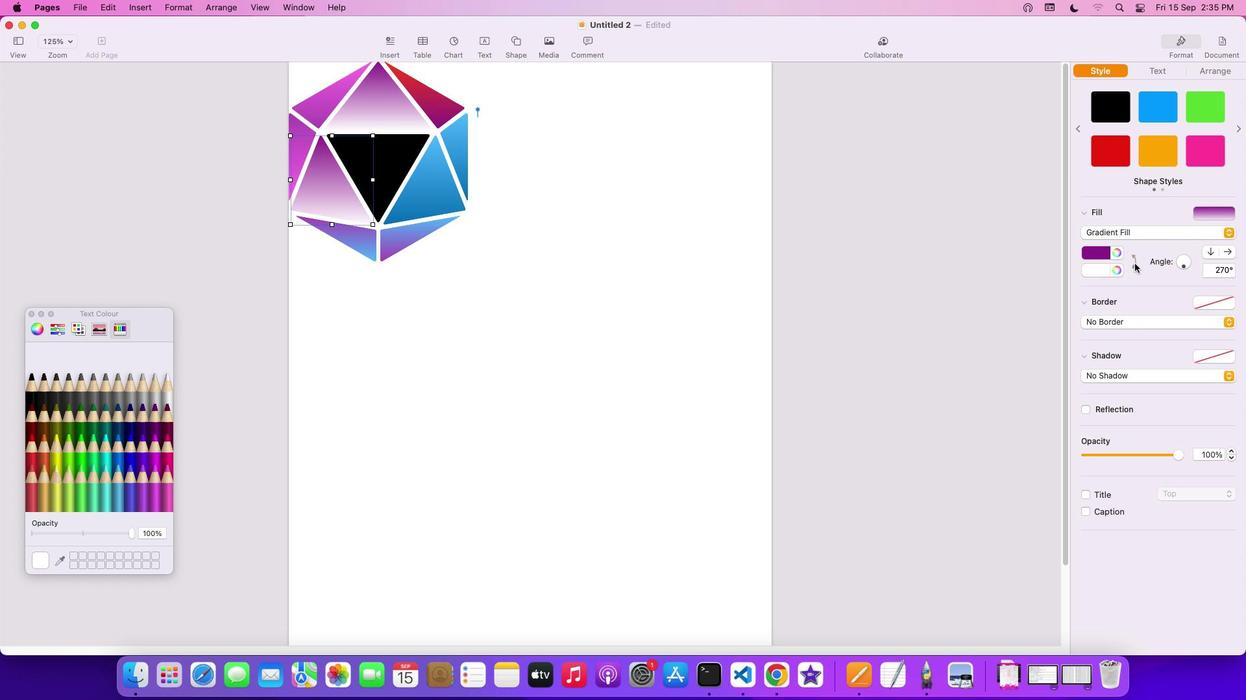
Action: Mouse pressed left at (1136, 265)
Screenshot: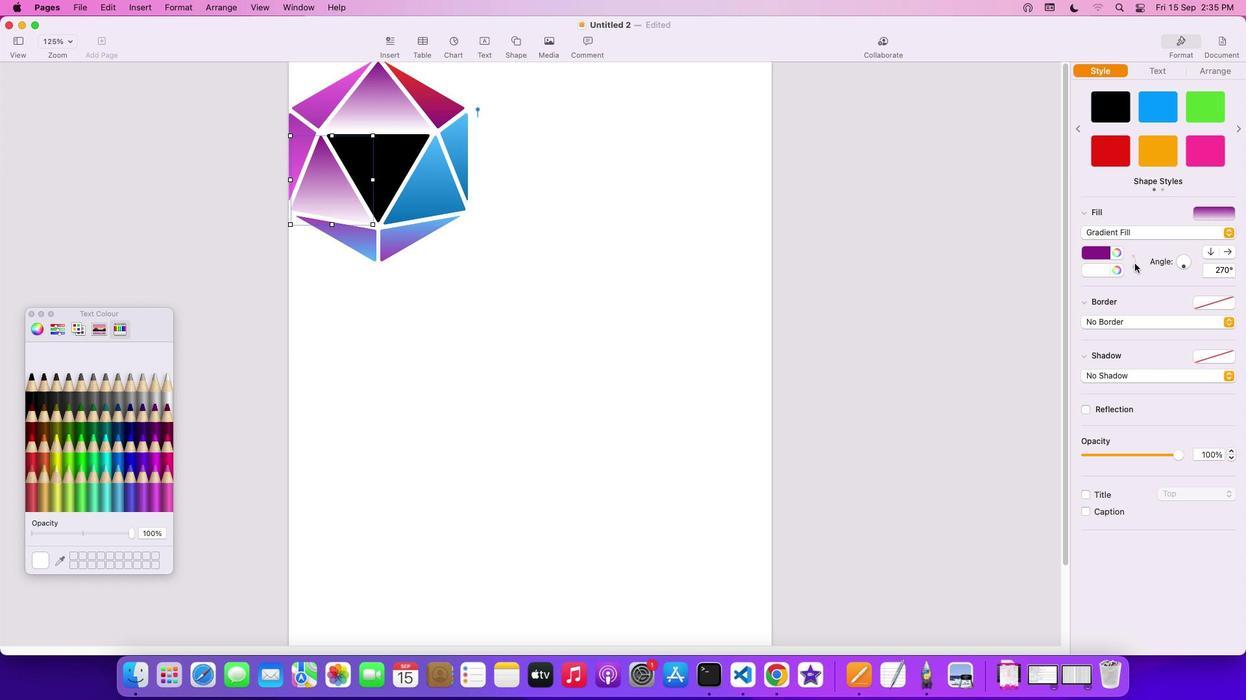 
Action: Mouse moved to (375, 169)
Screenshot: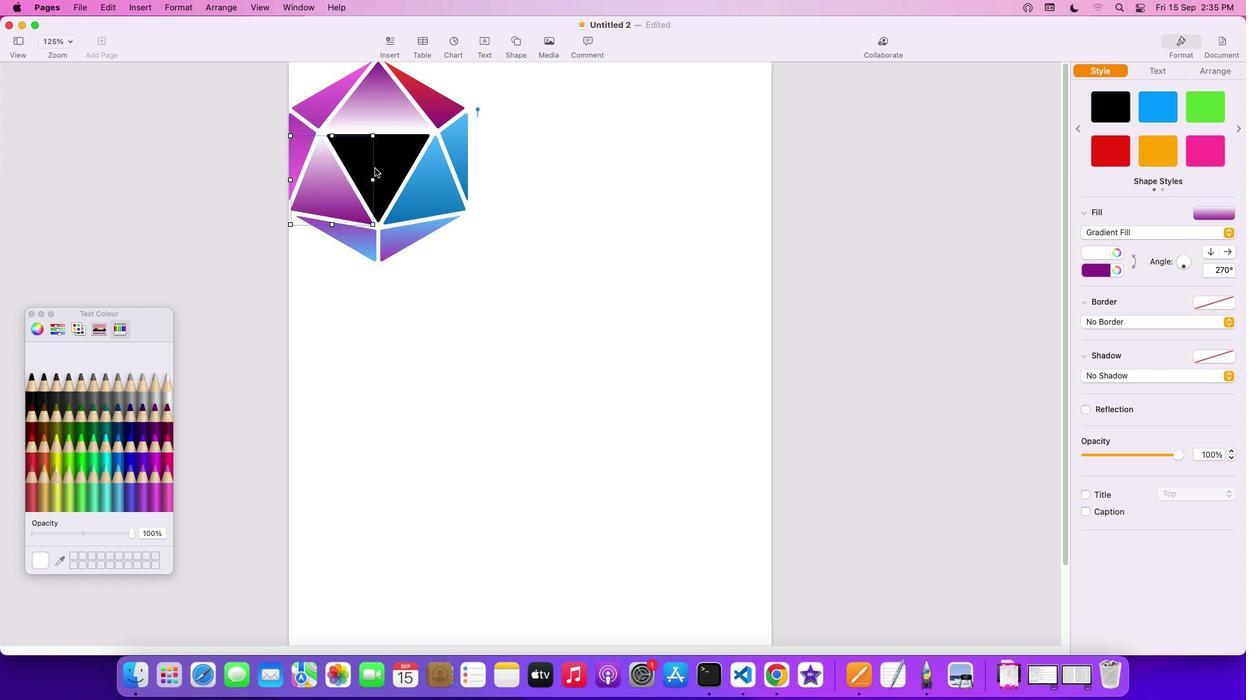 
Action: Mouse pressed left at (375, 169)
Screenshot: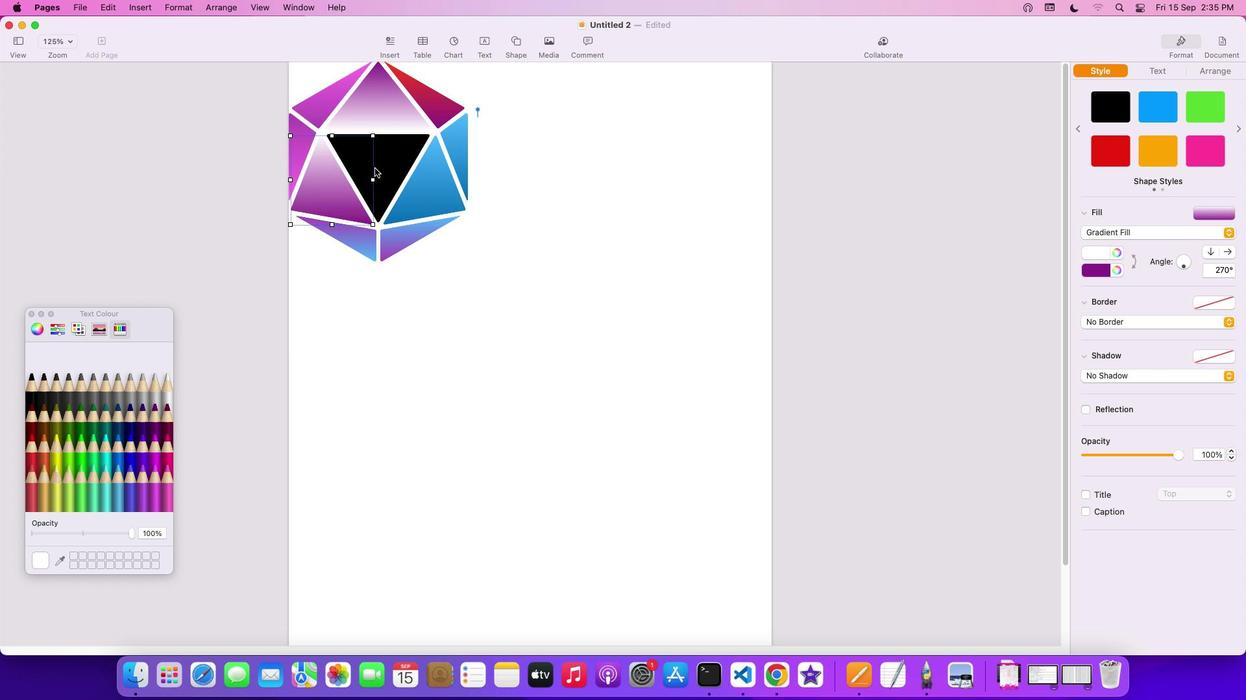 
Action: Mouse moved to (1229, 229)
Screenshot: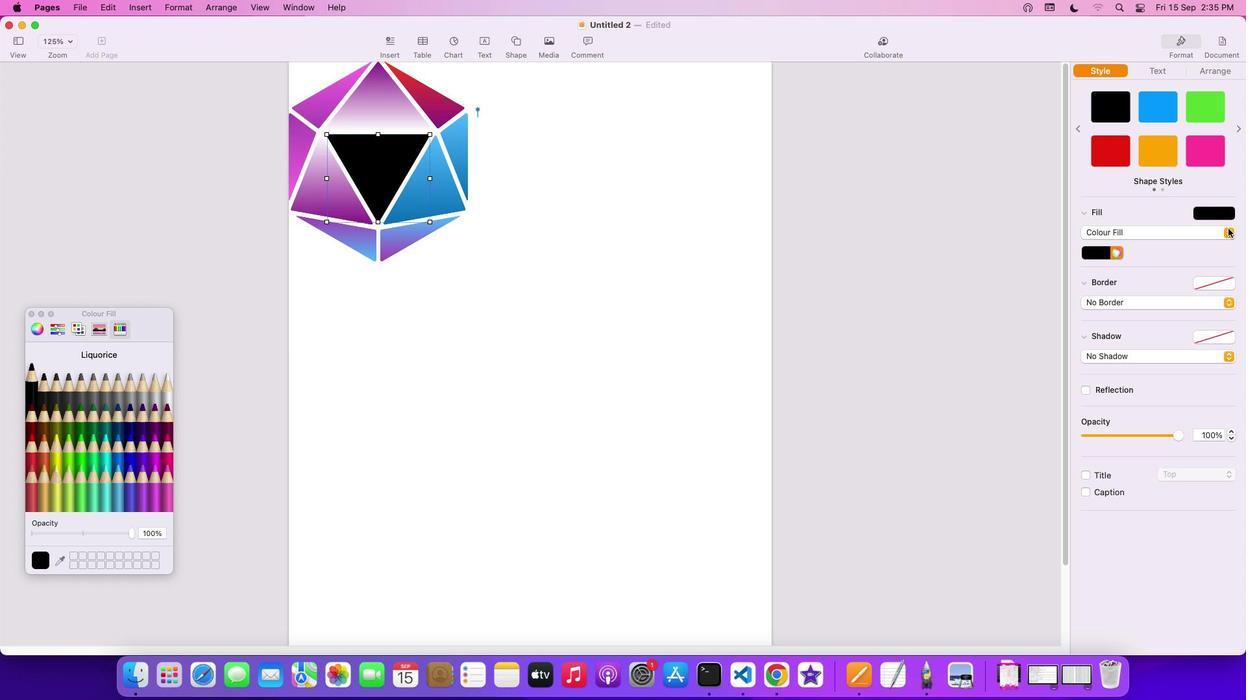 
Action: Mouse pressed left at (1229, 229)
Screenshot: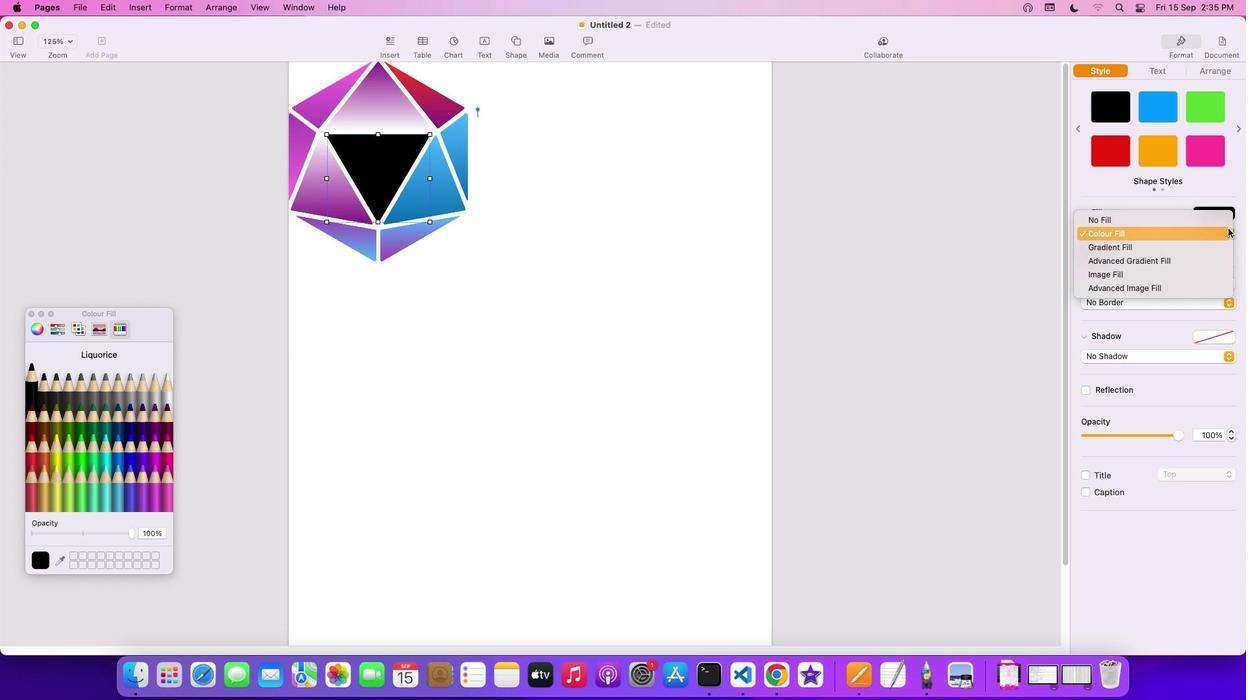 
Action: Mouse moved to (1193, 248)
Screenshot: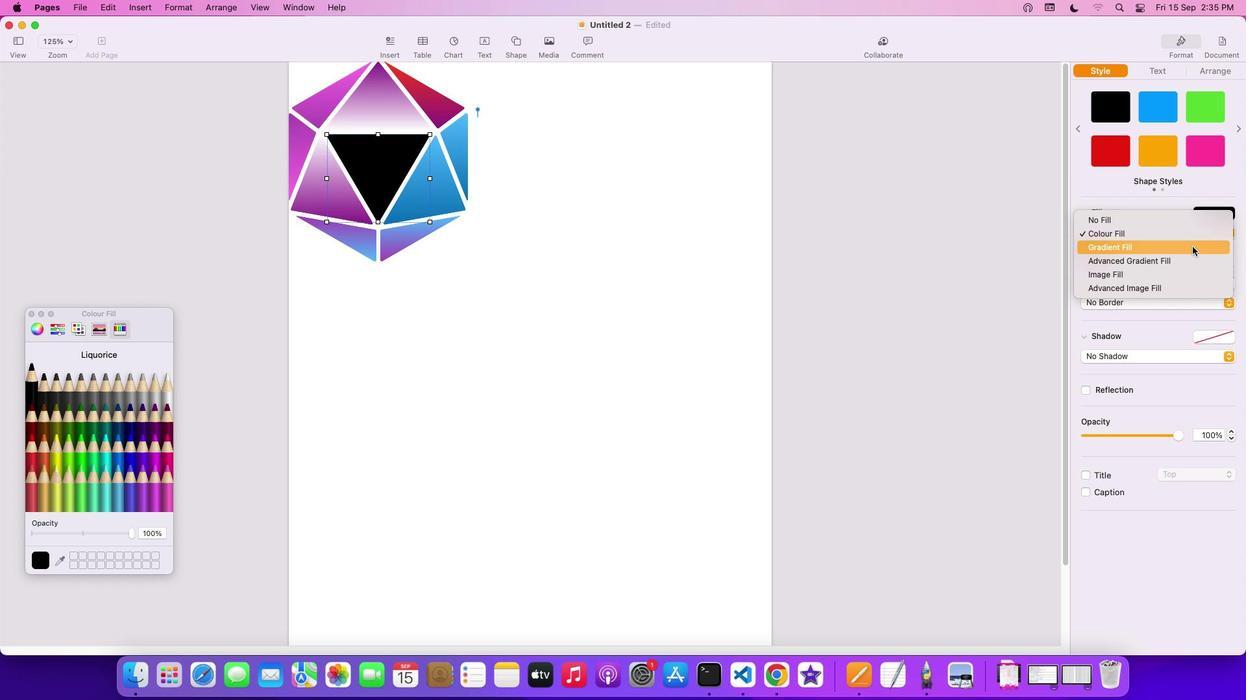 
Action: Mouse pressed left at (1193, 248)
Screenshot: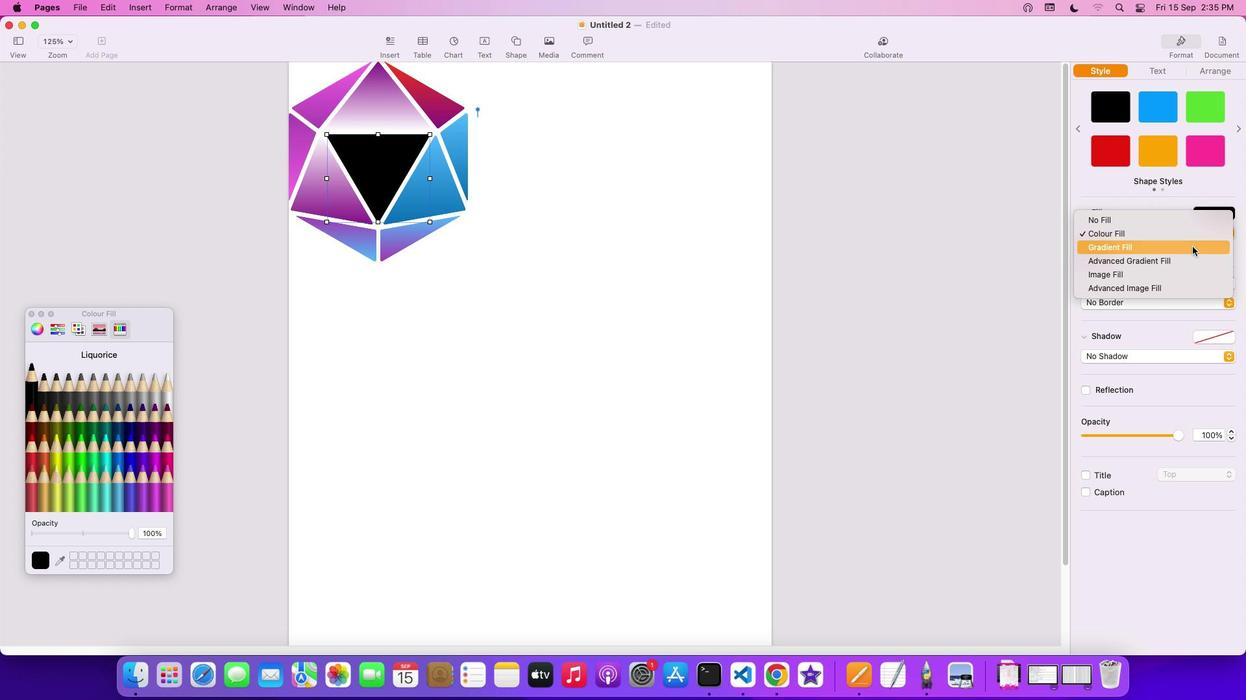 
Action: Mouse moved to (168, 421)
Screenshot: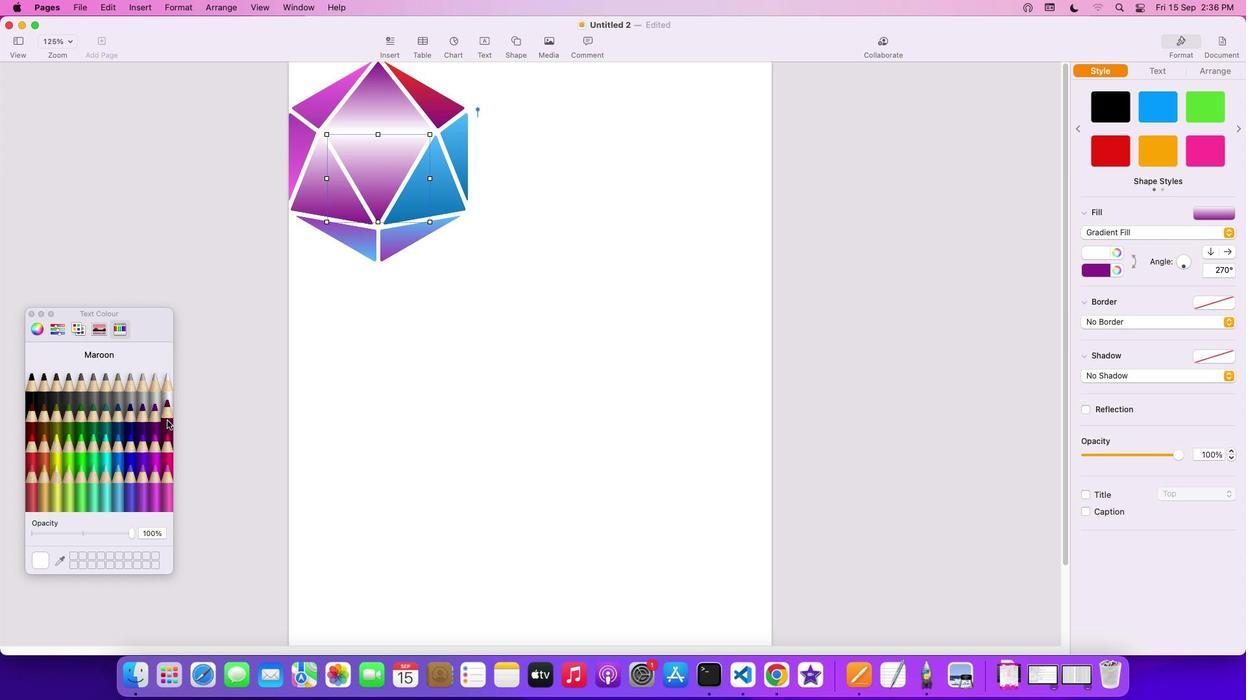 
Action: Mouse pressed left at (168, 421)
Screenshot: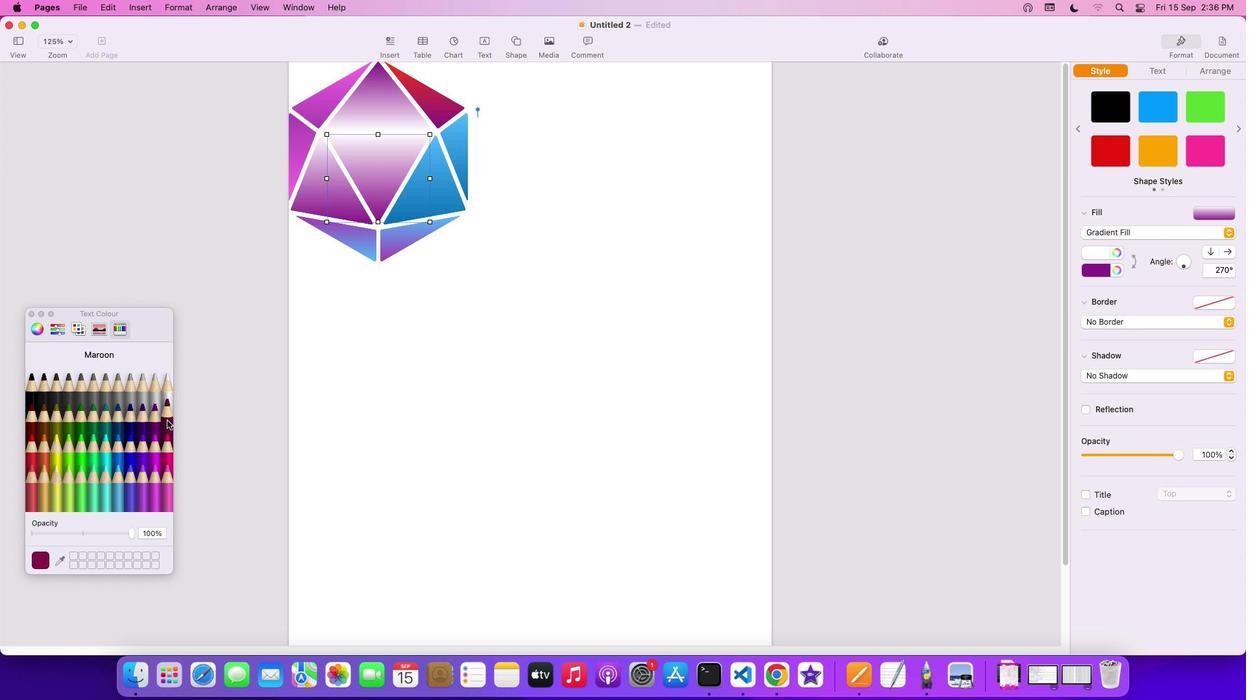 
Action: Mouse moved to (166, 426)
Screenshot: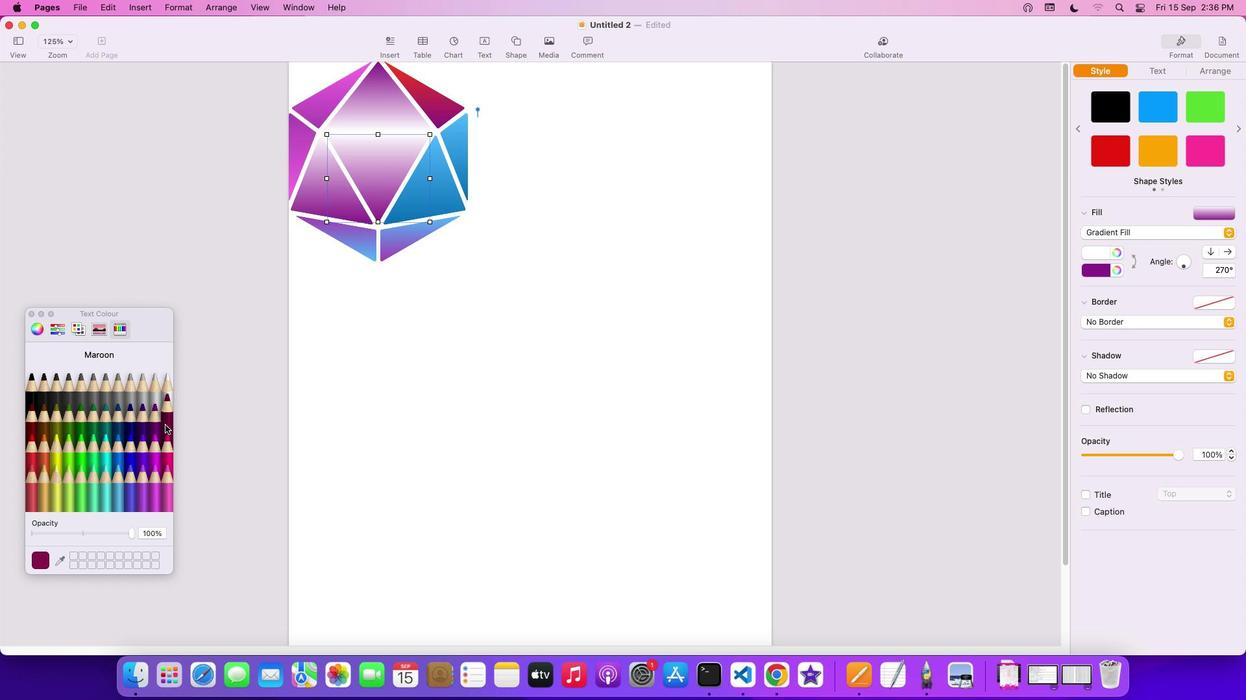 
Action: Mouse pressed left at (166, 426)
Screenshot: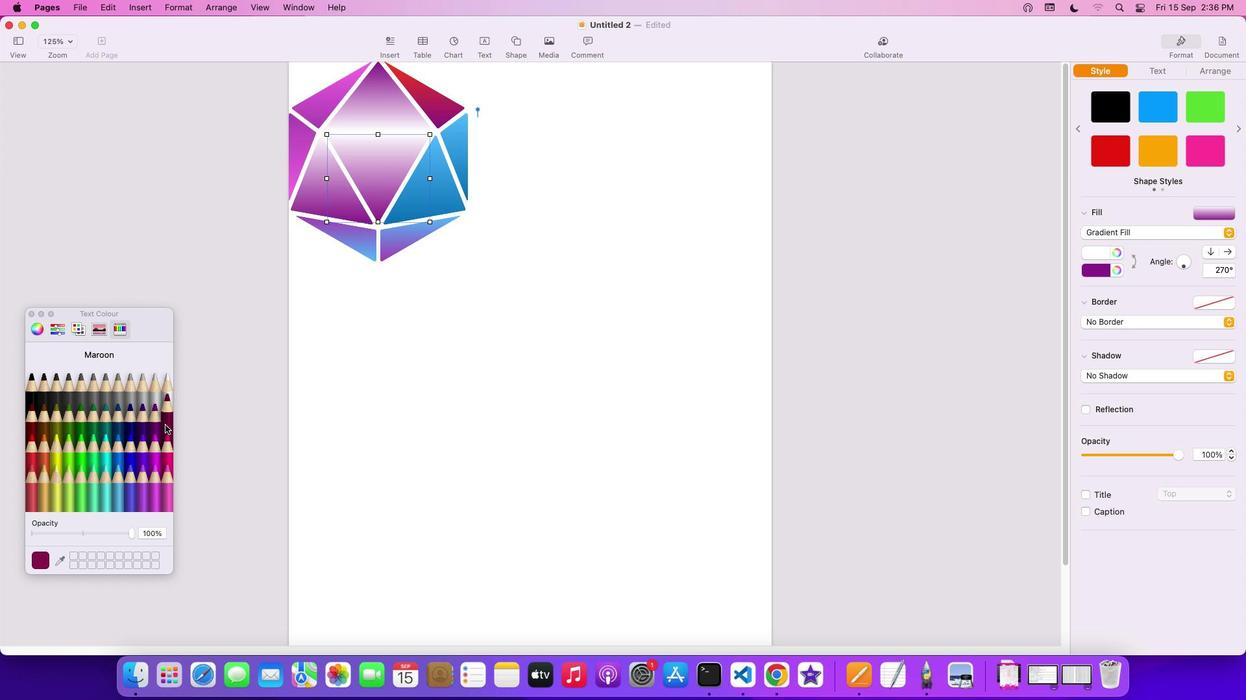 
Action: Mouse moved to (1116, 271)
Screenshot: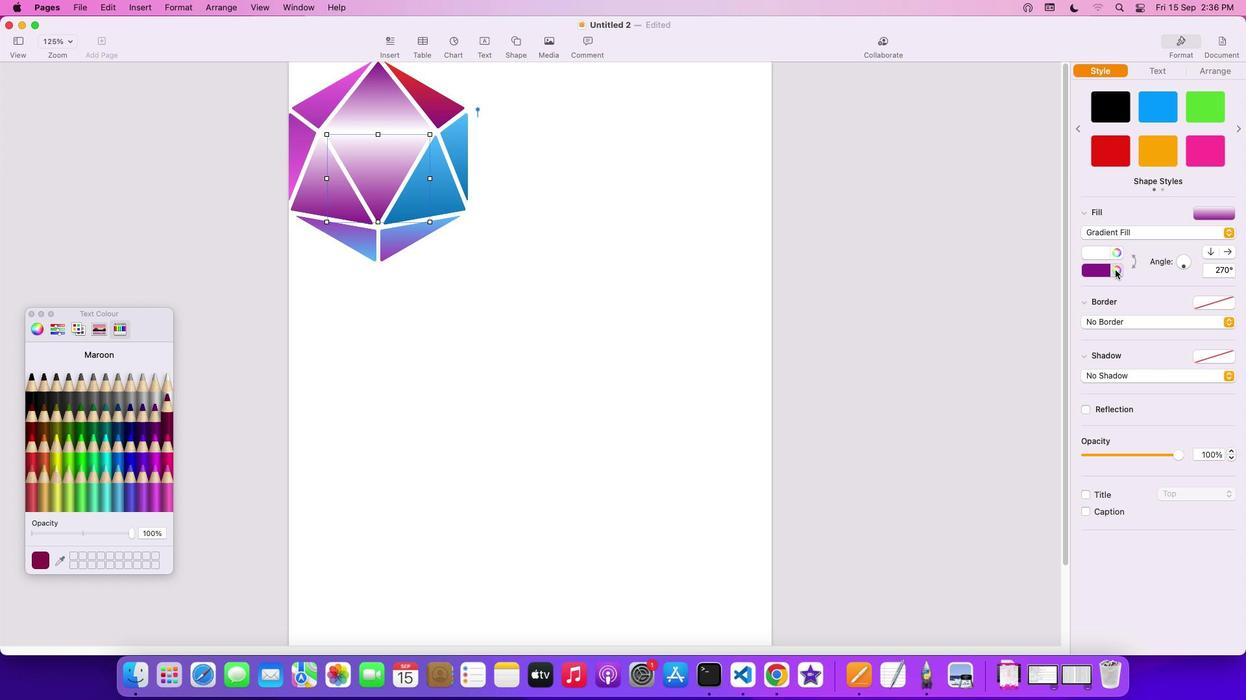 
Action: Mouse pressed left at (1116, 271)
Screenshot: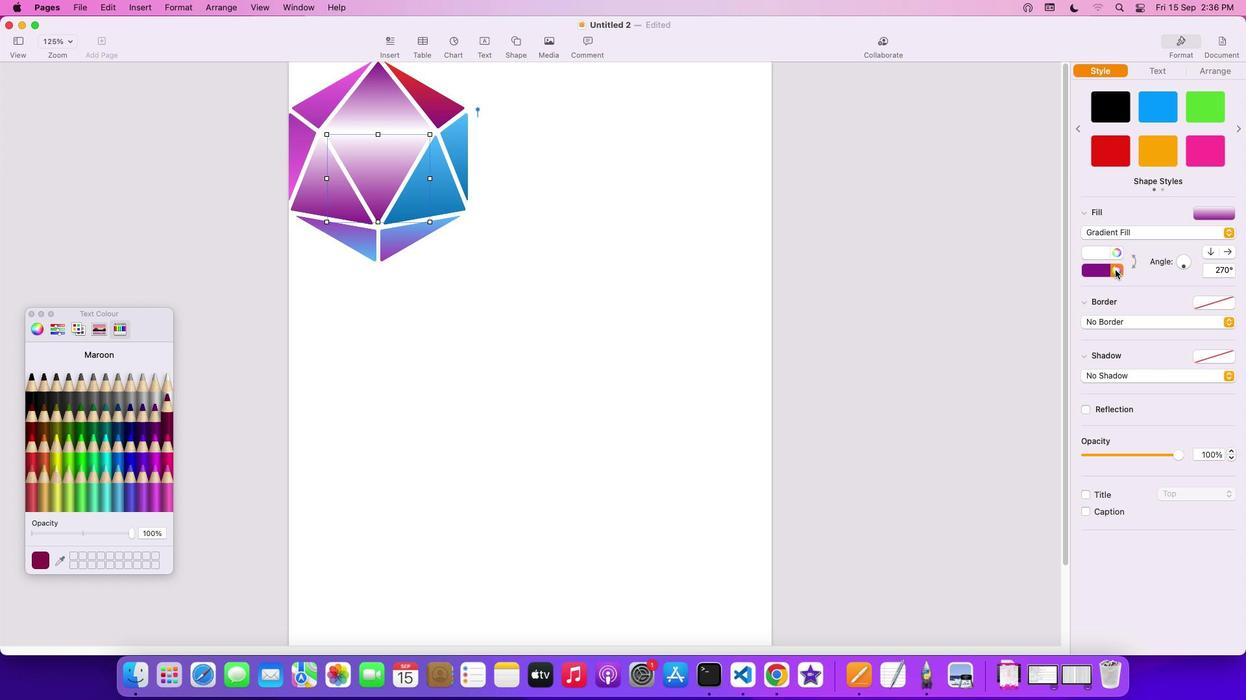 
Action: Mouse moved to (167, 417)
Screenshot: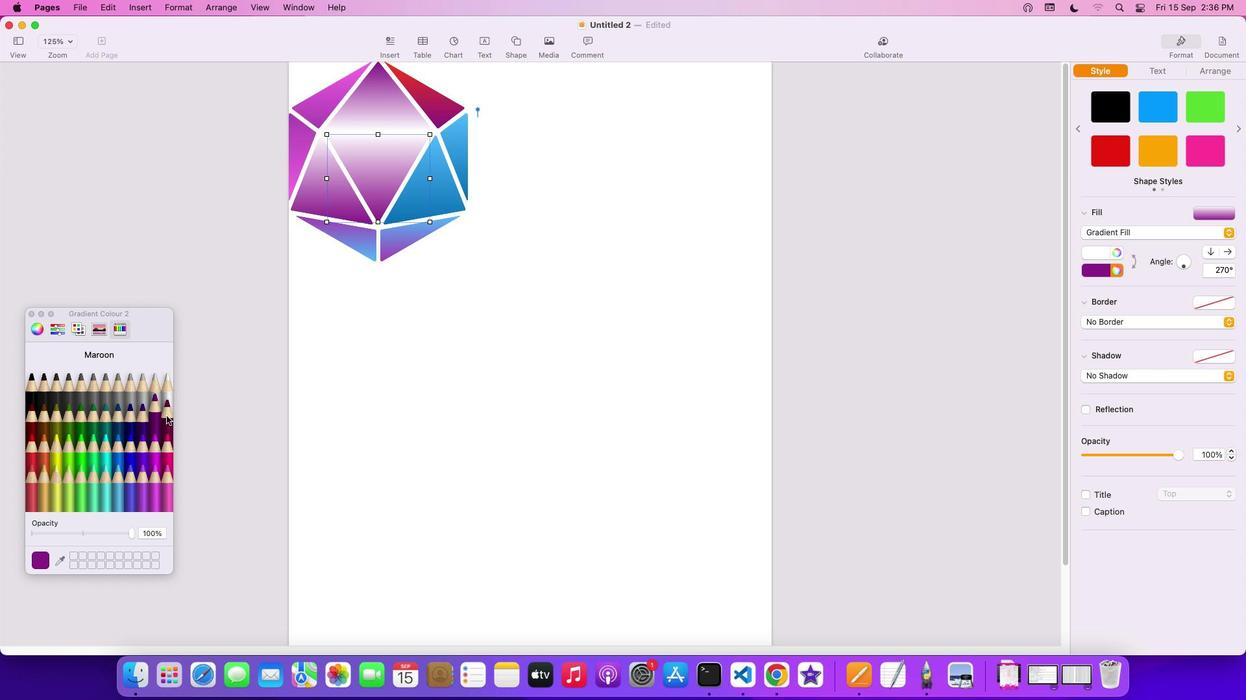 
Action: Mouse pressed left at (167, 417)
Screenshot: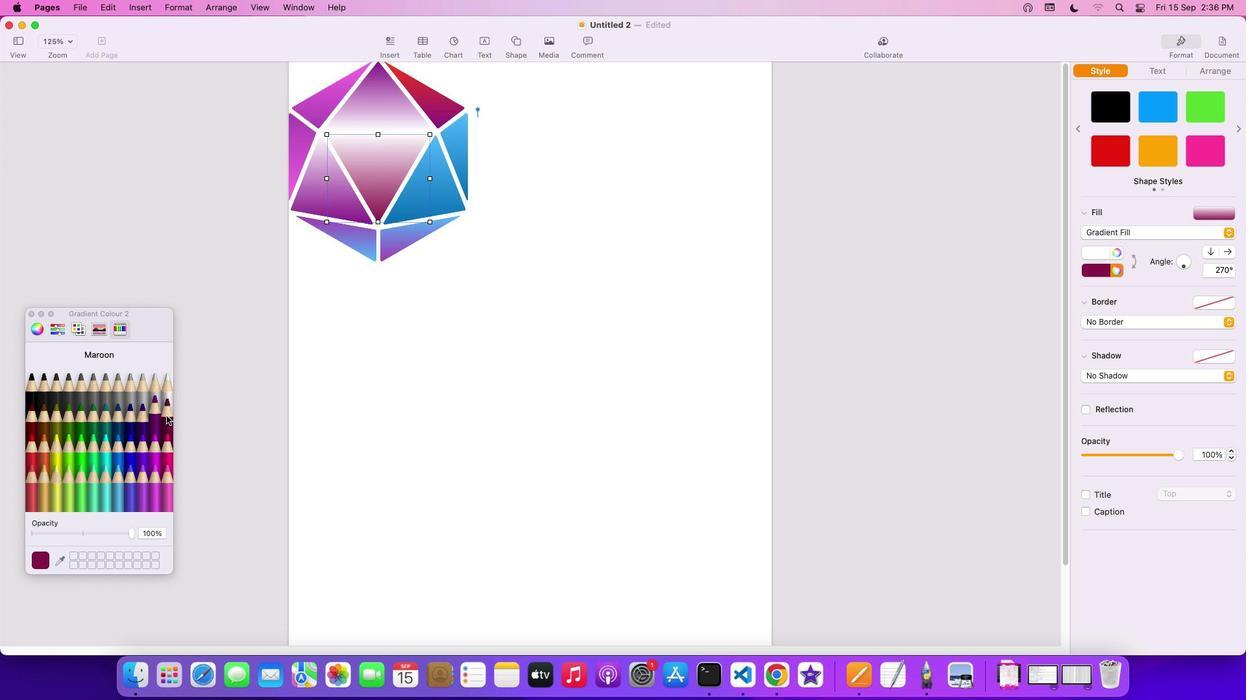 
Action: Mouse moved to (1116, 256)
Screenshot: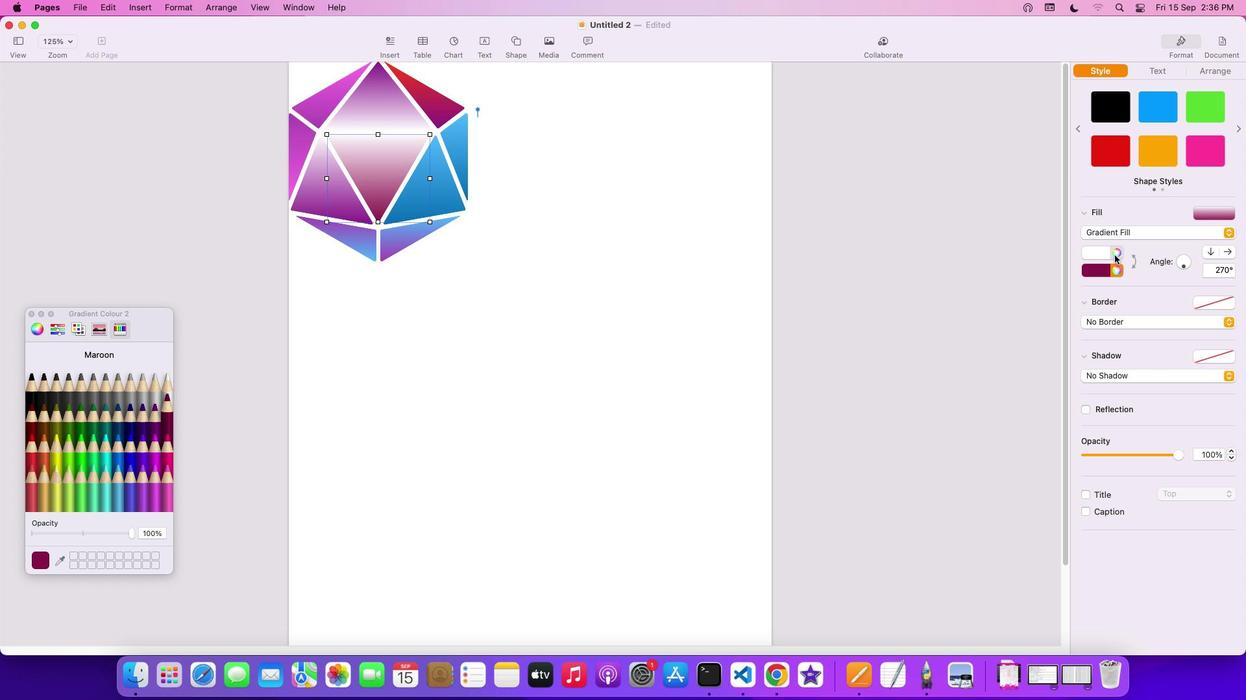 
Action: Mouse pressed left at (1116, 256)
Screenshot: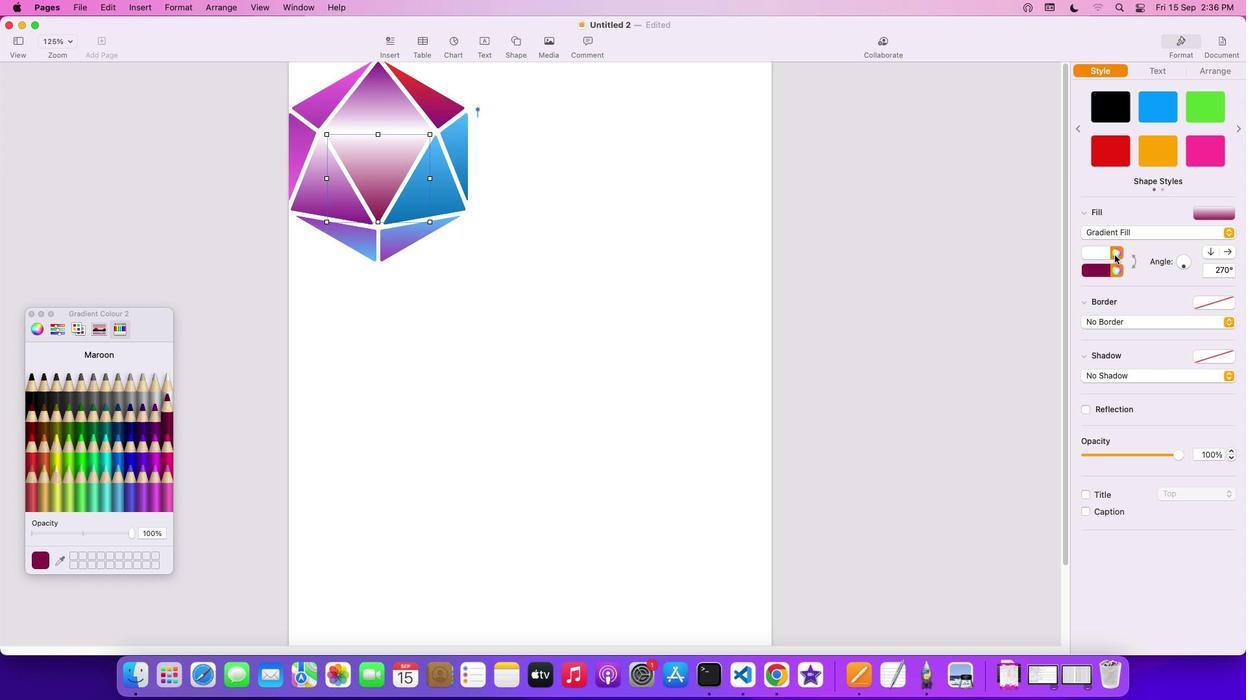 
Action: Mouse moved to (149, 390)
Screenshot: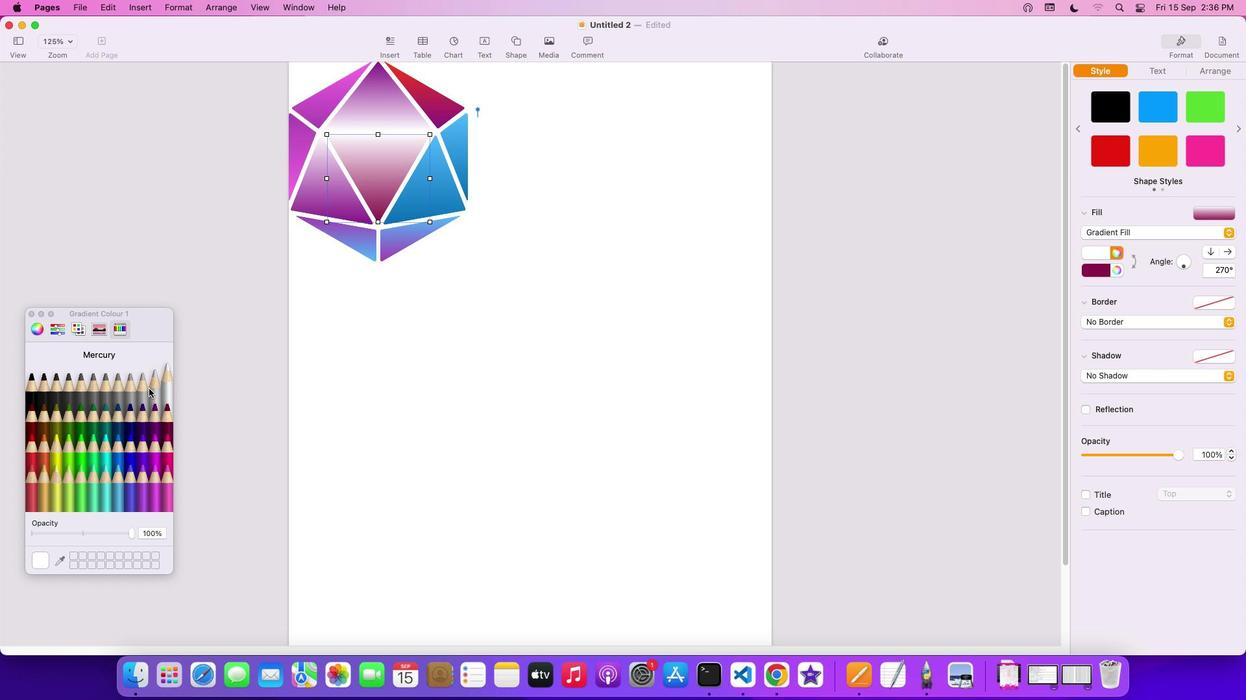 
Action: Mouse pressed left at (149, 390)
Screenshot: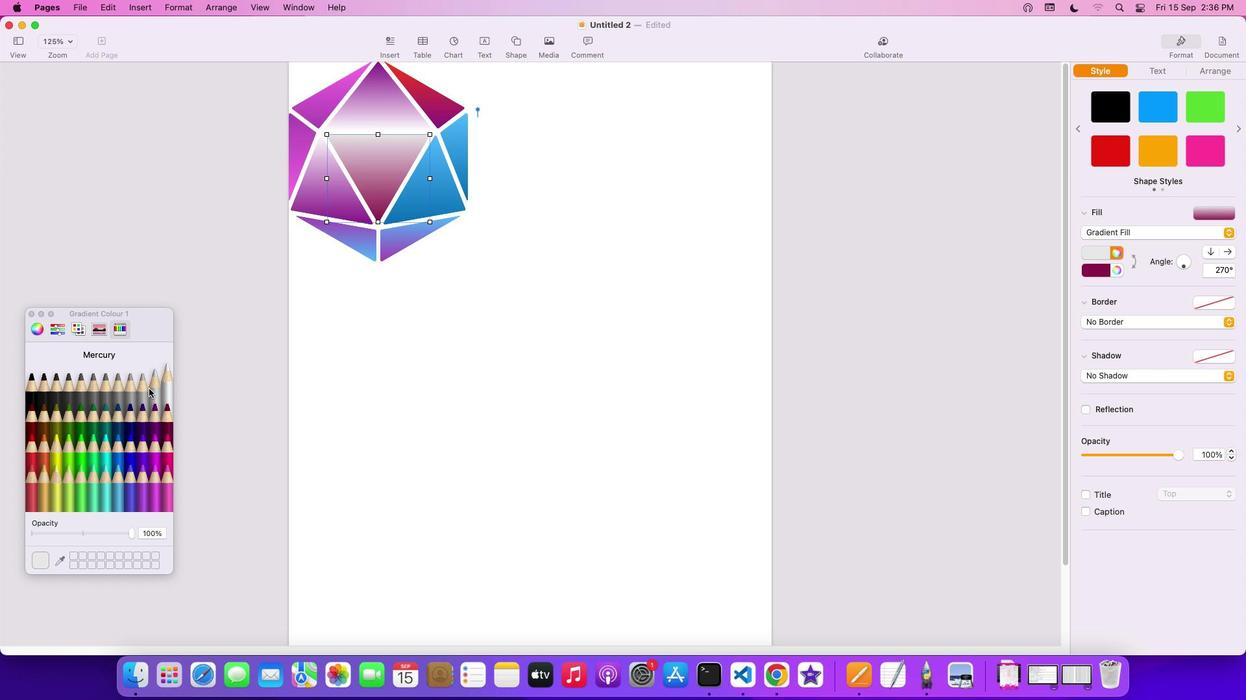 
Action: Mouse moved to (58, 430)
Screenshot: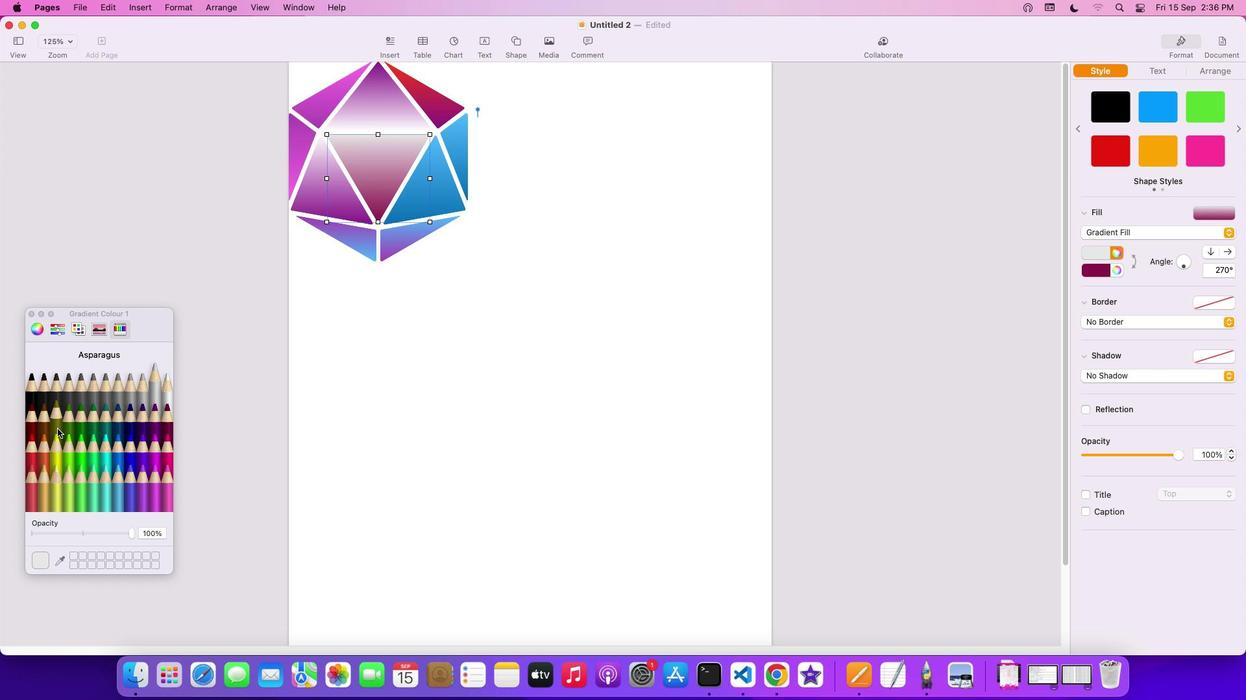 
Action: Mouse pressed left at (58, 430)
Screenshot: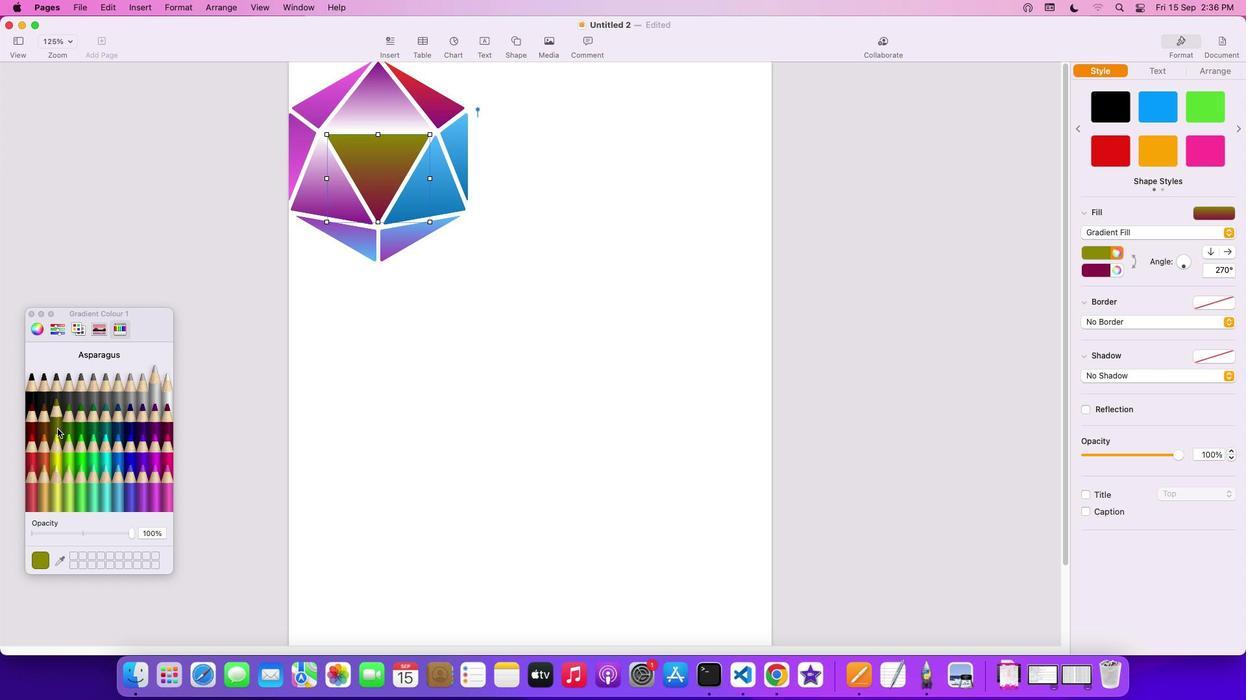 
Action: Mouse moved to (72, 429)
Screenshot: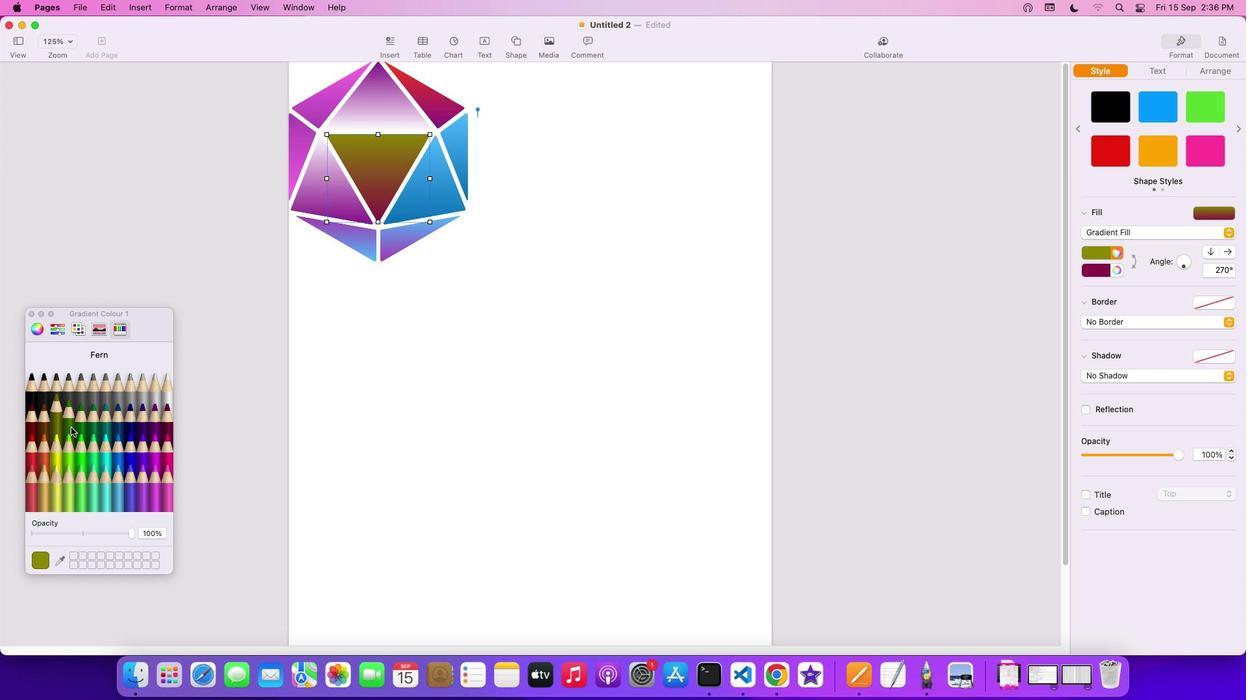 
Action: Mouse pressed left at (72, 429)
Screenshot: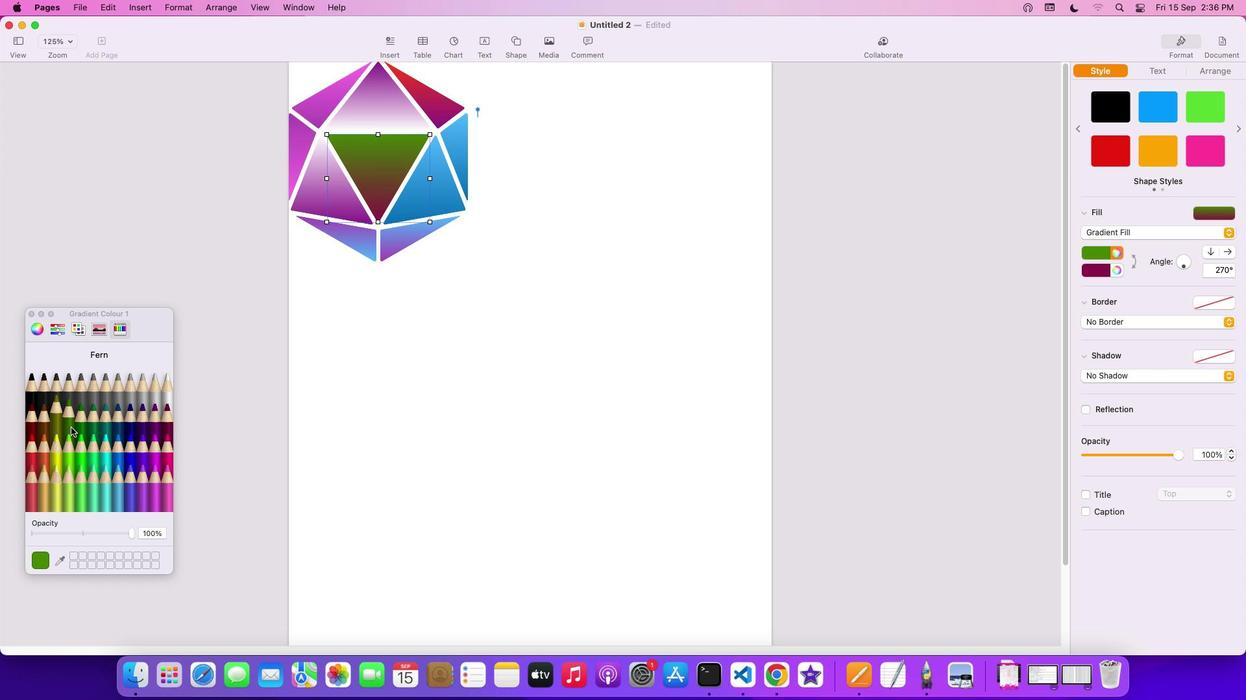 
Action: Mouse moved to (77, 428)
Screenshot: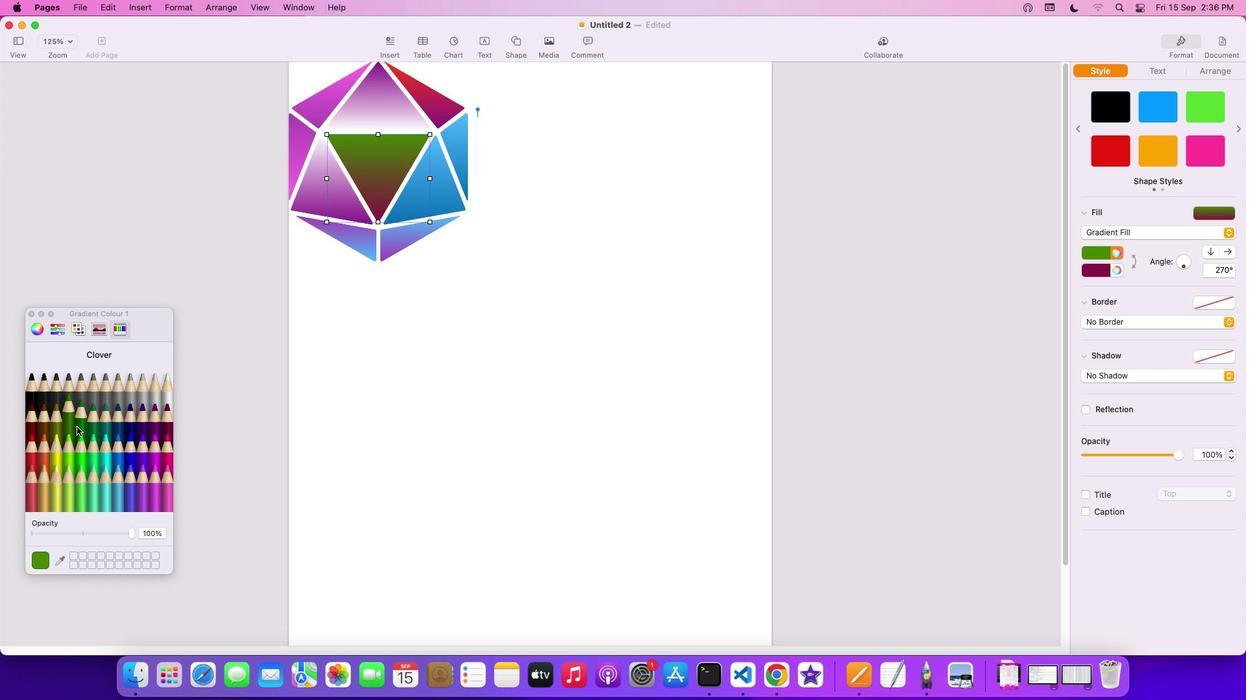 
Action: Mouse pressed left at (77, 428)
Screenshot: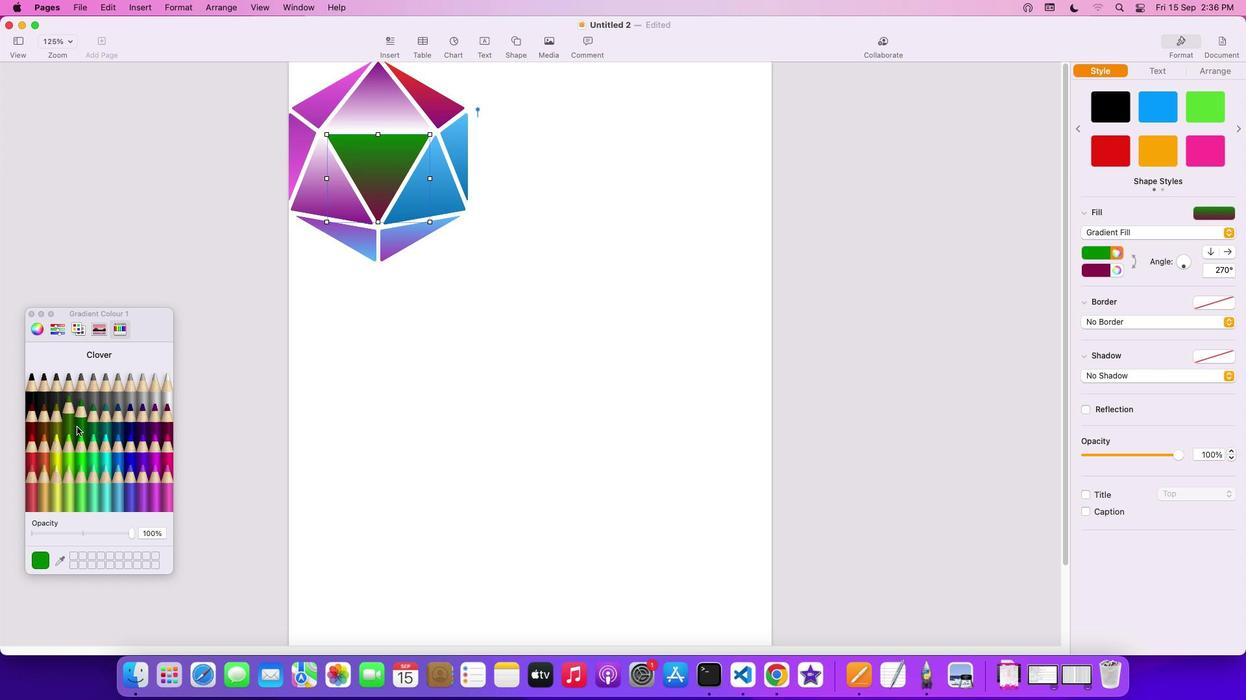 
Action: Mouse moved to (86, 428)
Screenshot: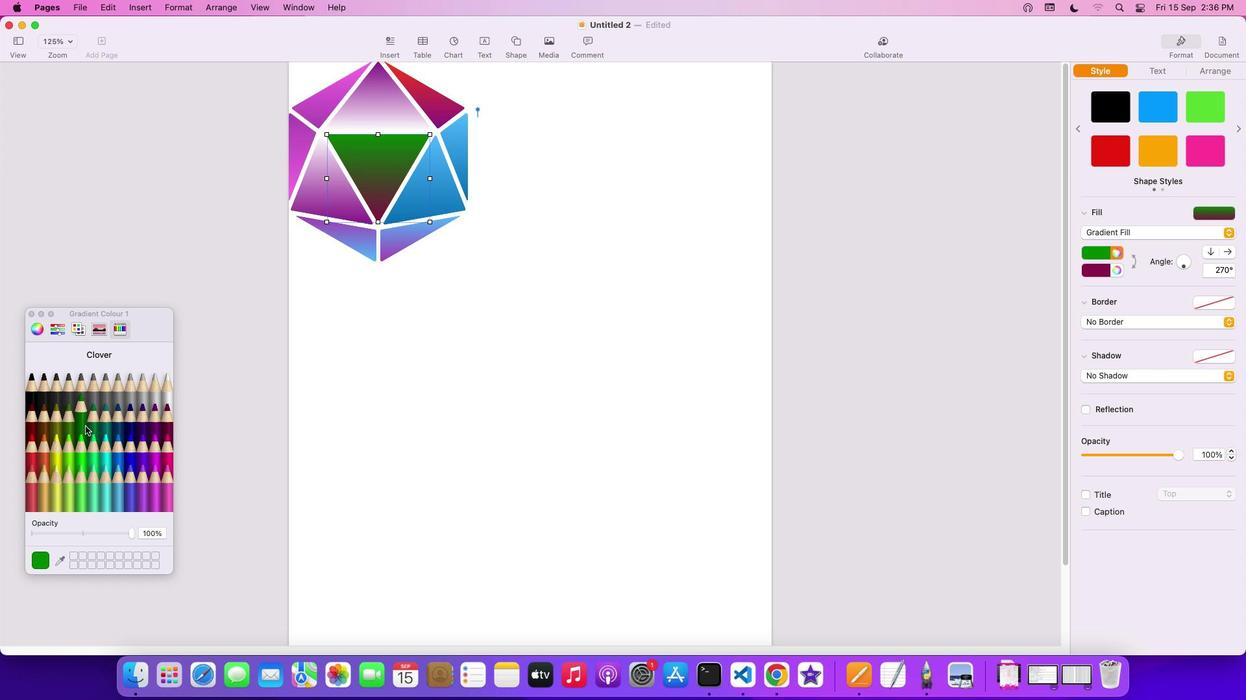 
Action: Mouse pressed left at (86, 428)
Screenshot: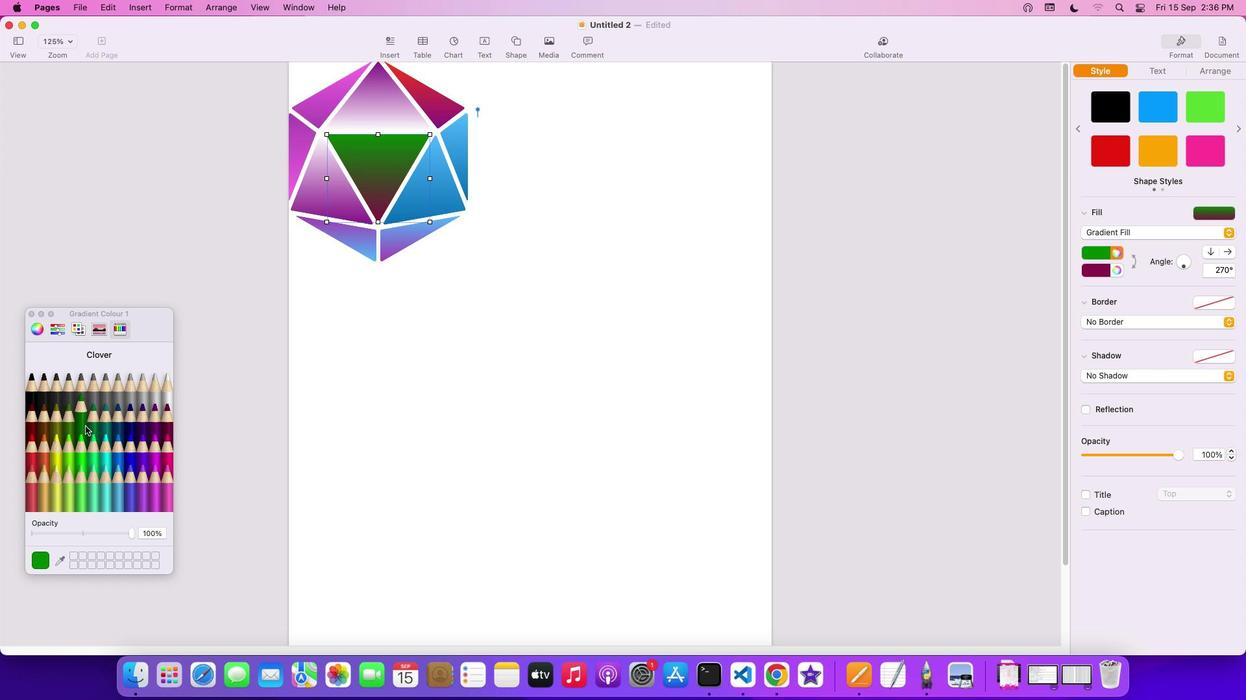 
Action: Mouse moved to (171, 400)
Screenshot: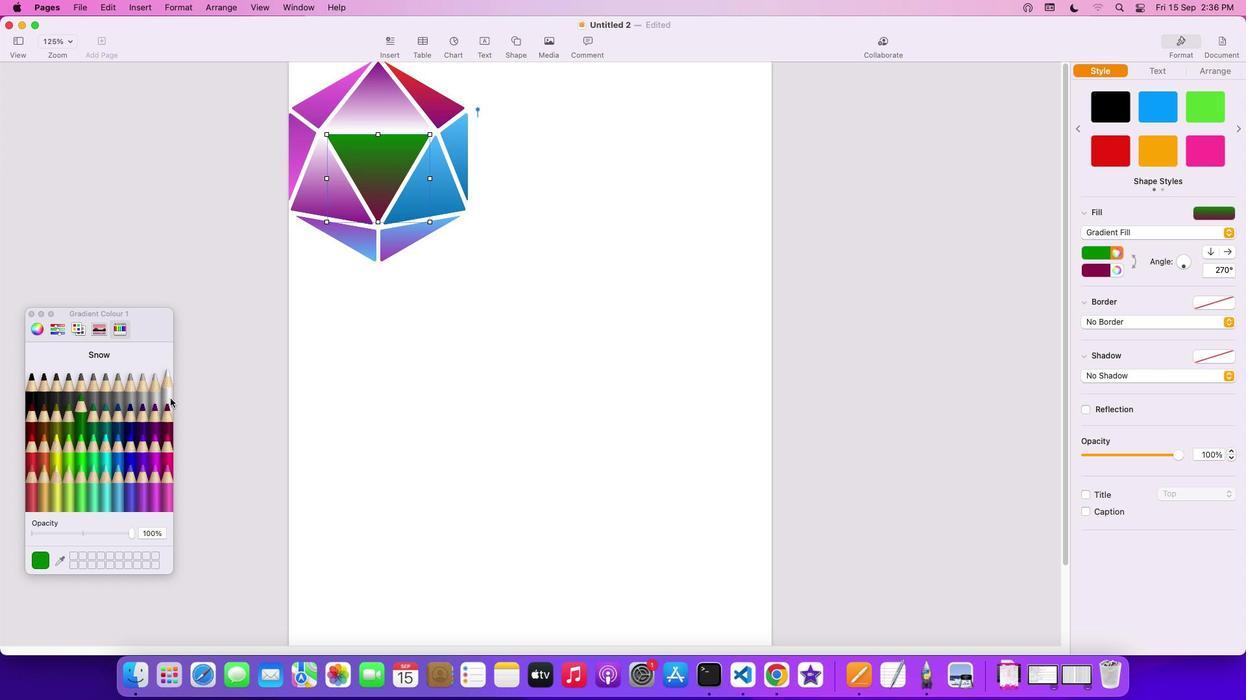 
Action: Mouse pressed left at (171, 400)
Screenshot: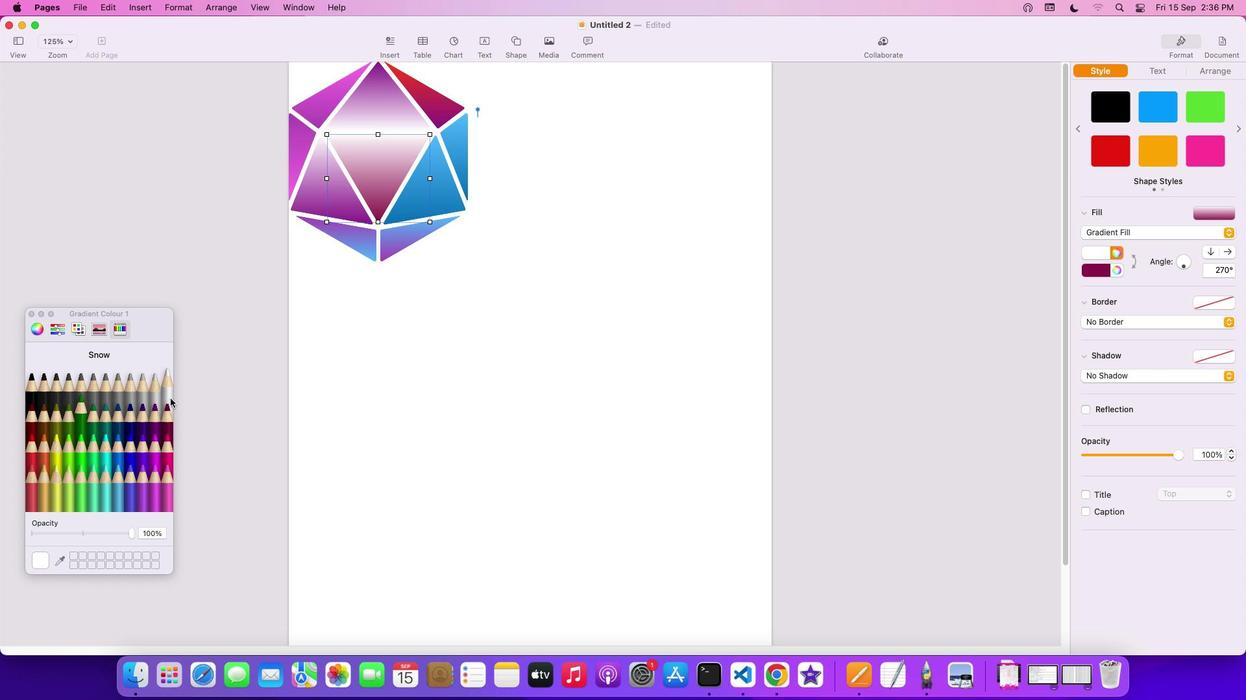 
Action: Mouse moved to (32, 391)
Screenshot: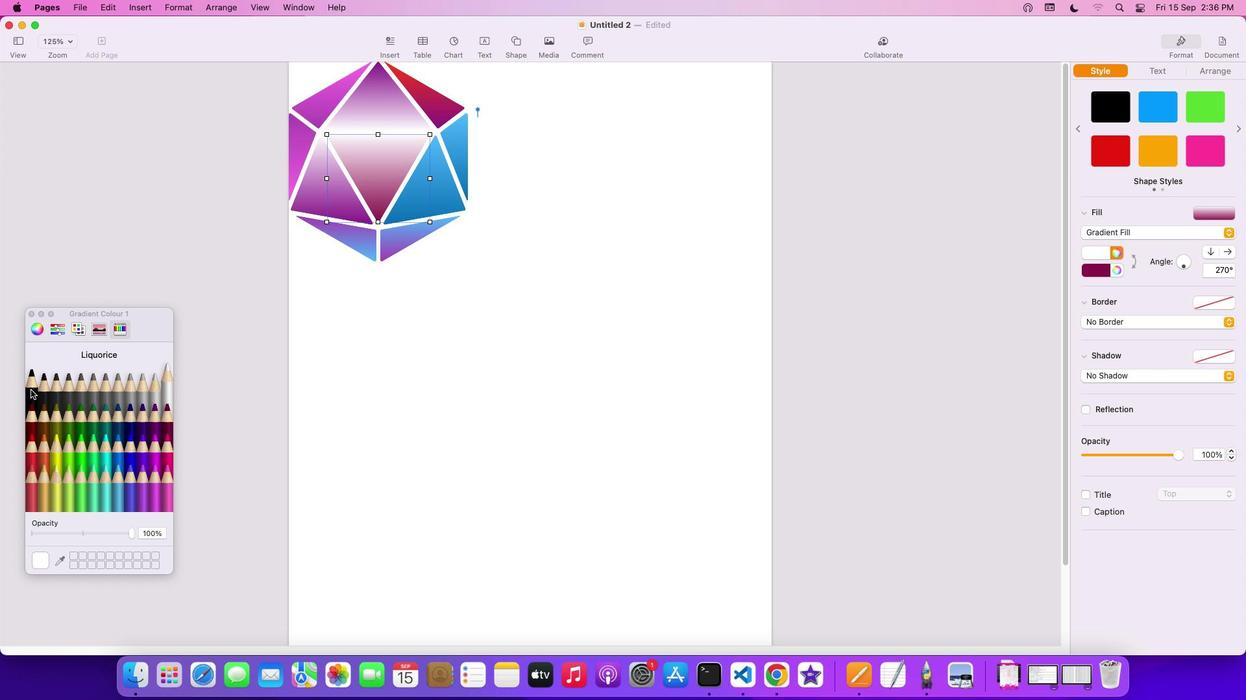 
Action: Mouse pressed left at (32, 391)
Screenshot: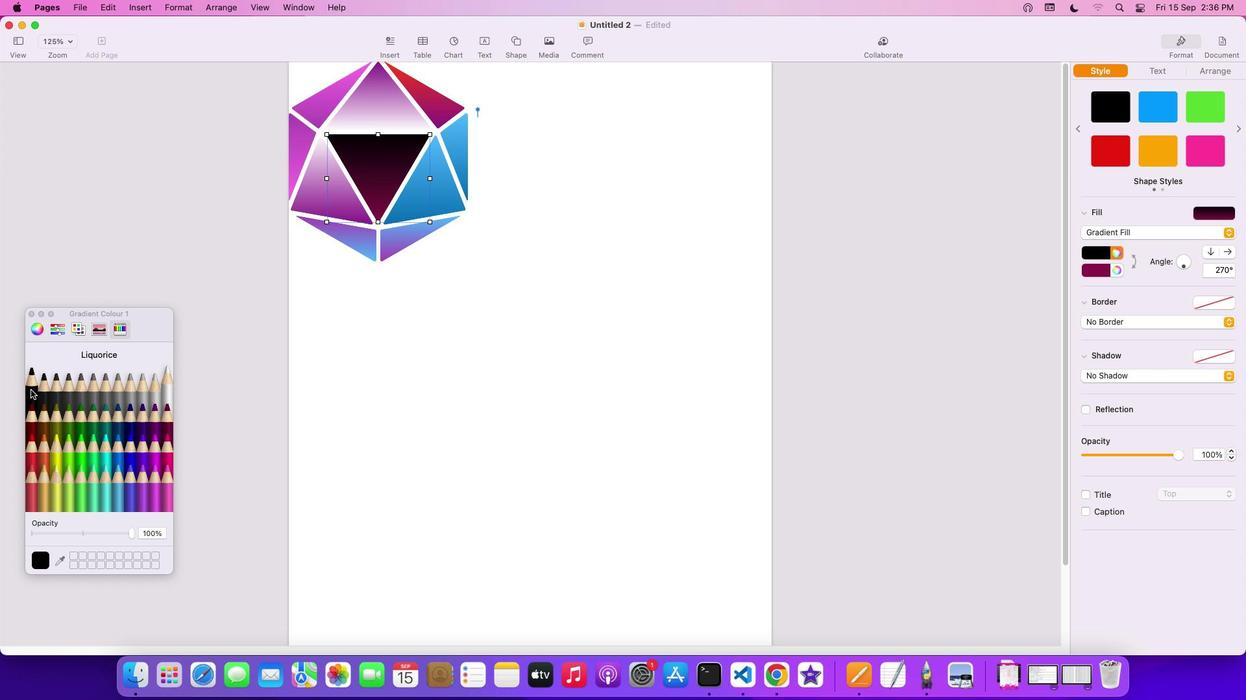 
Action: Mouse moved to (39, 392)
Screenshot: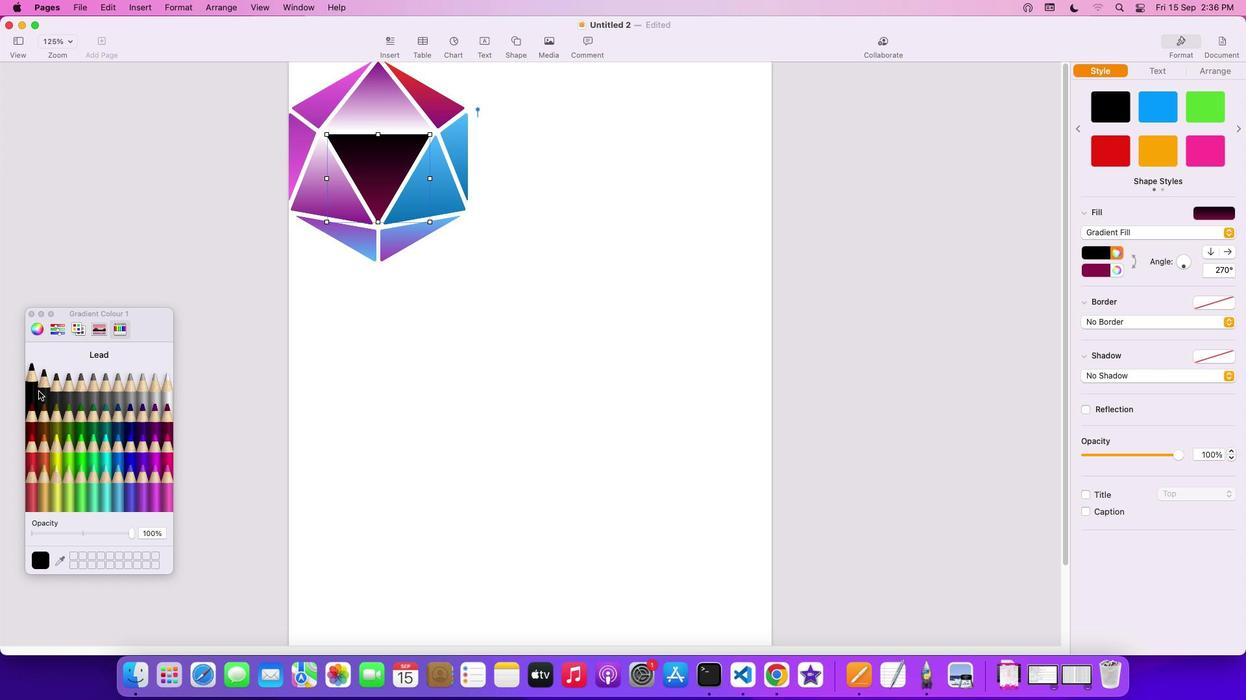 
Action: Mouse pressed left at (39, 392)
Screenshot: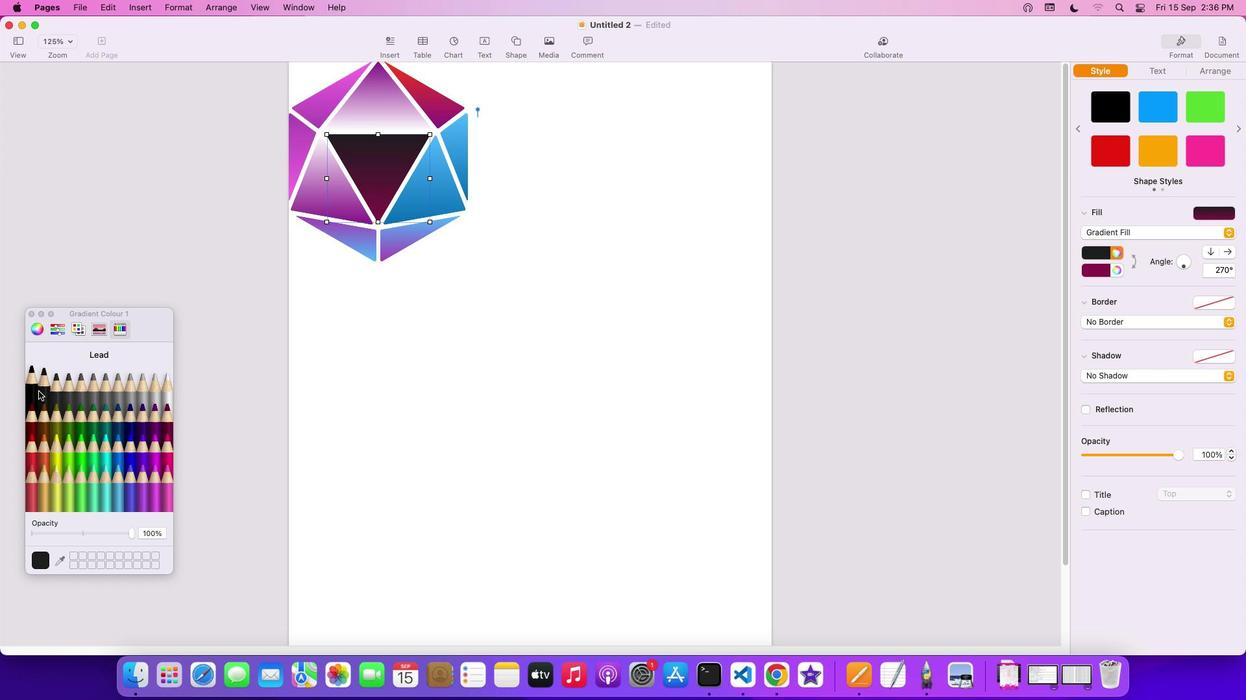 
Action: Mouse moved to (43, 392)
Screenshot: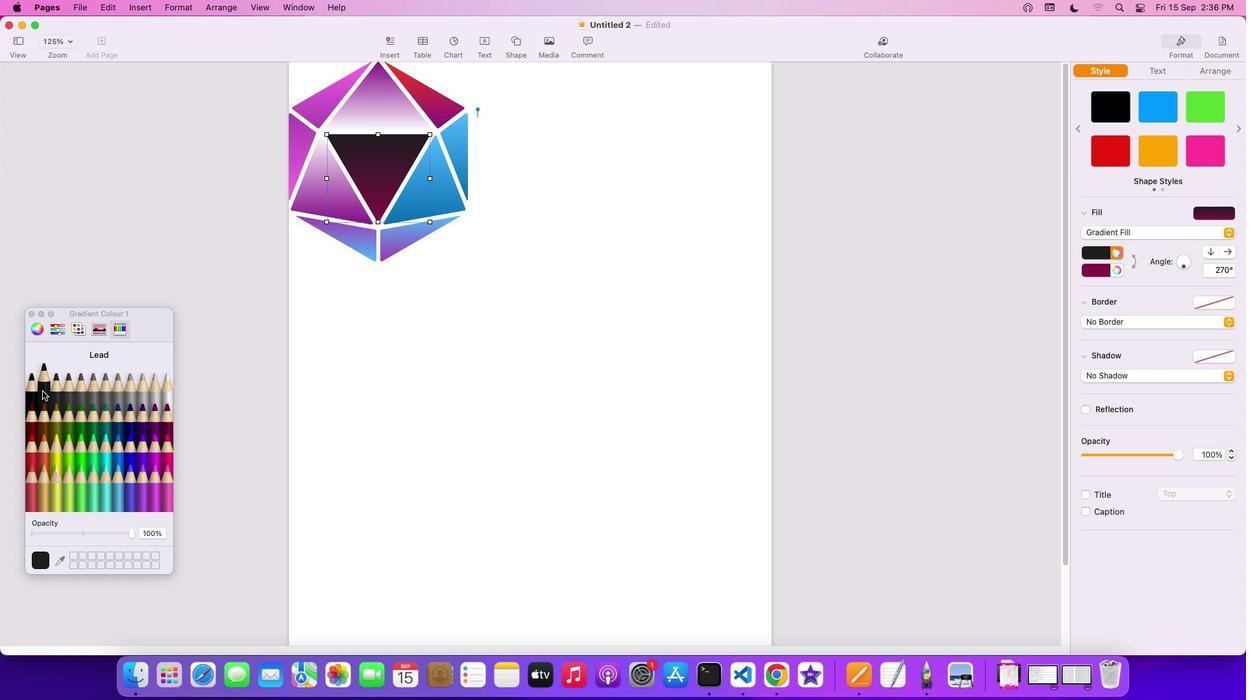 
Action: Mouse pressed left at (43, 392)
Screenshot: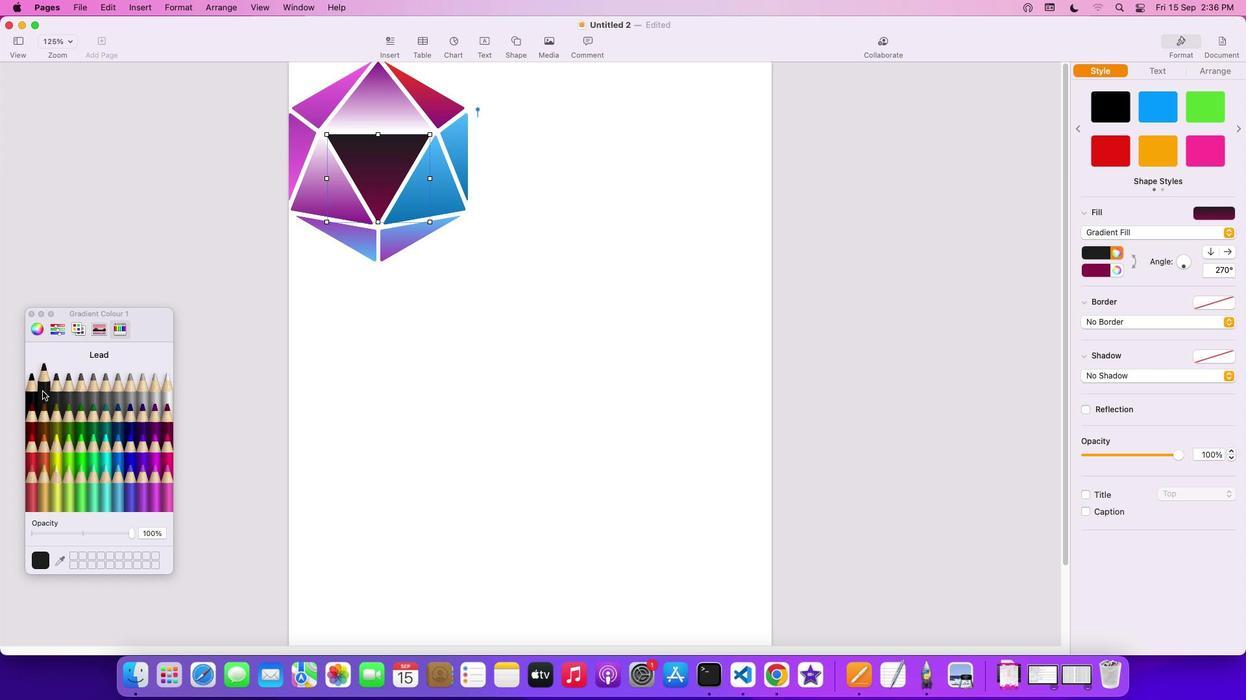 
Action: Mouse moved to (59, 390)
Screenshot: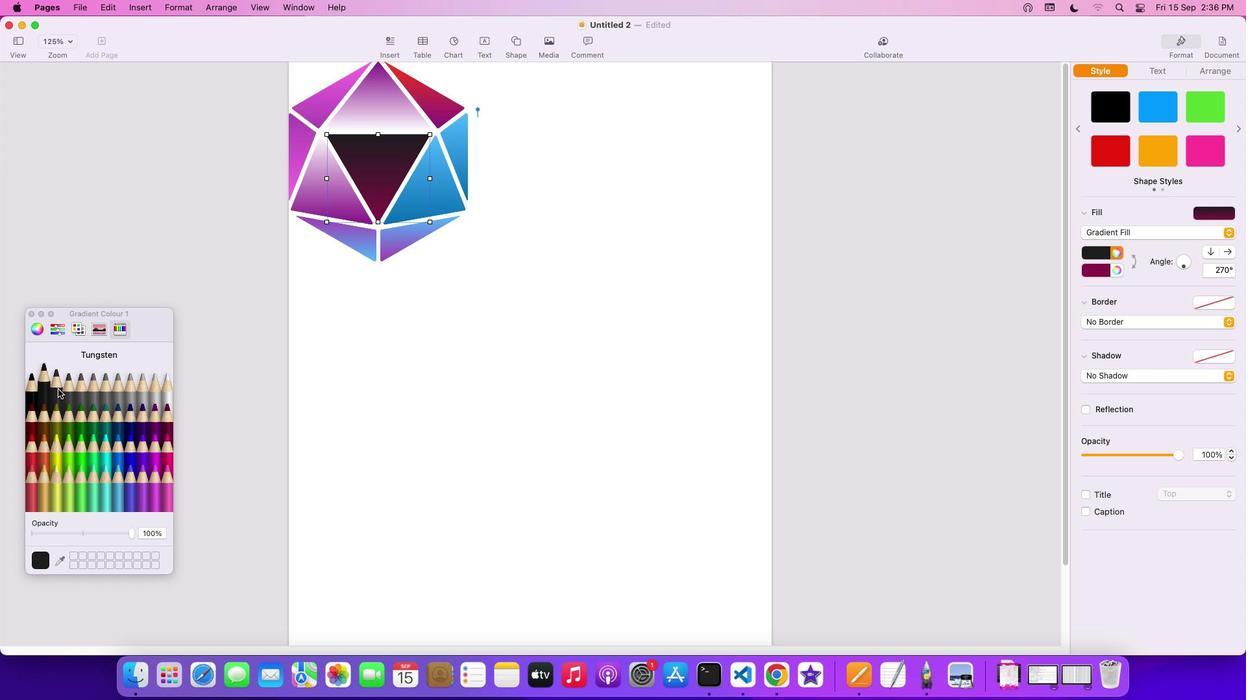 
Action: Mouse pressed left at (59, 390)
Screenshot: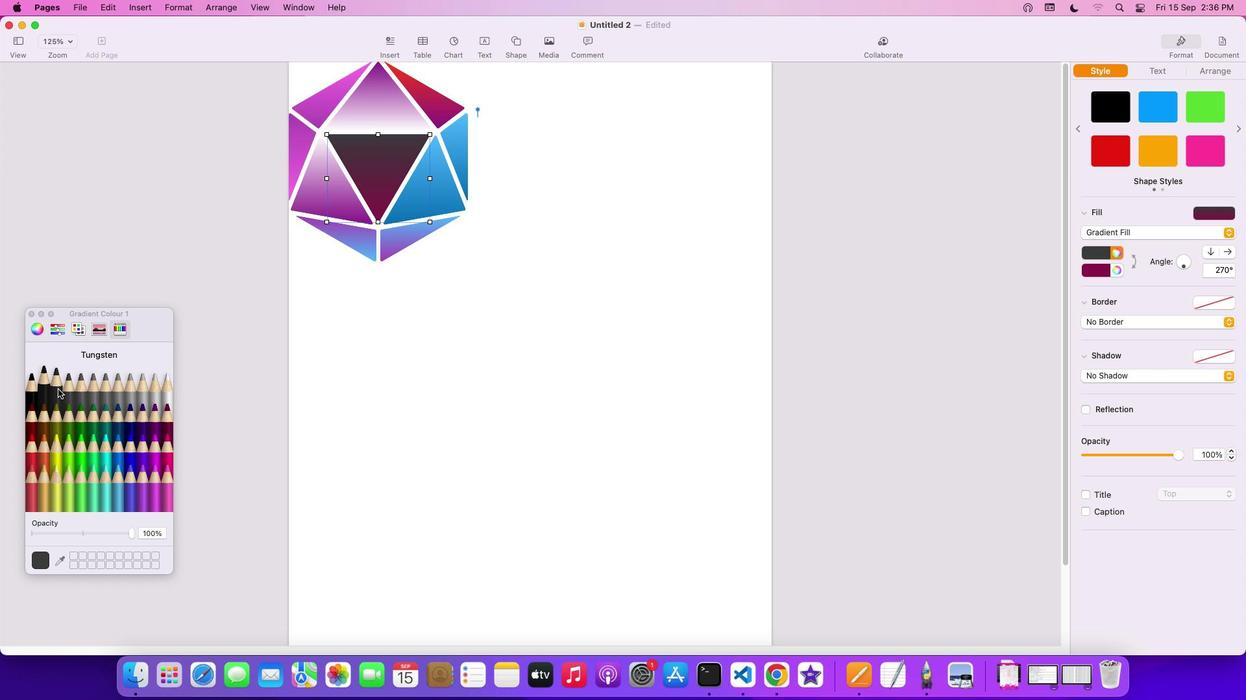 
Action: Mouse moved to (69, 390)
Screenshot: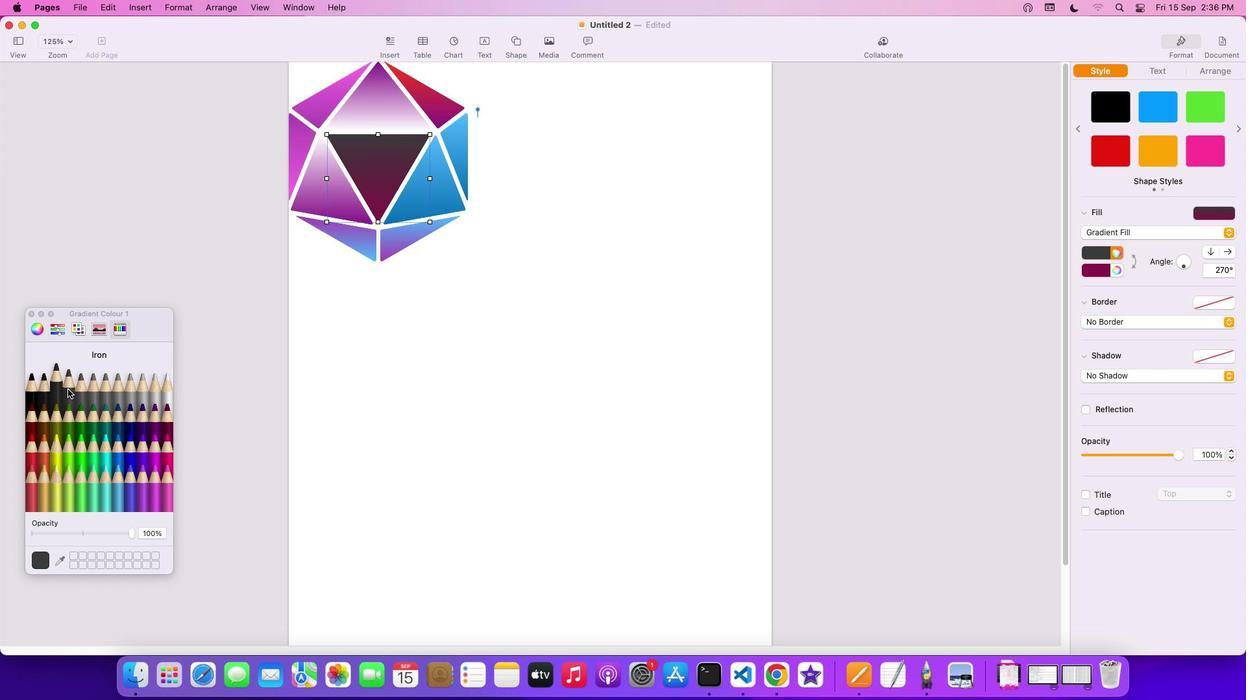 
Action: Mouse pressed left at (69, 390)
Screenshot: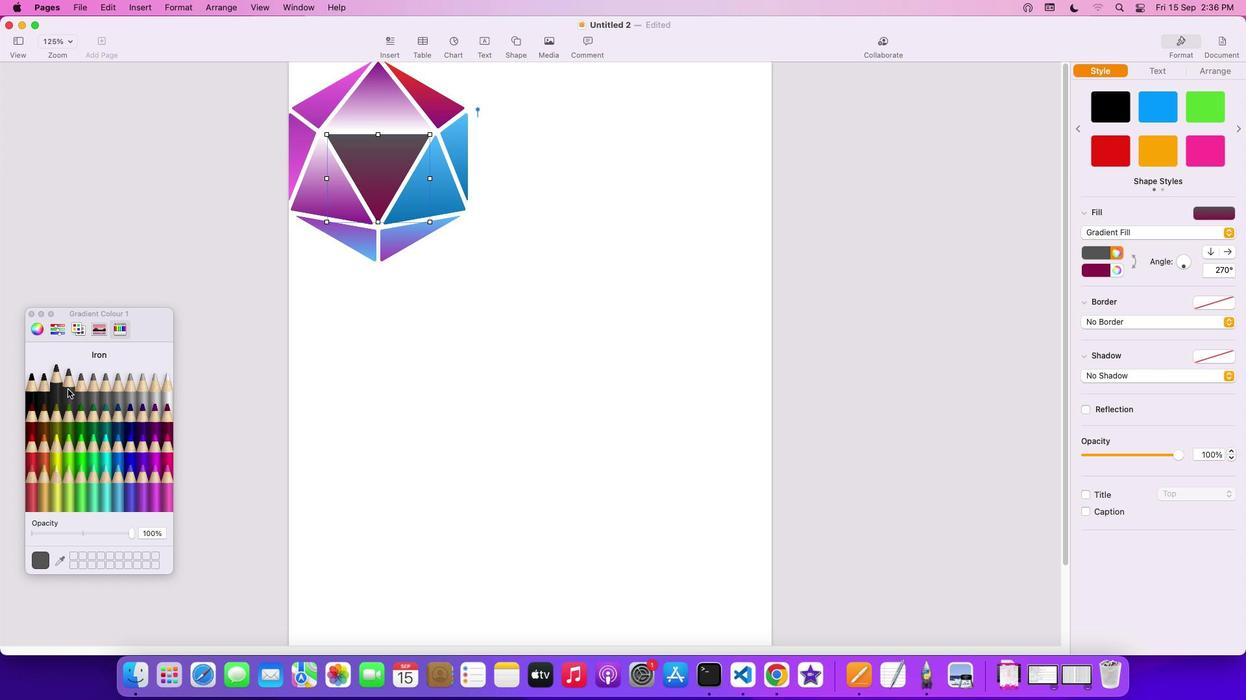 
Action: Mouse moved to (85, 394)
Screenshot: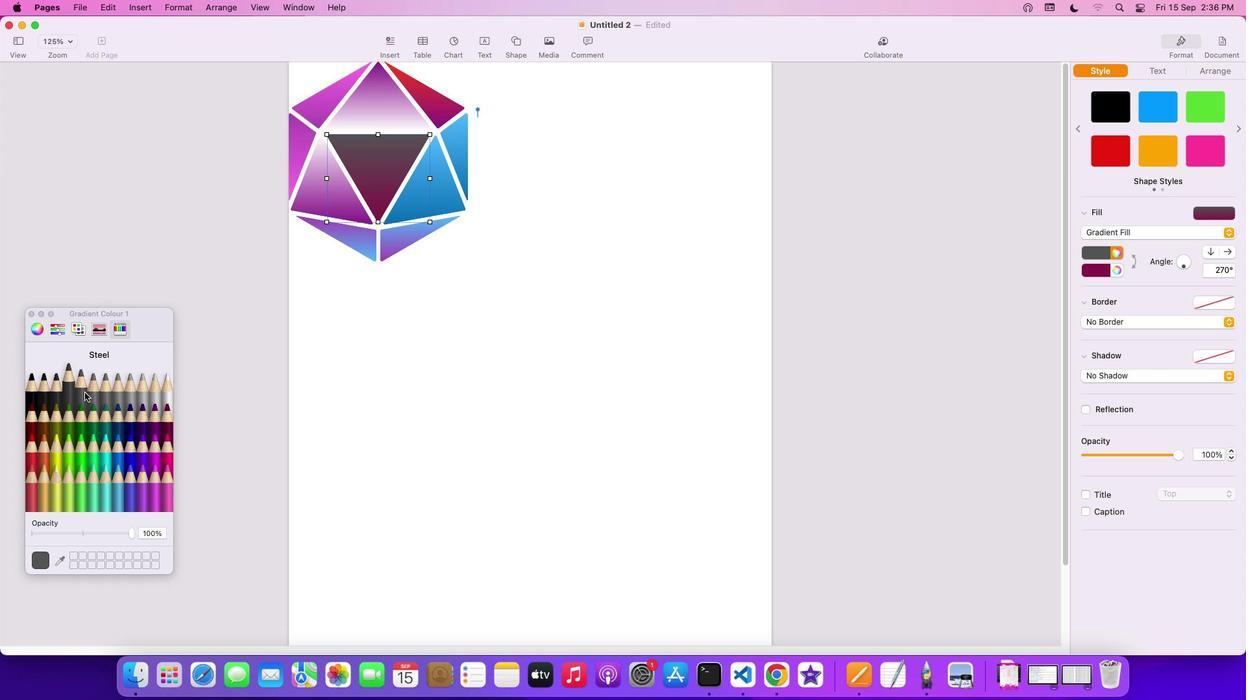 
Action: Mouse pressed left at (85, 394)
Screenshot: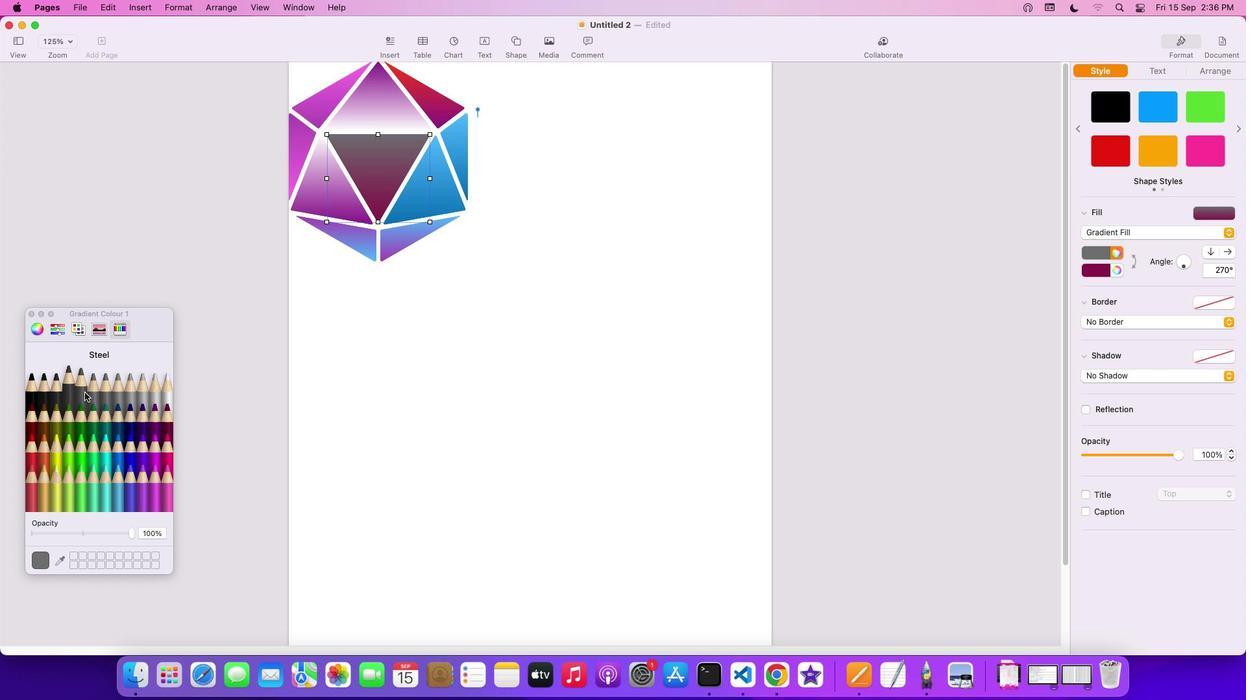 
Action: Mouse moved to (97, 394)
Screenshot: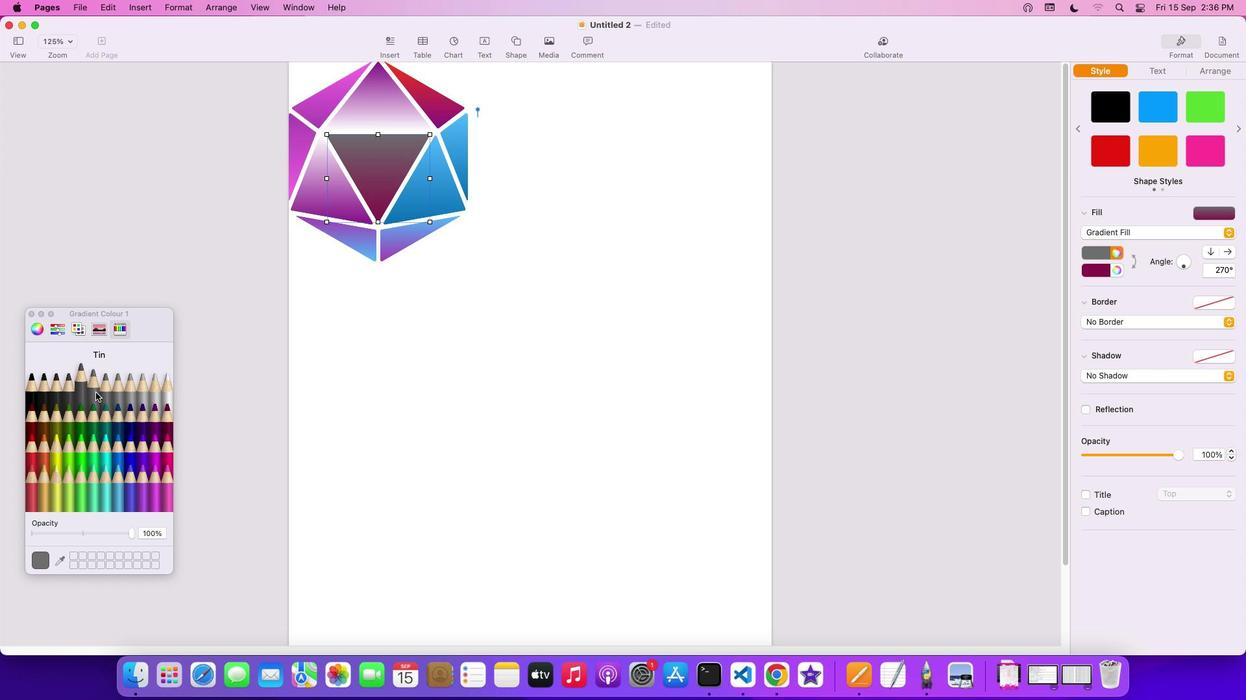
Action: Mouse pressed left at (97, 394)
Screenshot: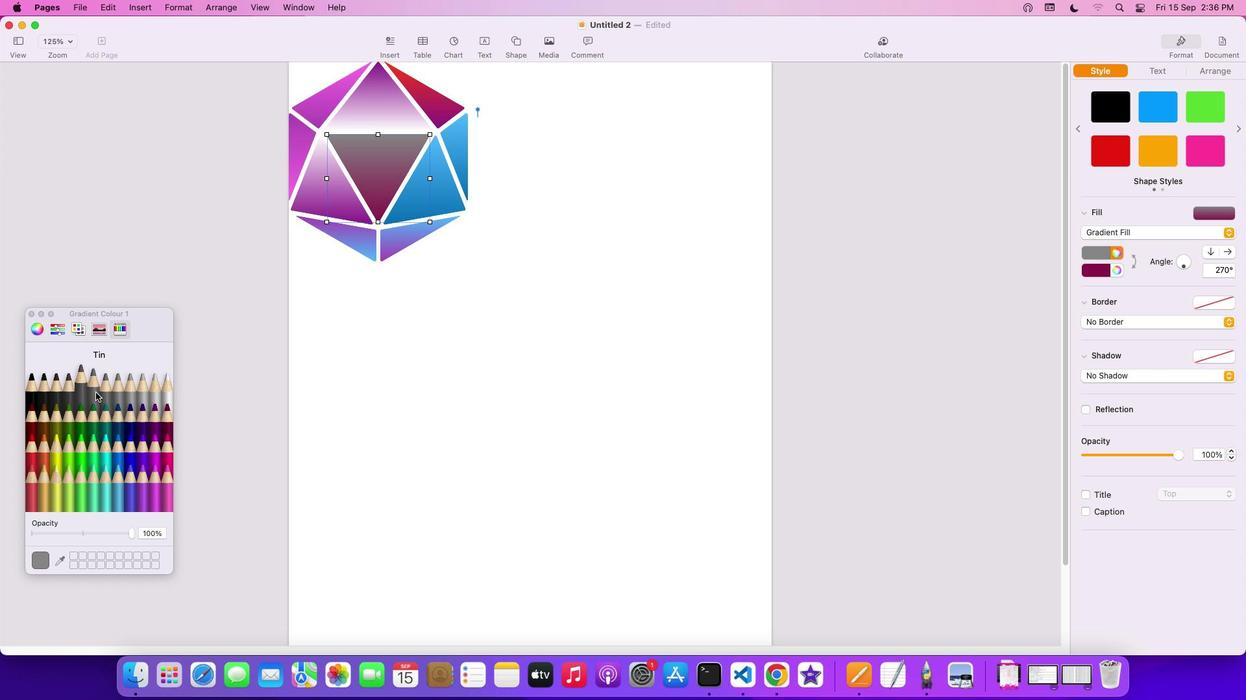 
Action: Mouse moved to (115, 393)
Screenshot: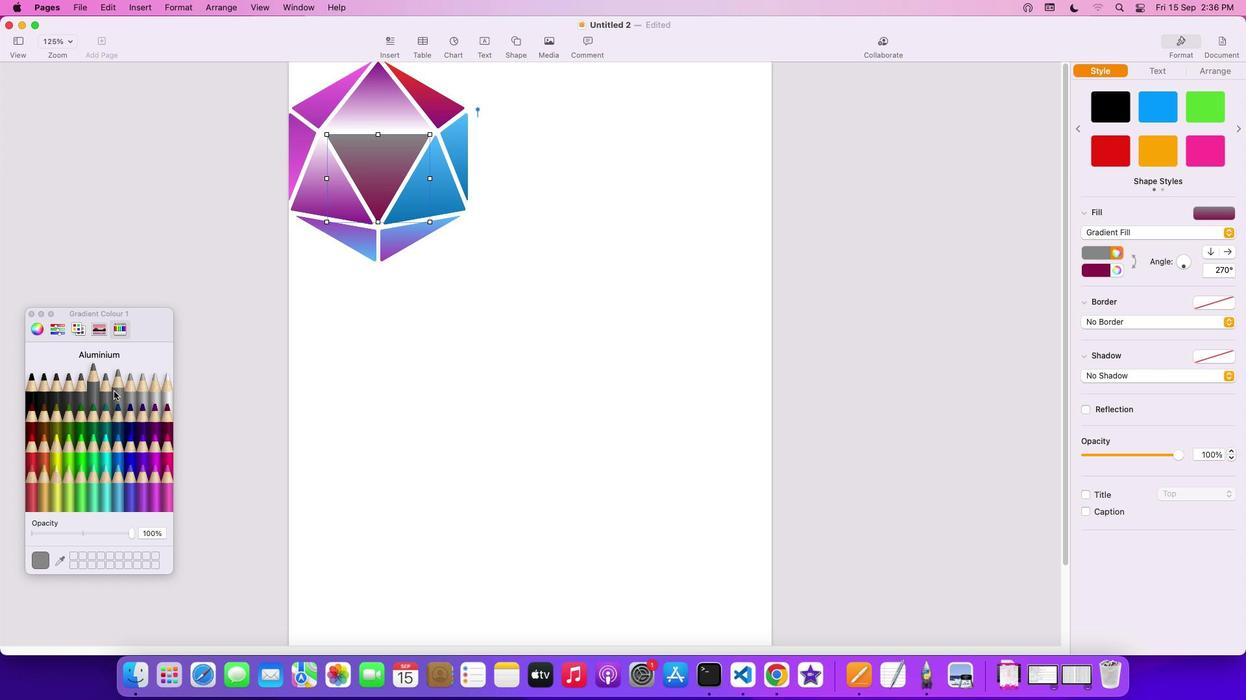 
Action: Mouse pressed left at (115, 393)
Screenshot: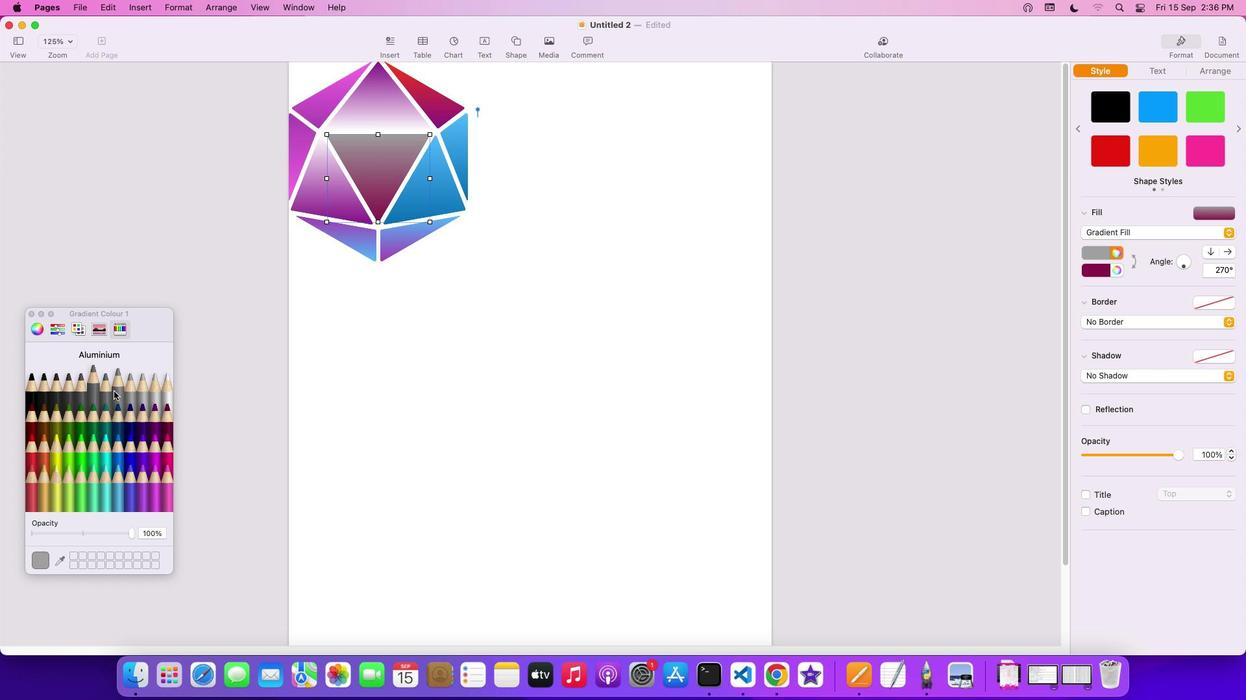 
Action: Mouse moved to (127, 392)
Screenshot: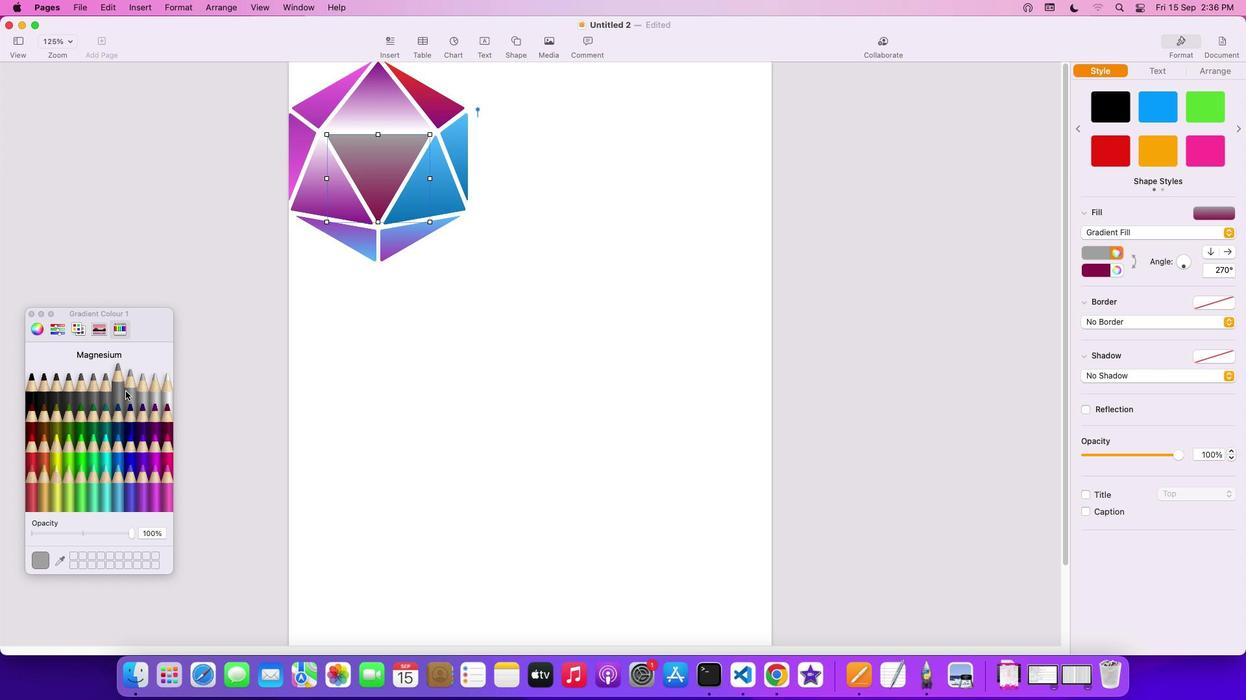 
Action: Mouse pressed left at (127, 392)
Screenshot: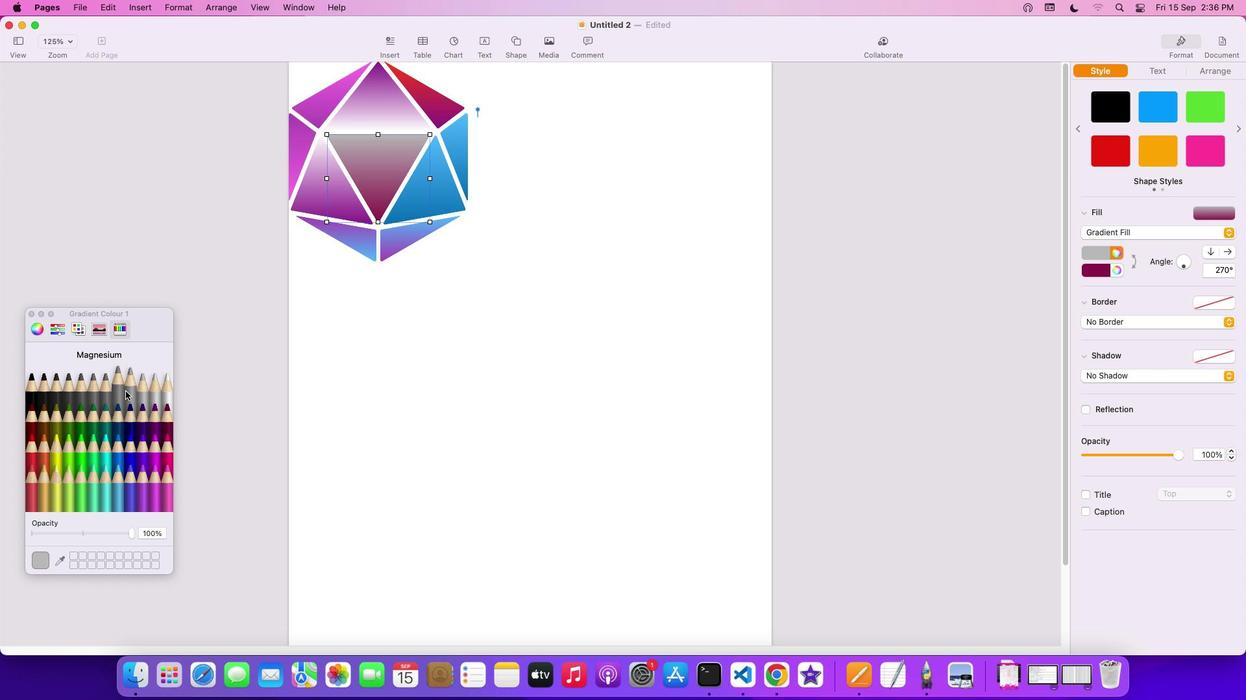 
Action: Mouse moved to (155, 392)
Screenshot: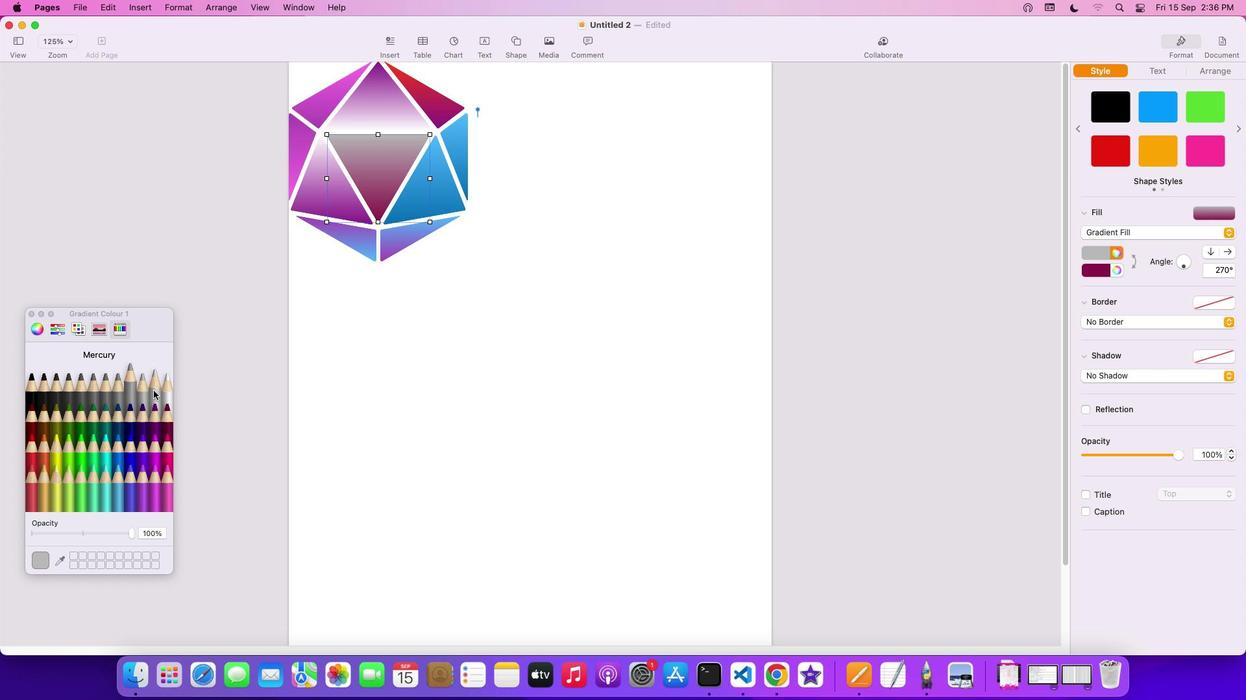 
Action: Mouse pressed left at (155, 392)
Screenshot: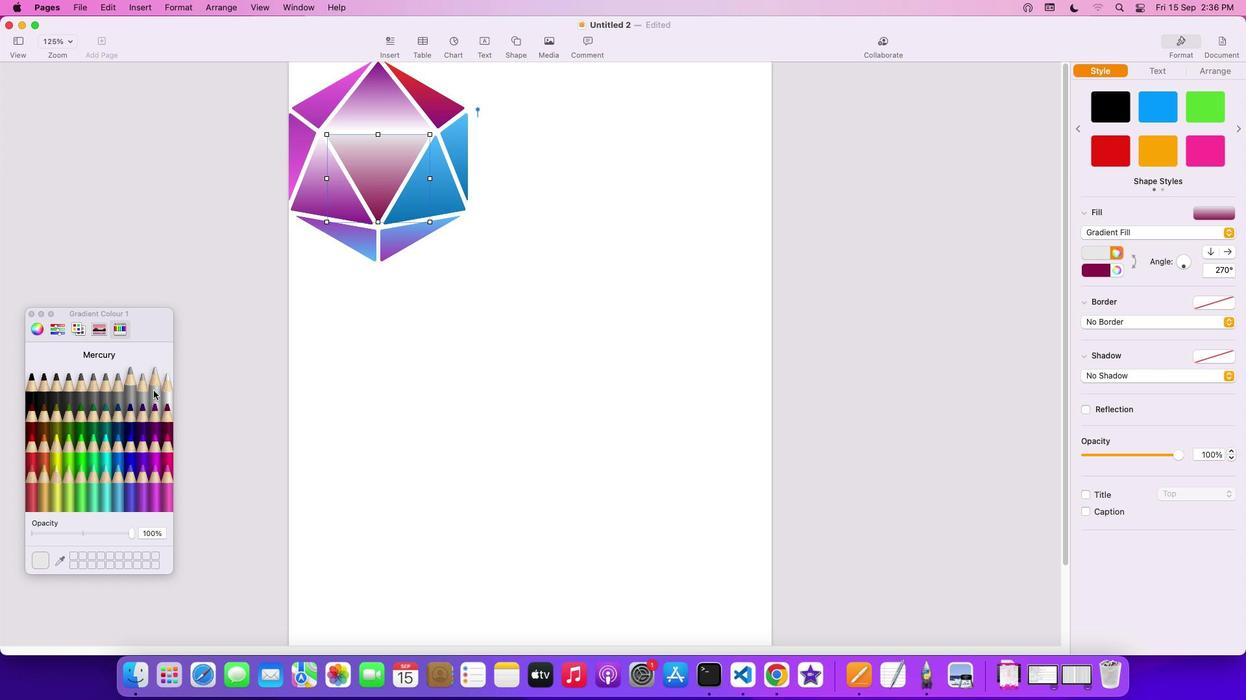 
Action: Mouse moved to (434, 266)
Screenshot: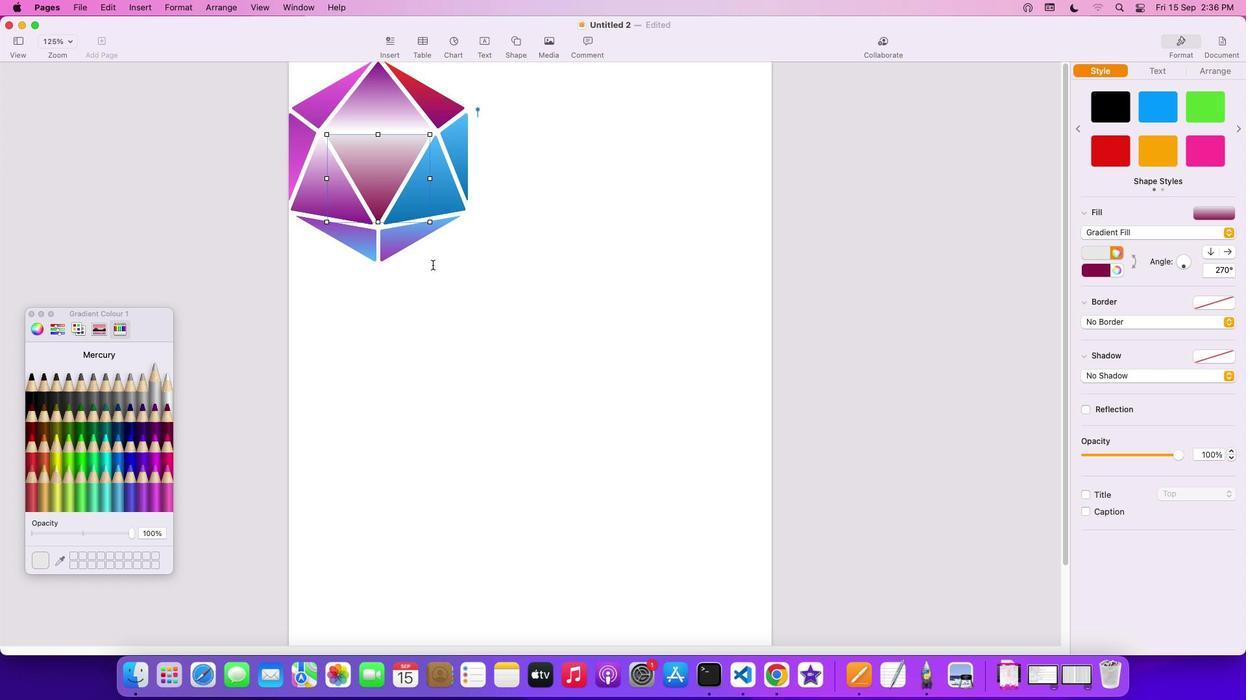 
Action: Mouse pressed left at (434, 266)
Screenshot: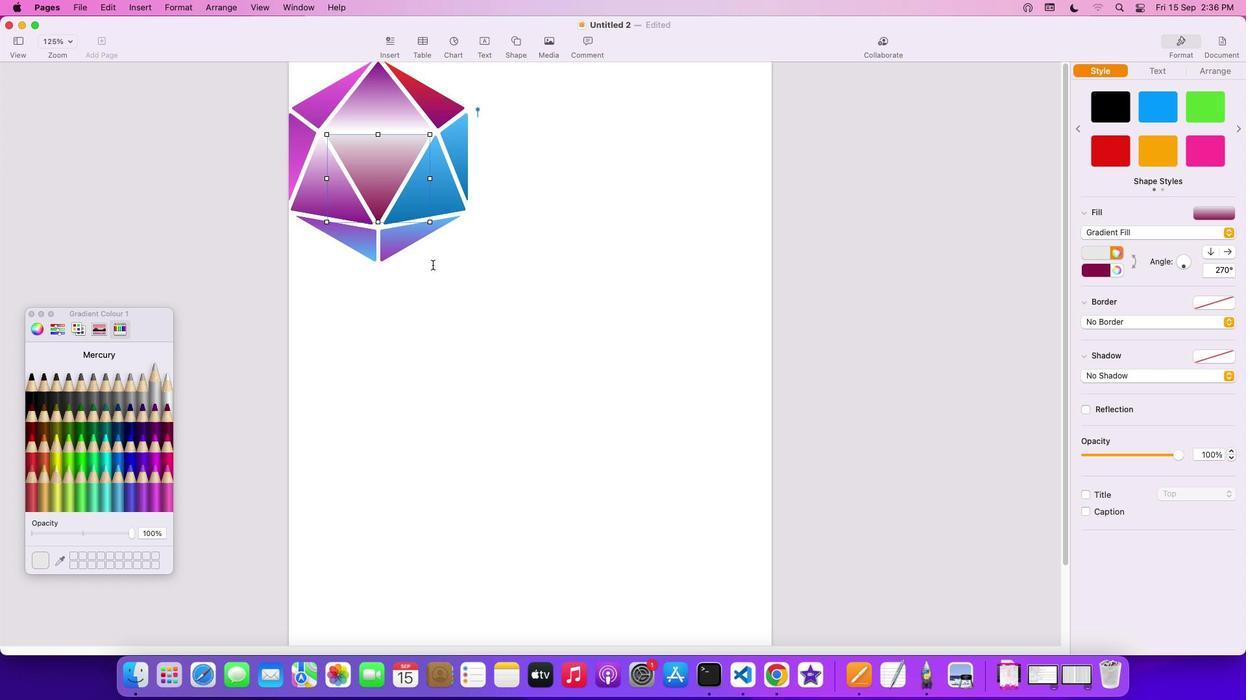 
Action: Mouse moved to (395, 111)
Screenshot: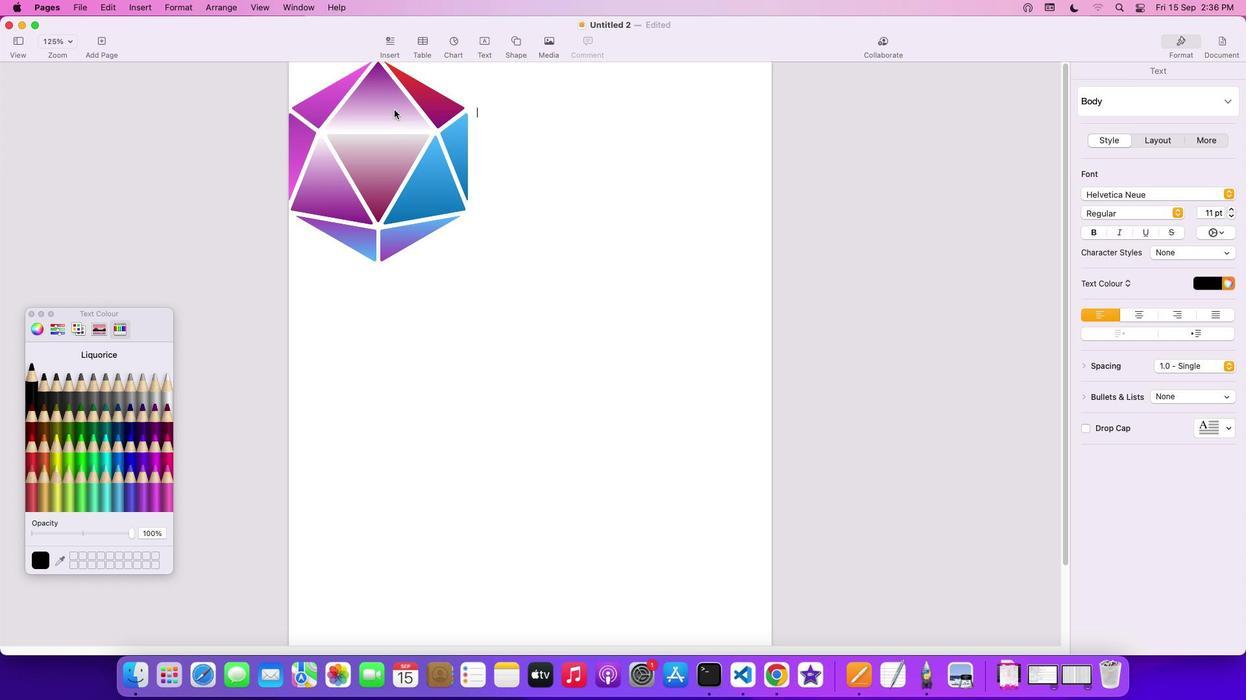 
Action: Mouse pressed left at (395, 111)
Screenshot: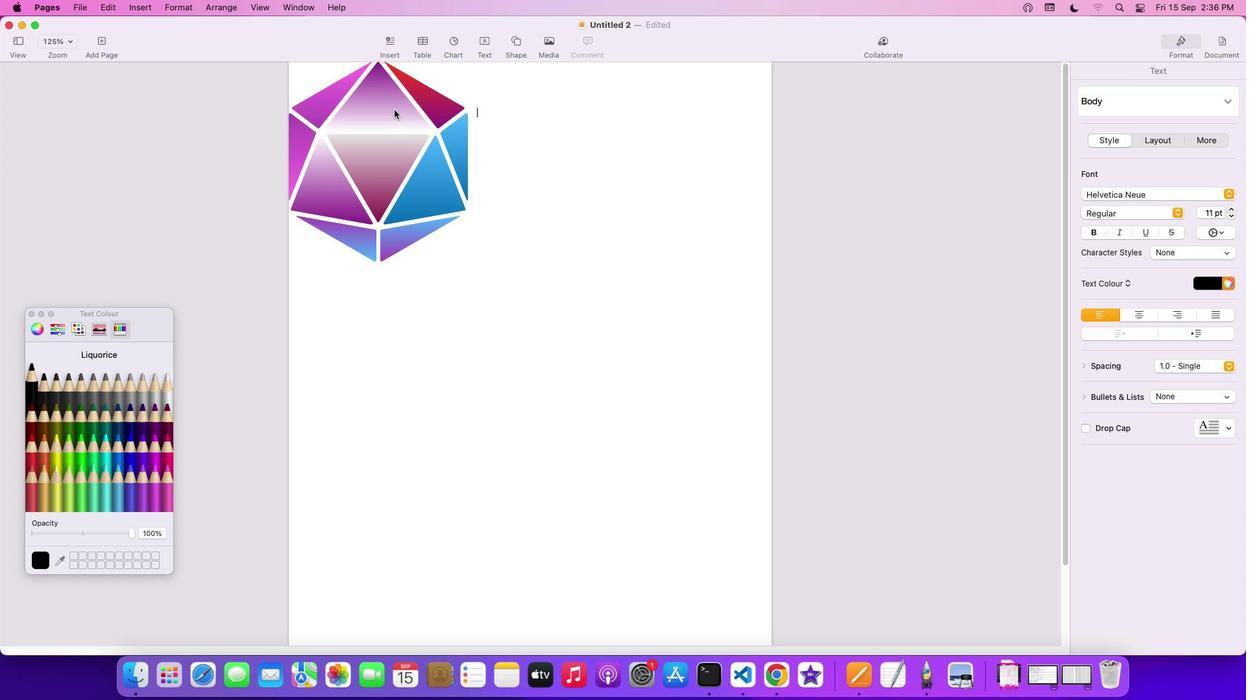 
Action: Mouse moved to (1118, 270)
Screenshot: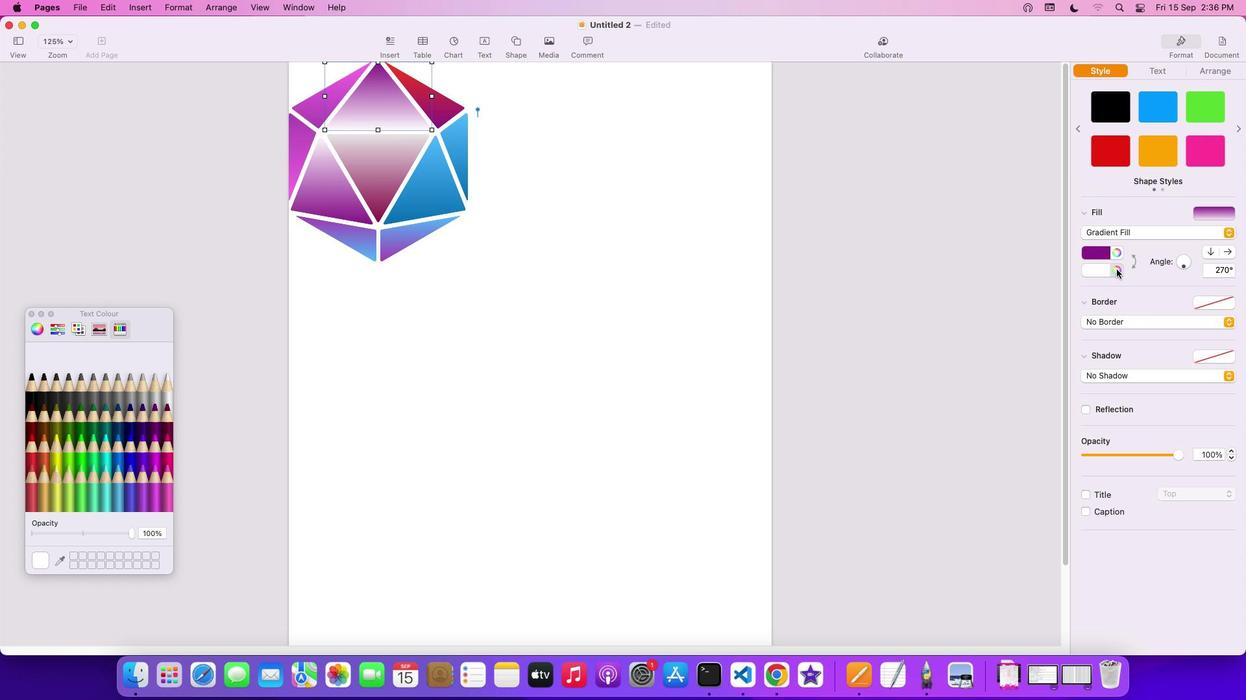 
Action: Mouse pressed left at (1118, 270)
Screenshot: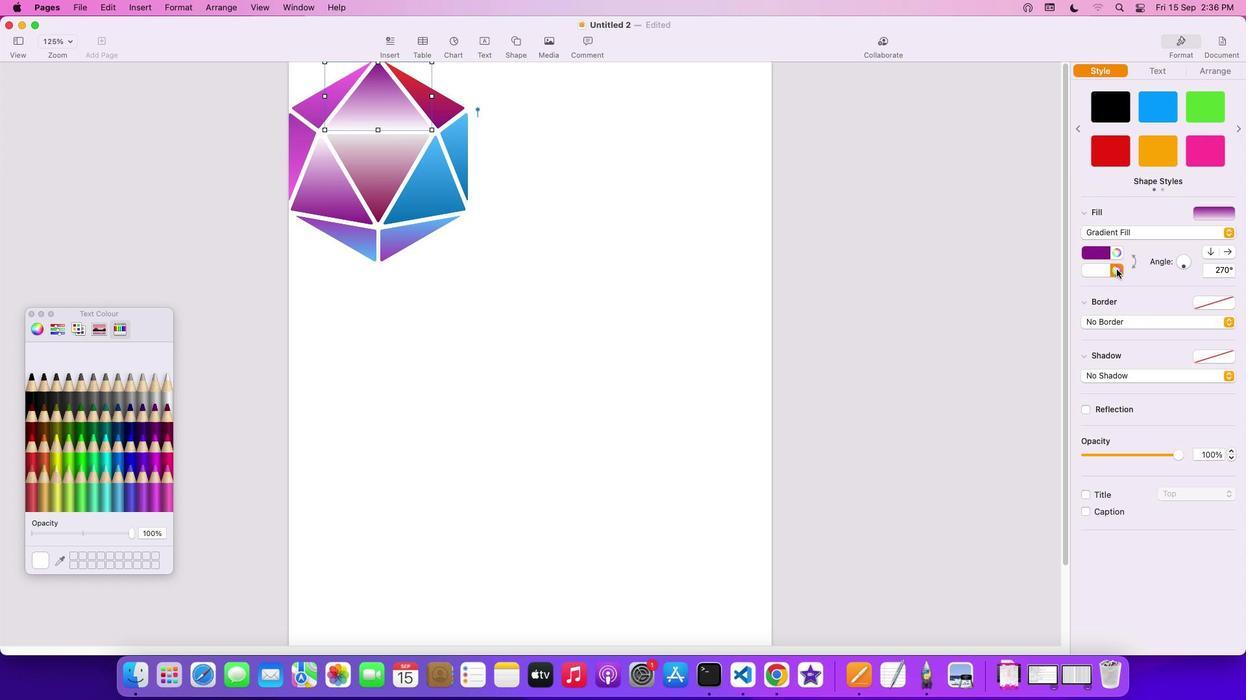 
Action: Mouse moved to (153, 391)
Screenshot: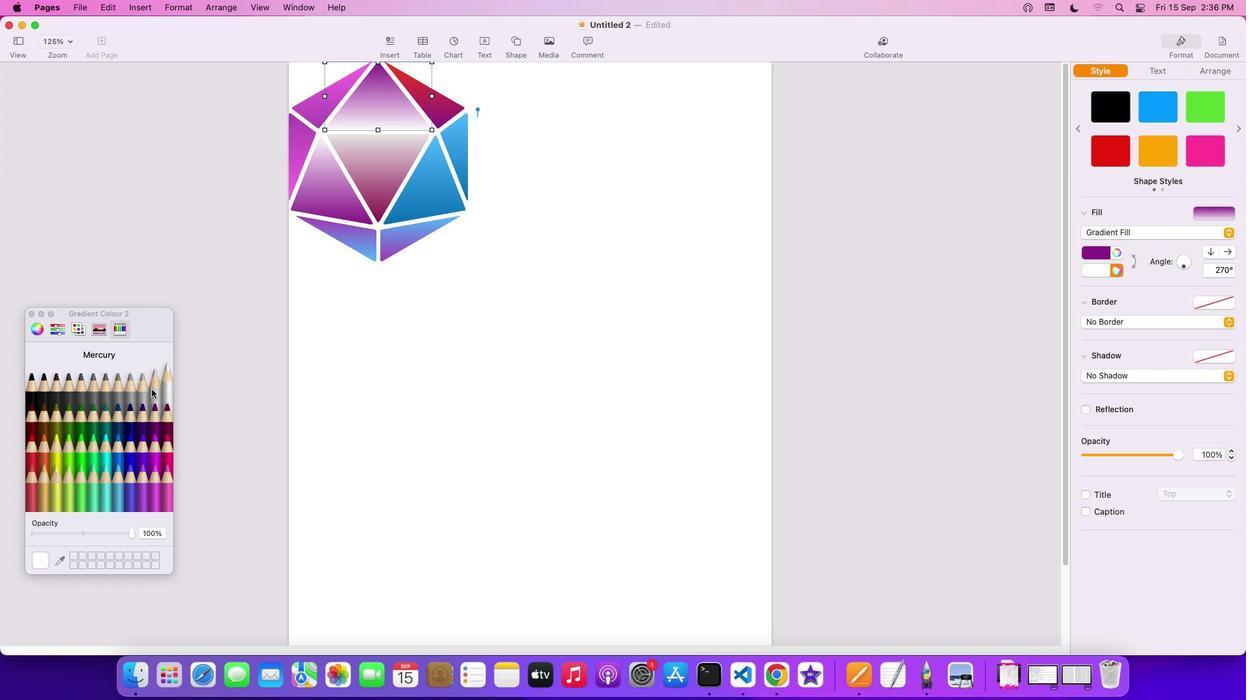 
Action: Mouse pressed left at (153, 391)
Screenshot: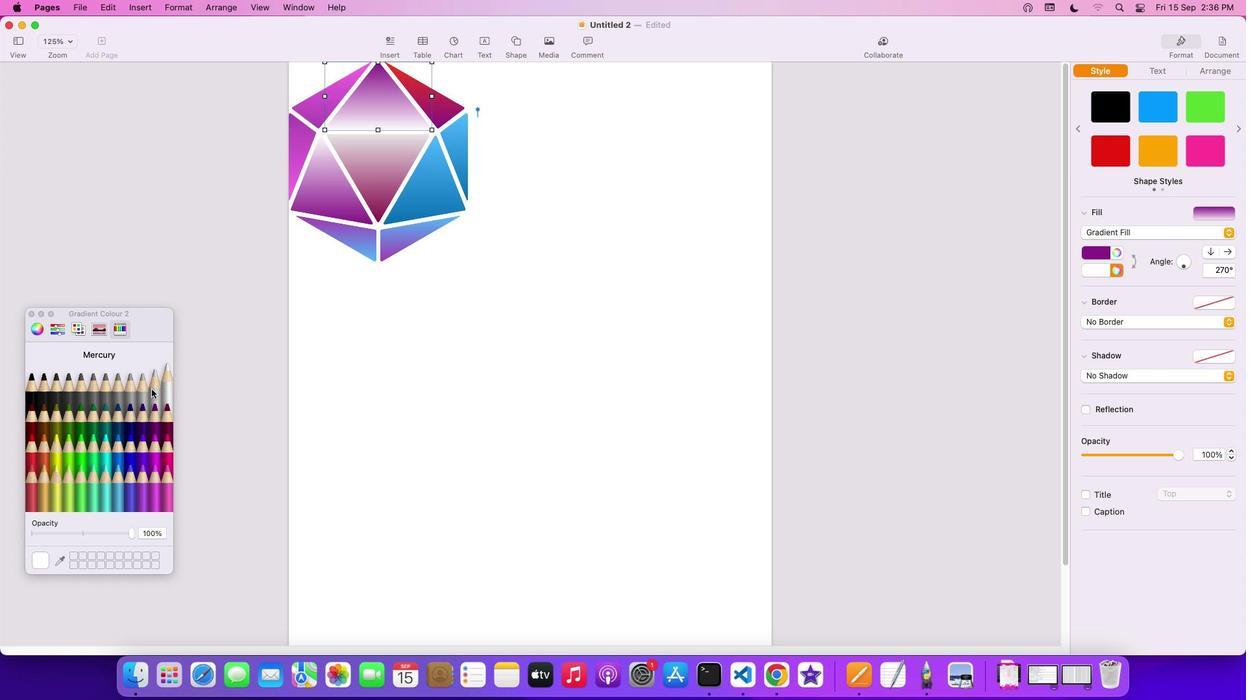 
Action: Mouse moved to (554, 214)
Screenshot: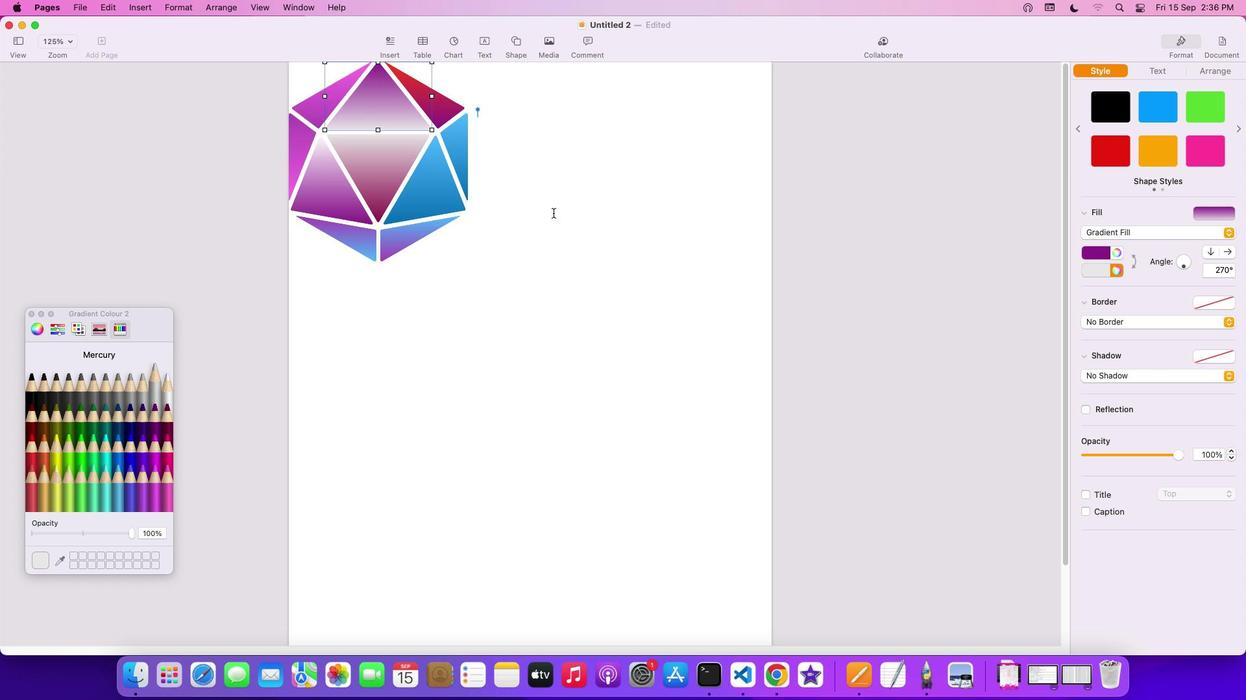 
Action: Mouse pressed left at (554, 214)
Screenshot: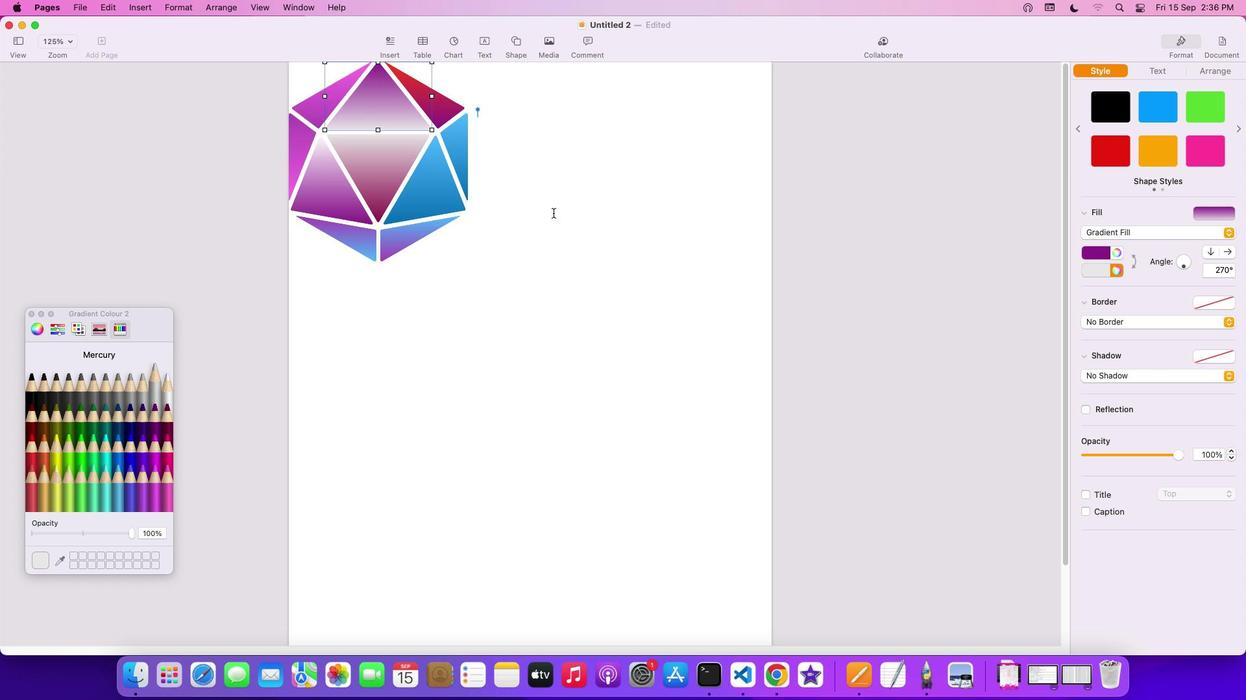 
Action: Mouse moved to (375, 136)
Screenshot: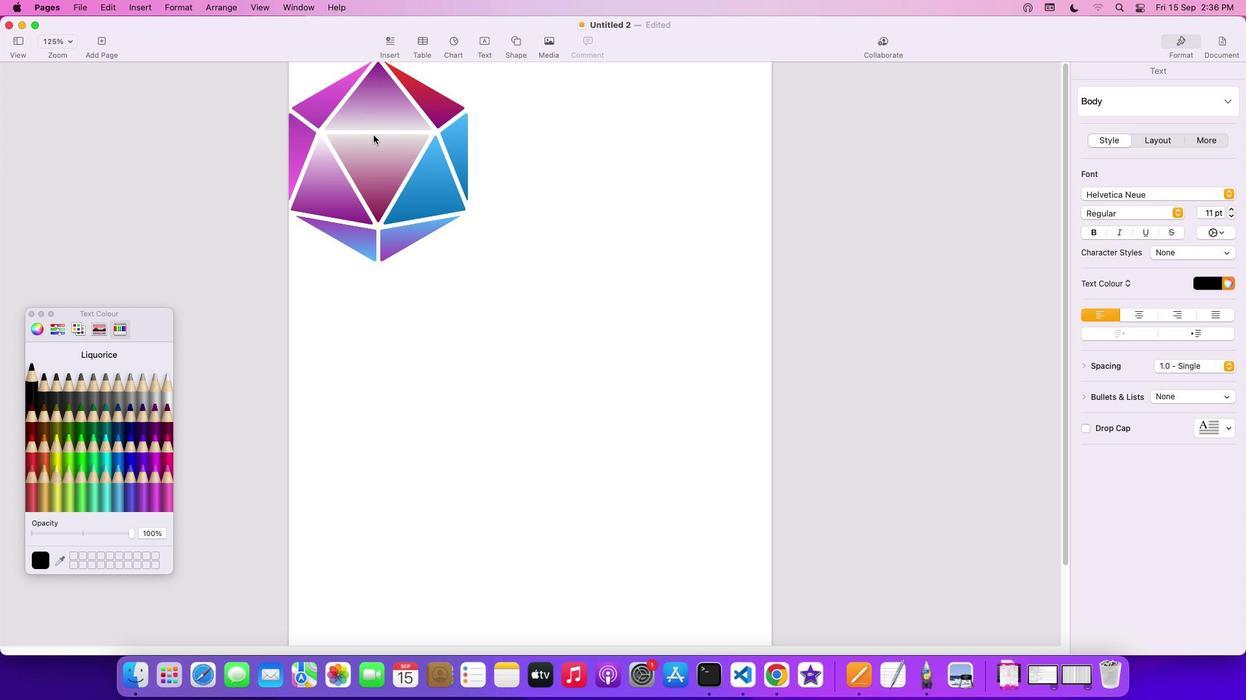 
Action: Mouse pressed right at (375, 136)
Screenshot: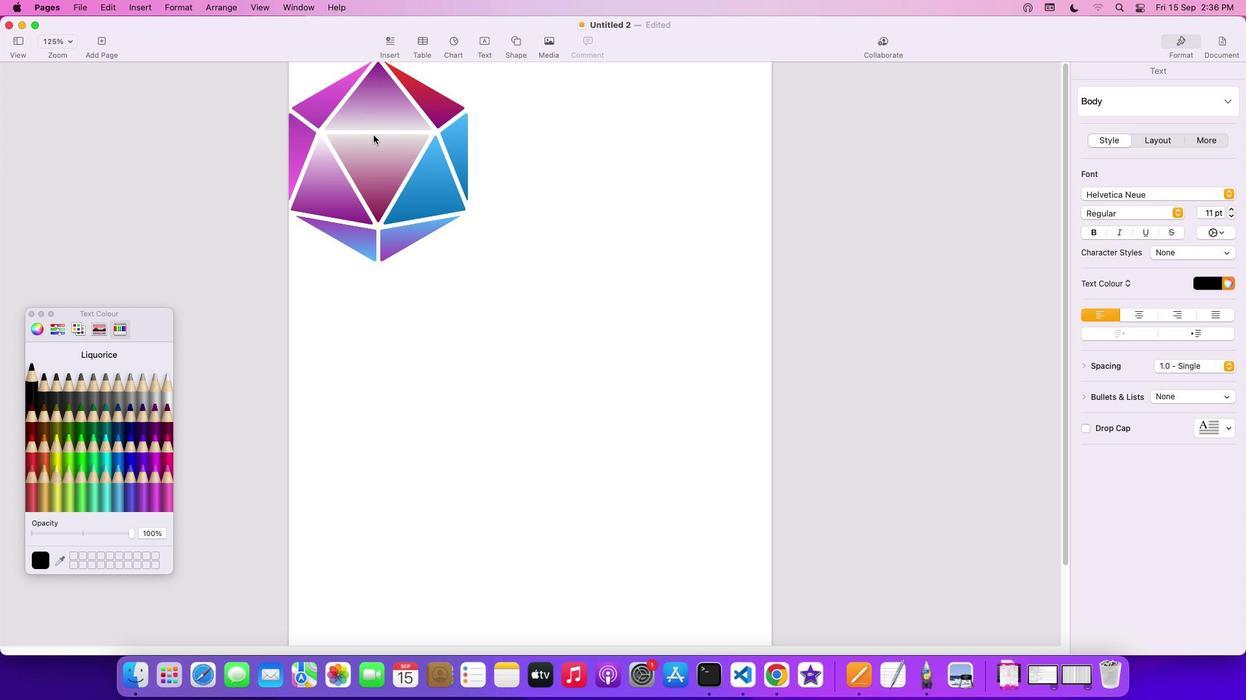 
Action: Mouse moved to (561, 181)
Screenshot: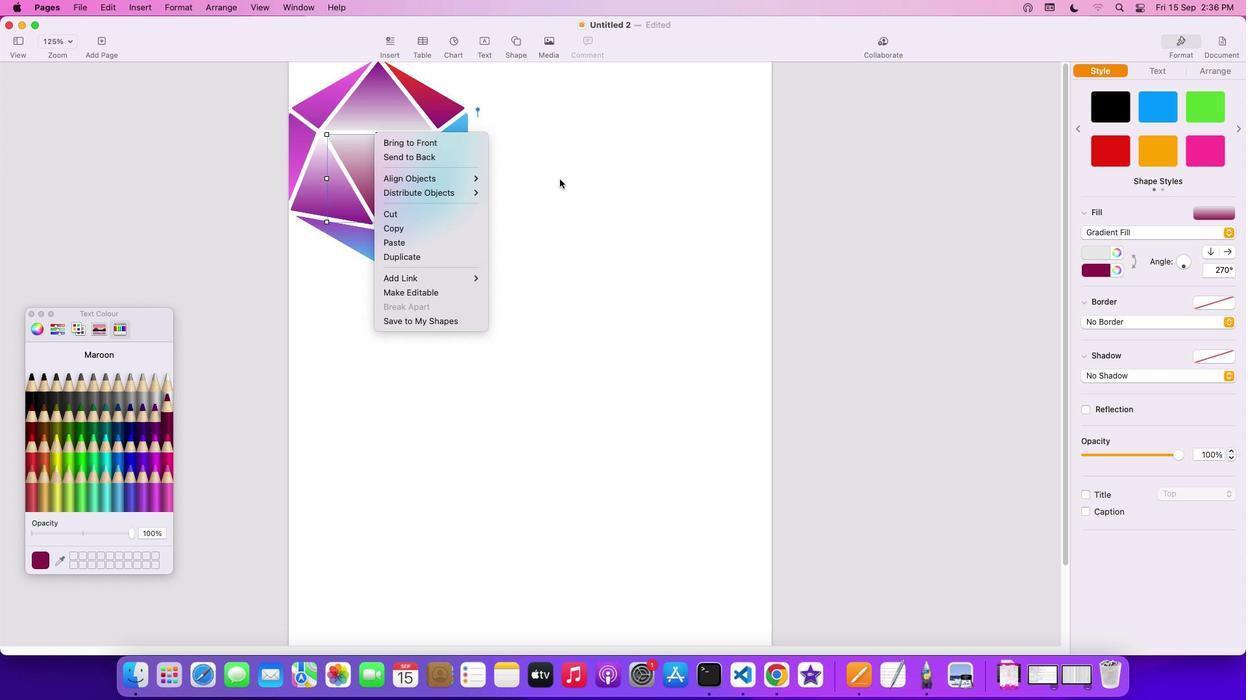 
Action: Mouse pressed left at (561, 181)
Screenshot: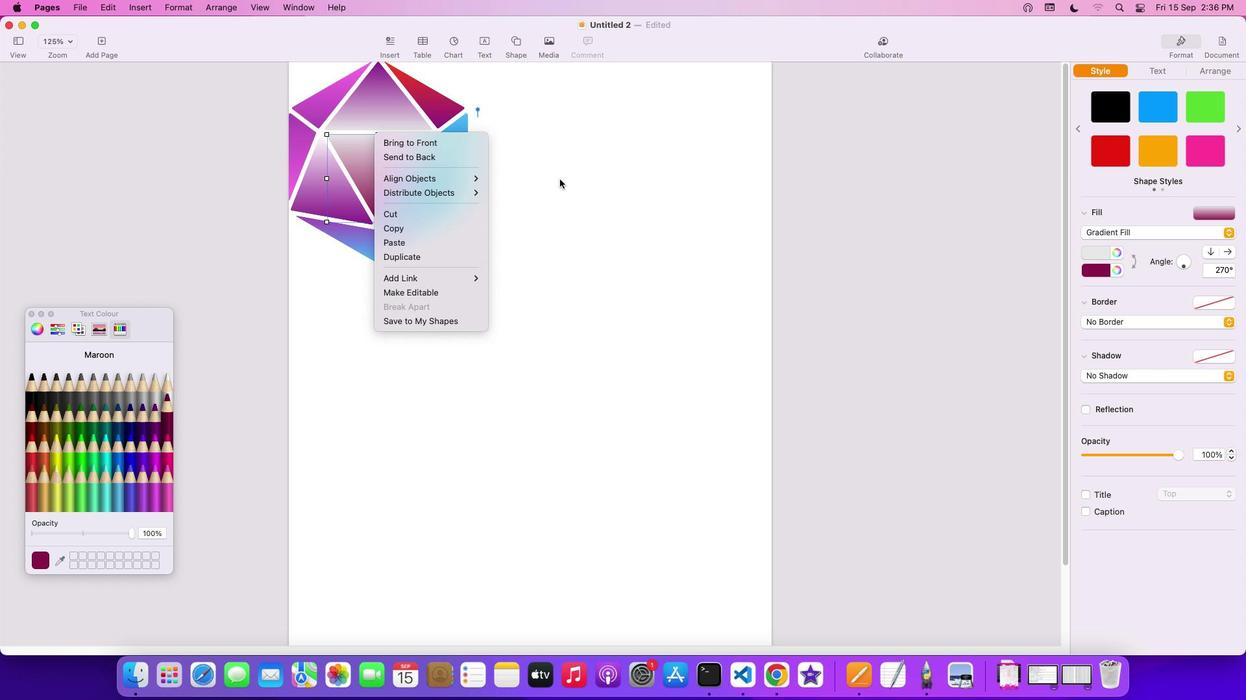 
Action: Mouse moved to (331, 101)
Screenshot: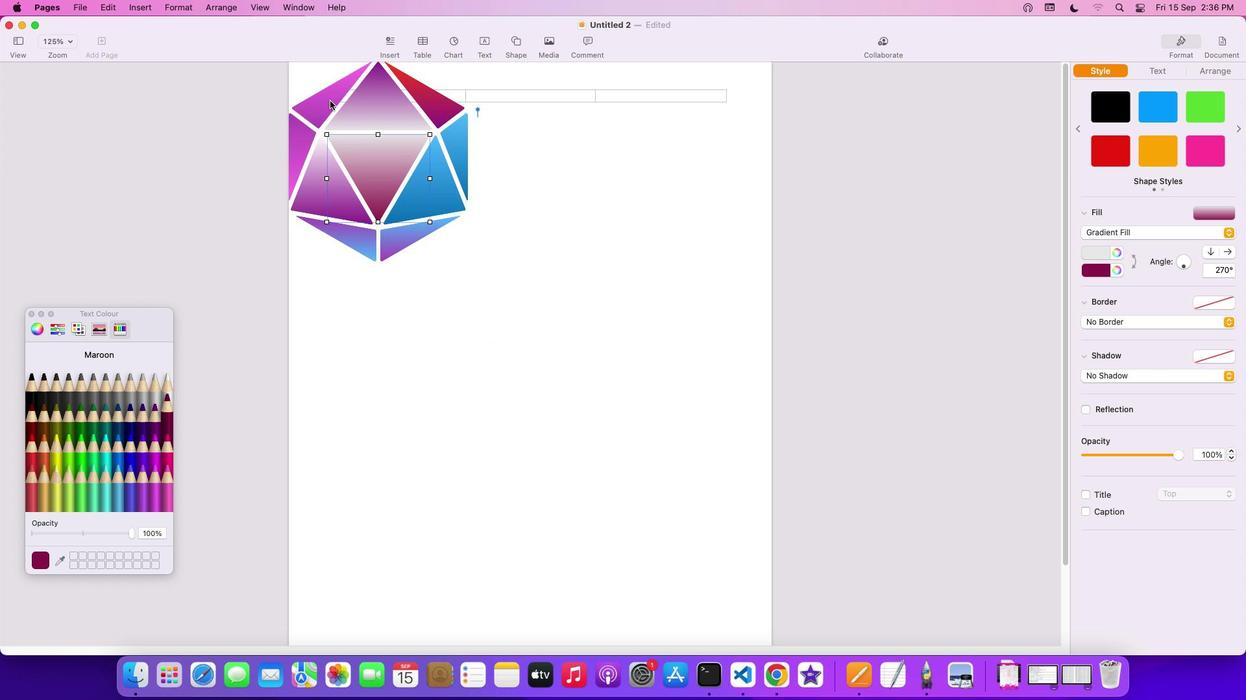 
Action: Mouse pressed left at (331, 101)
Screenshot: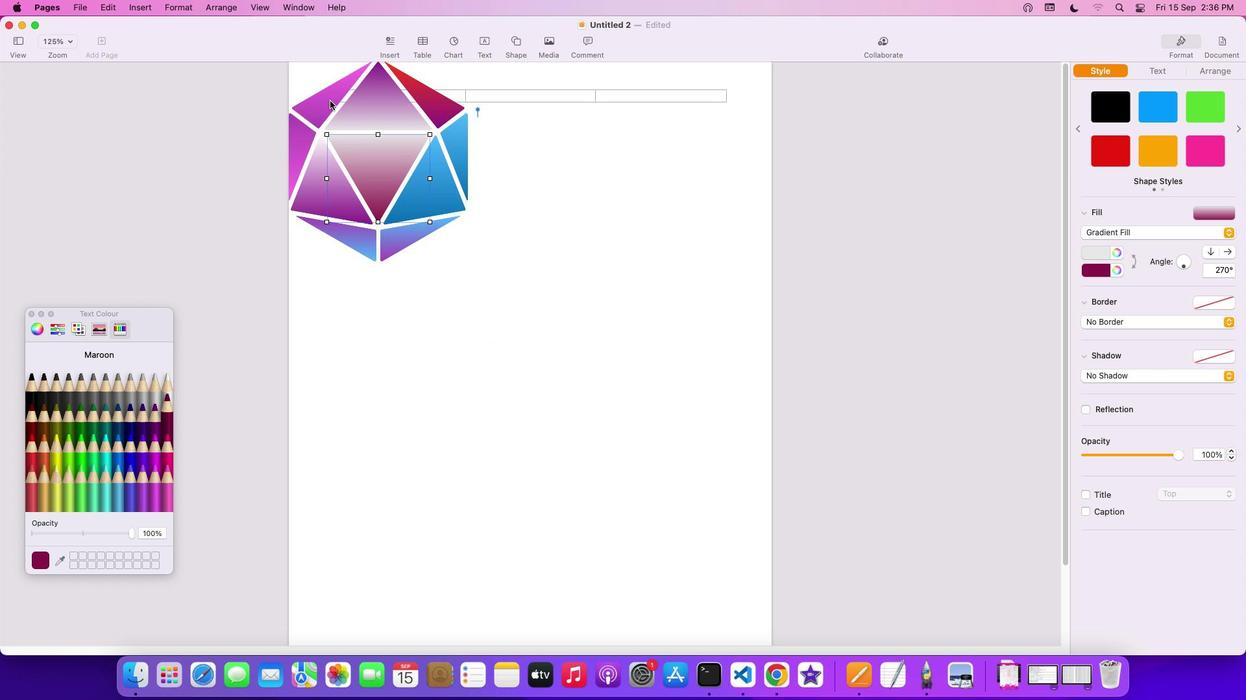 
Action: Key pressed Key.shift
Screenshot: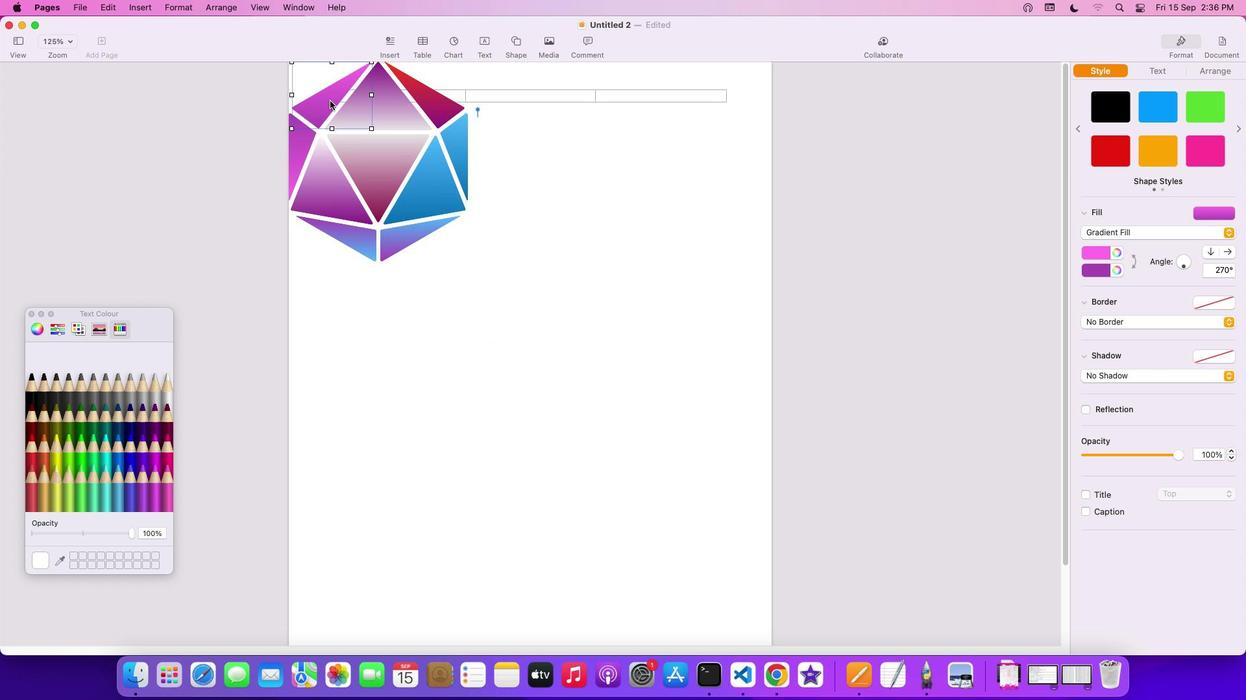 
Action: Mouse moved to (390, 117)
Screenshot: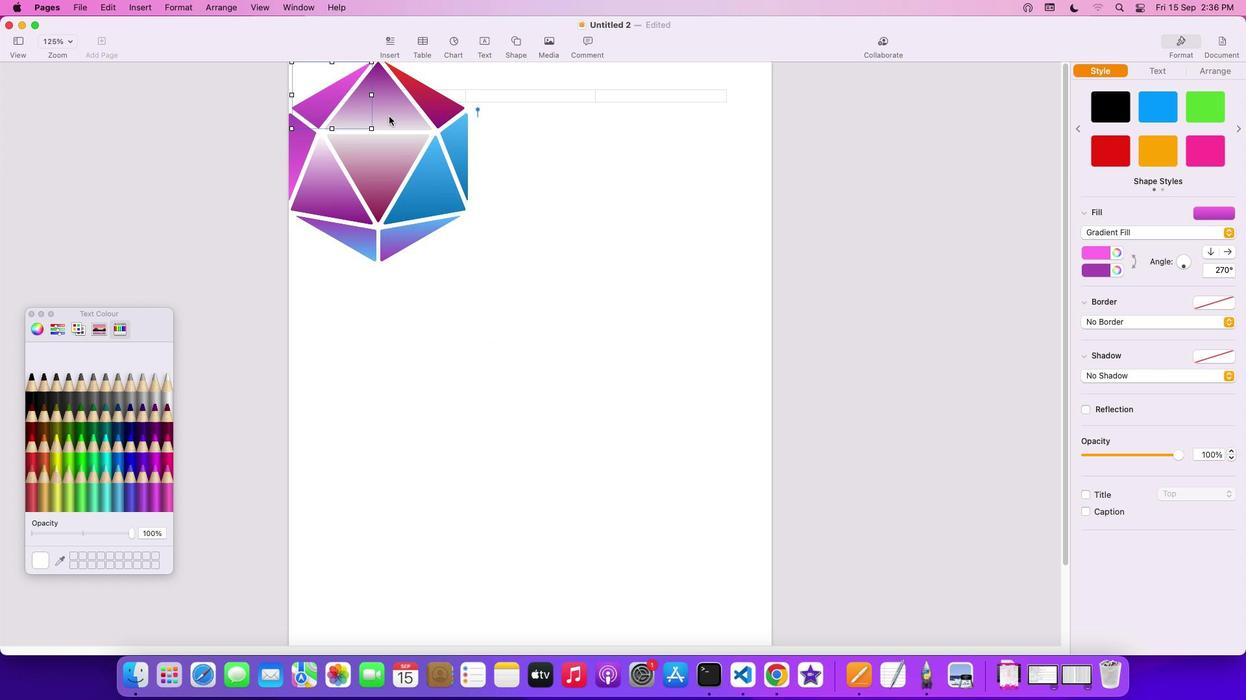 
Action: Key pressed Key.shift
Screenshot: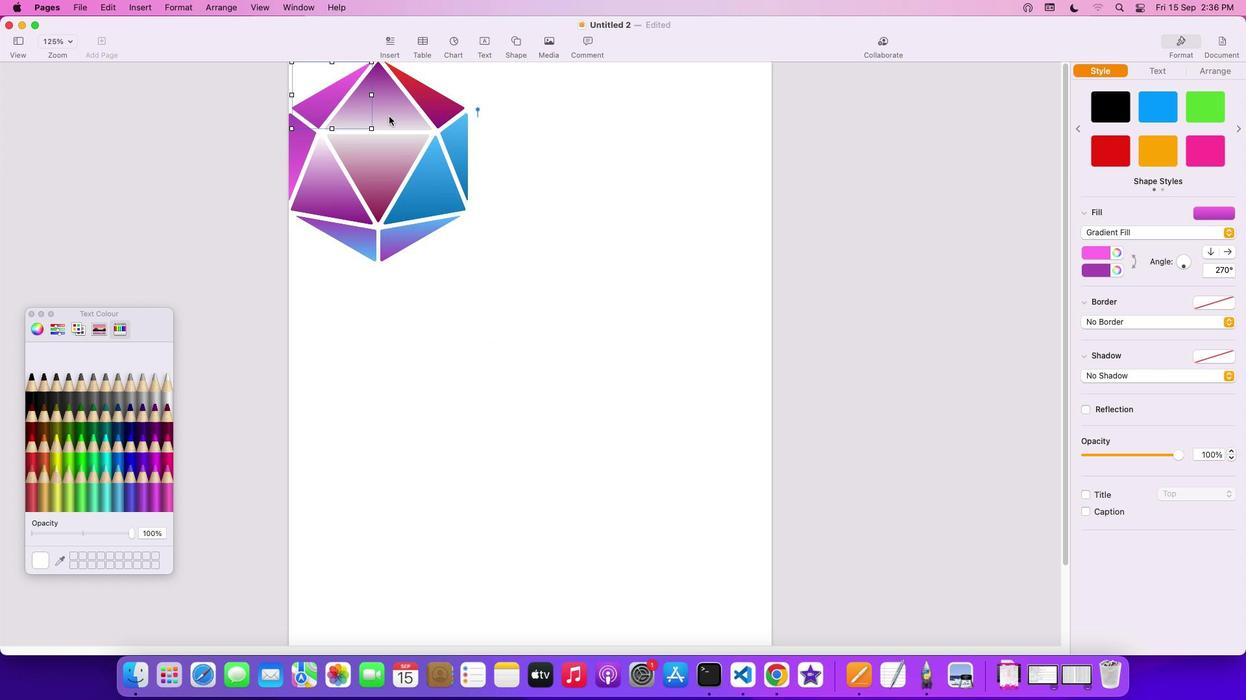 
Action: Mouse pressed left at (390, 117)
Screenshot: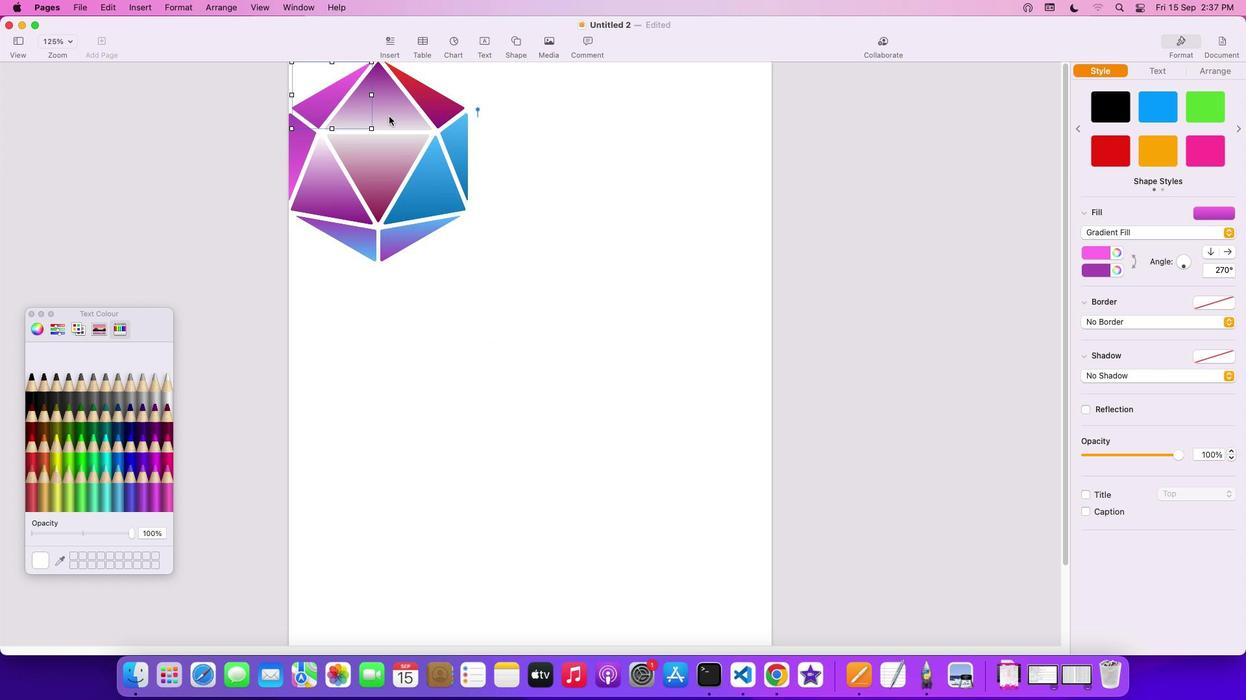 
Action: Mouse moved to (445, 105)
Screenshot: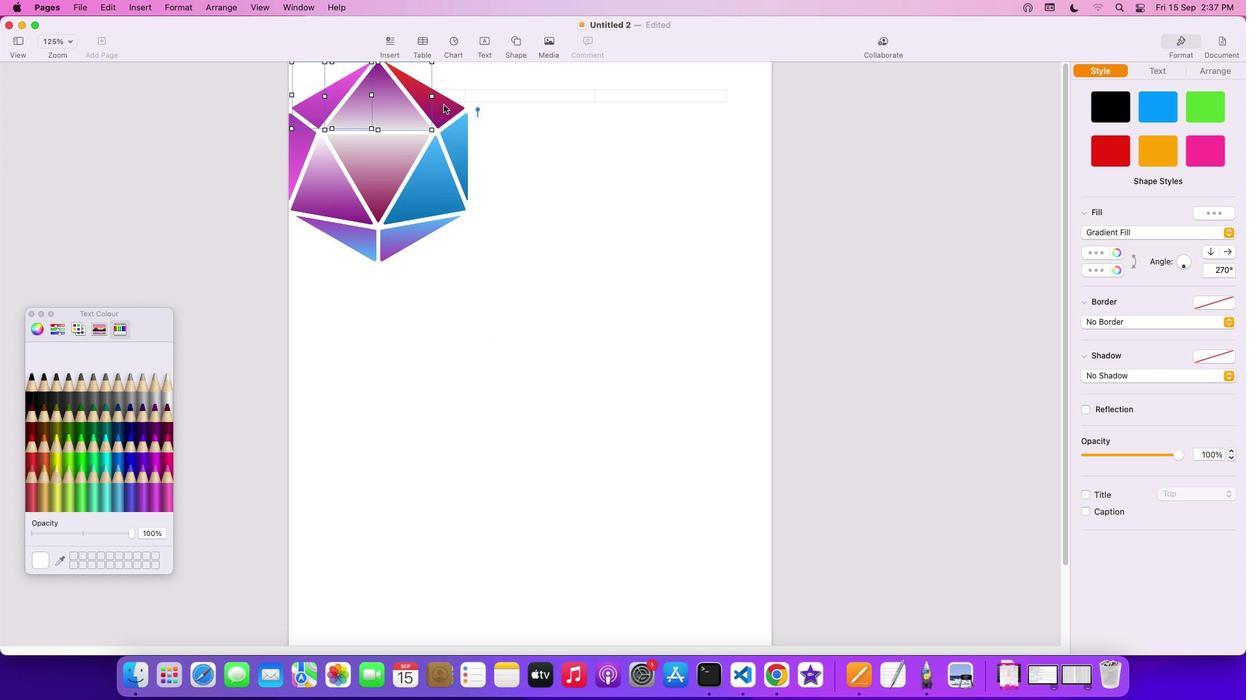 
Action: Mouse pressed left at (445, 105)
Screenshot: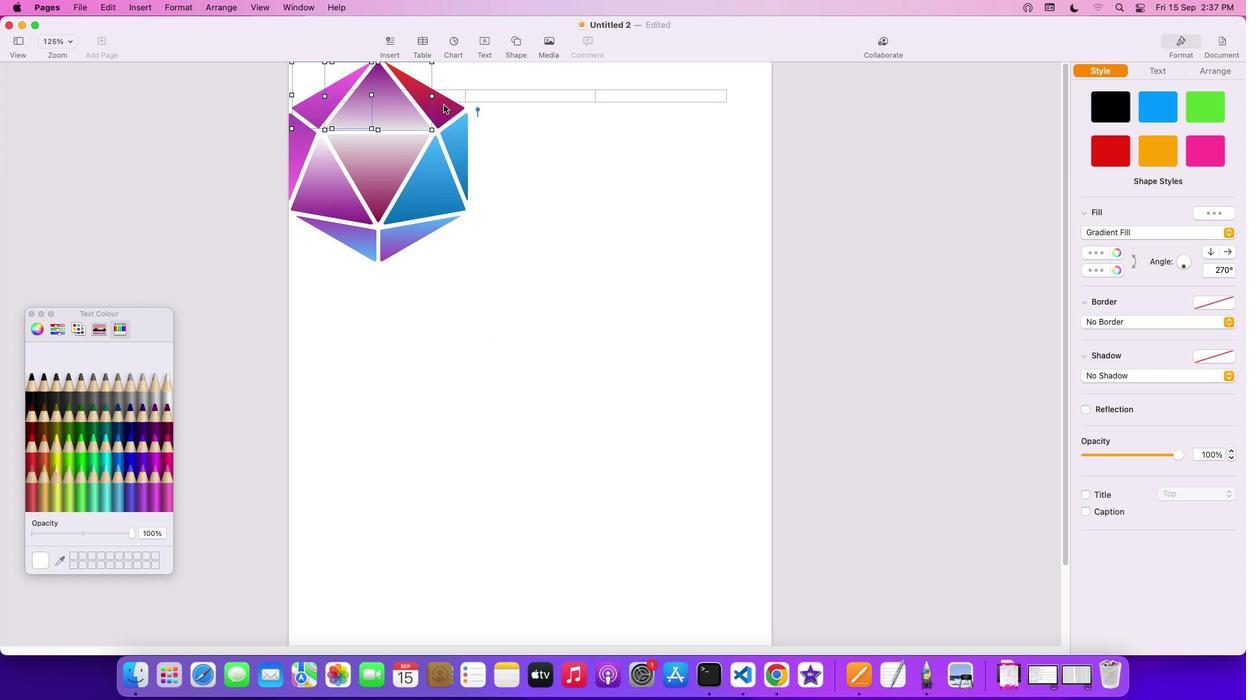 
Action: Mouse moved to (297, 146)
Screenshot: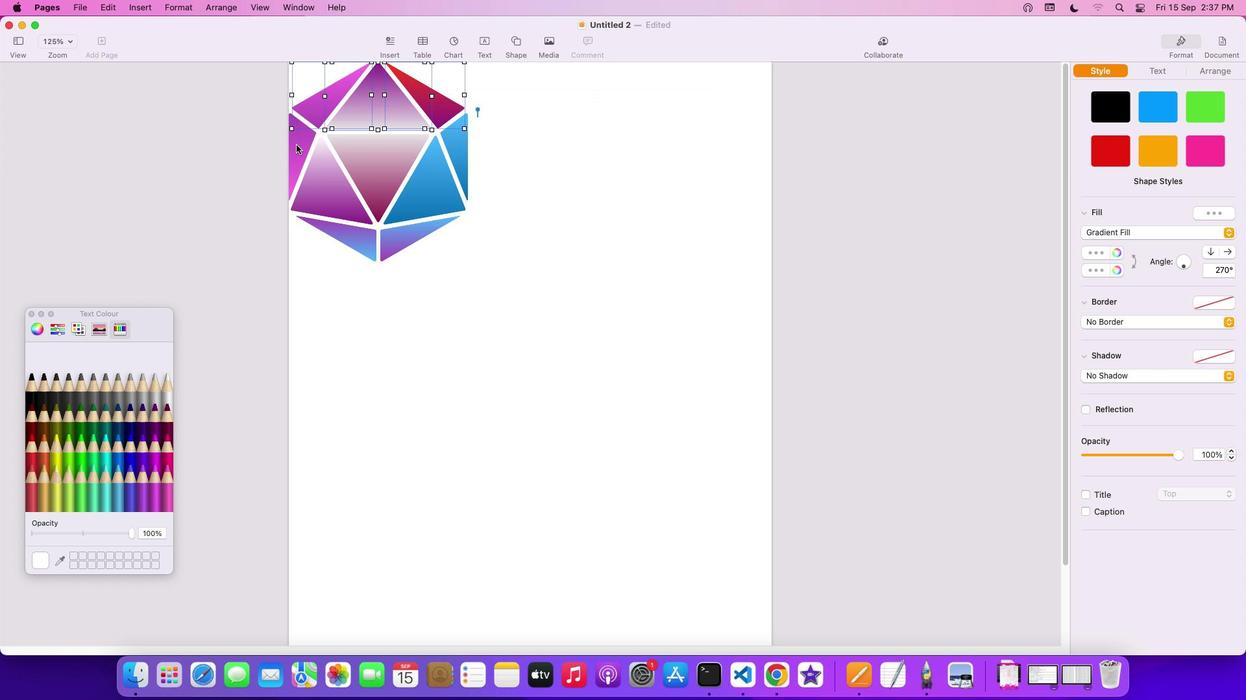 
Action: Mouse pressed left at (297, 146)
Screenshot: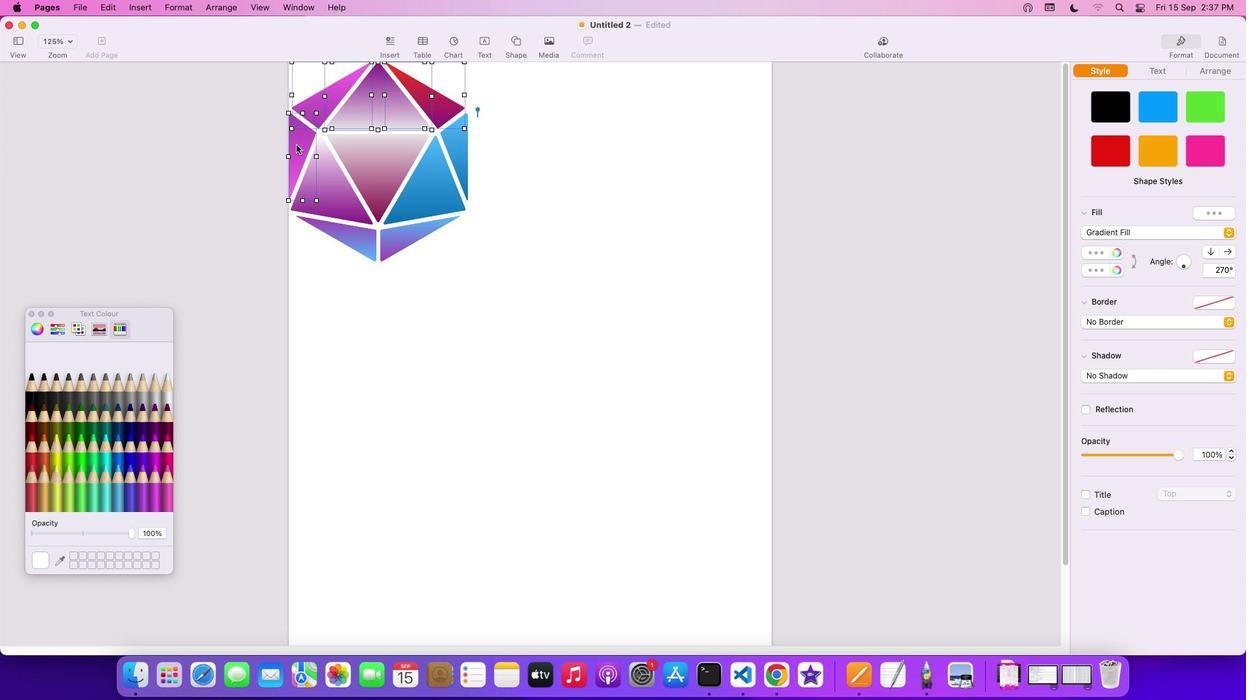 
Action: Mouse moved to (330, 172)
Screenshot: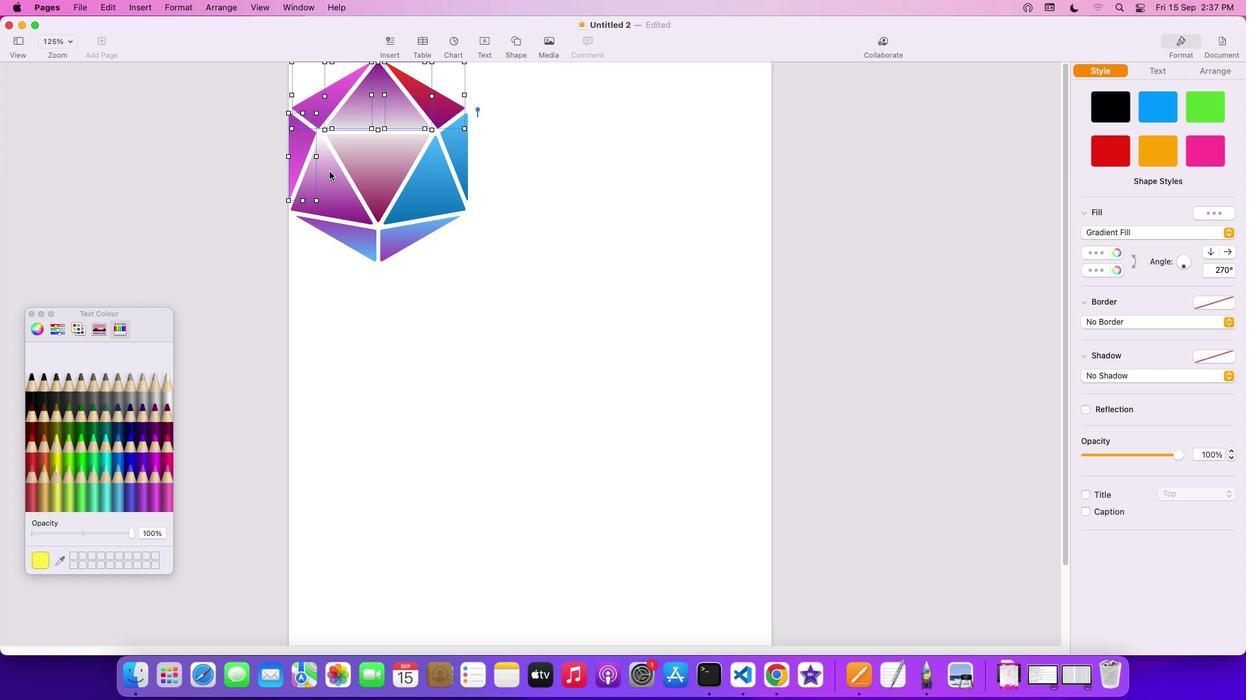 
Action: Mouse pressed left at (330, 172)
Screenshot: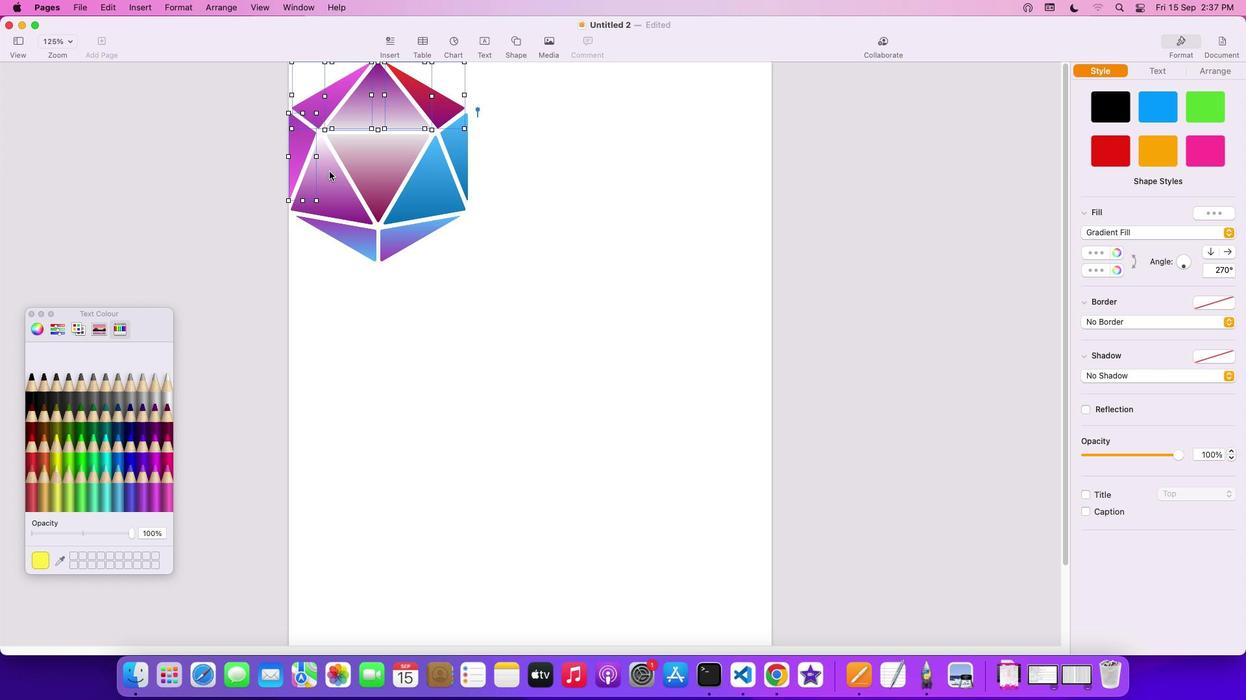 
Action: Mouse moved to (391, 155)
Screenshot: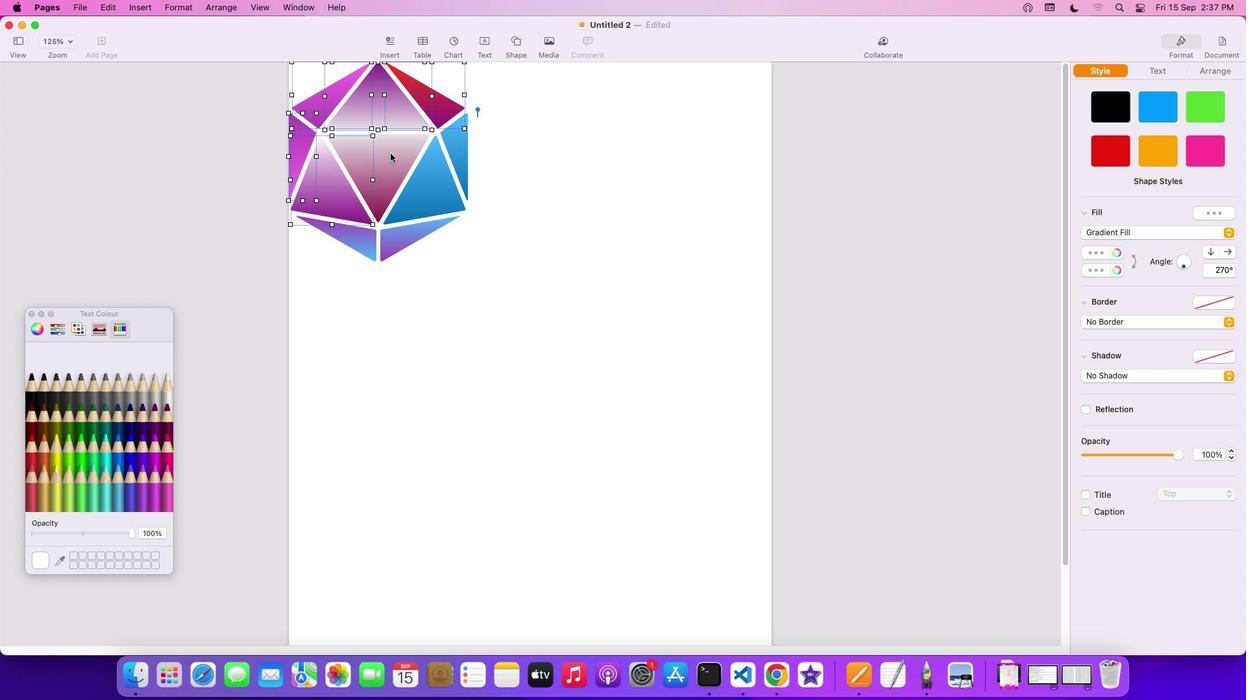 
Action: Mouse pressed left at (391, 155)
Screenshot: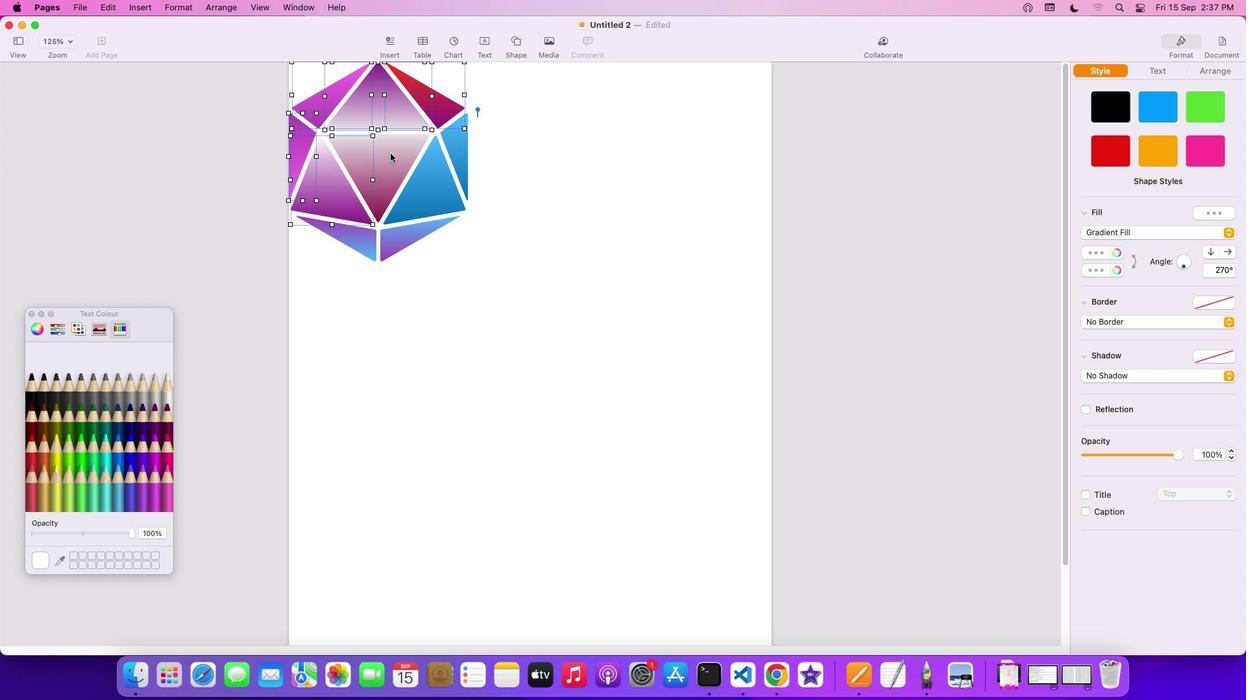 
Action: Mouse moved to (438, 188)
Screenshot: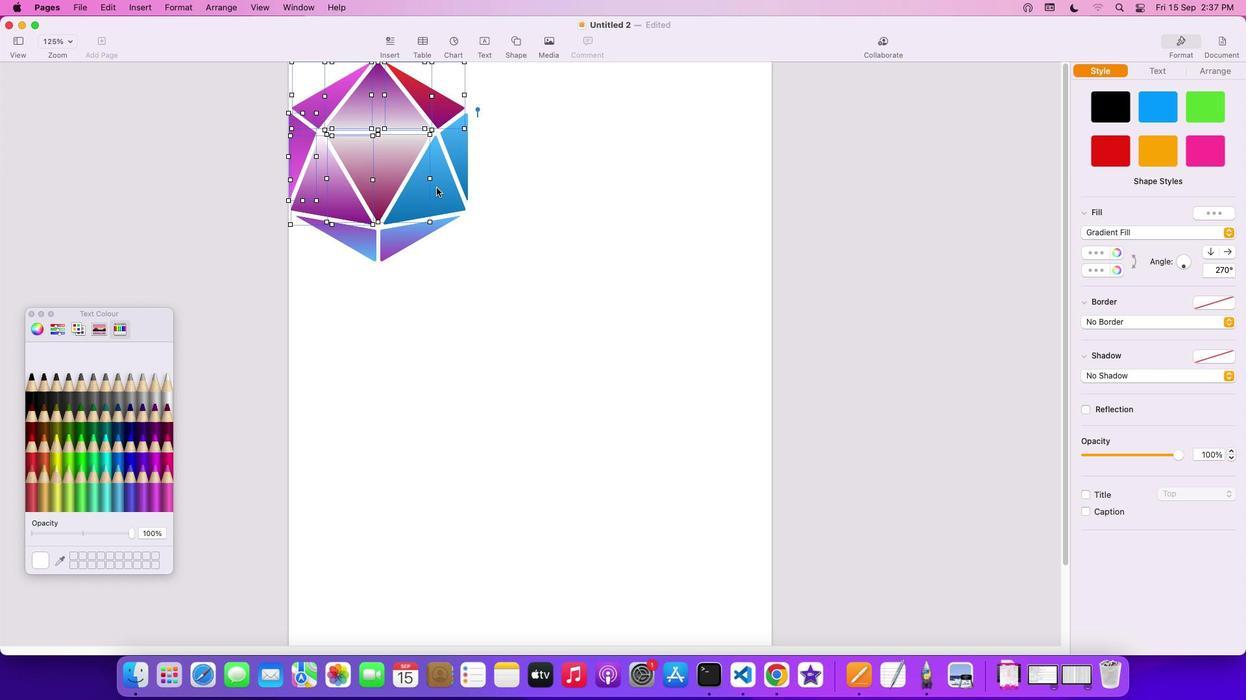 
Action: Mouse pressed left at (438, 188)
Screenshot: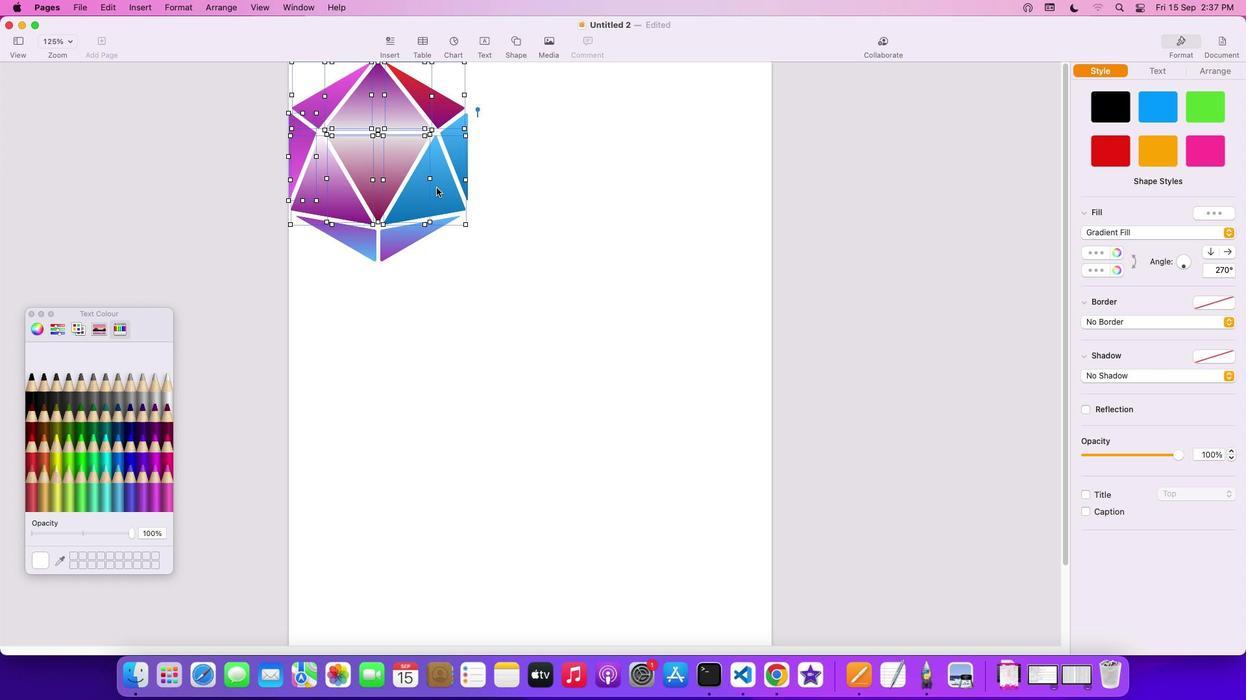 
Action: Mouse moved to (461, 149)
Screenshot: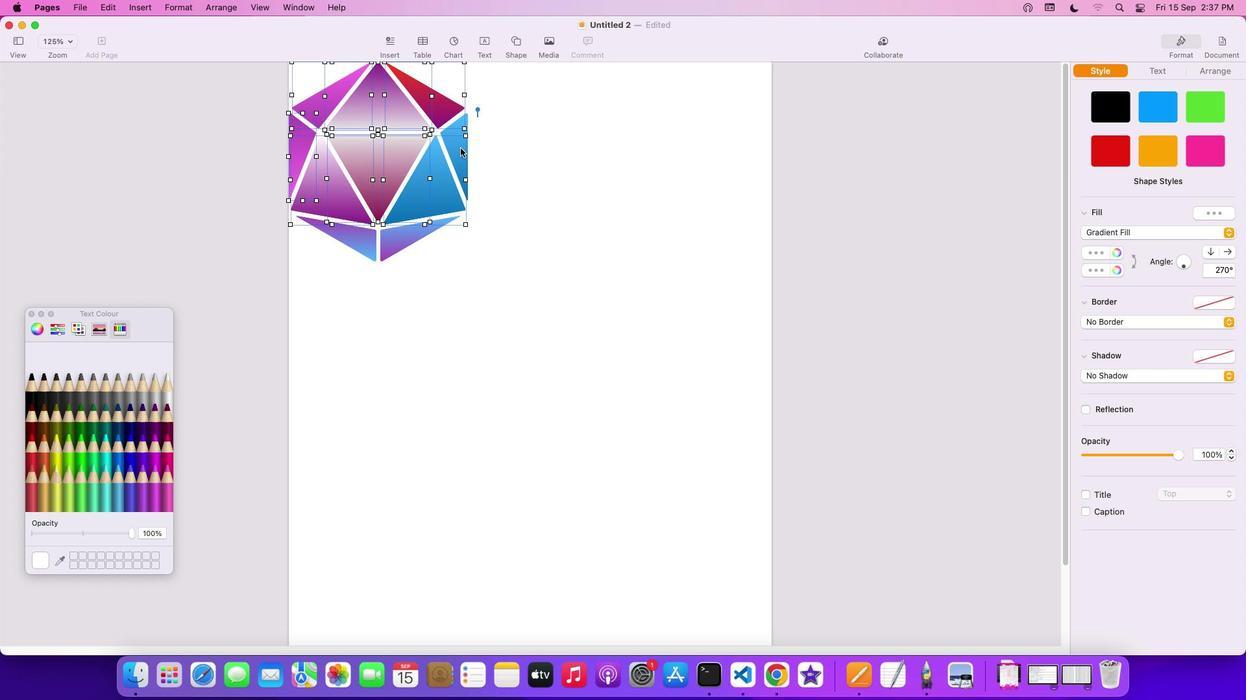 
Action: Mouse pressed left at (461, 149)
Screenshot: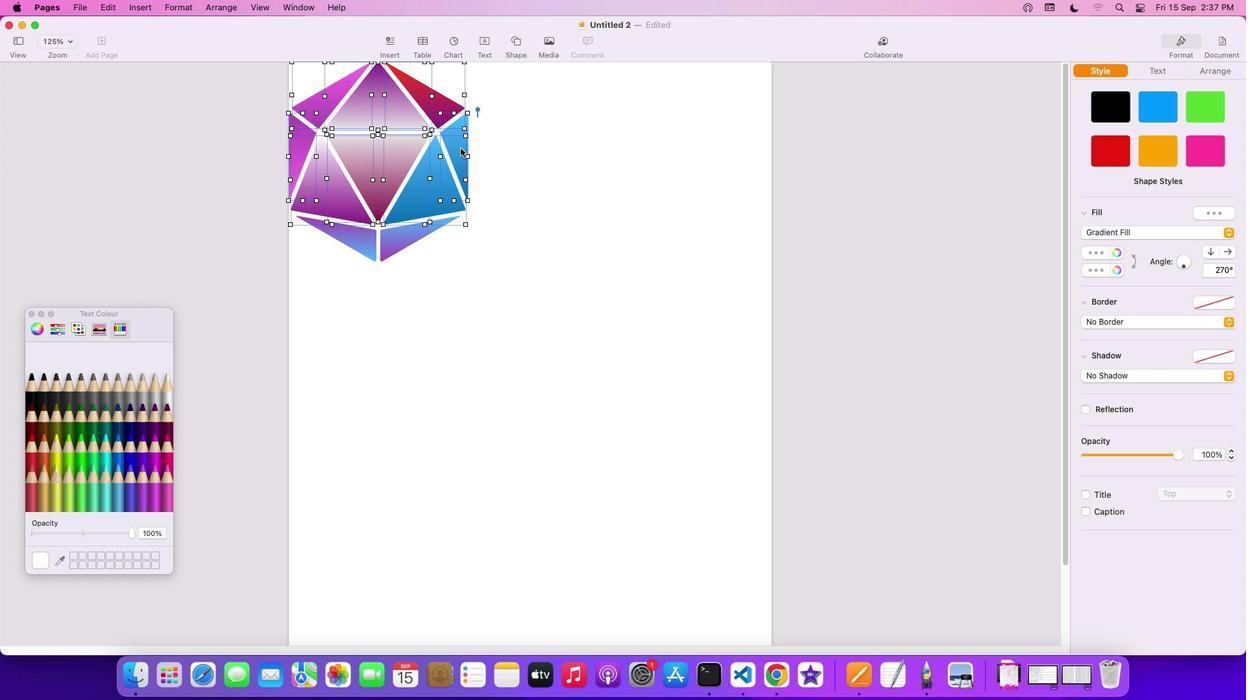 
Action: Mouse moved to (358, 239)
Screenshot: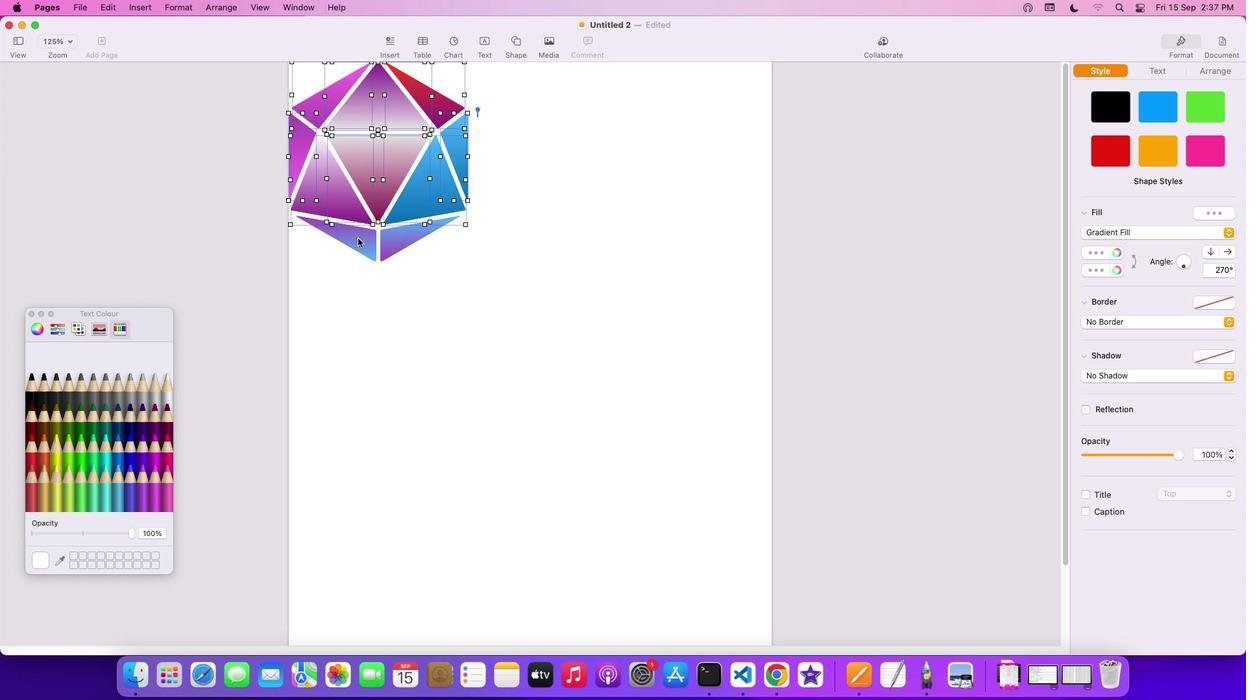 
Action: Mouse pressed left at (358, 239)
Screenshot: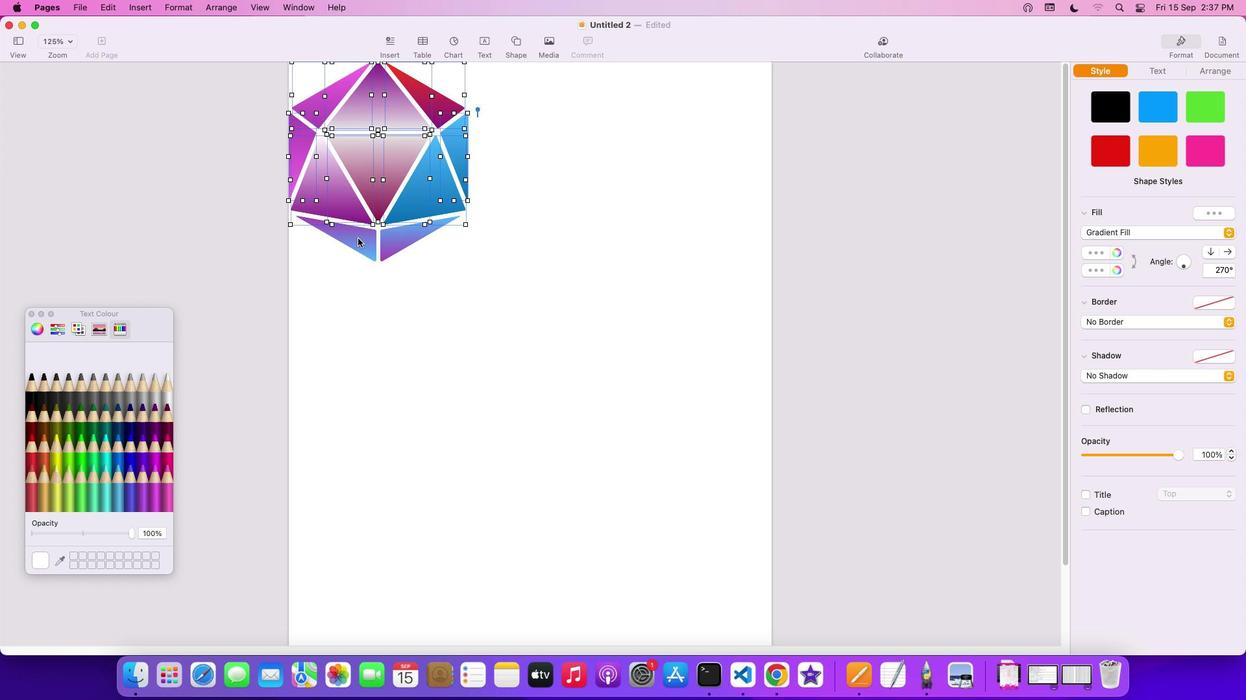 
Action: Mouse moved to (408, 237)
Screenshot: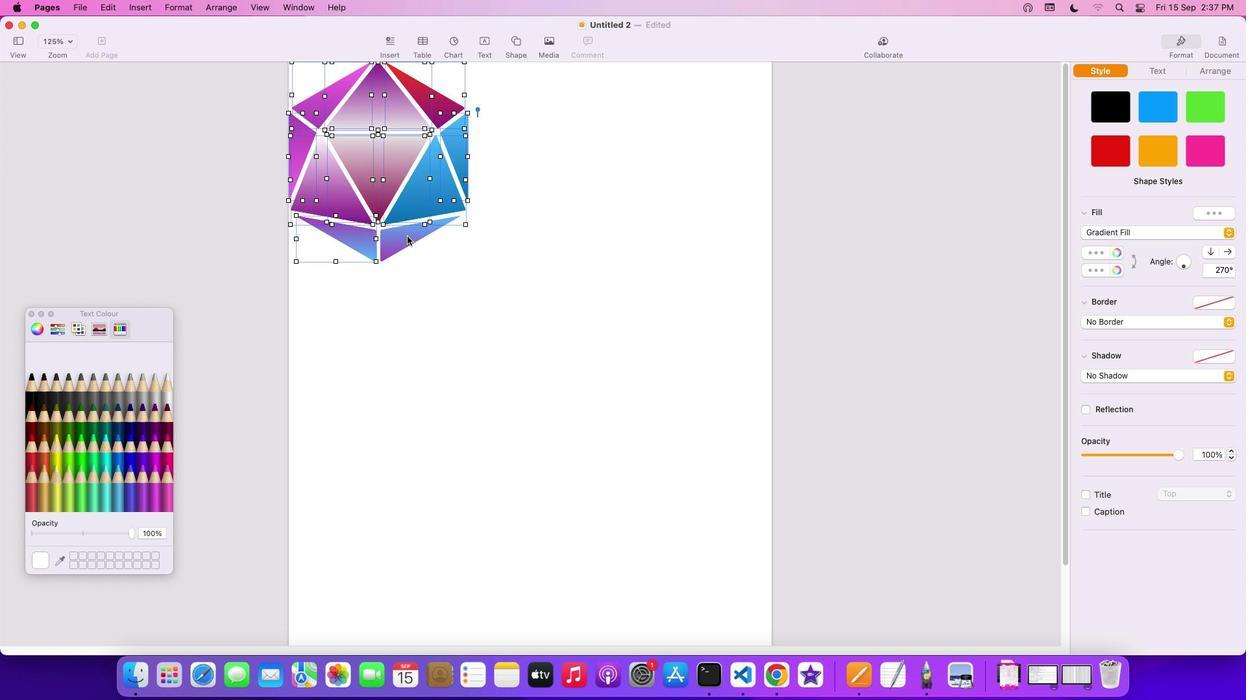 
Action: Mouse pressed left at (408, 237)
Screenshot: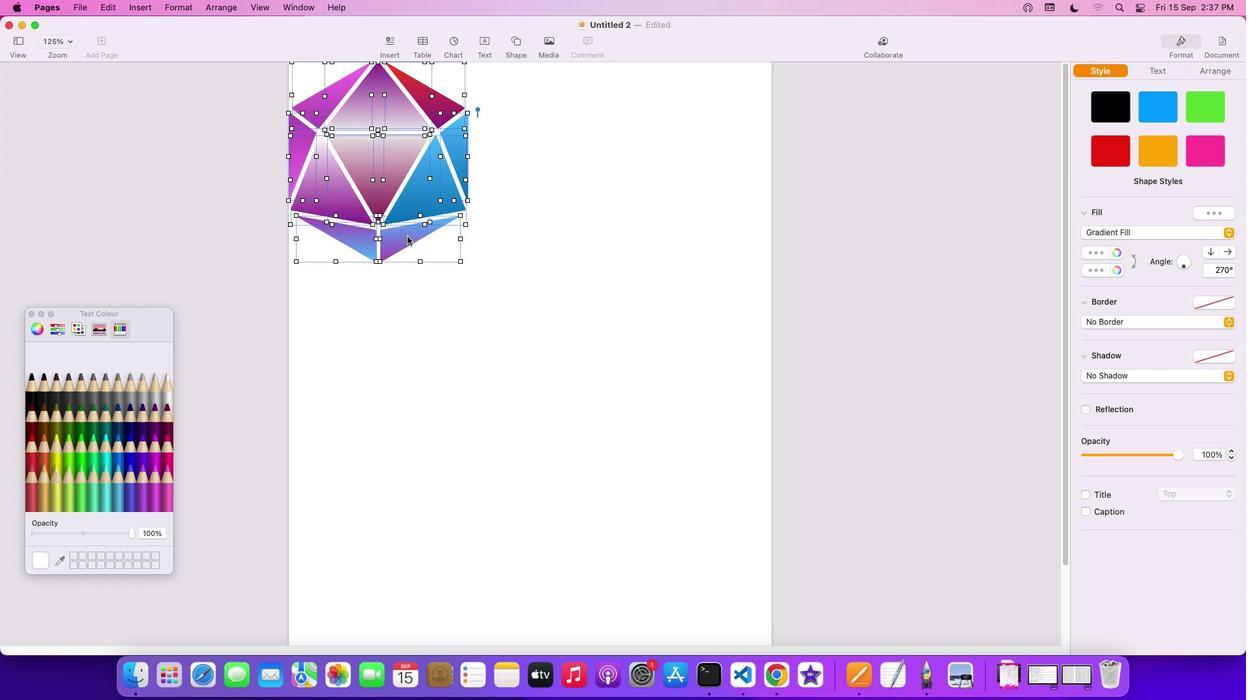 
Action: Mouse moved to (383, 208)
Screenshot: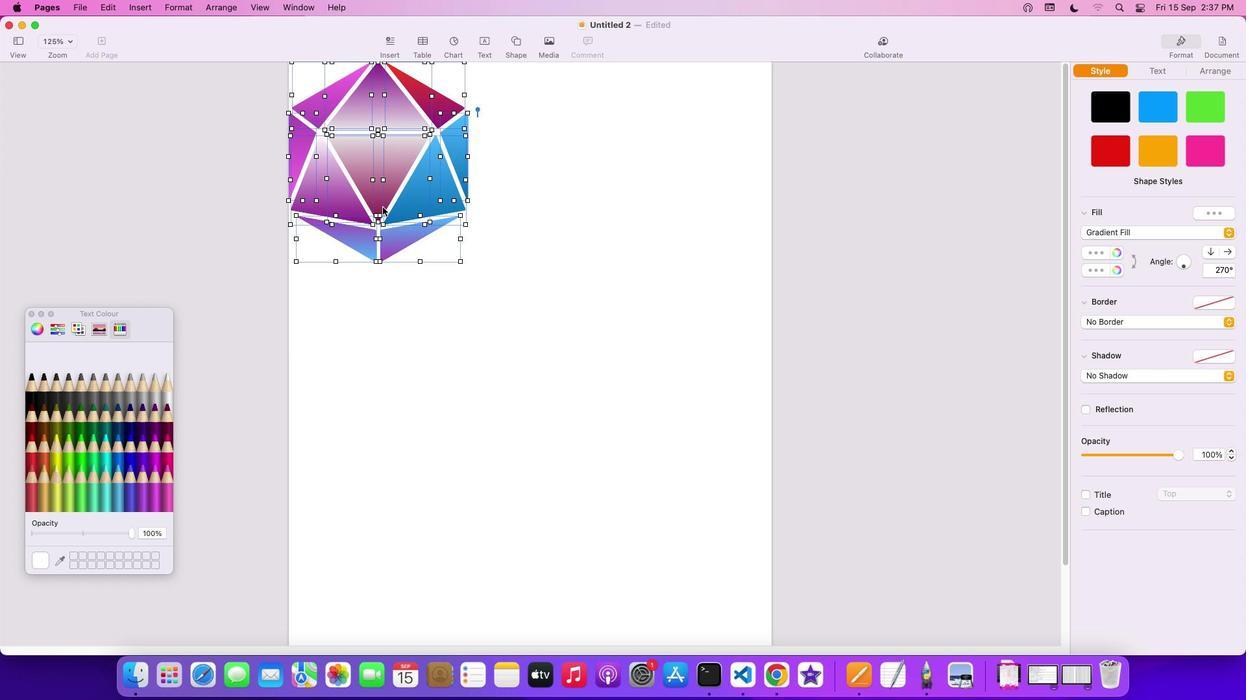 
Action: Mouse pressed right at (383, 208)
Screenshot: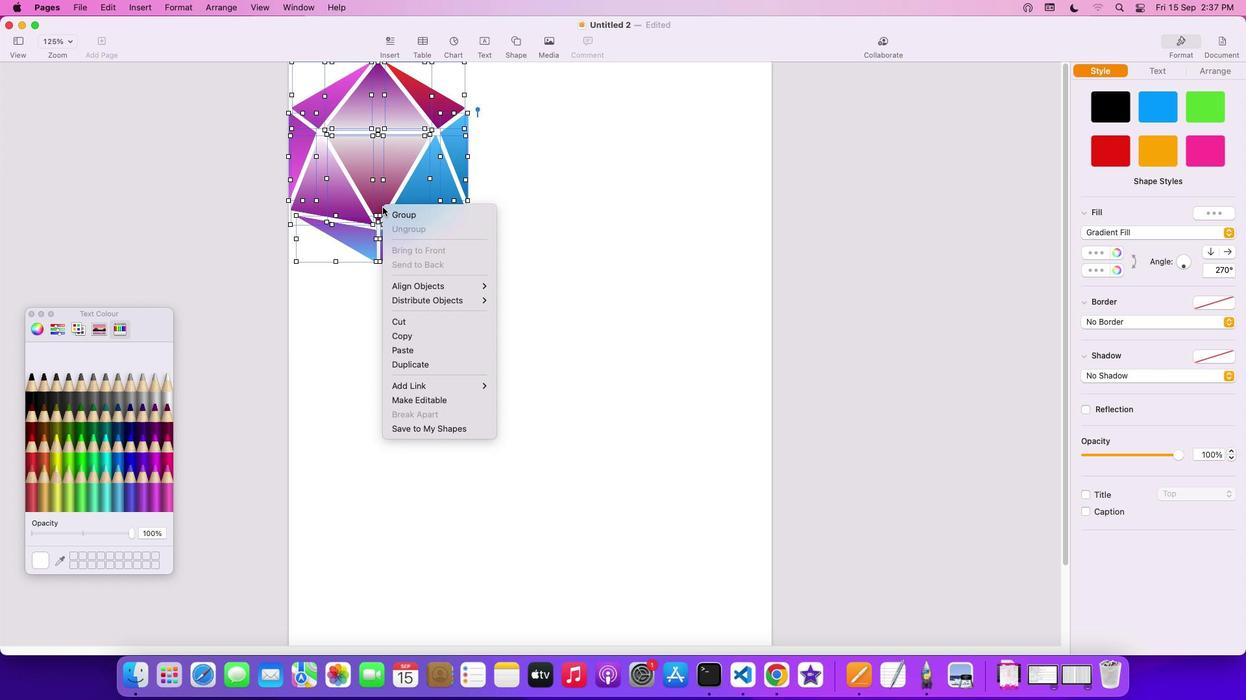 
Action: Mouse moved to (428, 208)
Screenshot: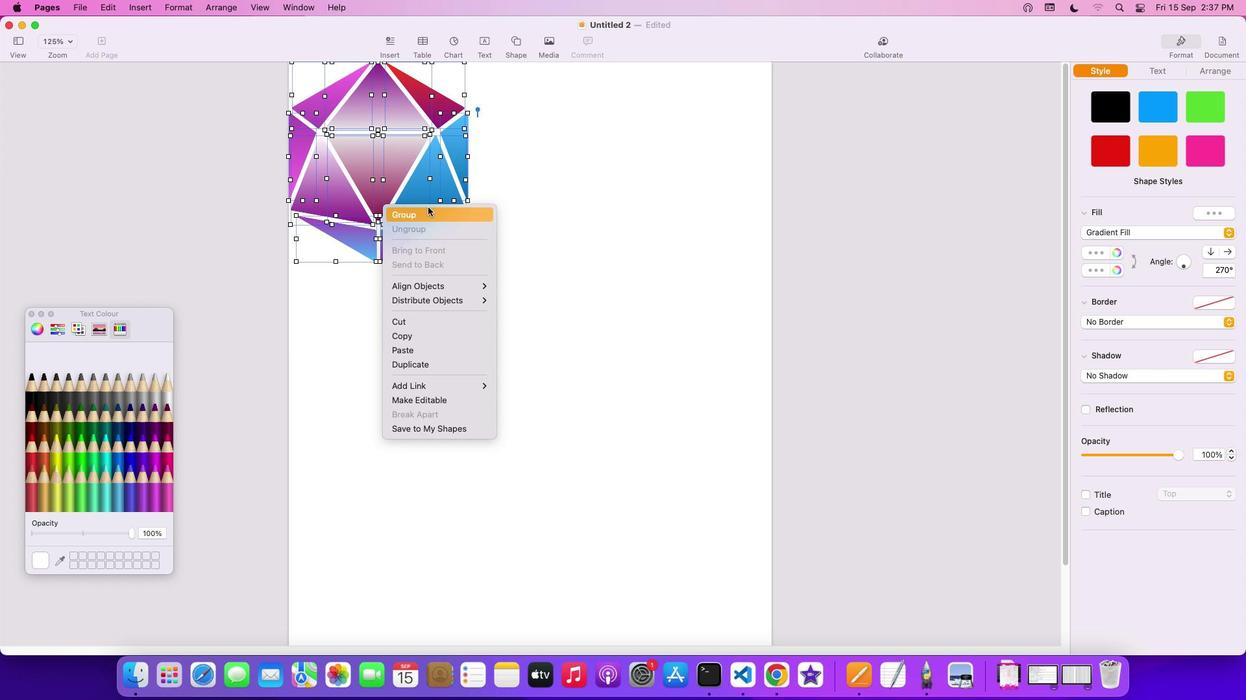 
Action: Mouse pressed left at (428, 208)
